 Task: Get directions from Death Valley National Park, California, United States to Schlitterbahn Waterpark, Texas, United States and explore the nearby things to do with rating 2 and above and open now
Action: Mouse moved to (310, 73)
Screenshot: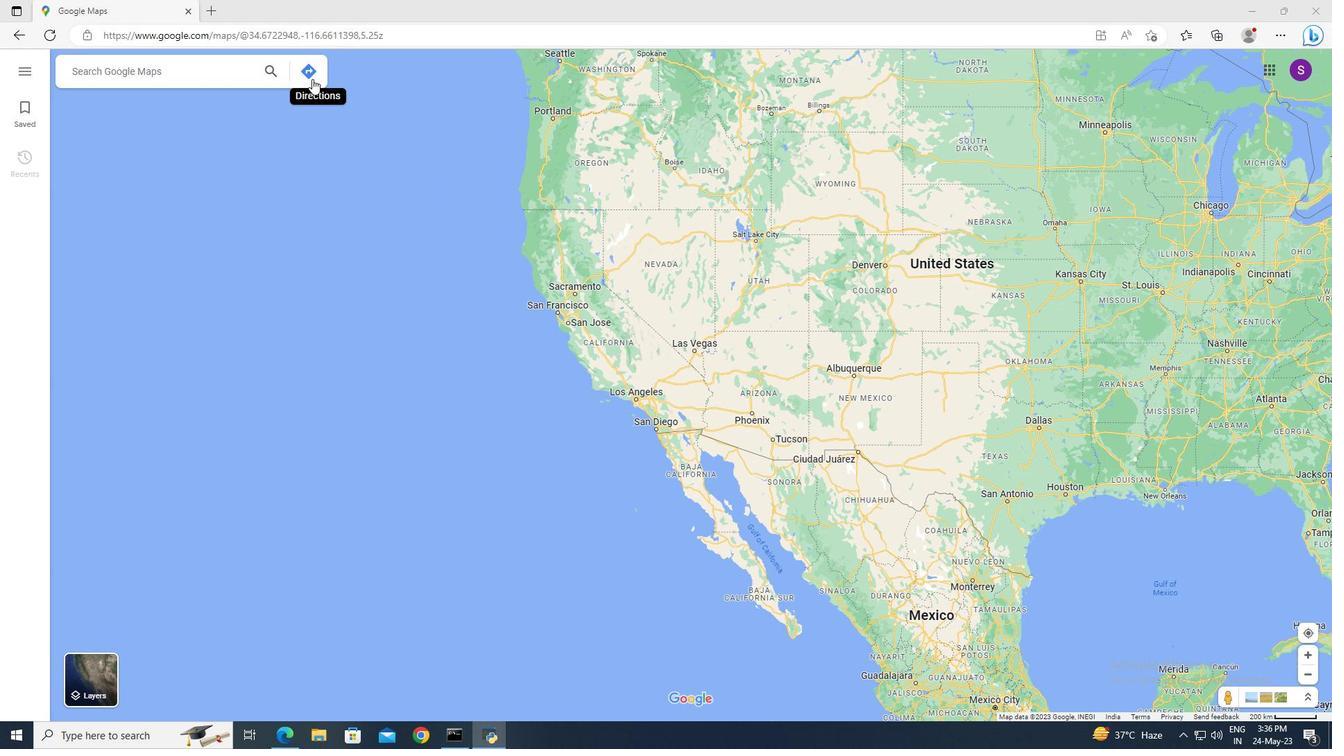 
Action: Mouse pressed left at (310, 73)
Screenshot: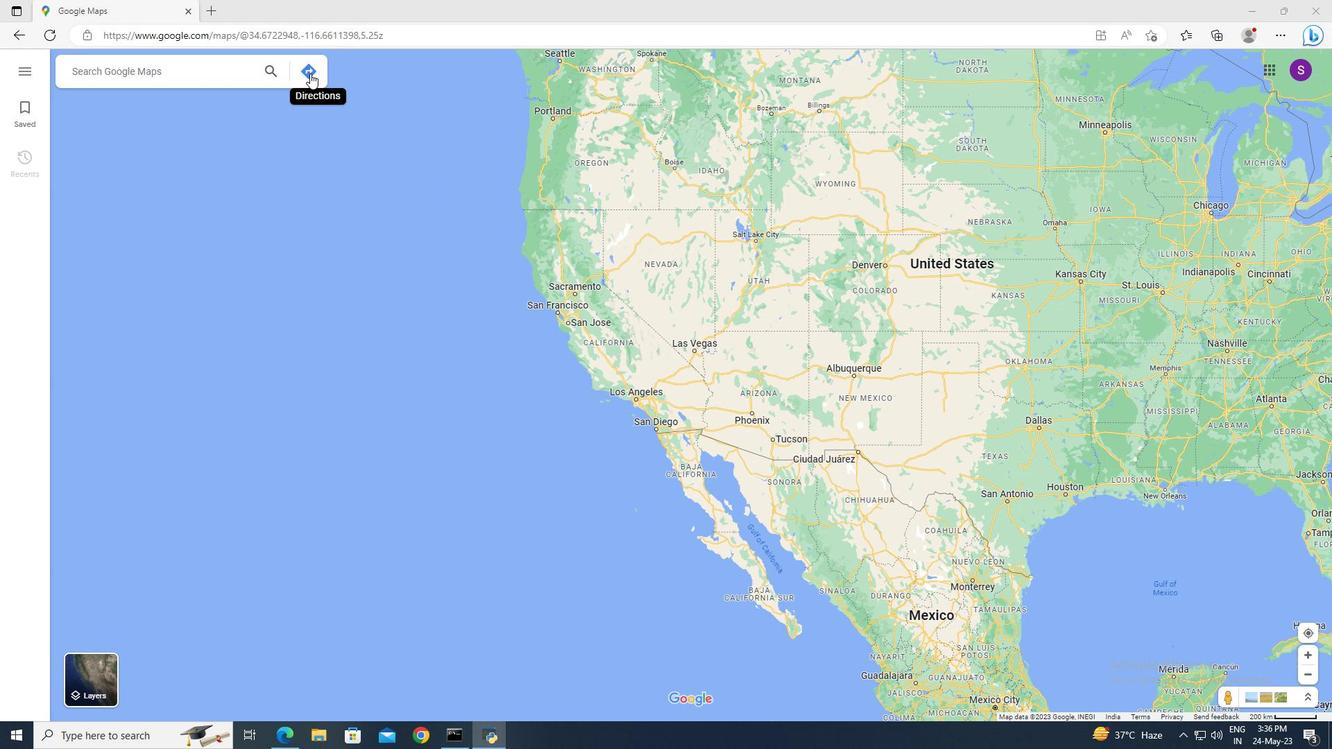 
Action: Mouse moved to (175, 111)
Screenshot: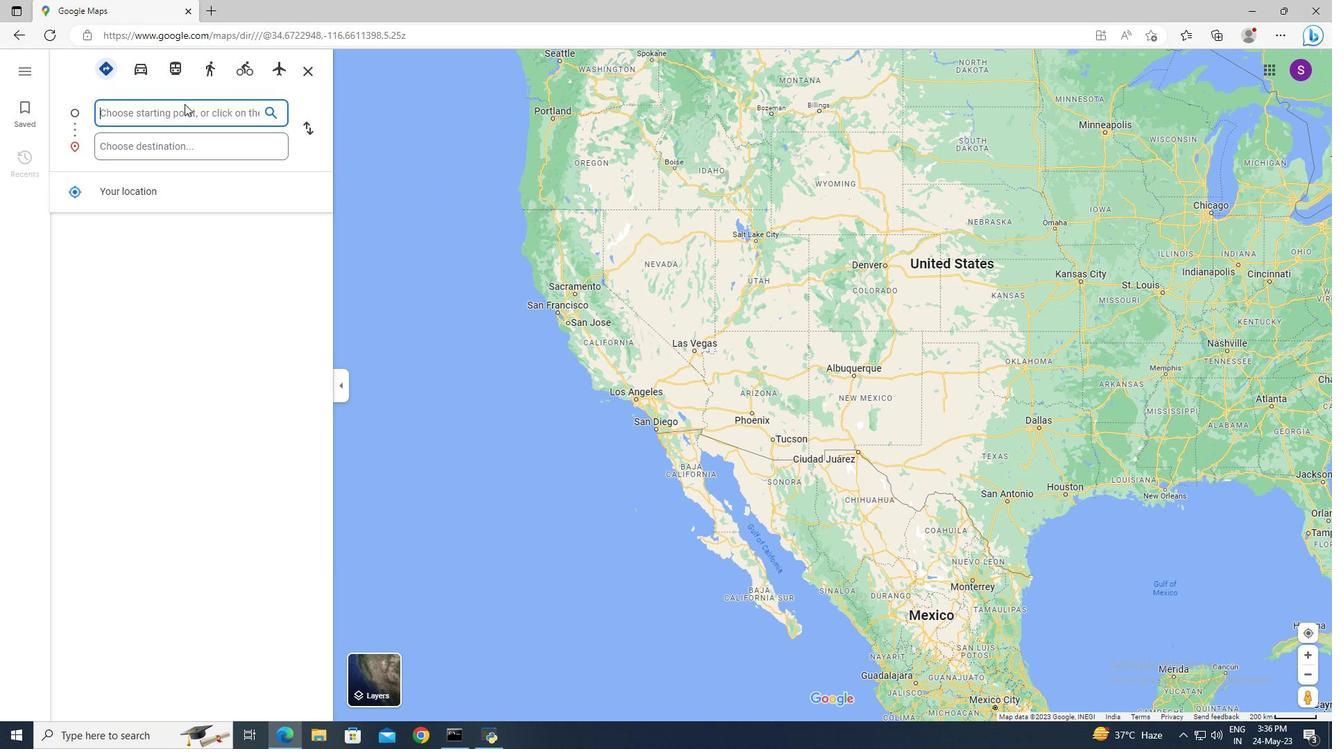 
Action: Mouse pressed left at (175, 111)
Screenshot: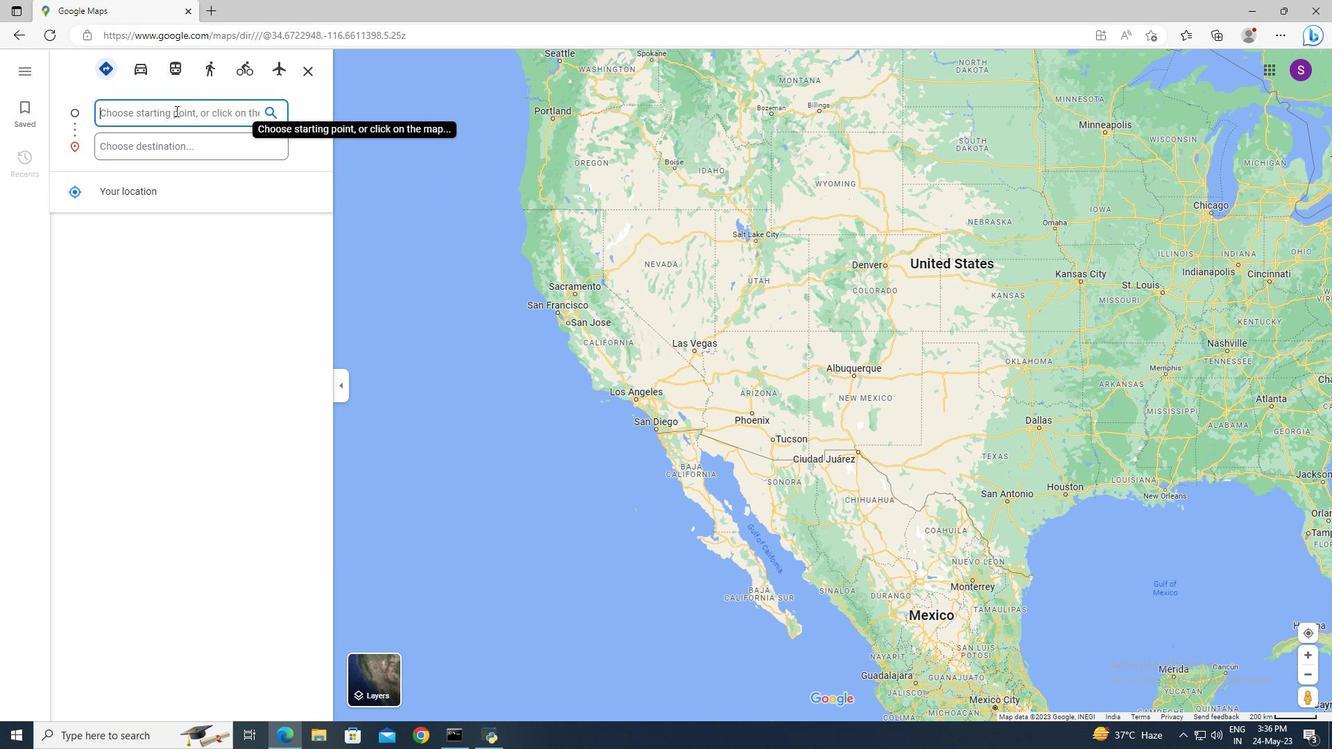 
Action: Key pressed <Key.shift><Key.shift><Key.shift><Key.shift><Key.shift>Death<Key.space><Key.shift>Valley<Key.space><Key.shift>National<Key.space><Key.shift>Park
Screenshot: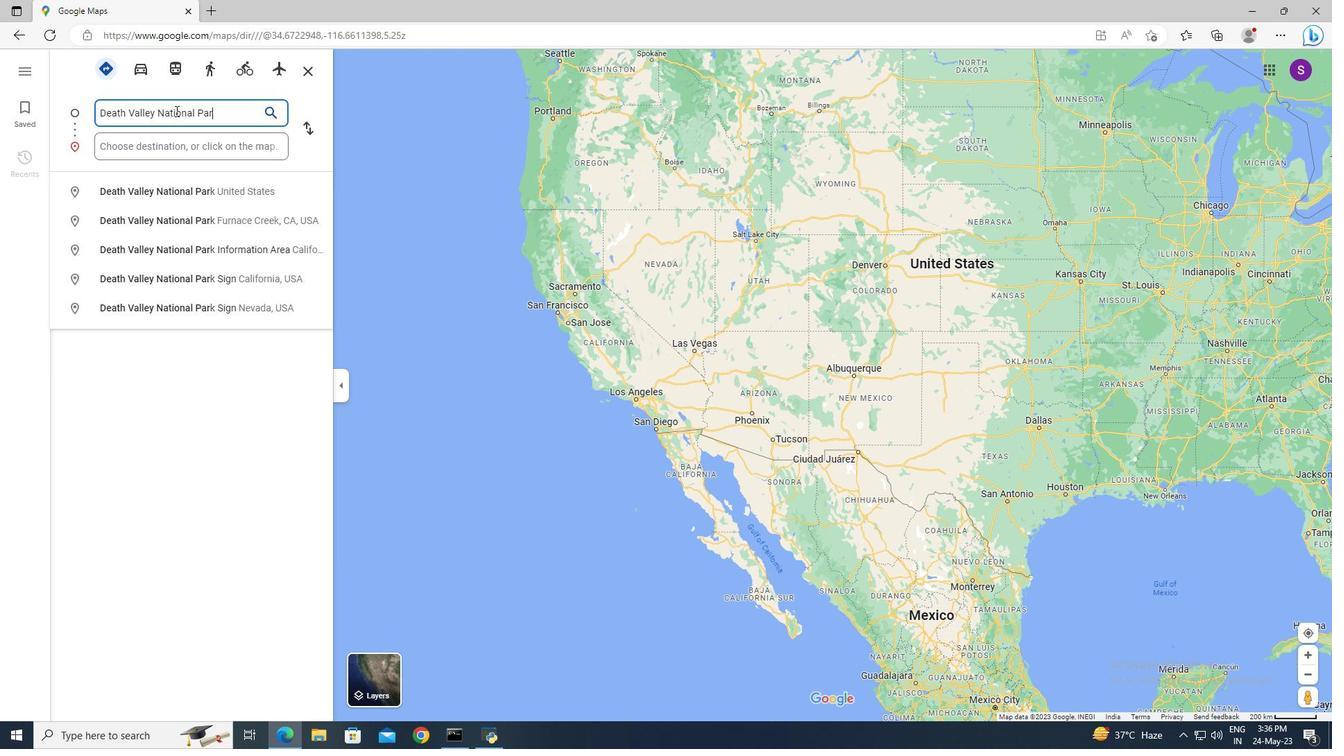 
Action: Mouse moved to (192, 195)
Screenshot: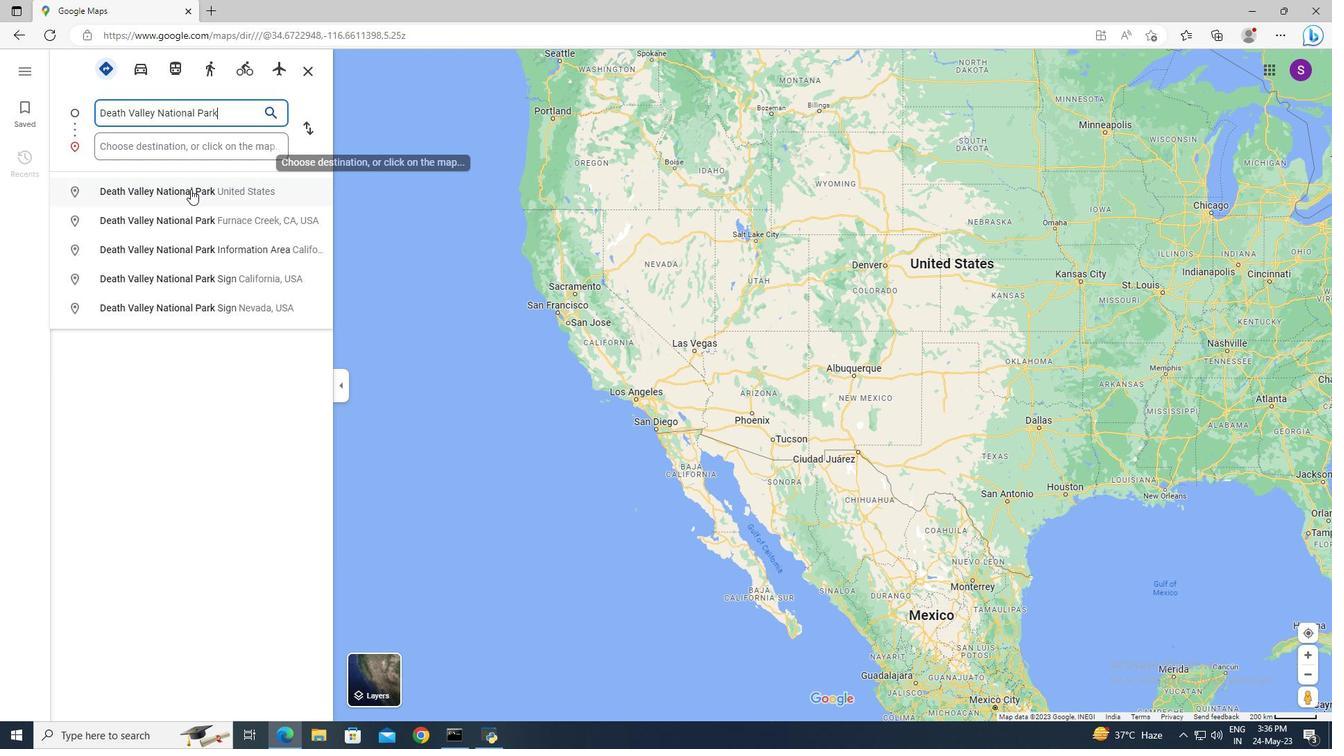 
Action: Mouse pressed left at (192, 195)
Screenshot: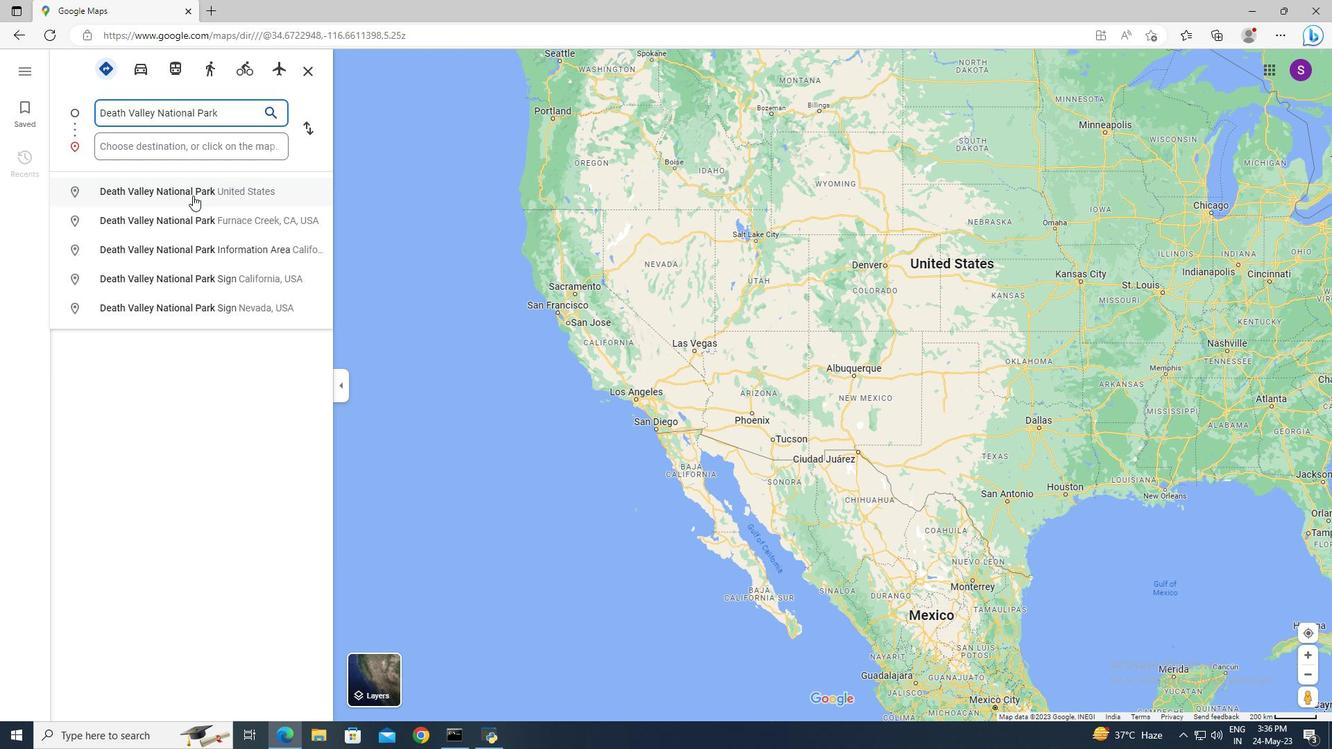 
Action: Mouse moved to (190, 151)
Screenshot: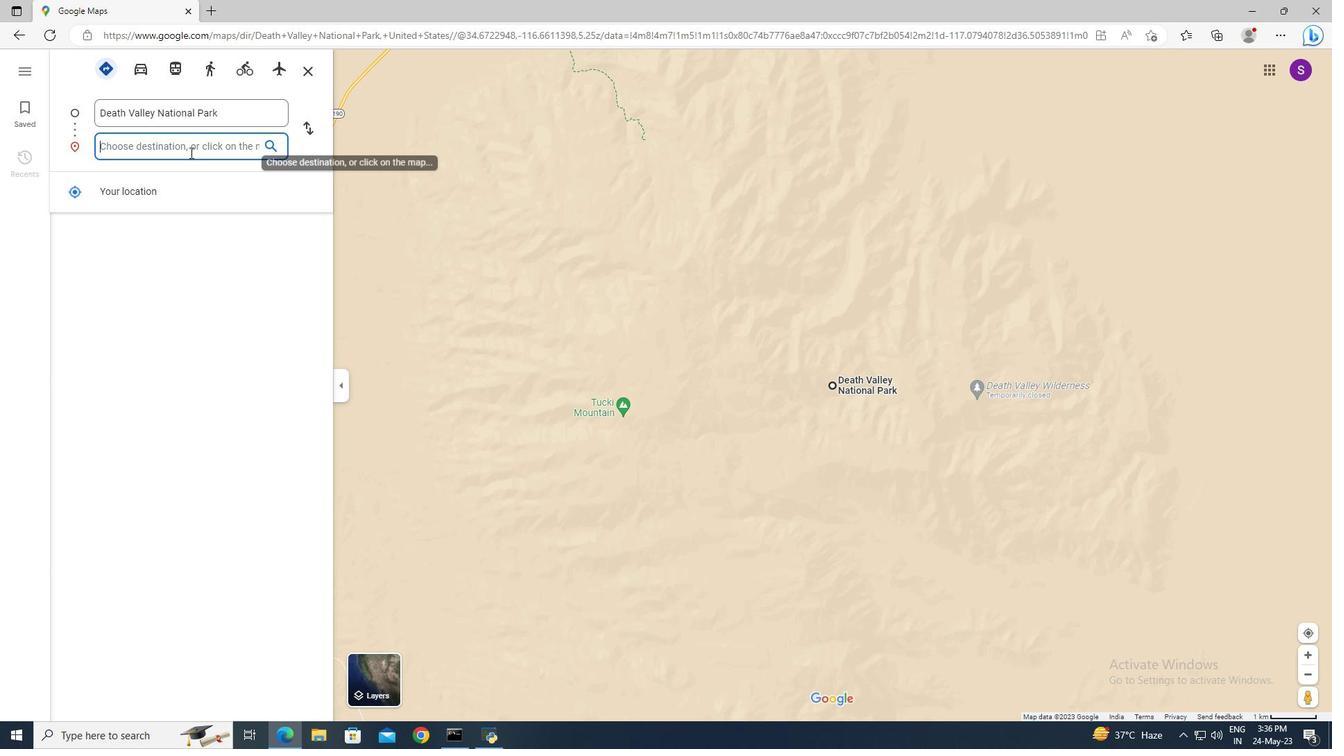 
Action: Mouse pressed left at (190, 151)
Screenshot: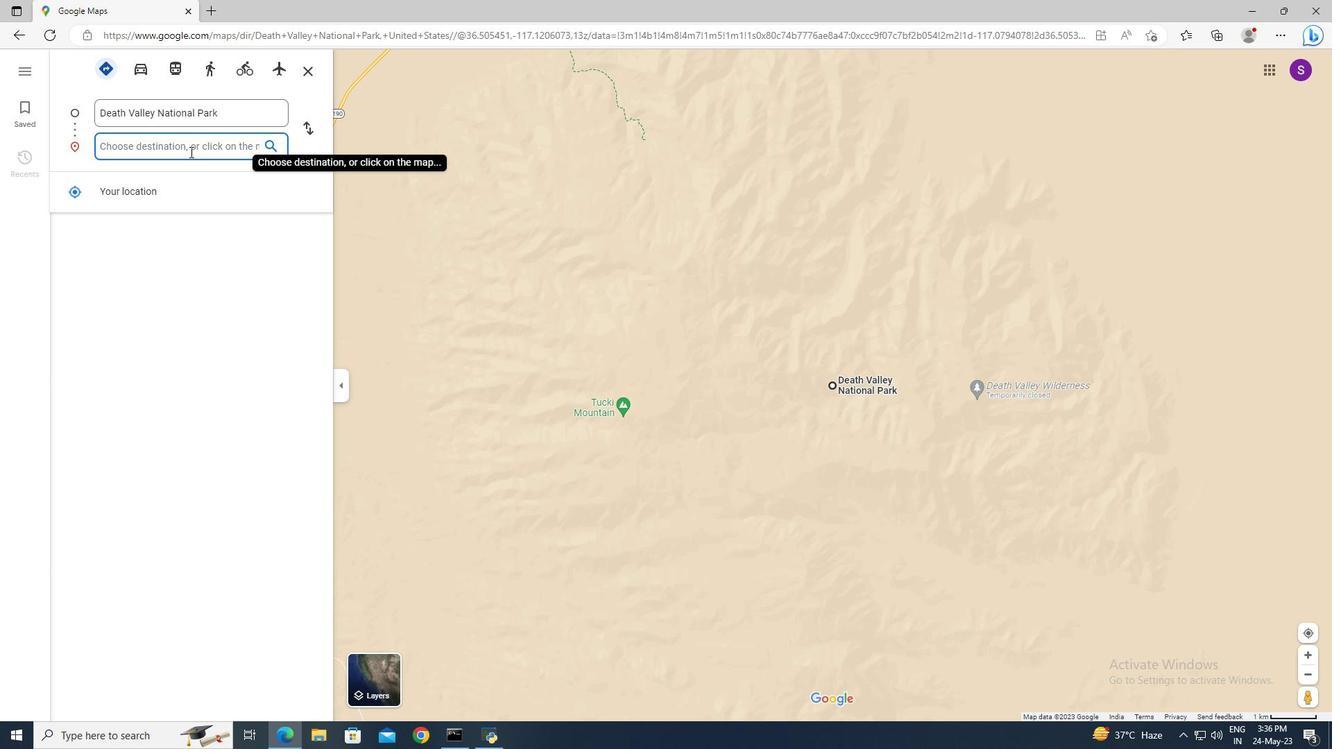 
Action: Key pressed <Key.shift>Schlitterbahn<Key.space><Key.shift>Waterpark,<Key.space><Key.shift>Texas<Key.enter>
Screenshot: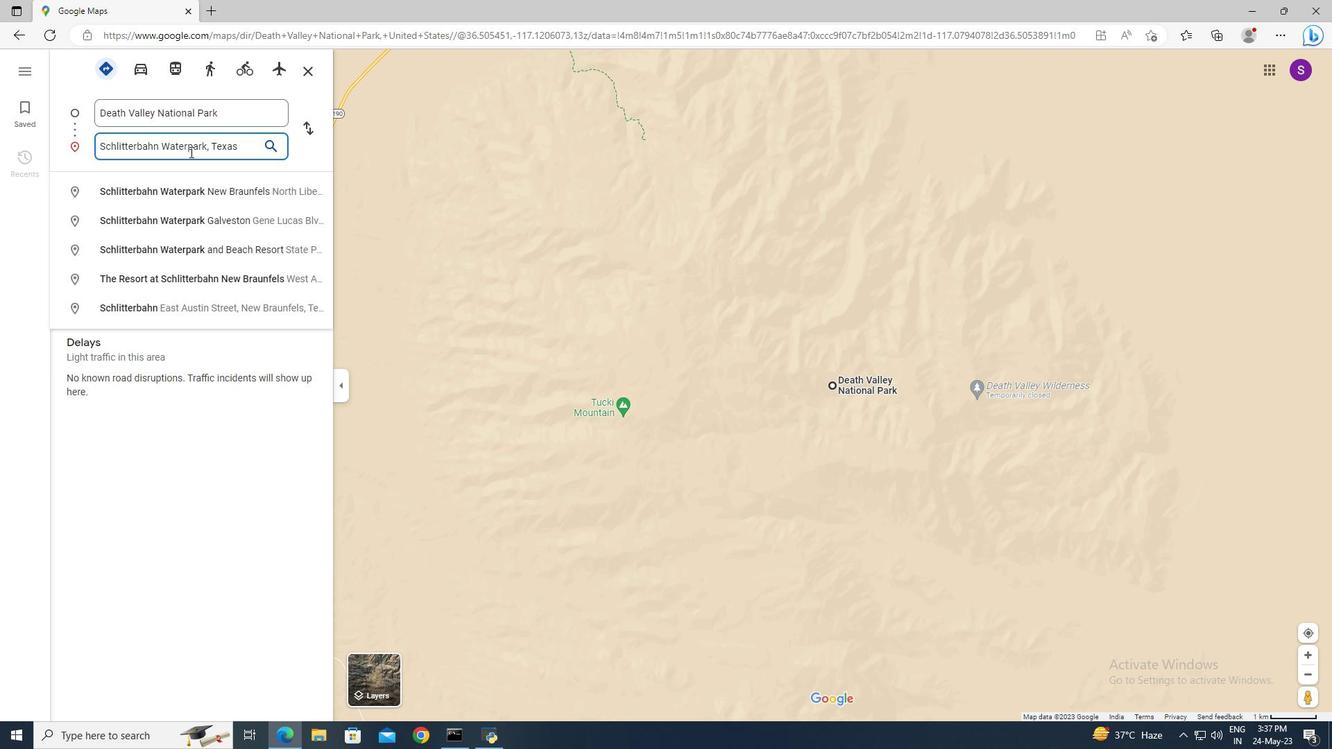 
Action: Mouse scrolled (190, 151) with delta (0, 0)
Screenshot: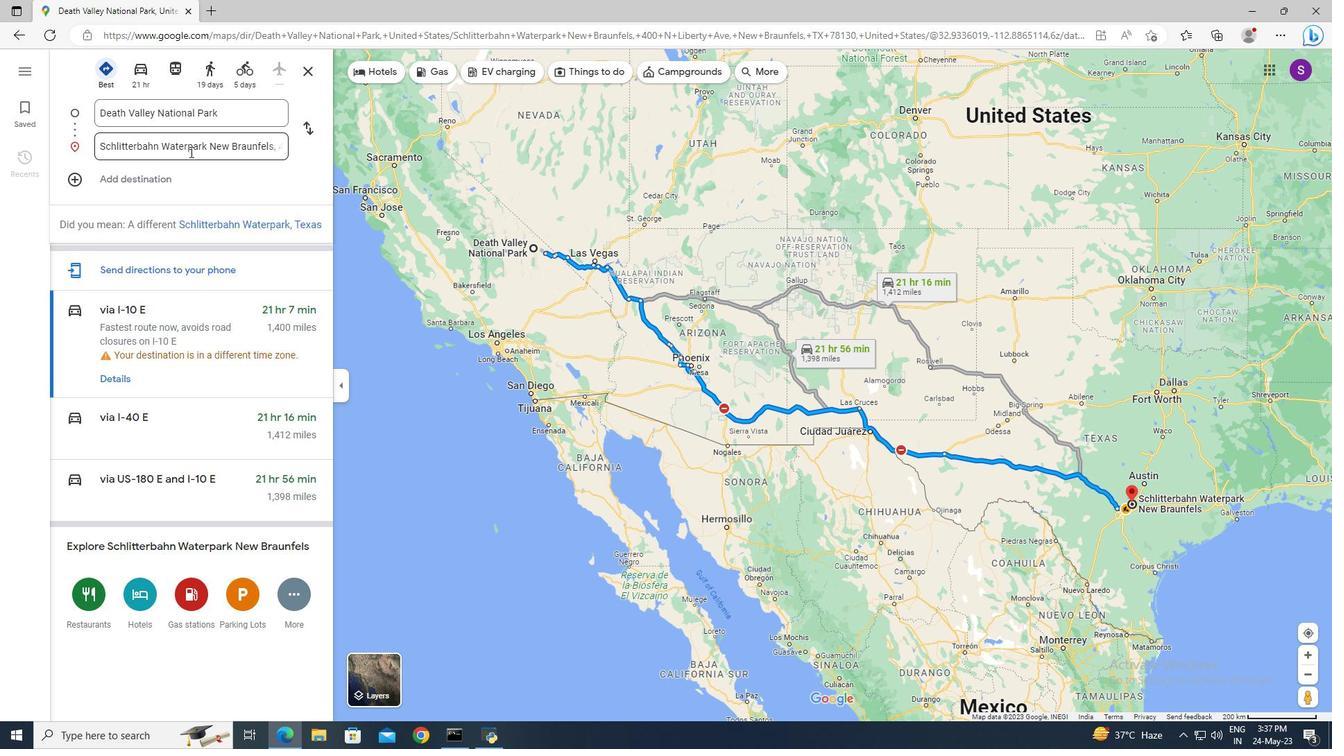 
Action: Mouse scrolled (190, 151) with delta (0, 0)
Screenshot: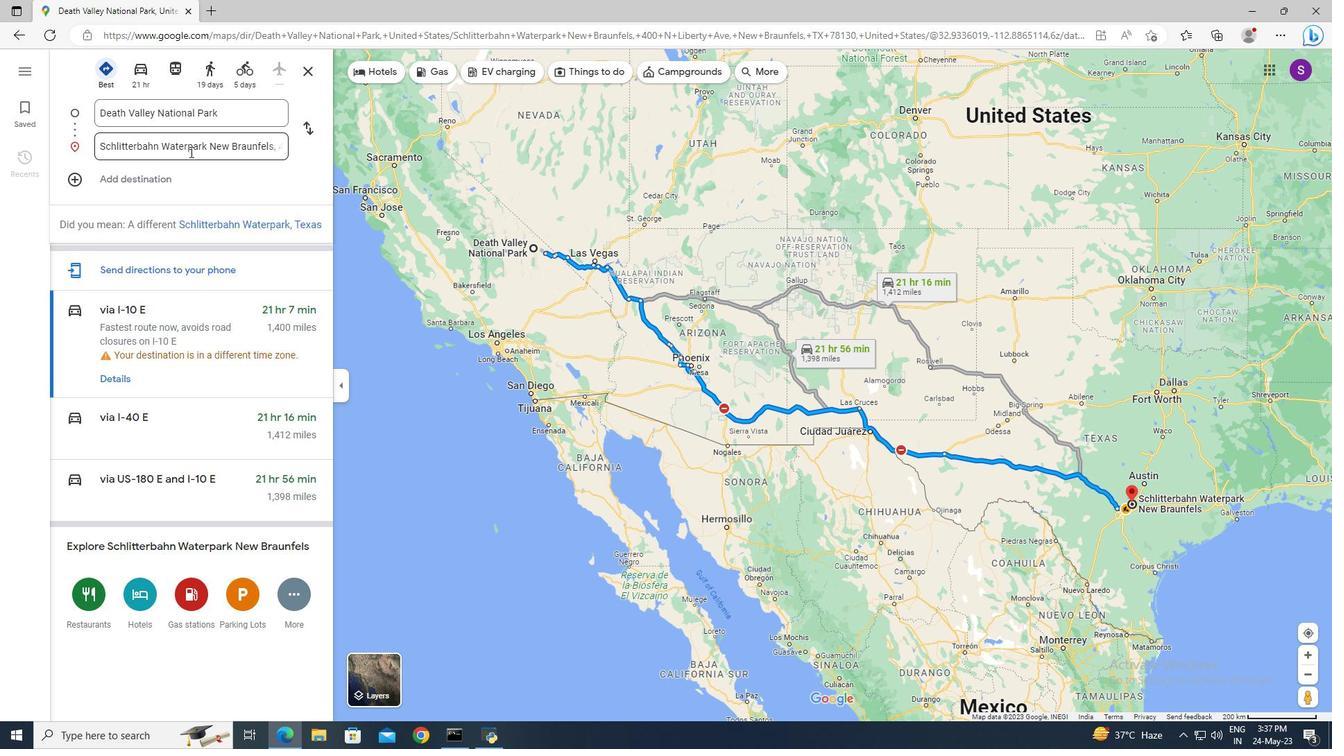 
Action: Mouse moved to (605, 76)
Screenshot: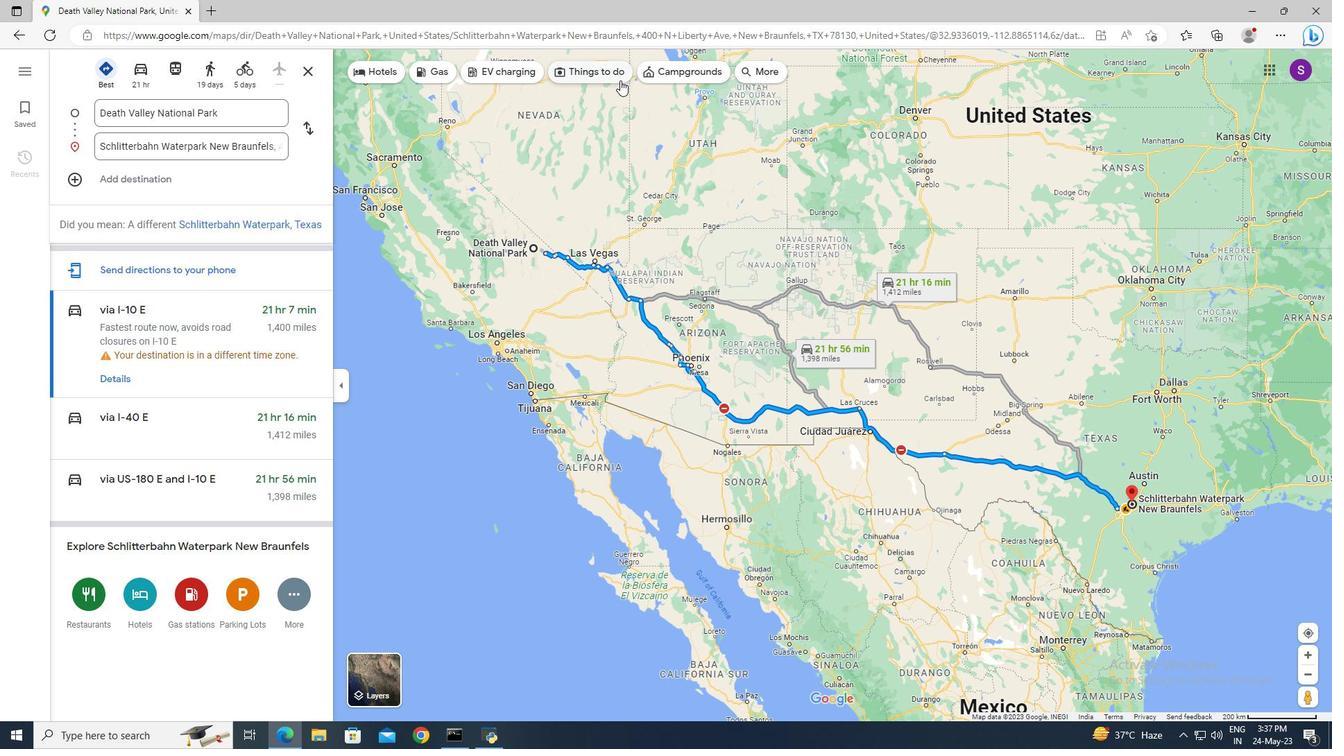 
Action: Mouse pressed left at (605, 76)
Screenshot: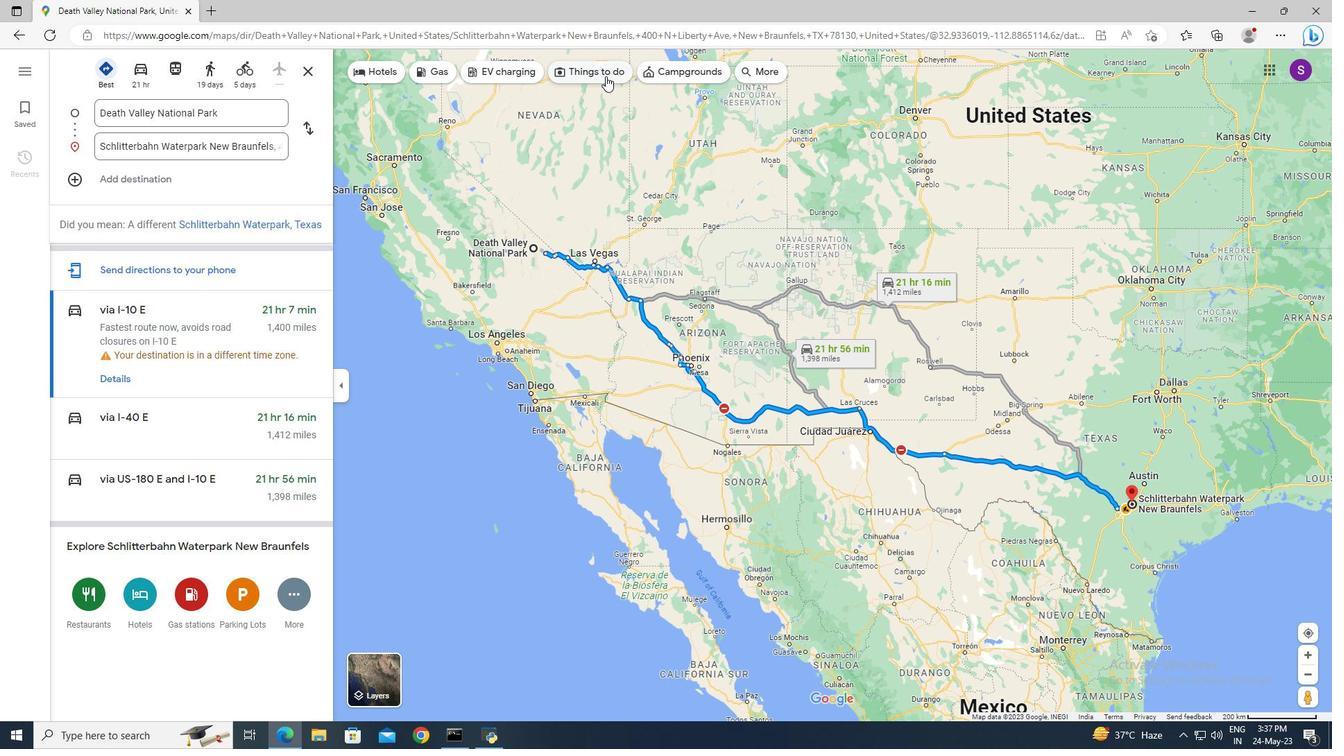 
Action: Mouse moved to (233, 146)
Screenshot: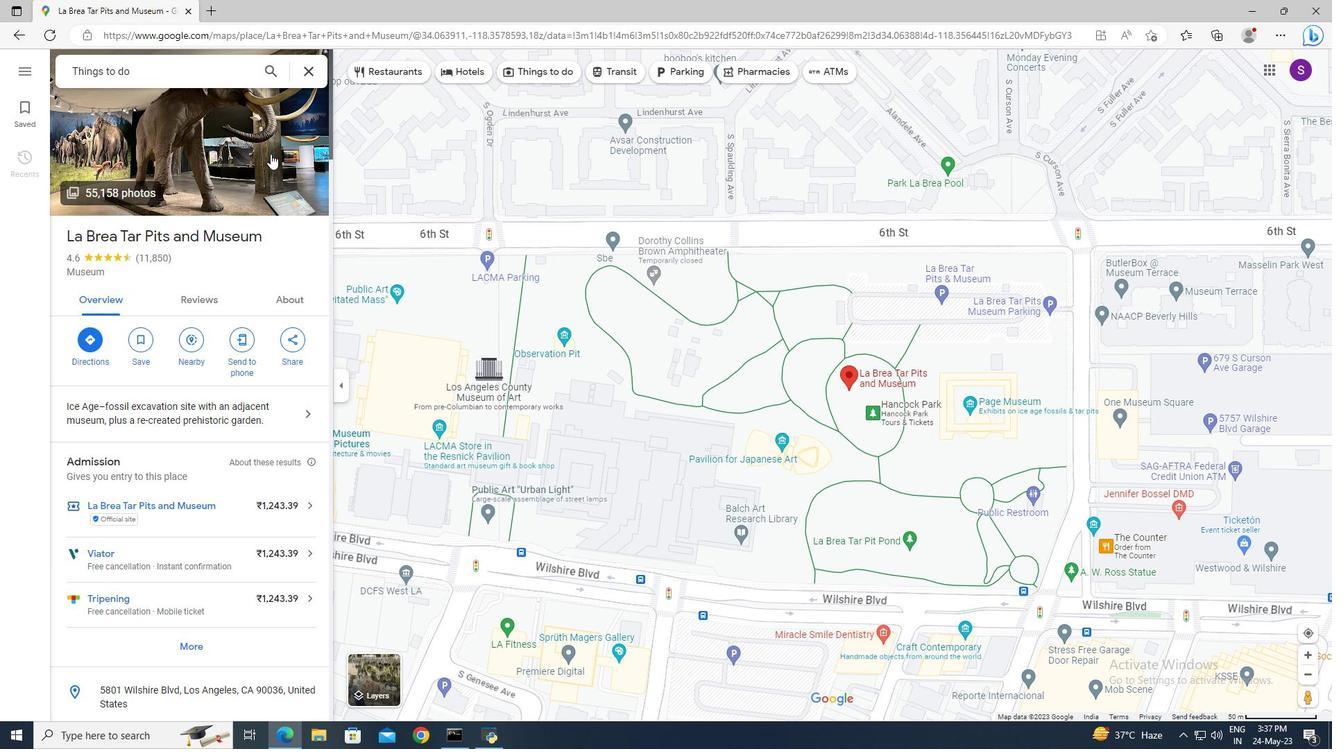 
Action: Mouse scrolled (233, 145) with delta (0, 0)
Screenshot: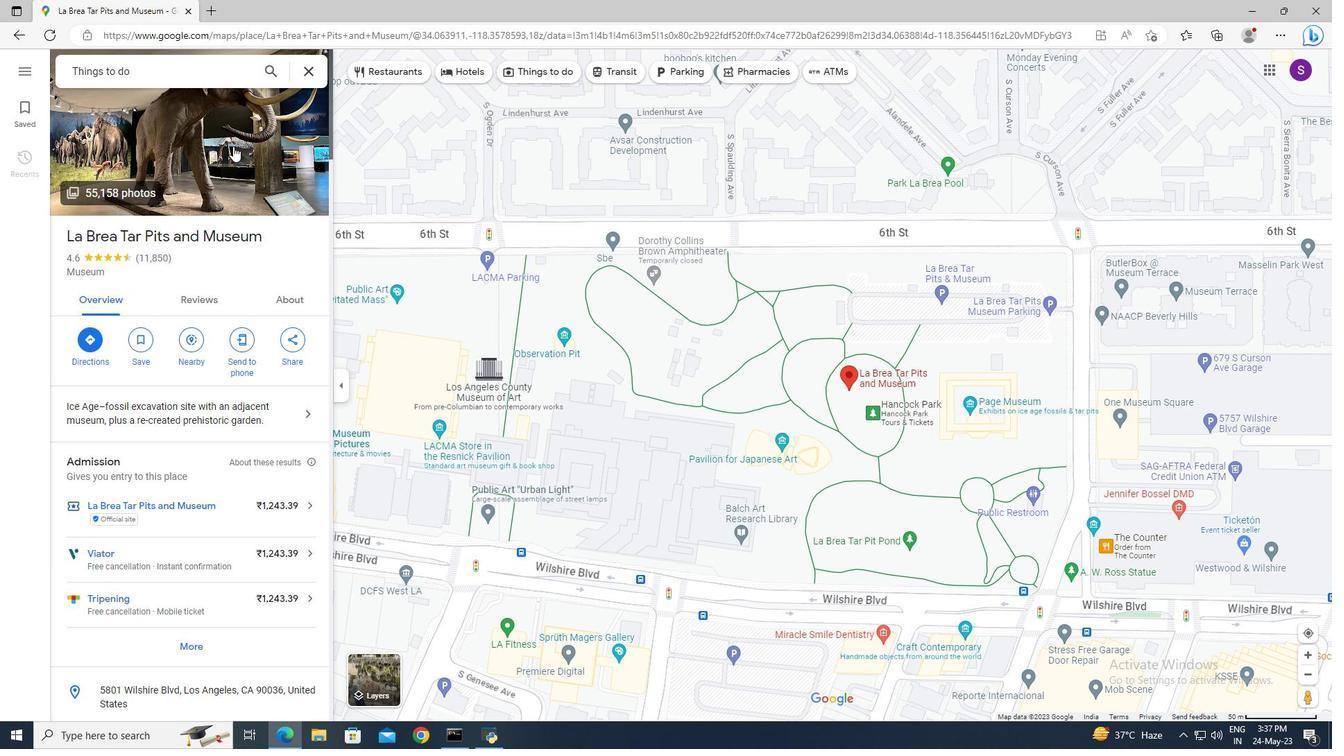 
Action: Mouse scrolled (233, 145) with delta (0, 0)
Screenshot: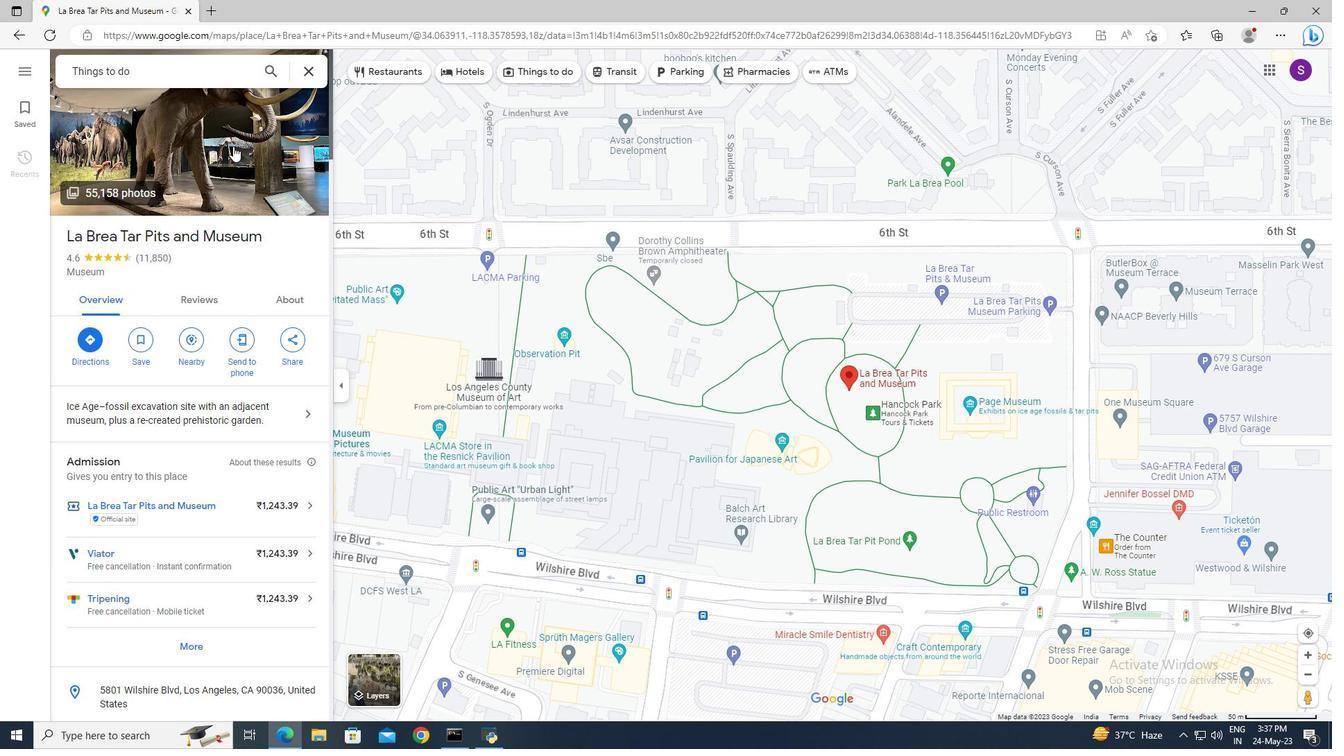 
Action: Mouse scrolled (233, 145) with delta (0, 0)
Screenshot: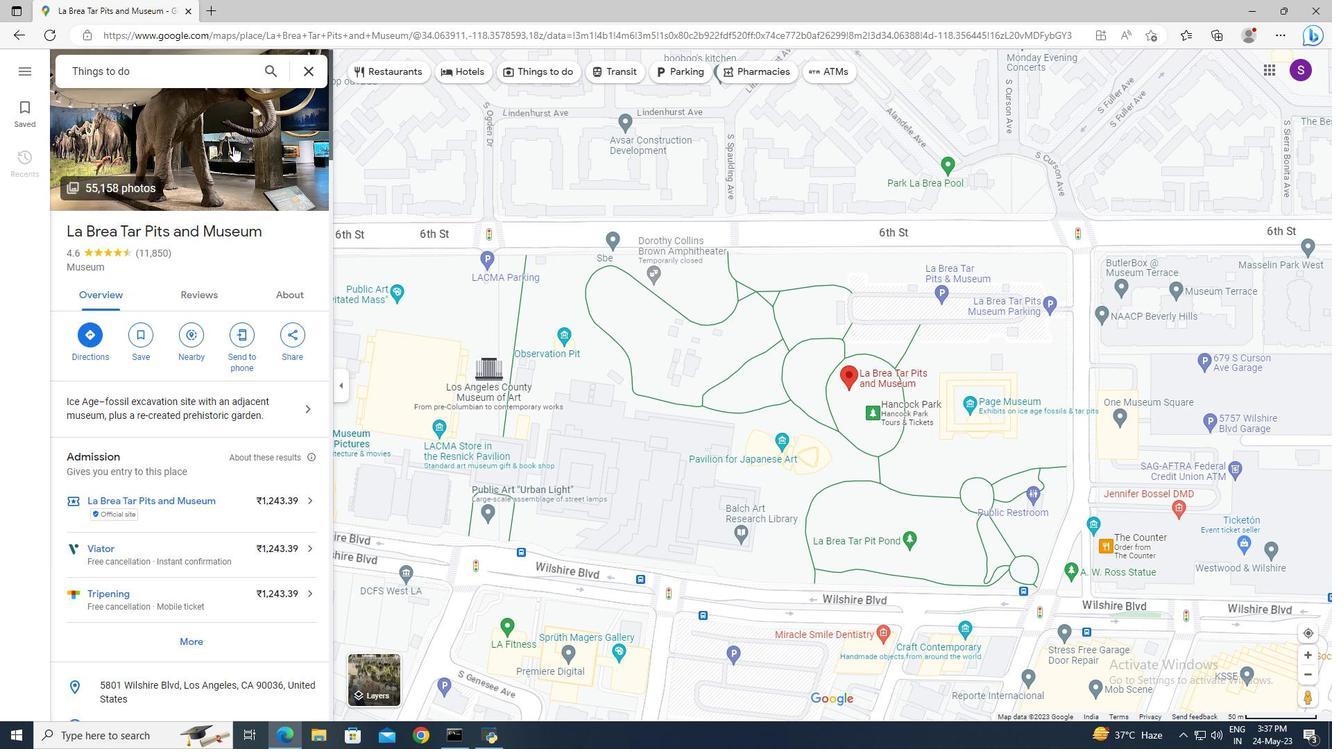 
Action: Mouse scrolled (233, 145) with delta (0, 0)
Screenshot: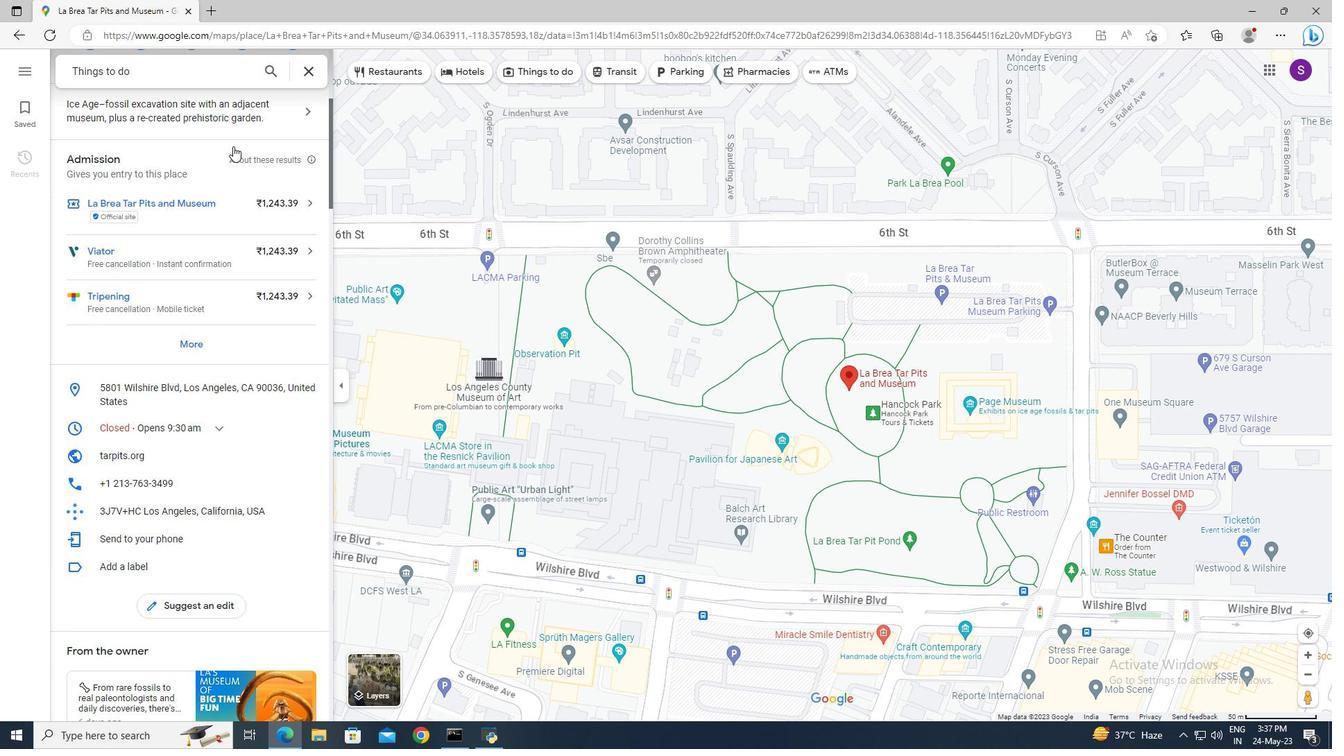 
Action: Mouse scrolled (233, 145) with delta (0, 0)
Screenshot: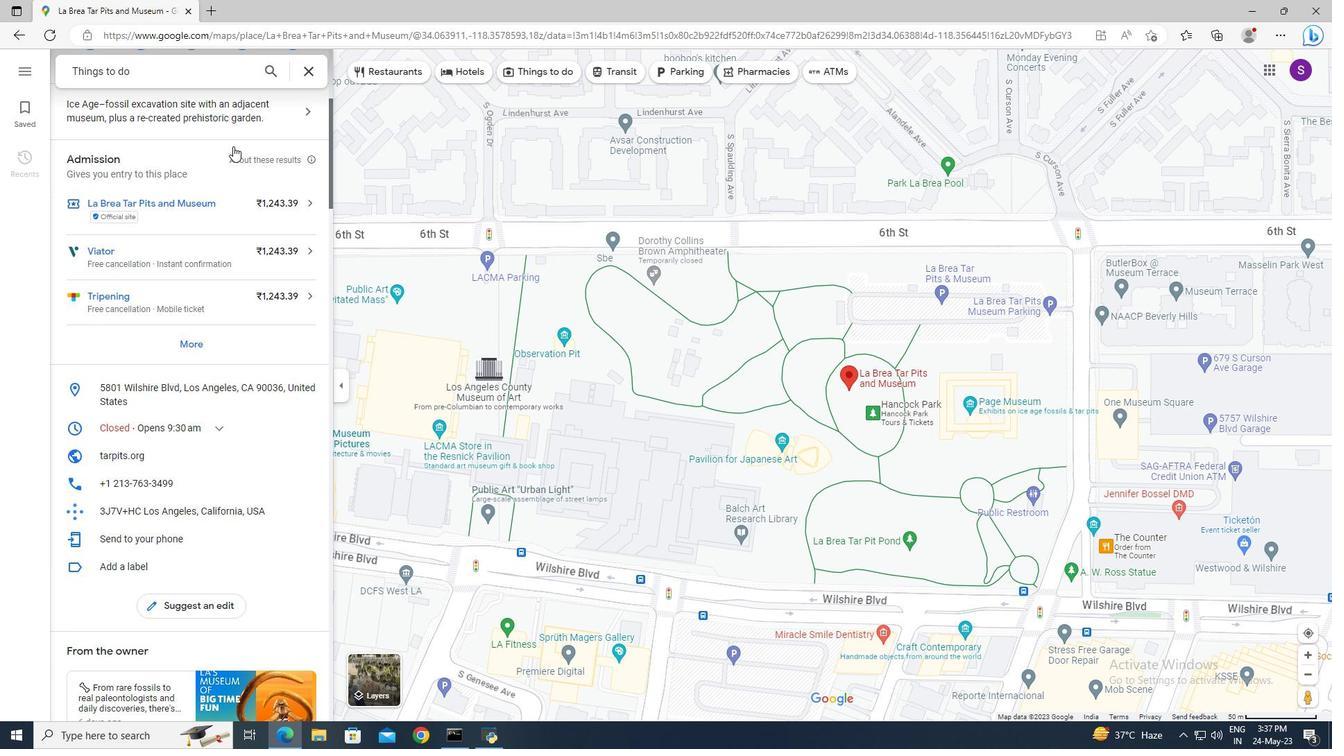 
Action: Mouse scrolled (233, 145) with delta (0, 0)
Screenshot: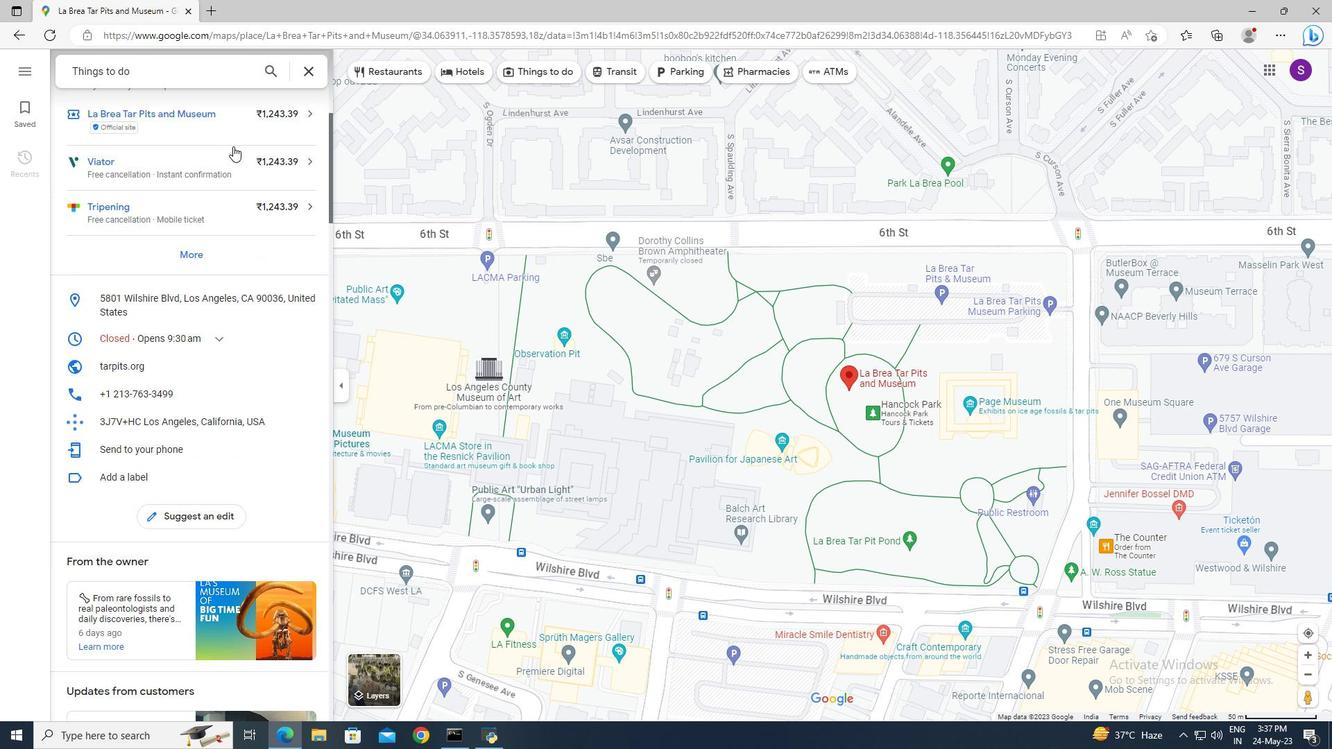 
Action: Mouse scrolled (233, 145) with delta (0, 0)
Screenshot: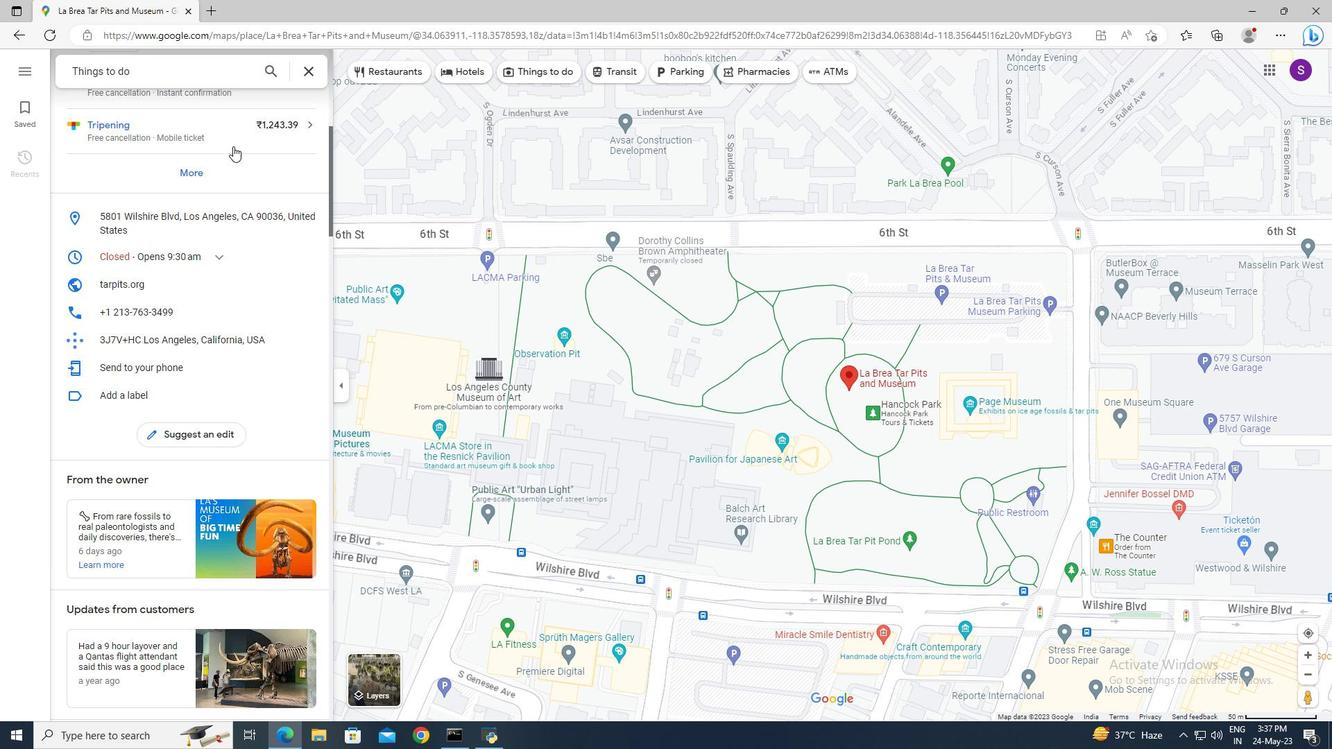
Action: Mouse scrolled (233, 145) with delta (0, 0)
Screenshot: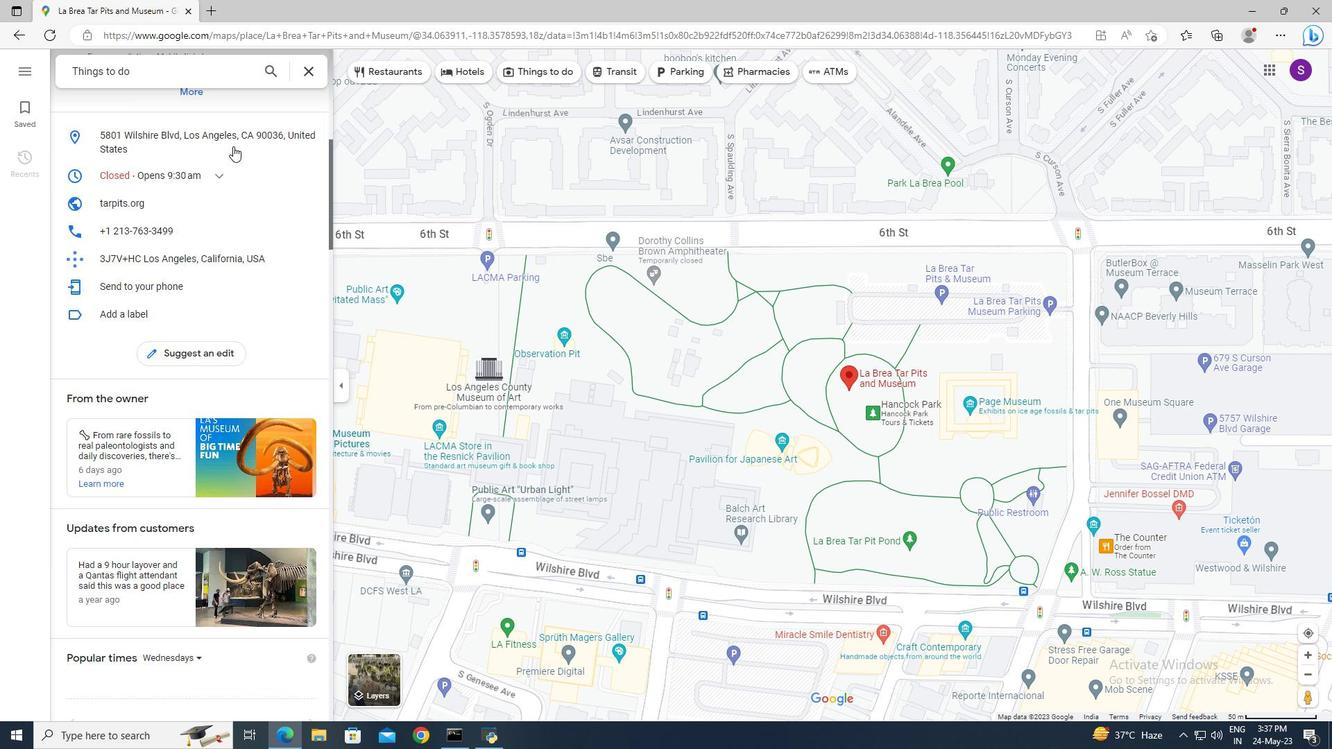 
Action: Mouse scrolled (233, 145) with delta (0, 0)
Screenshot: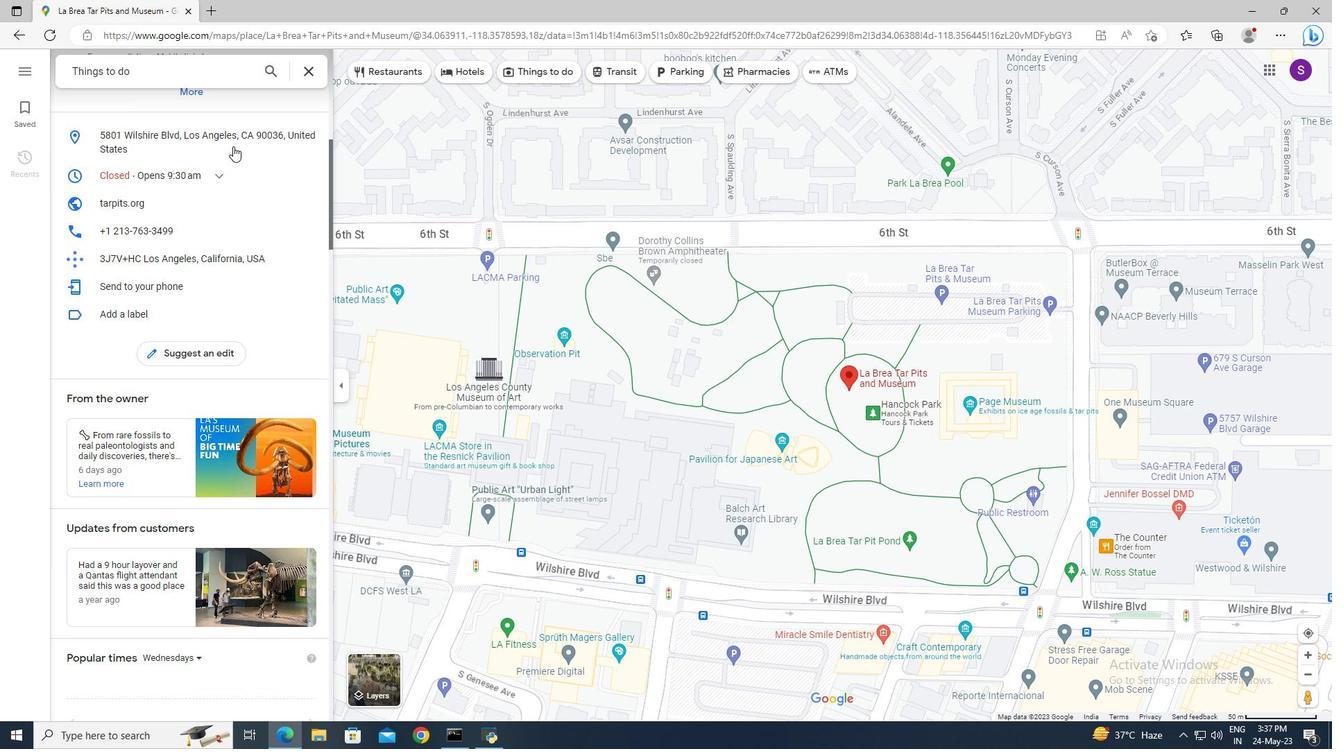 
Action: Mouse moved to (224, 161)
Screenshot: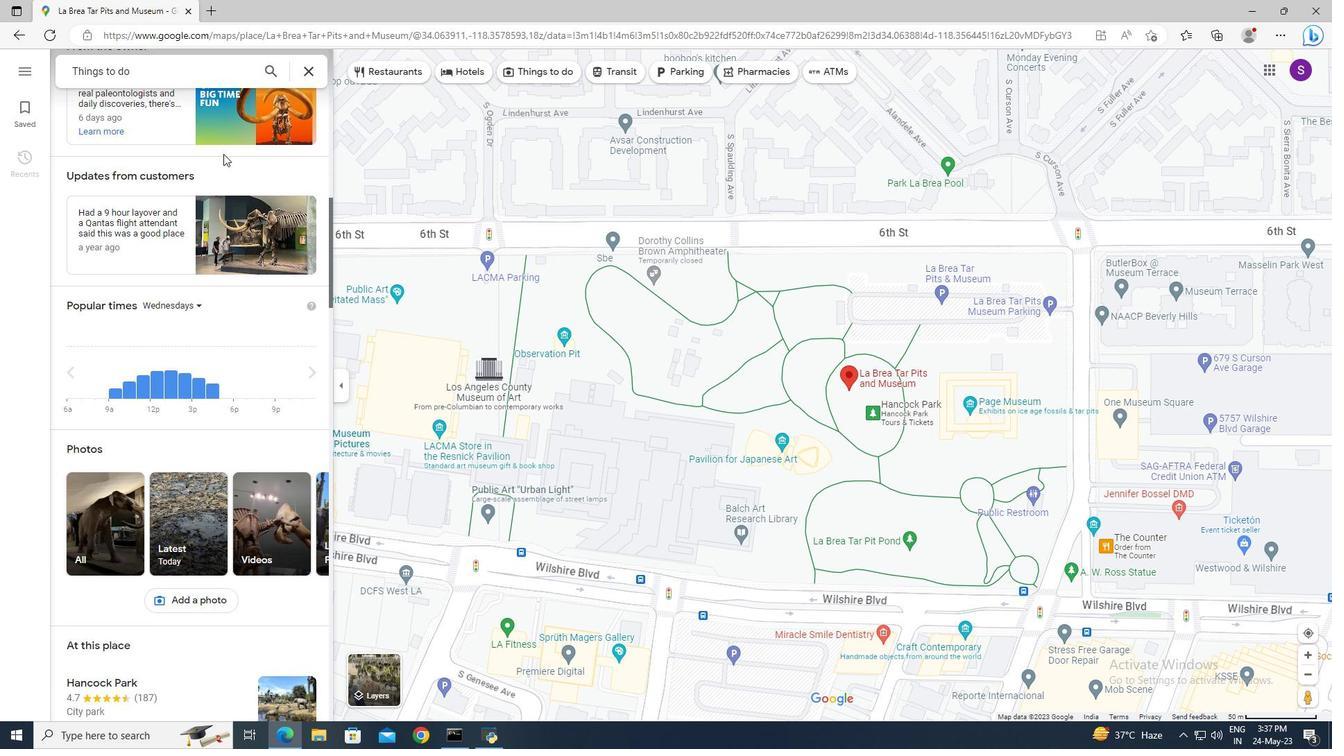 
Action: Mouse scrolled (223, 154) with delta (0, 0)
Screenshot: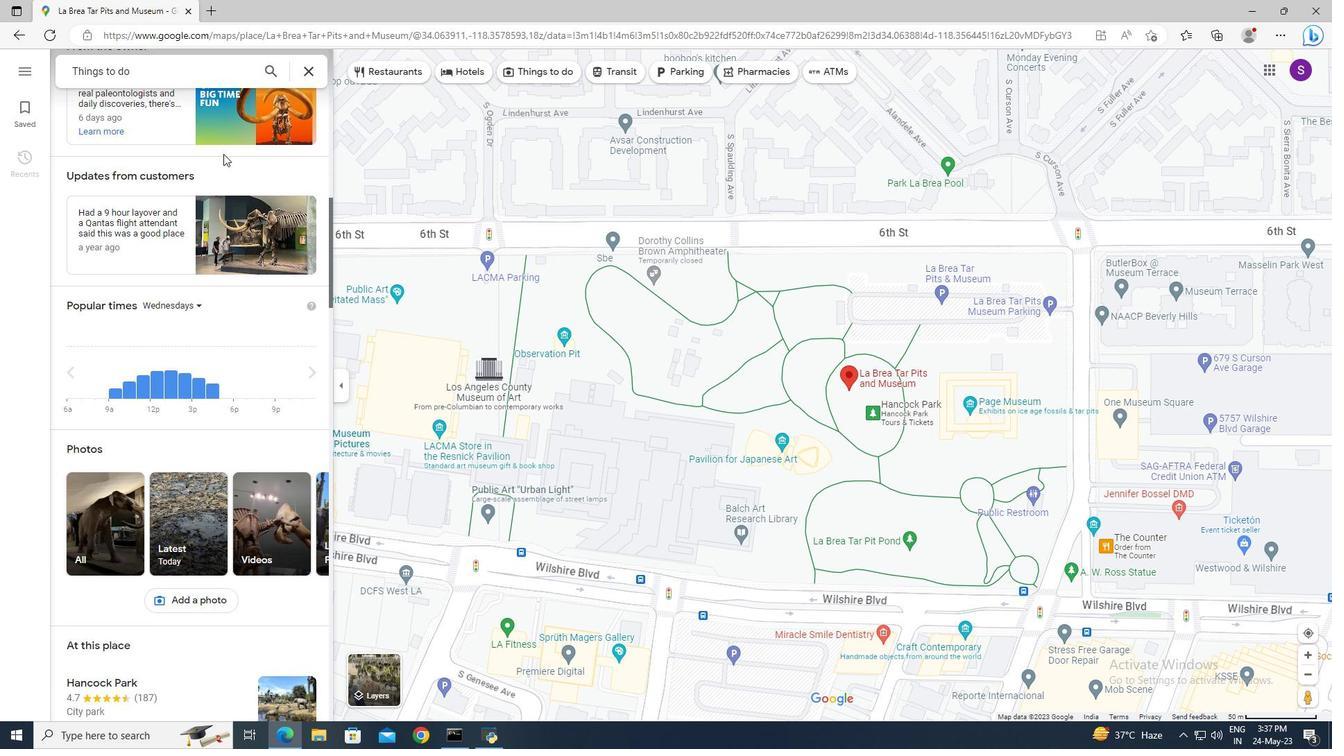 
Action: Mouse scrolled (223, 158) with delta (0, 0)
Screenshot: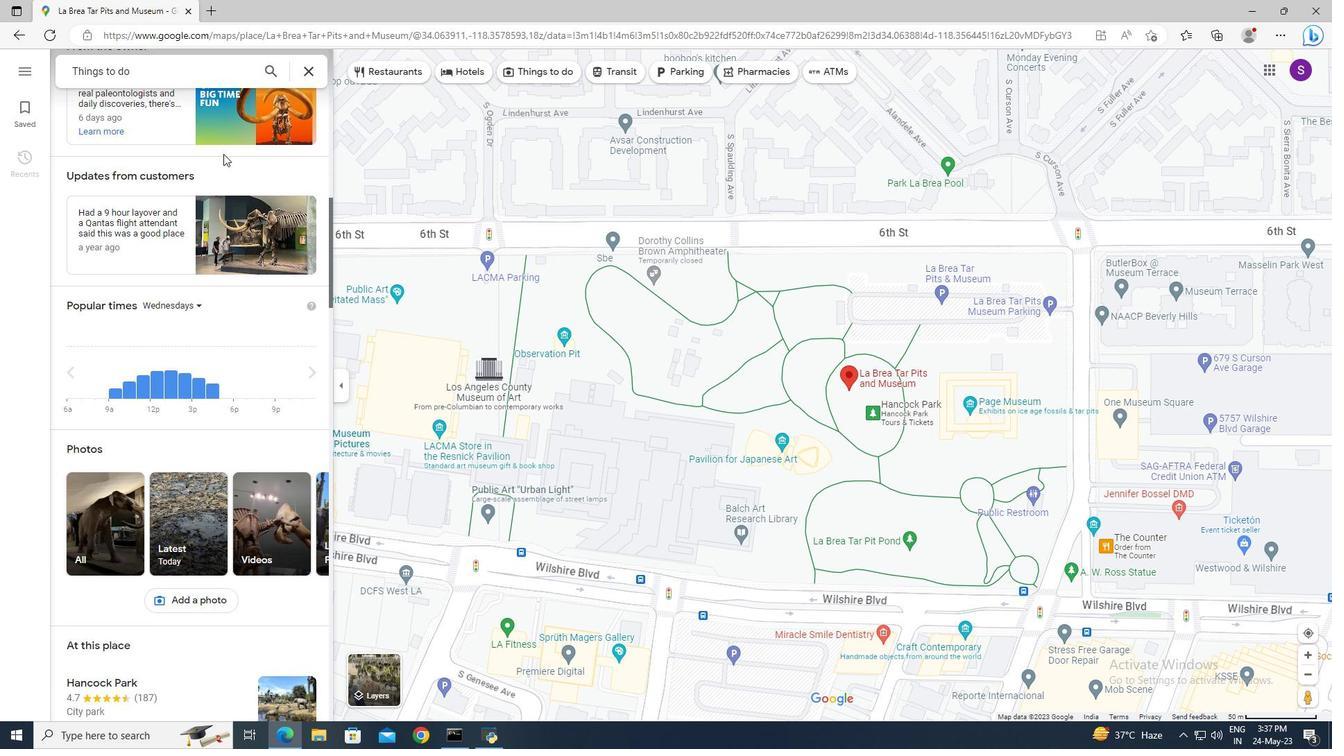 
Action: Mouse scrolled (224, 161) with delta (0, 0)
Screenshot: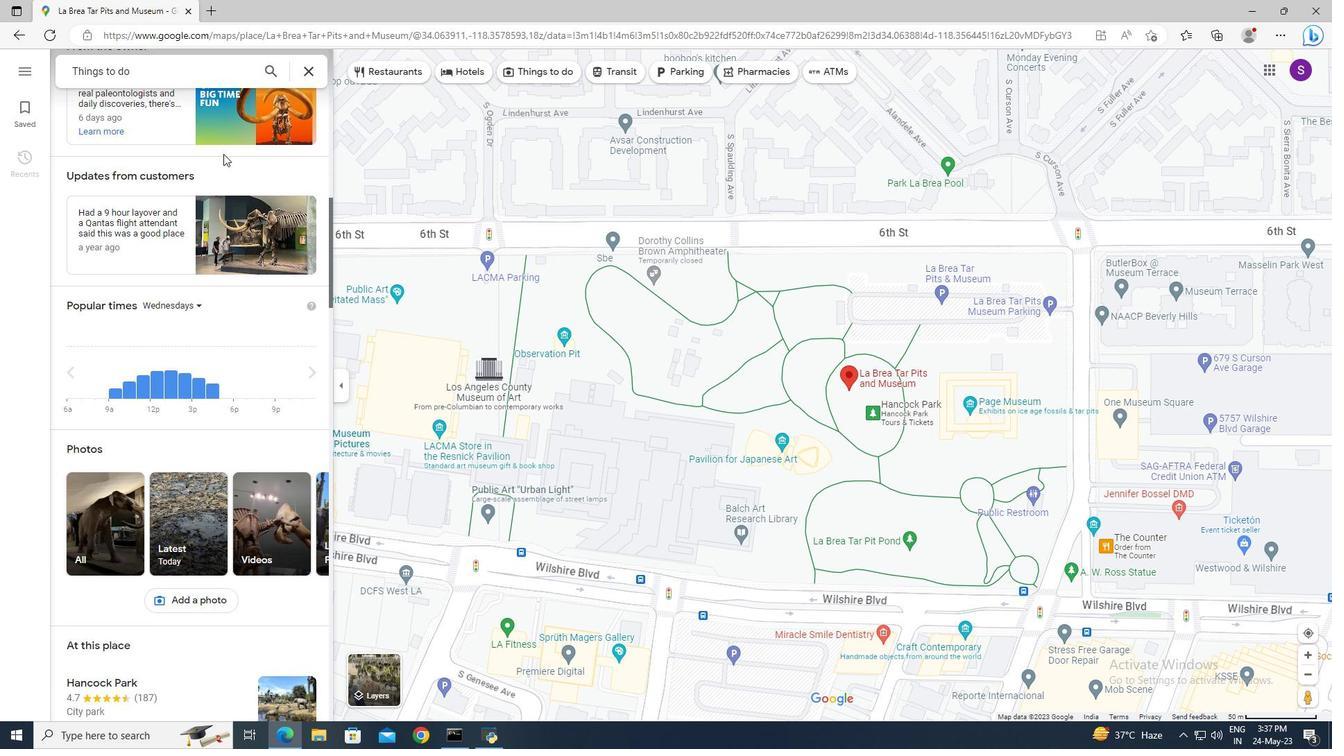 
Action: Mouse scrolled (224, 162) with delta (0, 0)
Screenshot: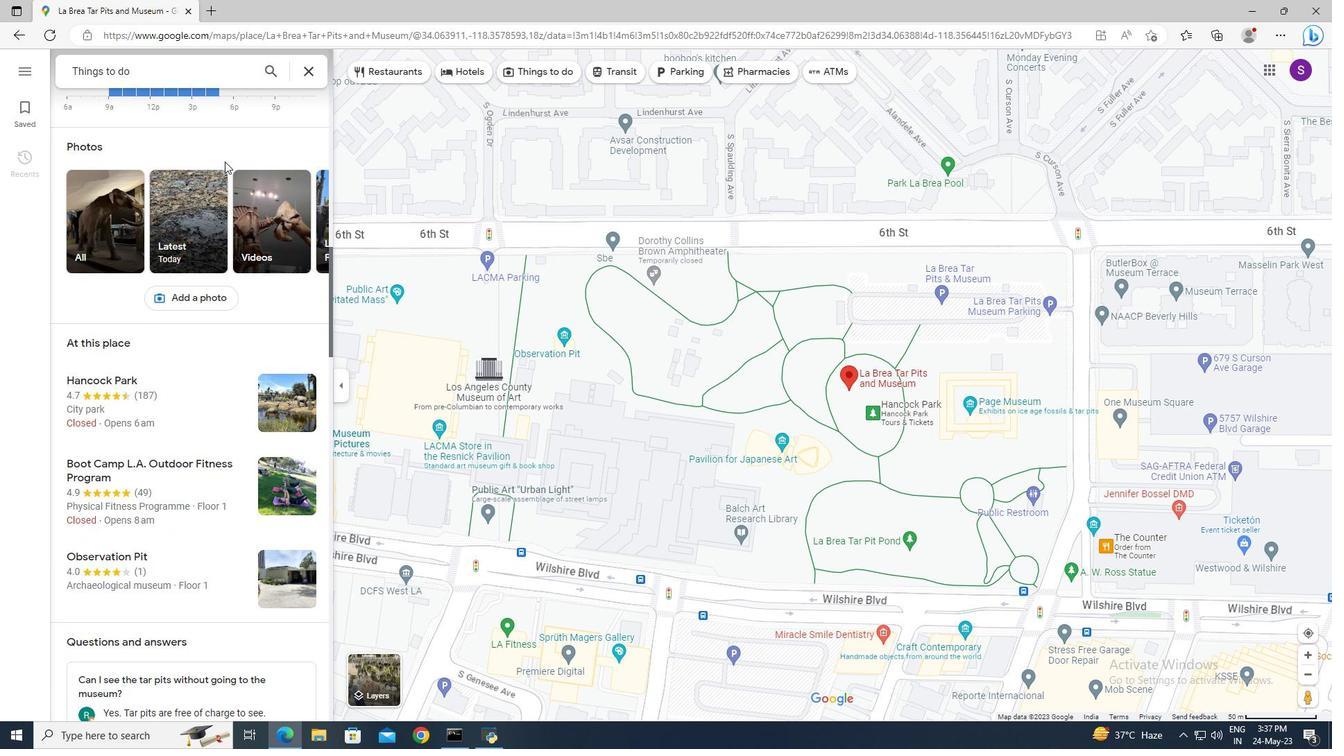 
Action: Mouse scrolled (224, 162) with delta (0, 0)
Screenshot: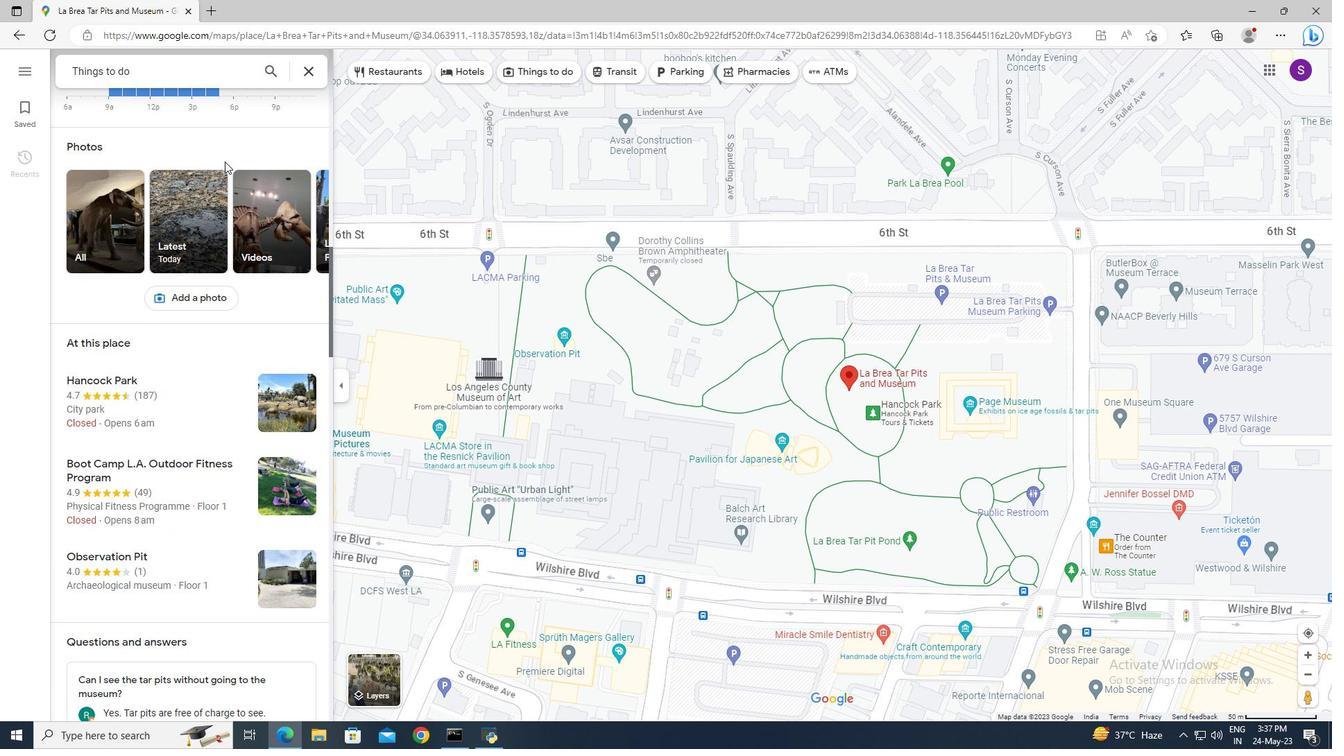 
Action: Mouse scrolled (224, 162) with delta (0, 0)
Screenshot: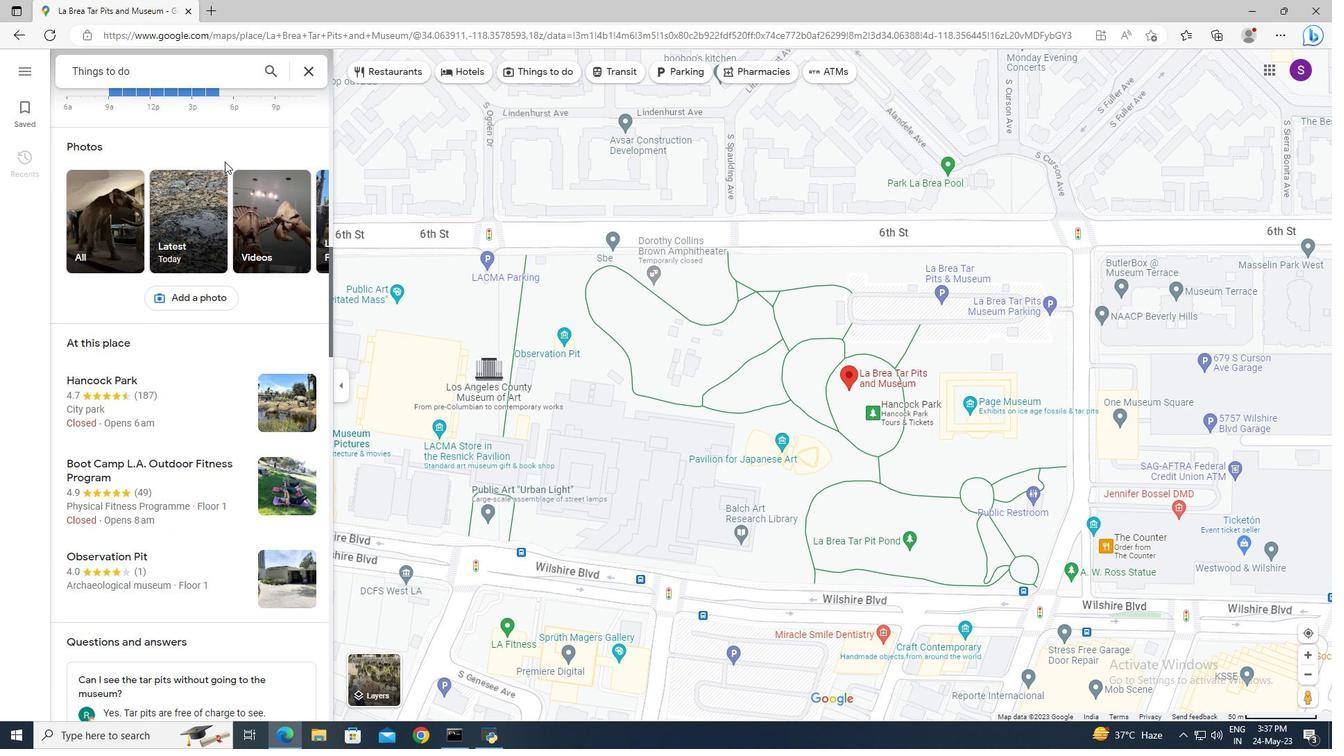 
Action: Mouse scrolled (224, 162) with delta (0, 0)
Screenshot: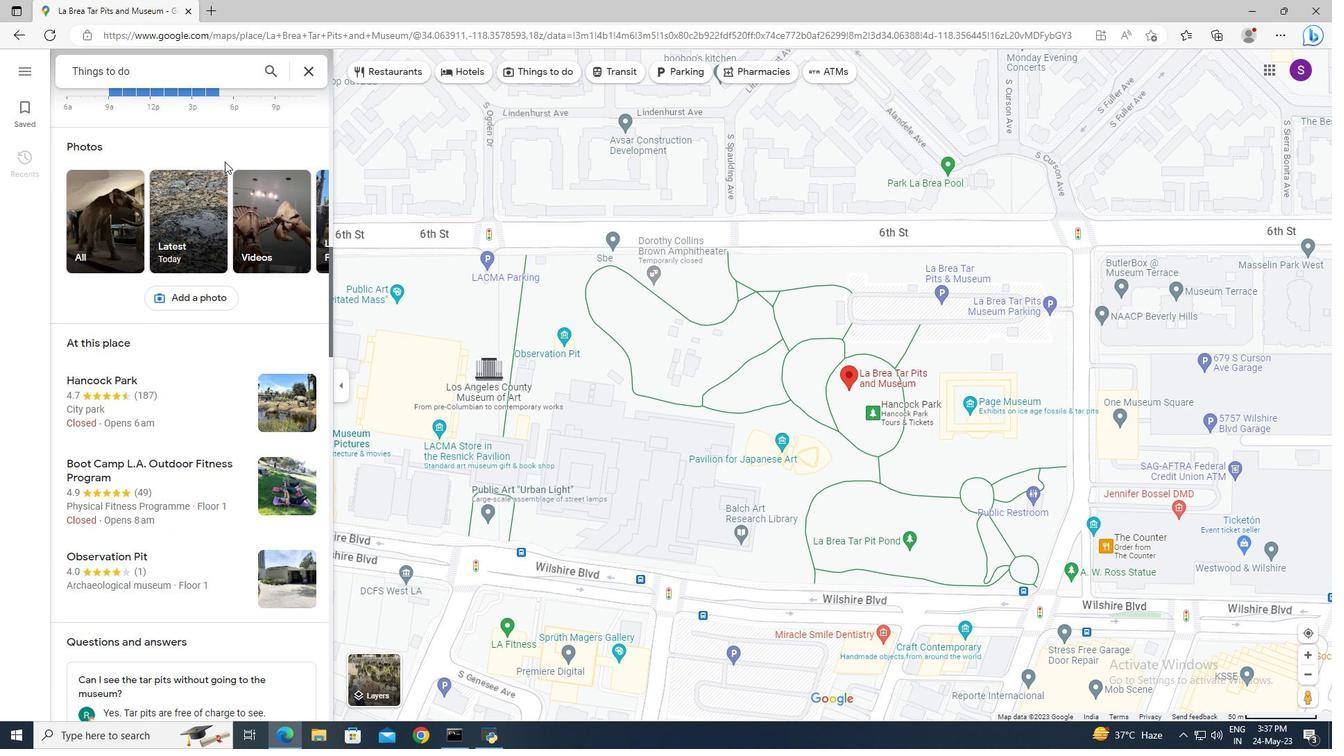 
Action: Mouse scrolled (224, 162) with delta (0, 0)
Screenshot: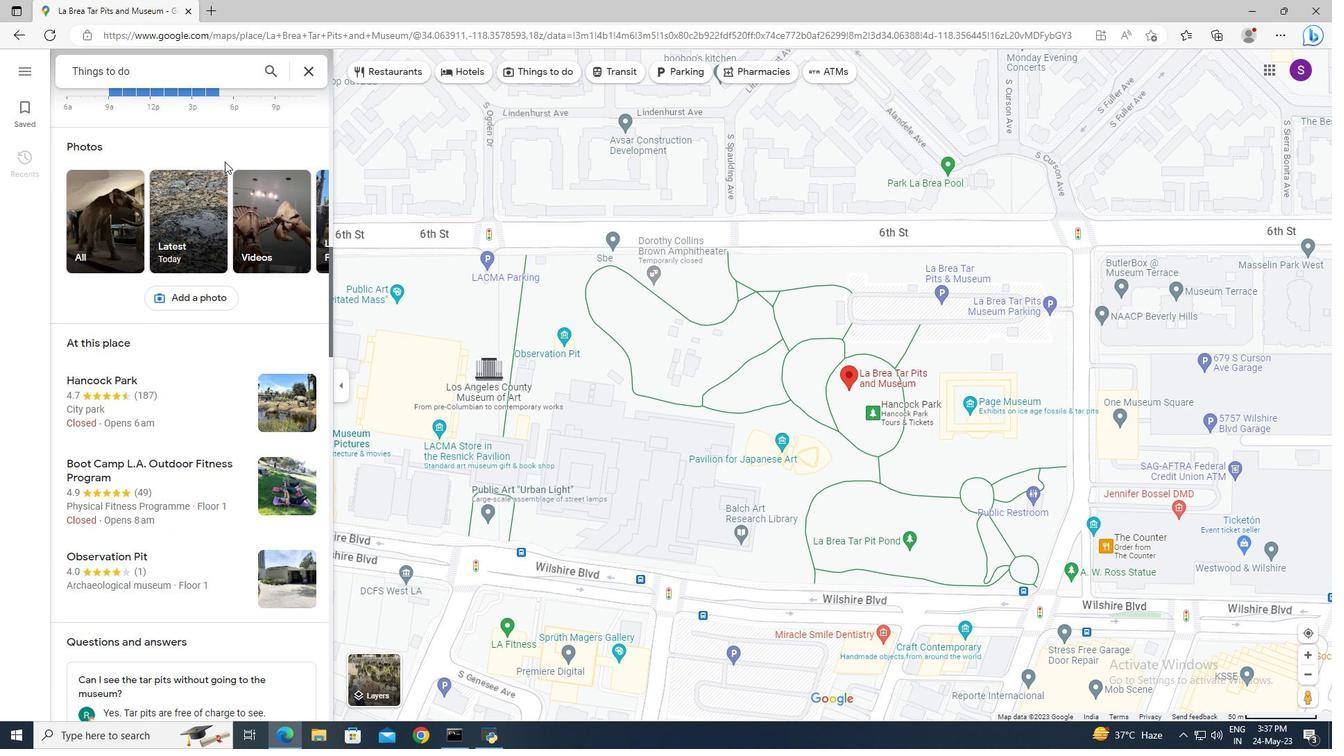
Action: Mouse scrolled (224, 162) with delta (0, 0)
Screenshot: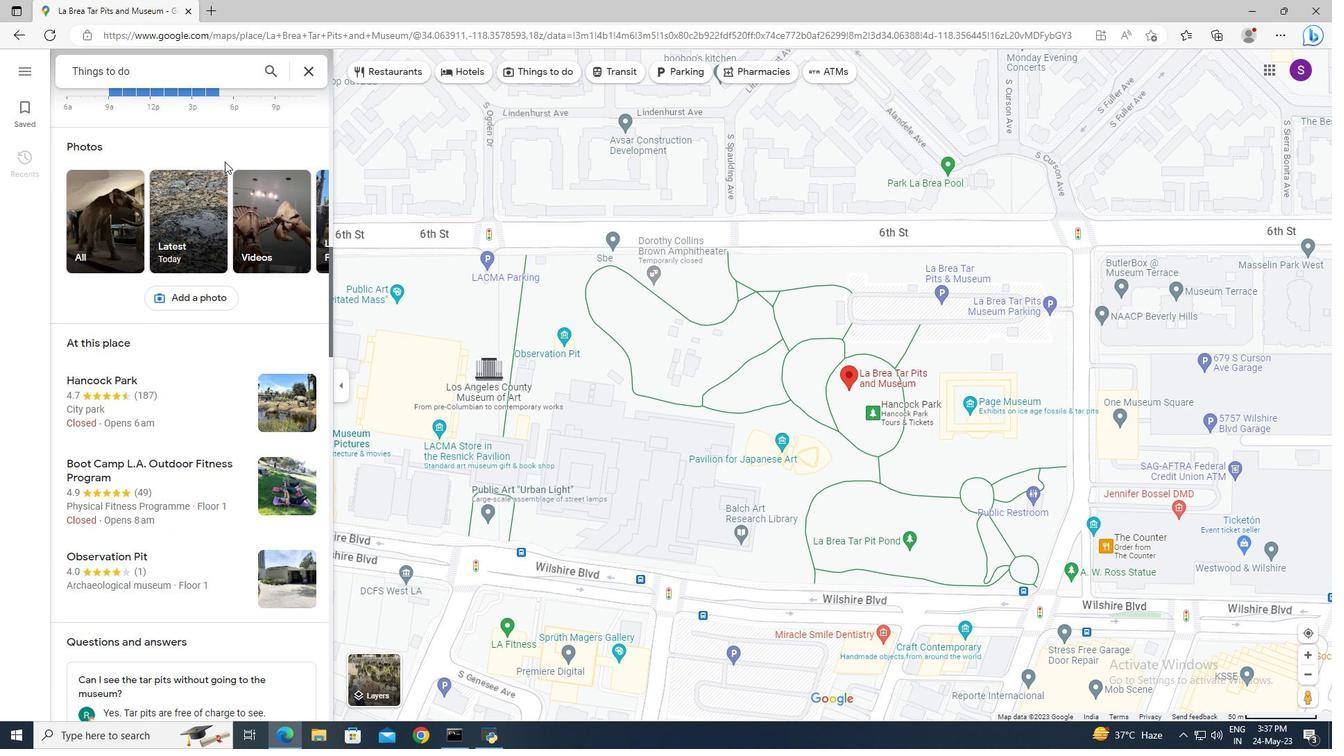 
Action: Mouse scrolled (224, 162) with delta (0, 0)
Screenshot: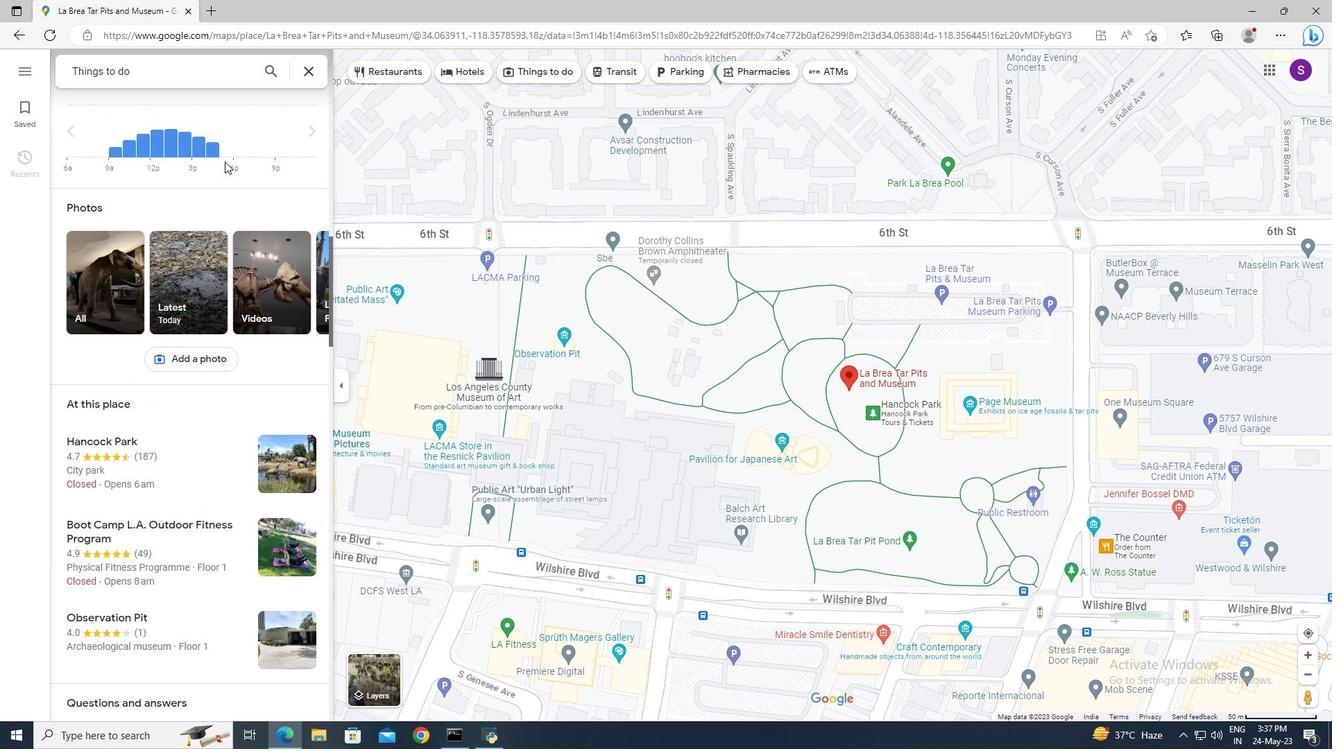 
Action: Mouse scrolled (224, 162) with delta (0, 0)
Screenshot: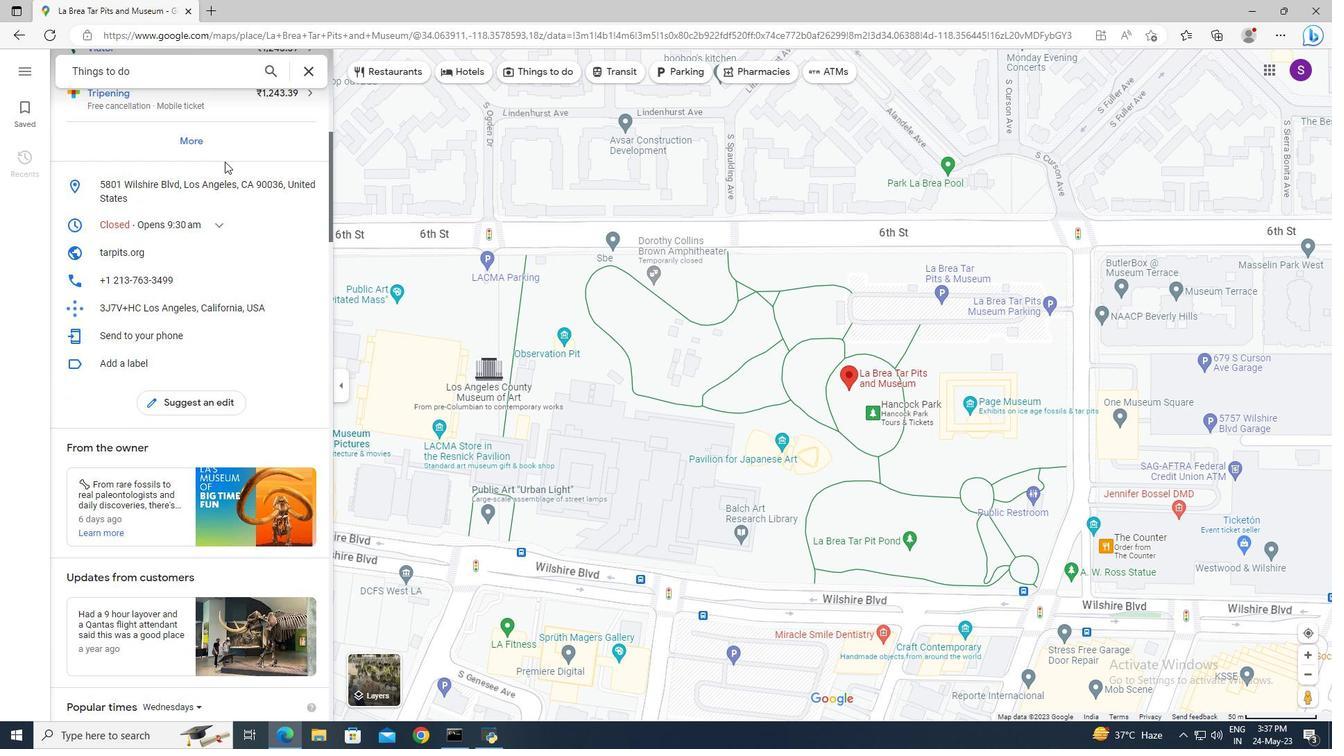 
Action: Mouse scrolled (224, 162) with delta (0, 0)
Screenshot: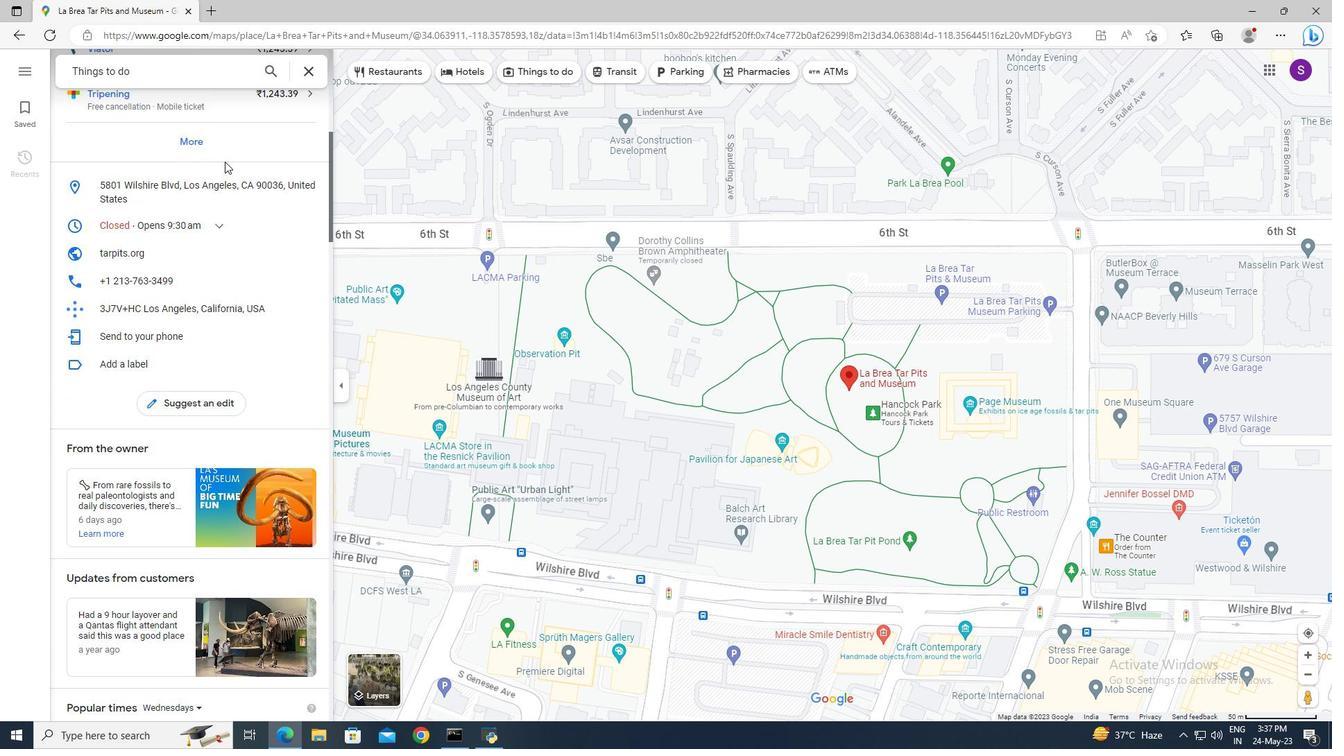 
Action: Mouse scrolled (224, 162) with delta (0, 0)
Screenshot: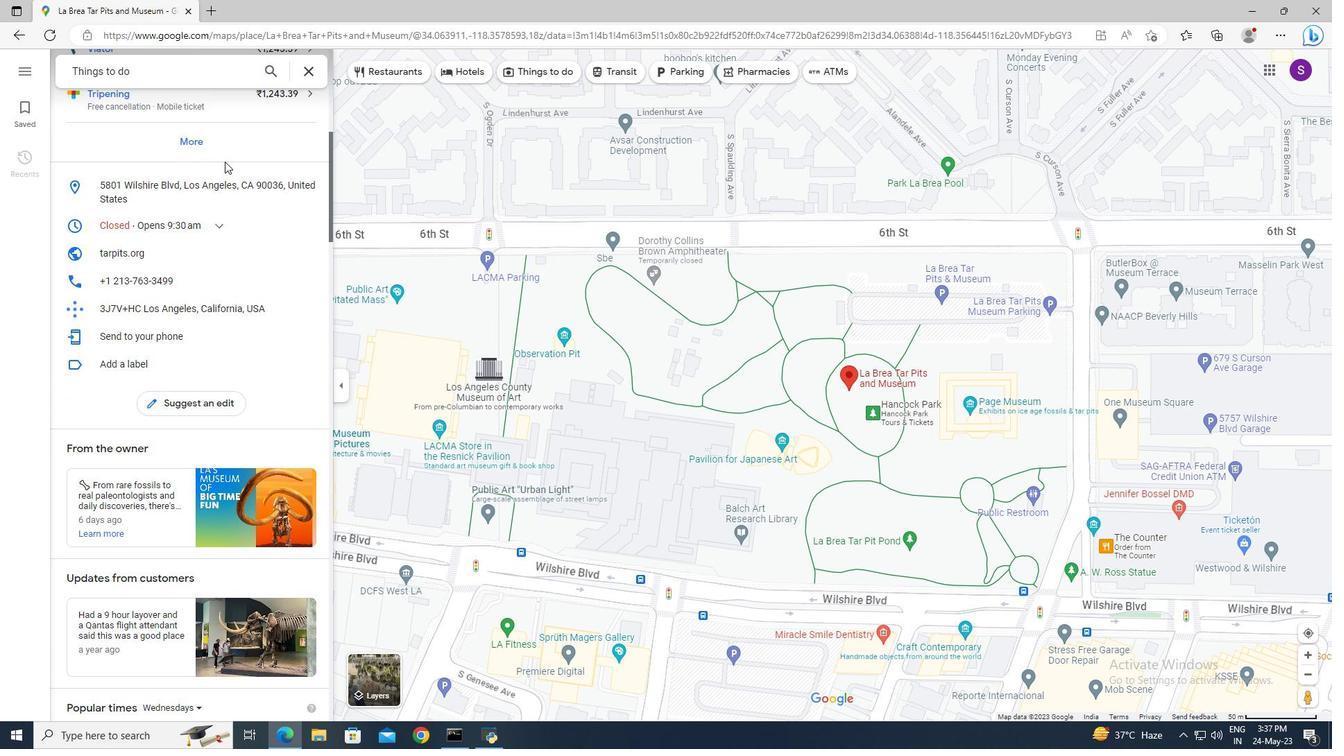 
Action: Mouse scrolled (224, 162) with delta (0, 0)
Screenshot: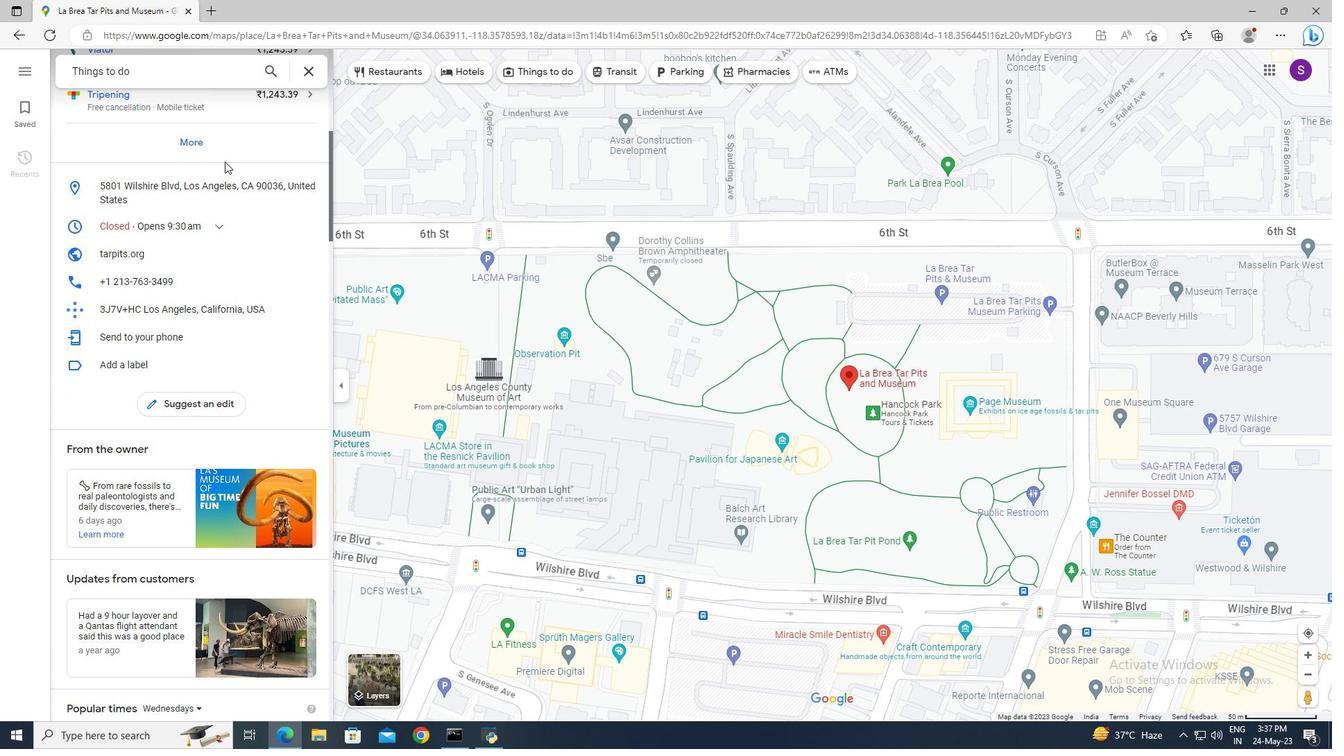 
Action: Mouse scrolled (224, 162) with delta (0, 0)
Screenshot: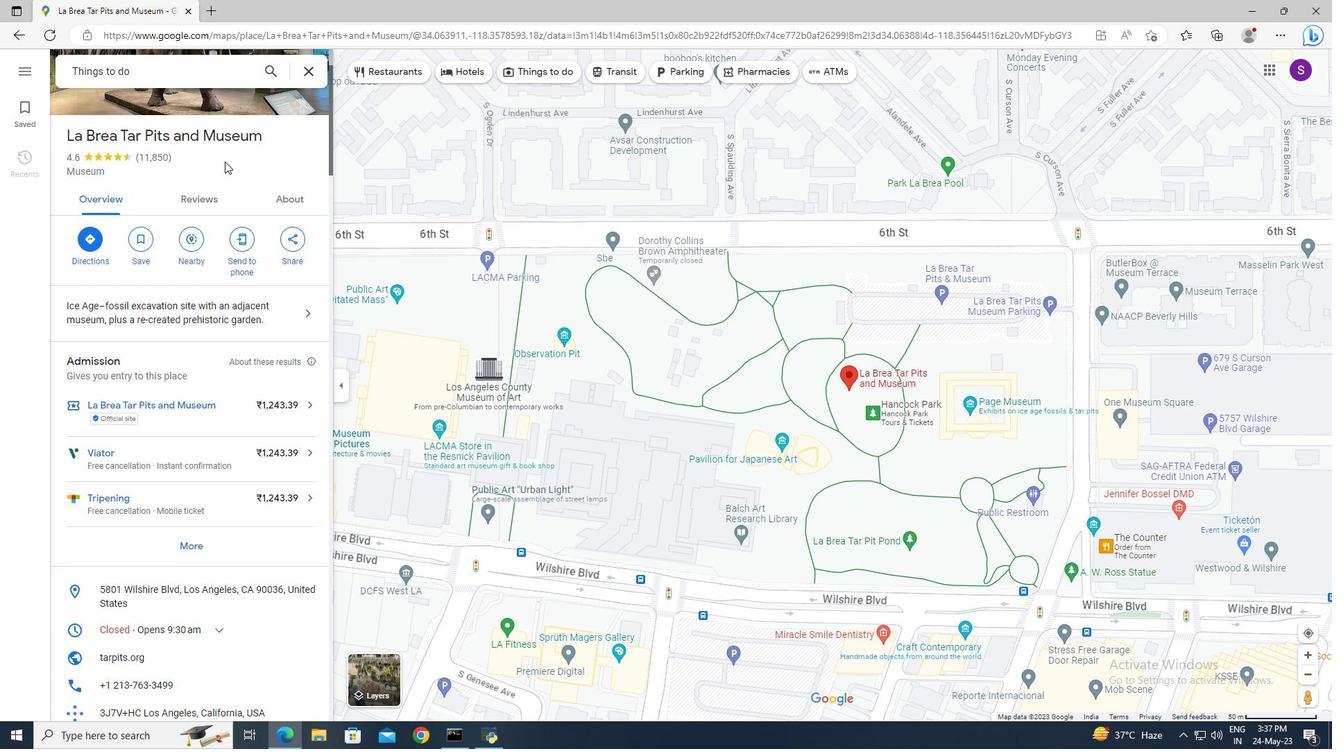 
Action: Mouse moved to (191, 323)
Screenshot: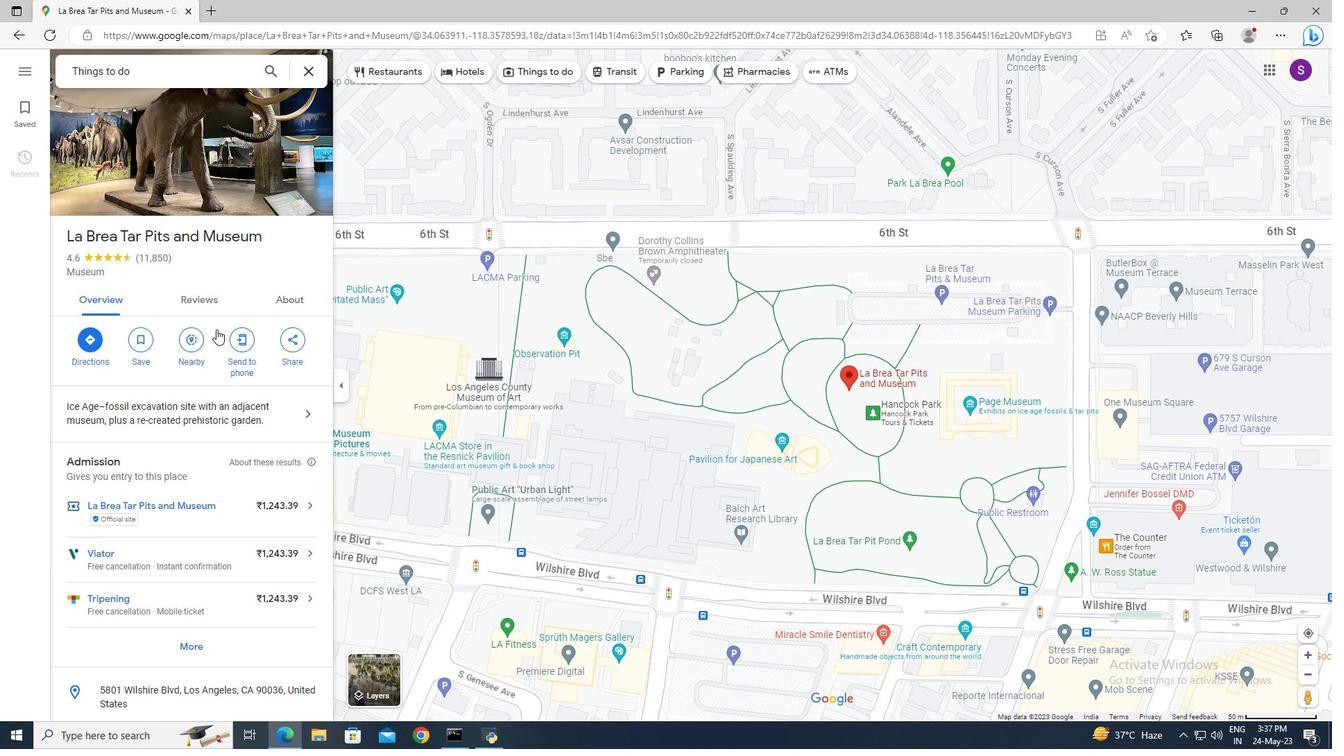 
Action: Mouse scrolled (191, 324) with delta (0, 0)
Screenshot: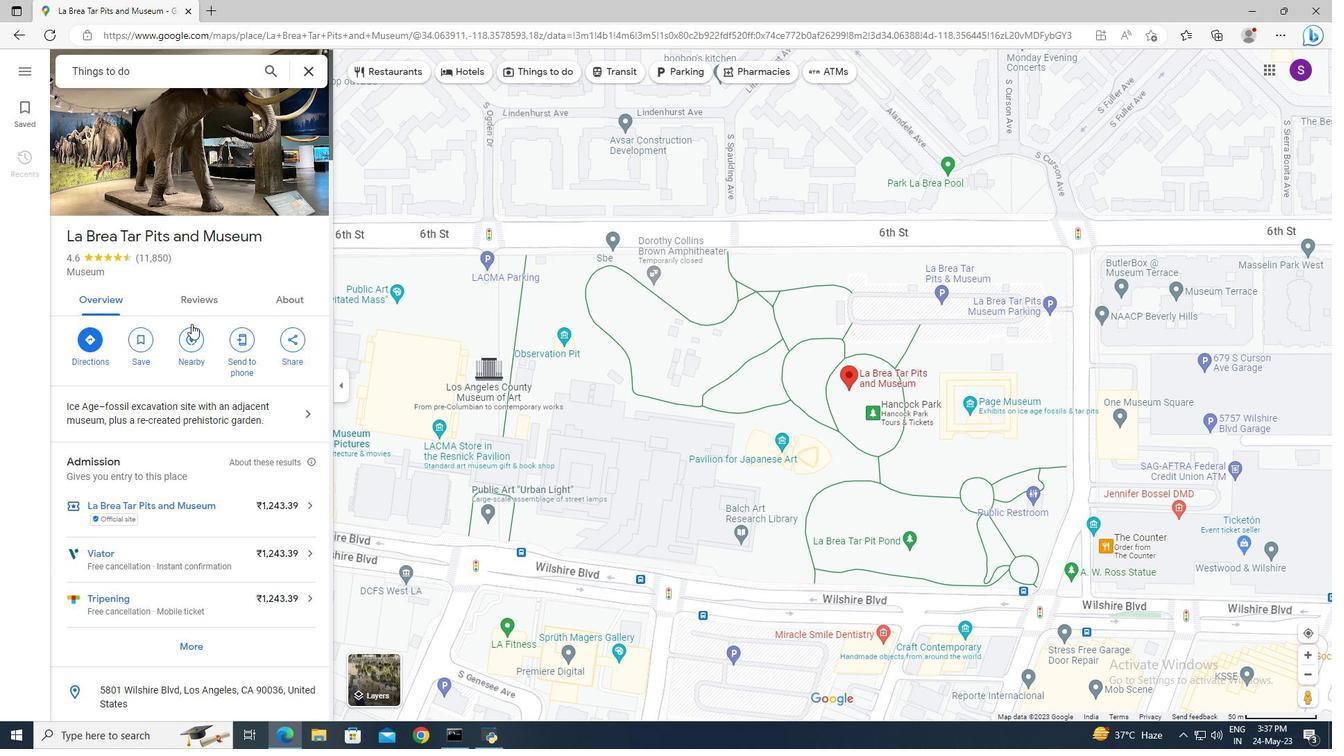 
Action: Mouse moved to (188, 303)
Screenshot: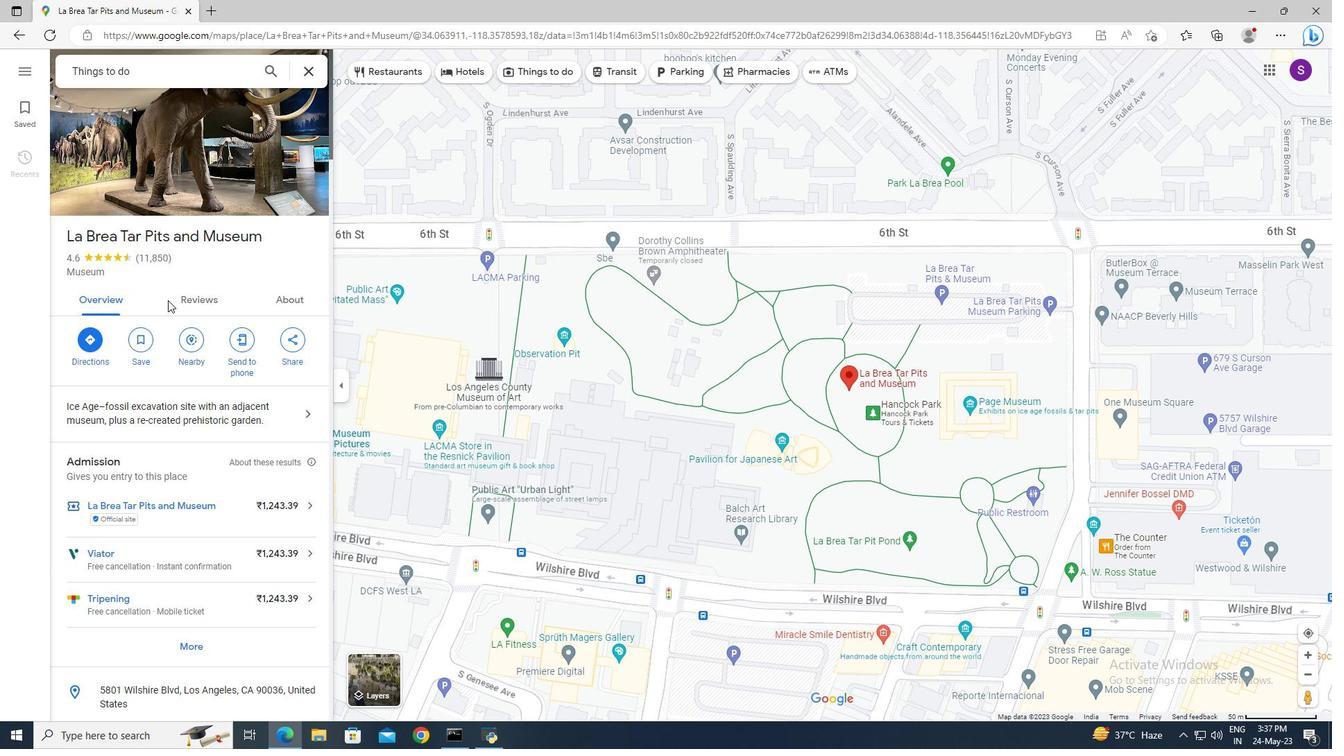 
Action: Mouse pressed left at (188, 303)
Screenshot: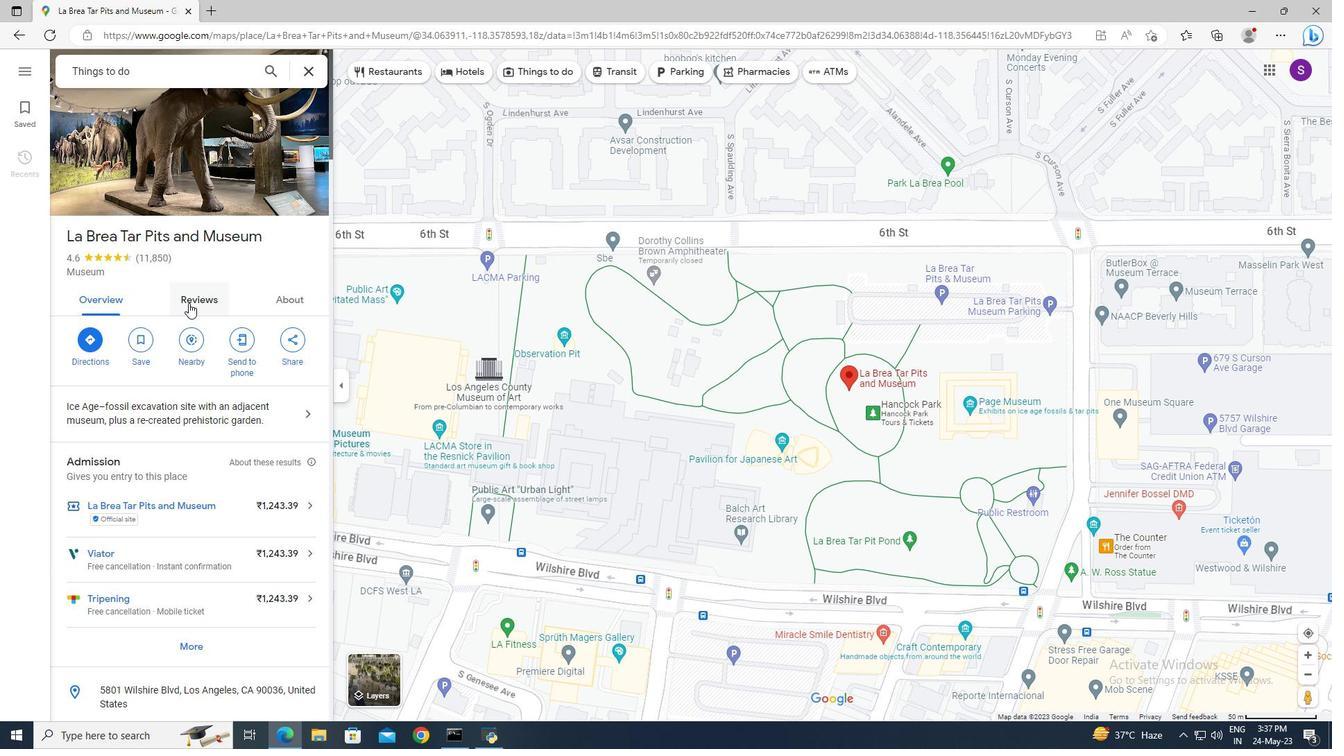 
Action: Mouse scrolled (188, 302) with delta (0, 0)
Screenshot: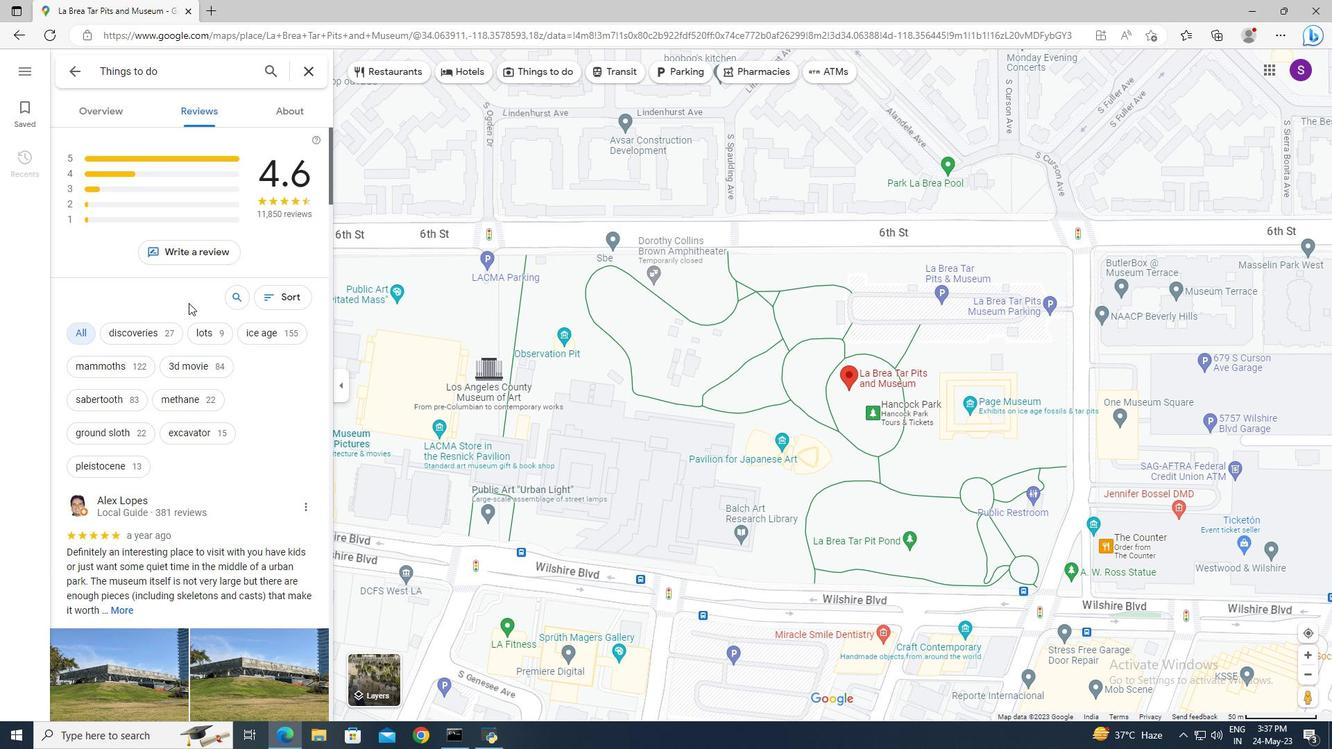 
Action: Mouse scrolled (188, 302) with delta (0, 0)
Screenshot: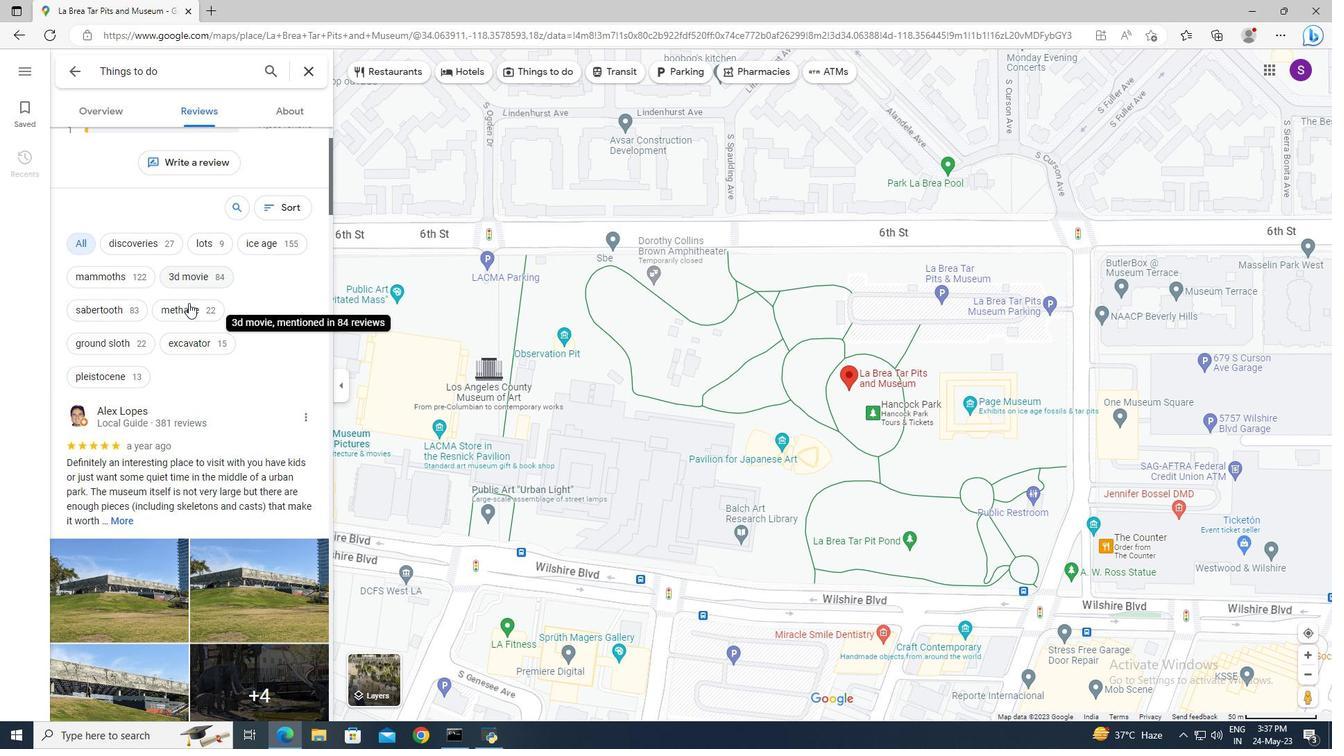 
Action: Mouse scrolled (188, 302) with delta (0, 0)
Screenshot: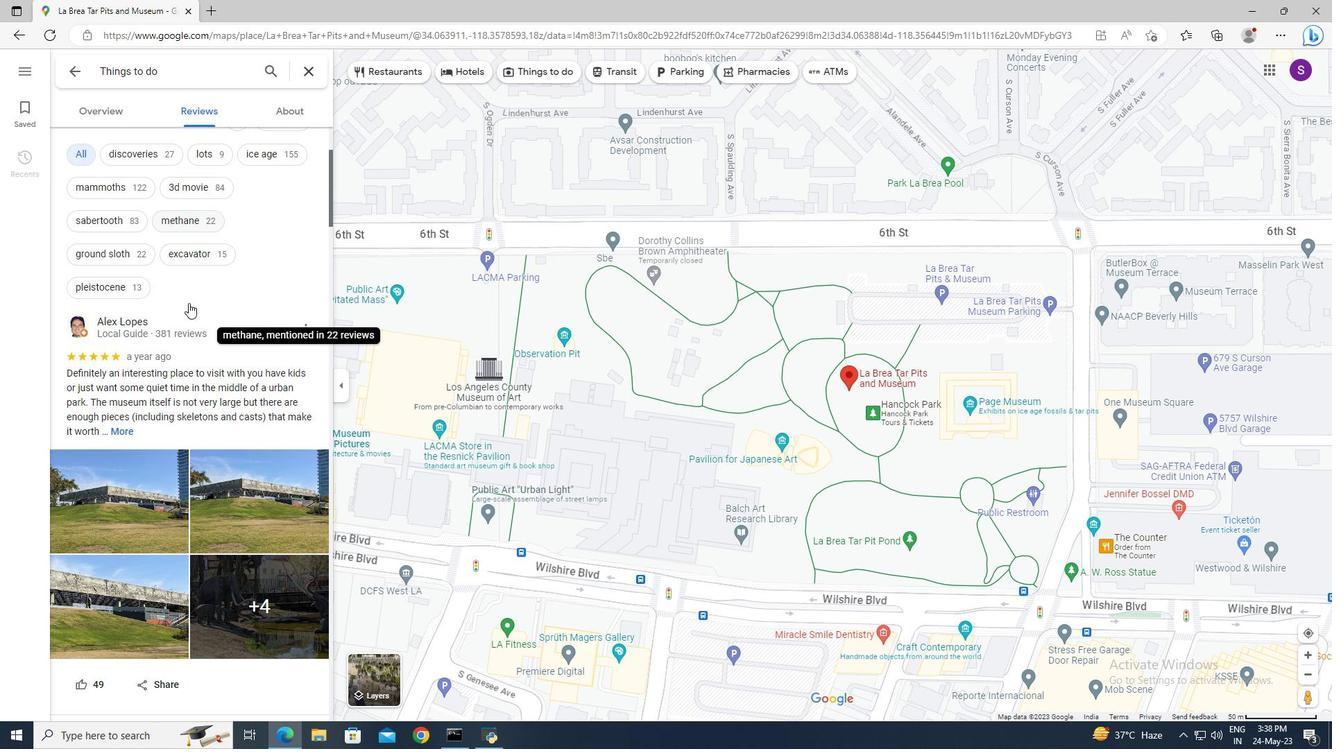
Action: Mouse scrolled (188, 302) with delta (0, 0)
Screenshot: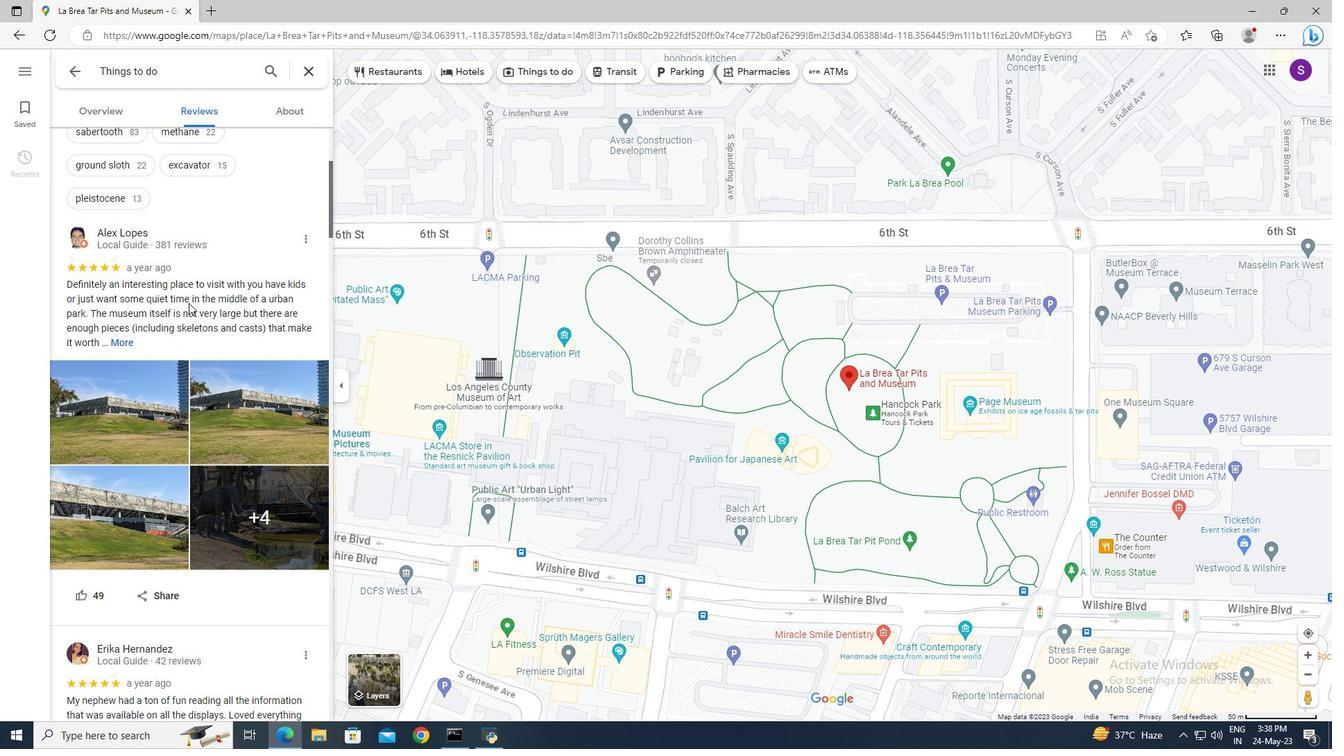 
Action: Mouse scrolled (188, 302) with delta (0, 0)
Screenshot: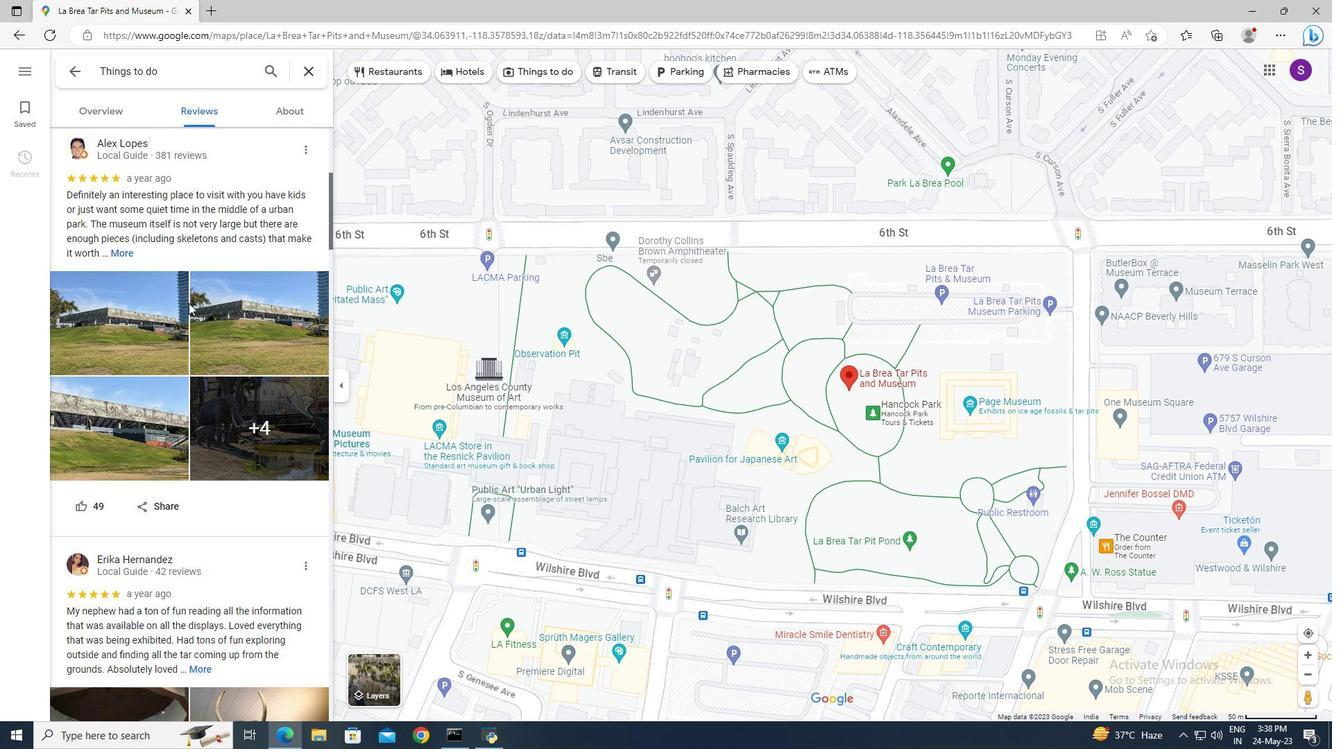 
Action: Mouse scrolled (188, 302) with delta (0, 0)
Screenshot: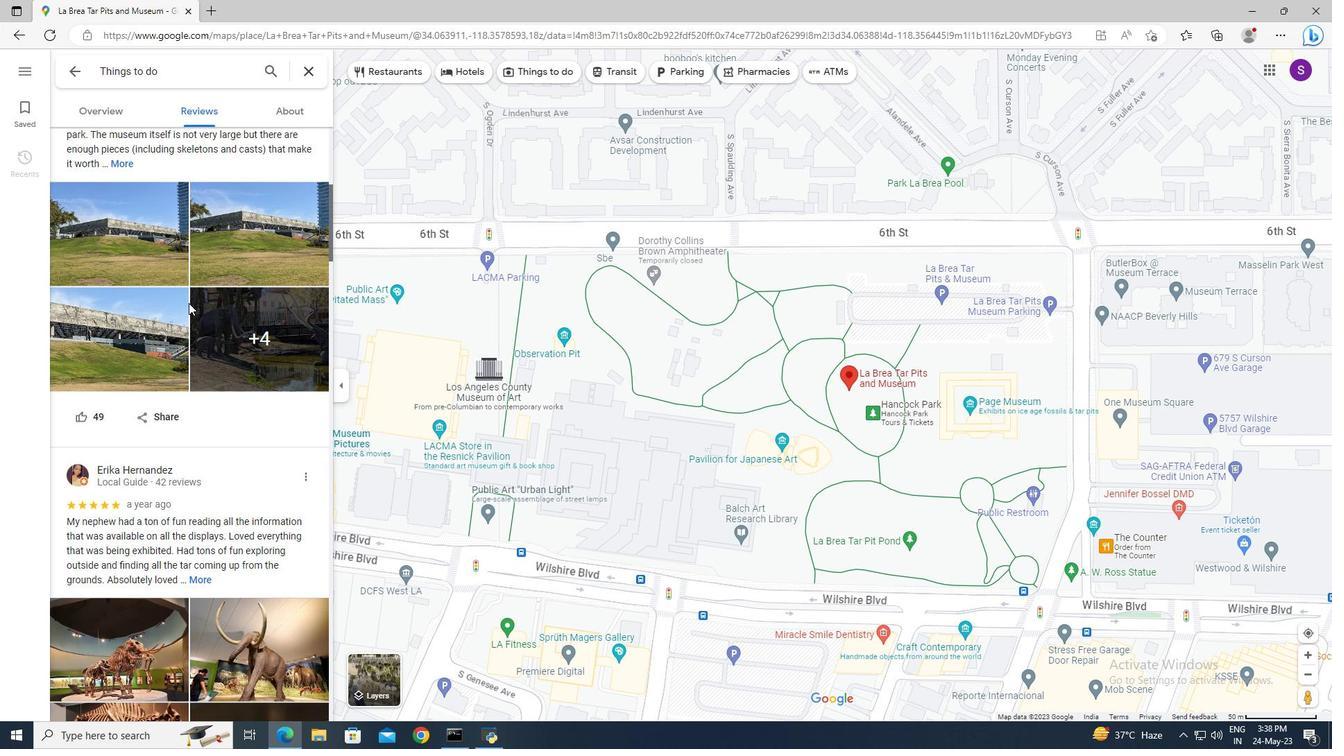 
Action: Mouse scrolled (188, 302) with delta (0, 0)
Screenshot: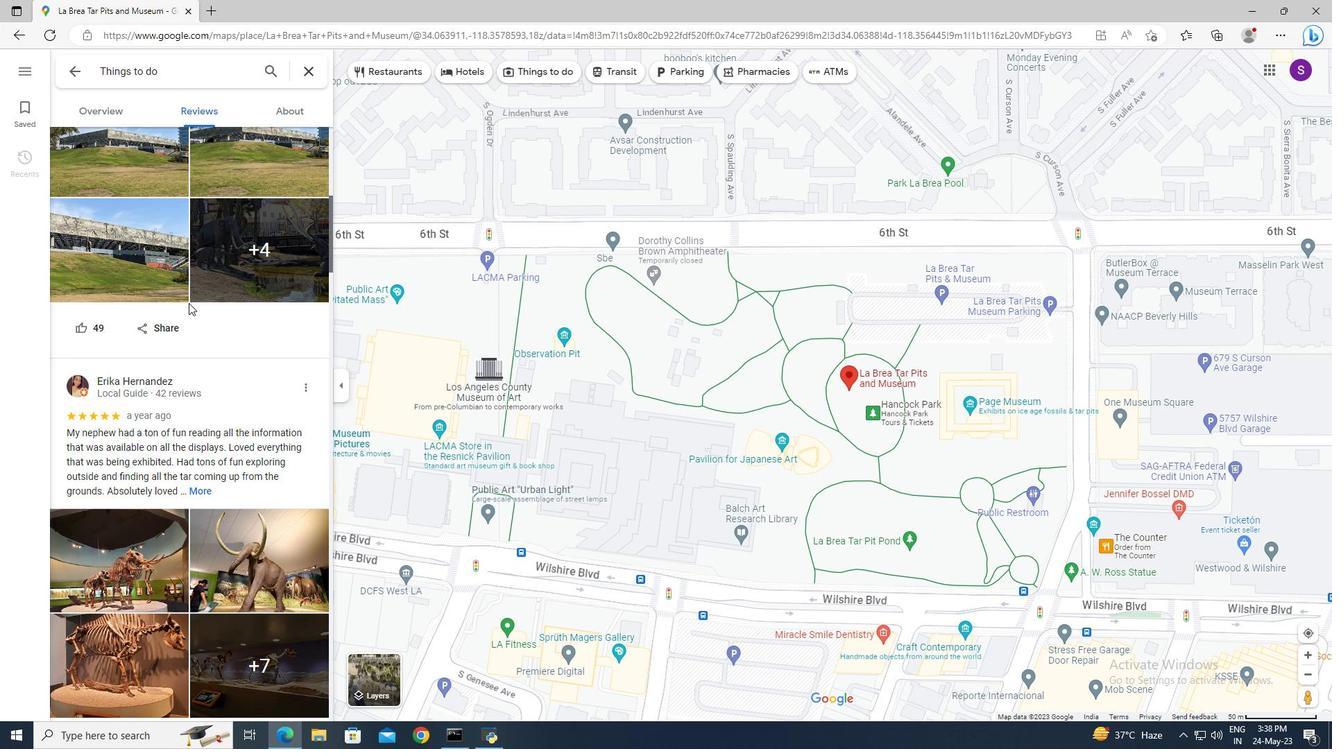 
Action: Mouse scrolled (188, 302) with delta (0, 0)
Screenshot: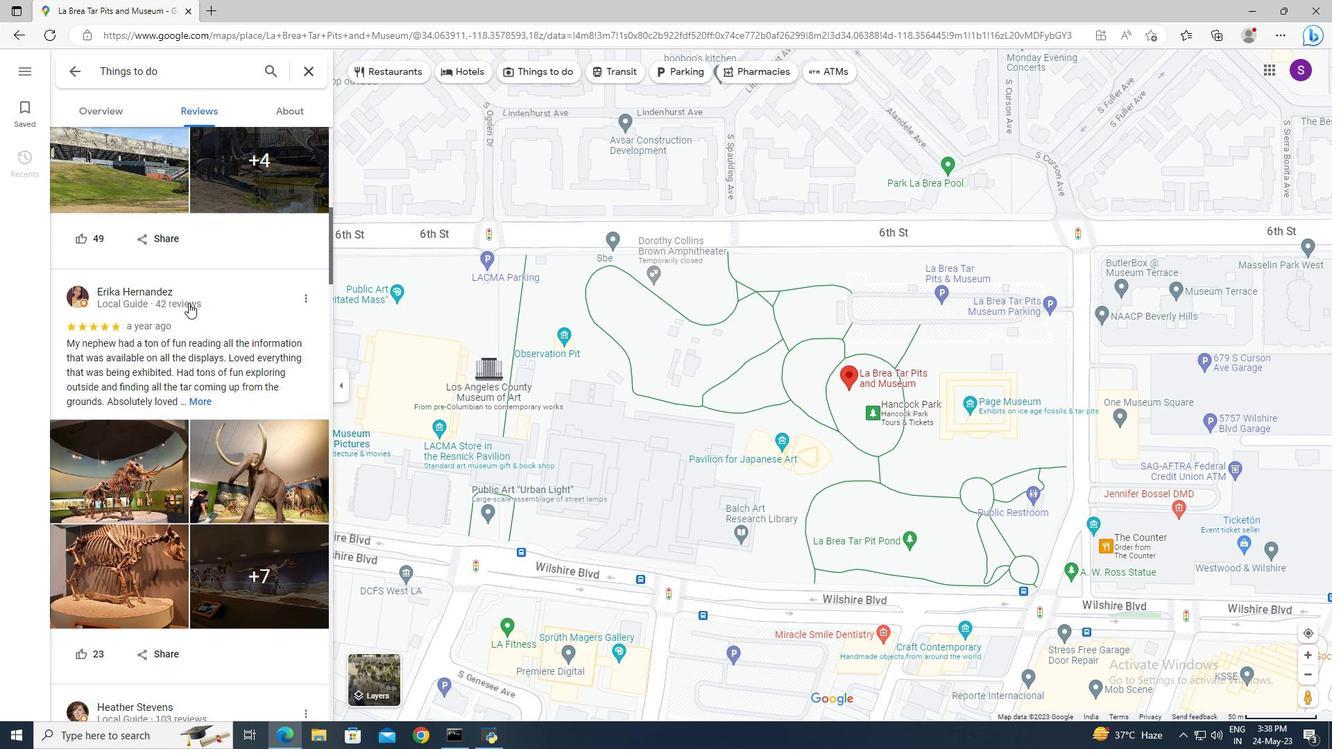 
Action: Mouse scrolled (188, 302) with delta (0, 0)
Screenshot: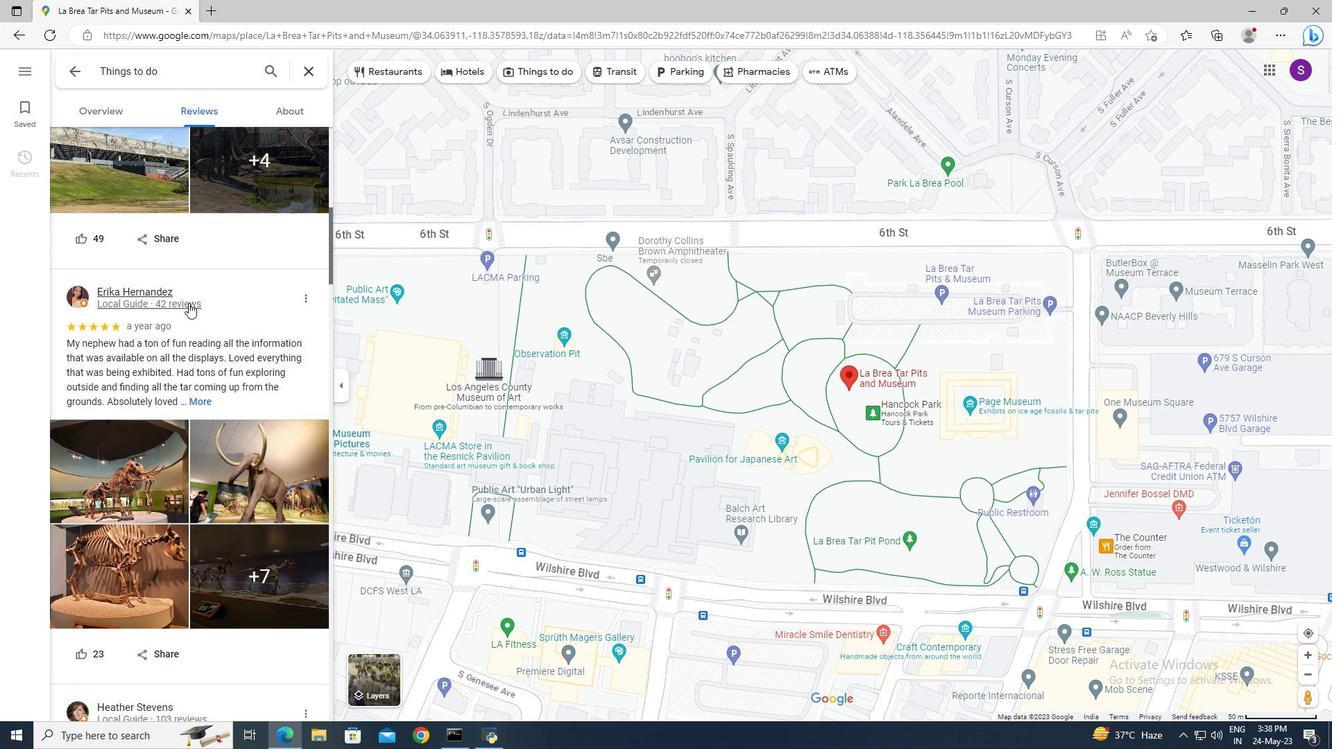 
Action: Mouse scrolled (188, 302) with delta (0, 0)
Screenshot: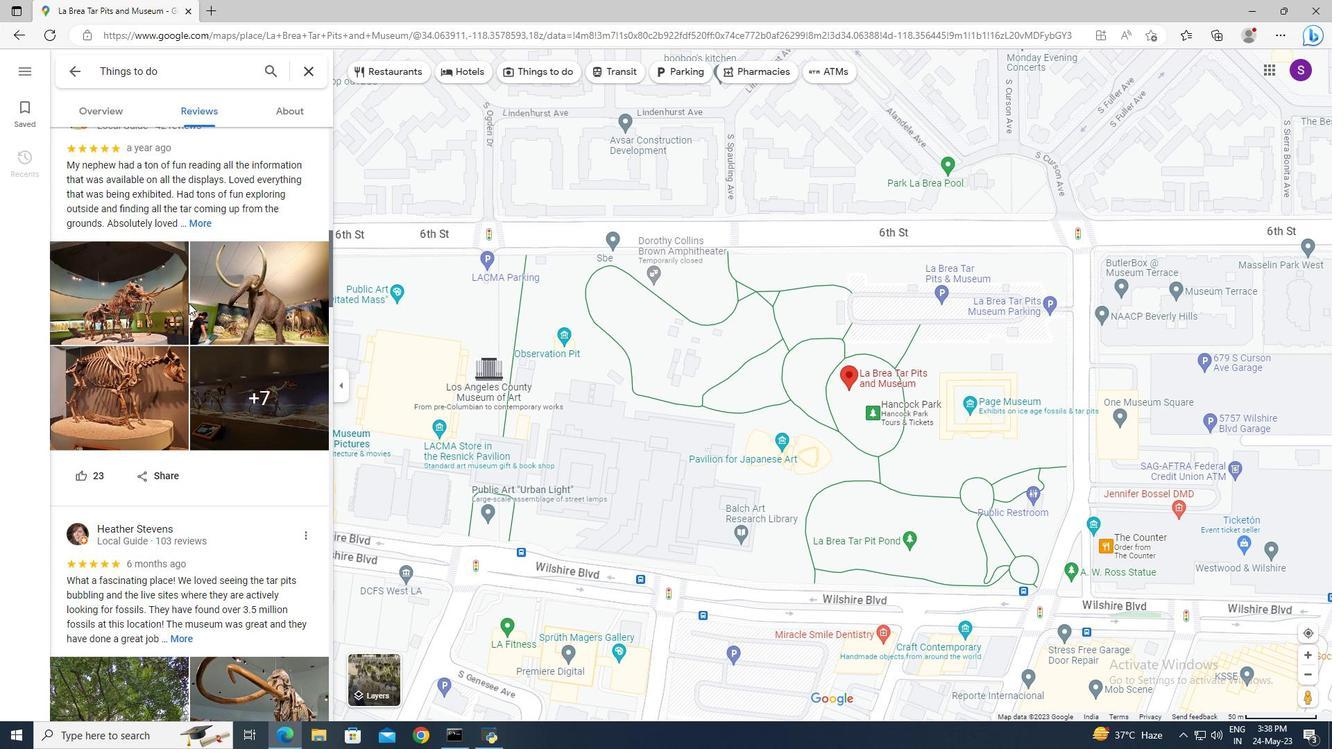 
Action: Mouse scrolled (188, 302) with delta (0, 0)
Screenshot: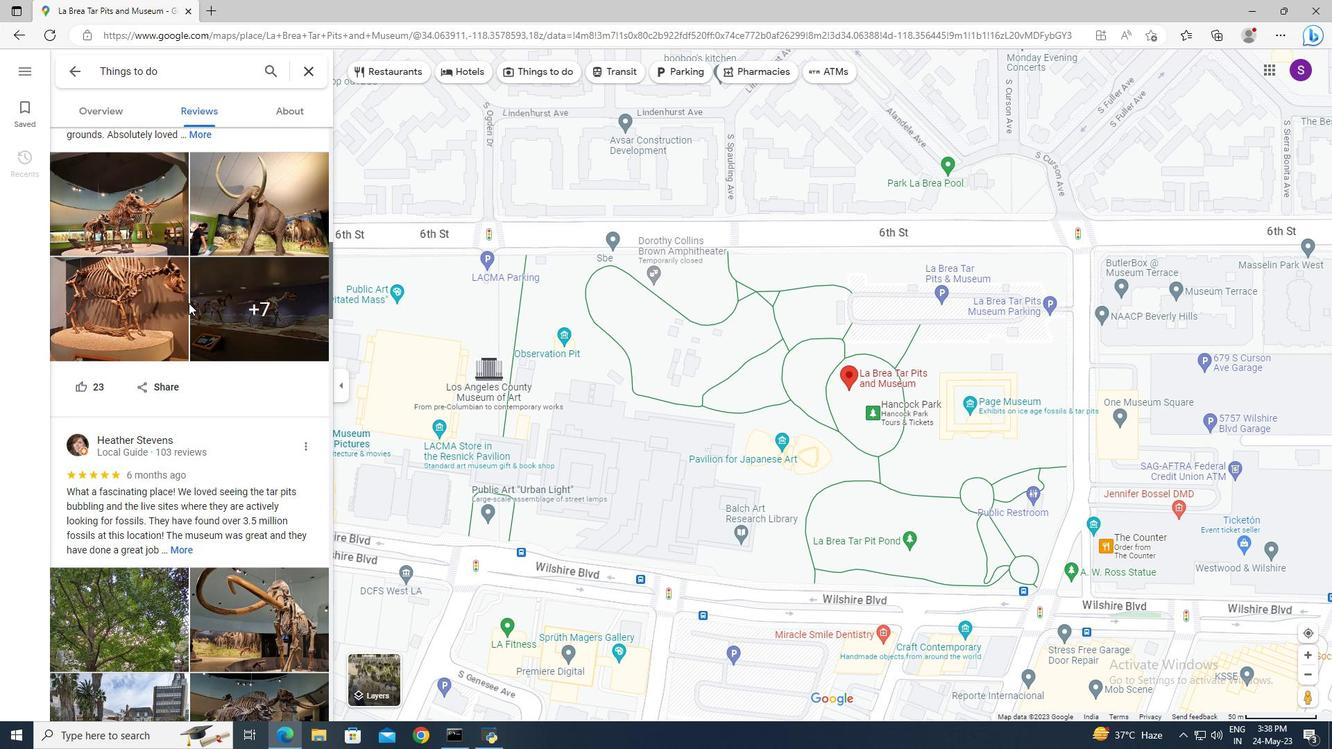 
Action: Mouse scrolled (188, 302) with delta (0, 0)
Screenshot: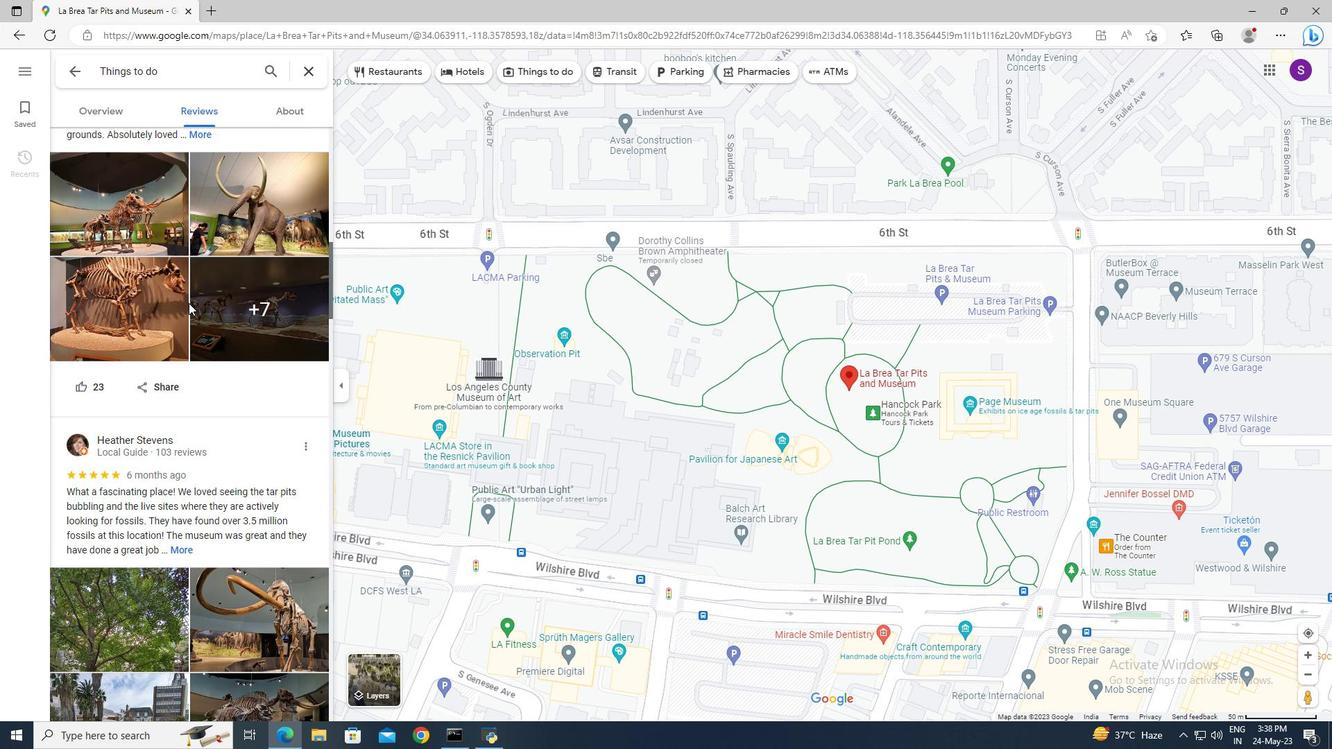 
Action: Mouse moved to (189, 303)
Screenshot: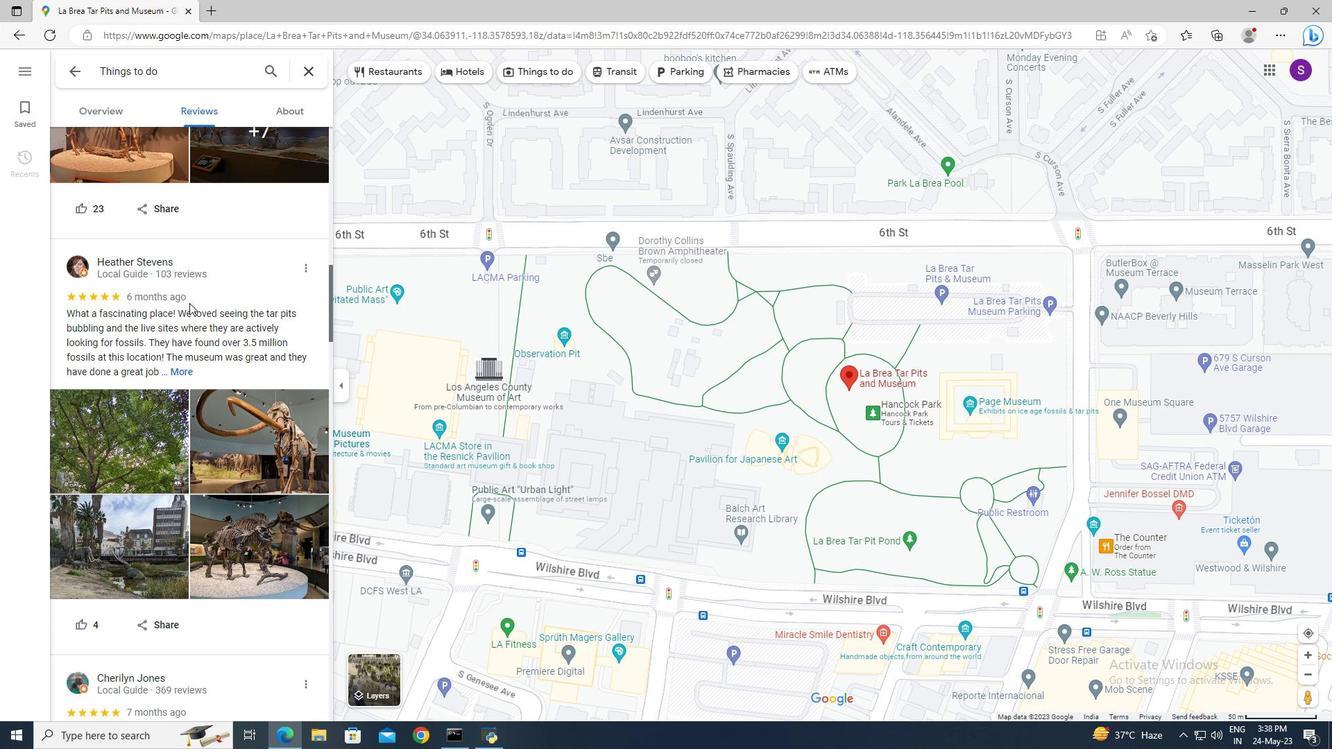 
Action: Mouse scrolled (189, 303) with delta (0, 0)
Screenshot: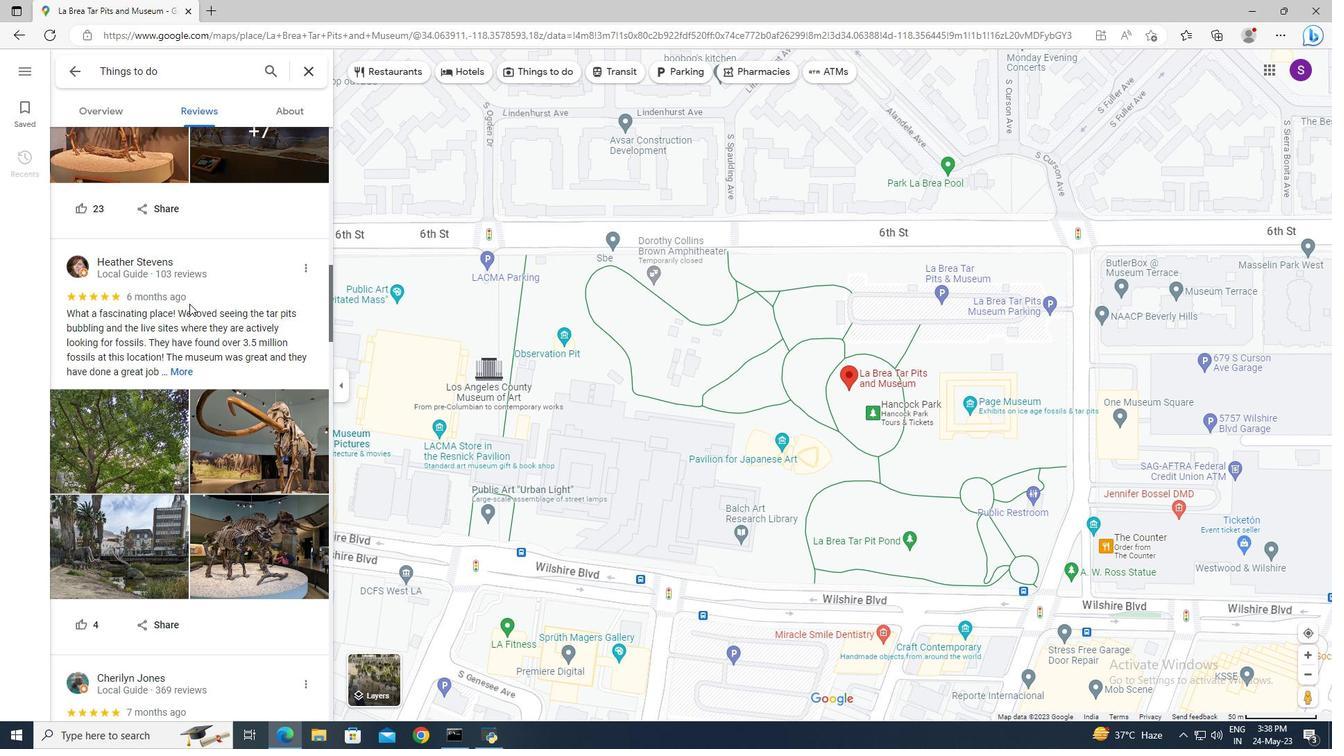 
Action: Mouse scrolled (189, 303) with delta (0, 0)
Screenshot: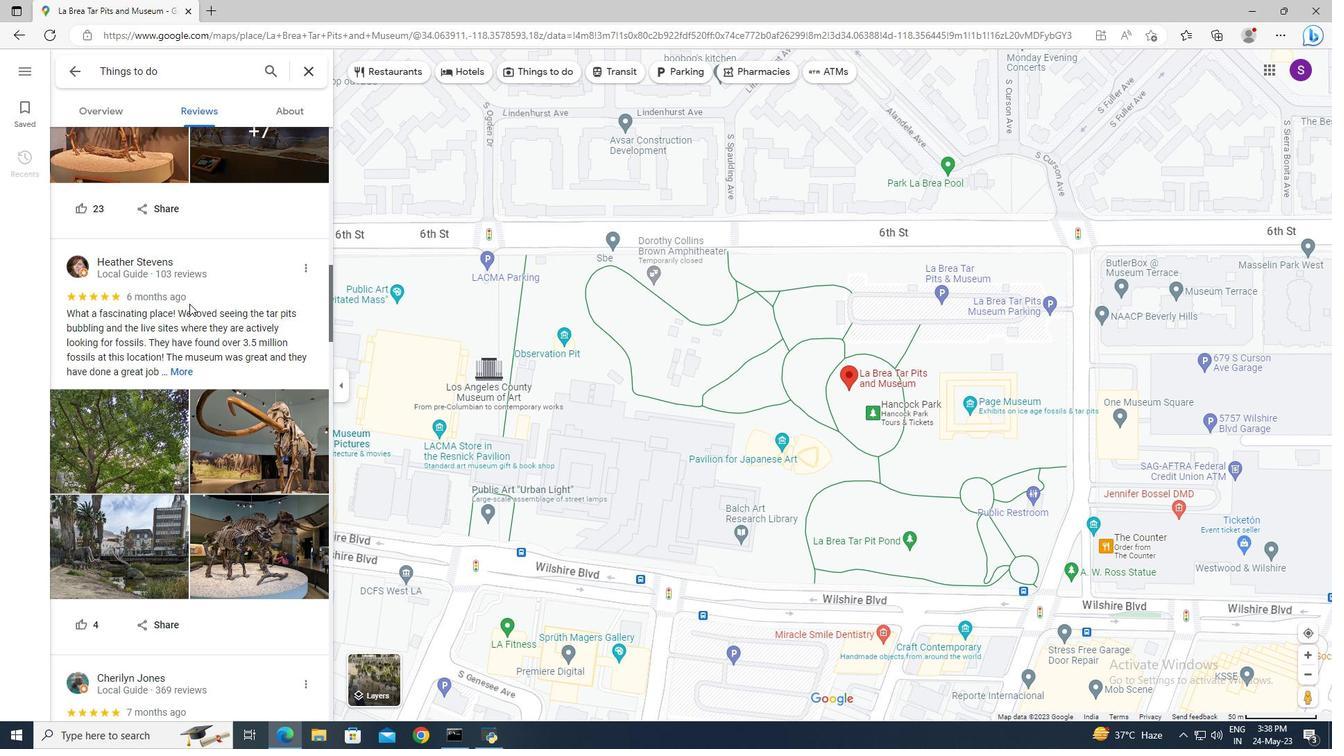 
Action: Mouse scrolled (189, 303) with delta (0, 0)
Screenshot: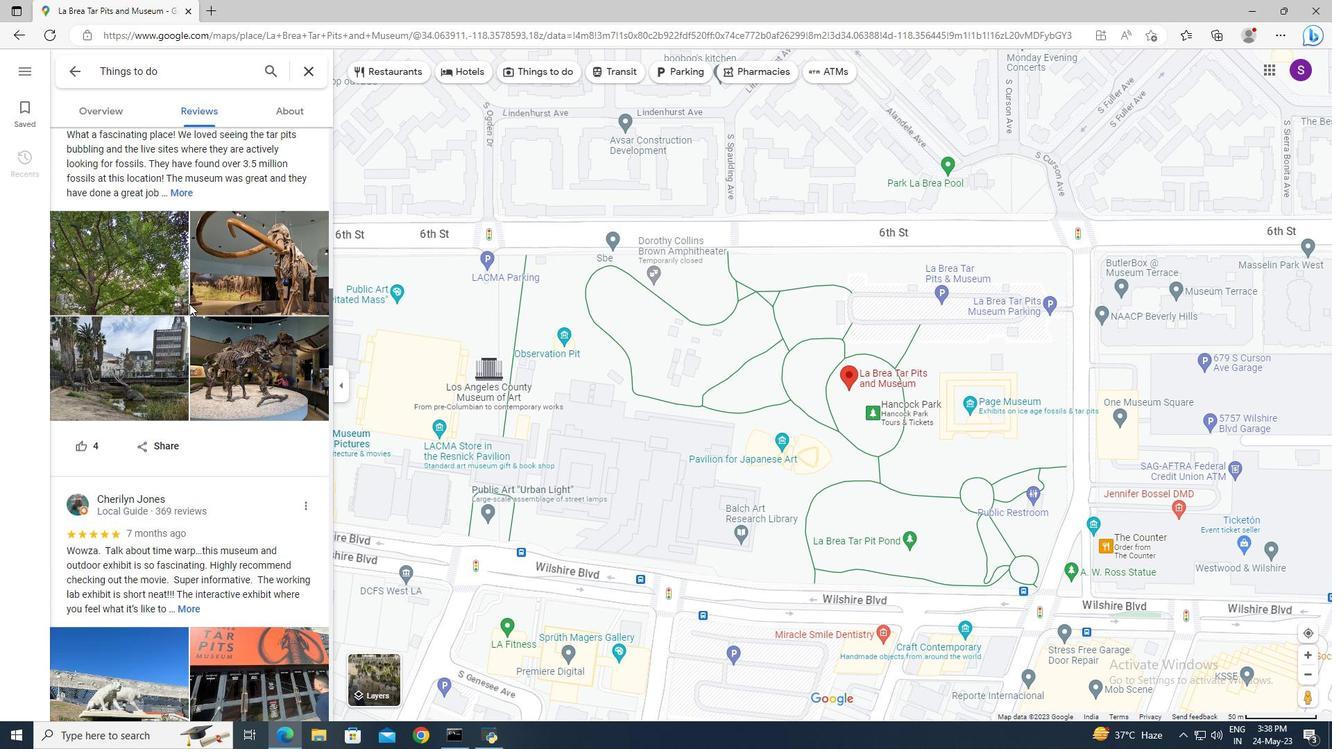 
Action: Mouse scrolled (189, 303) with delta (0, 0)
Screenshot: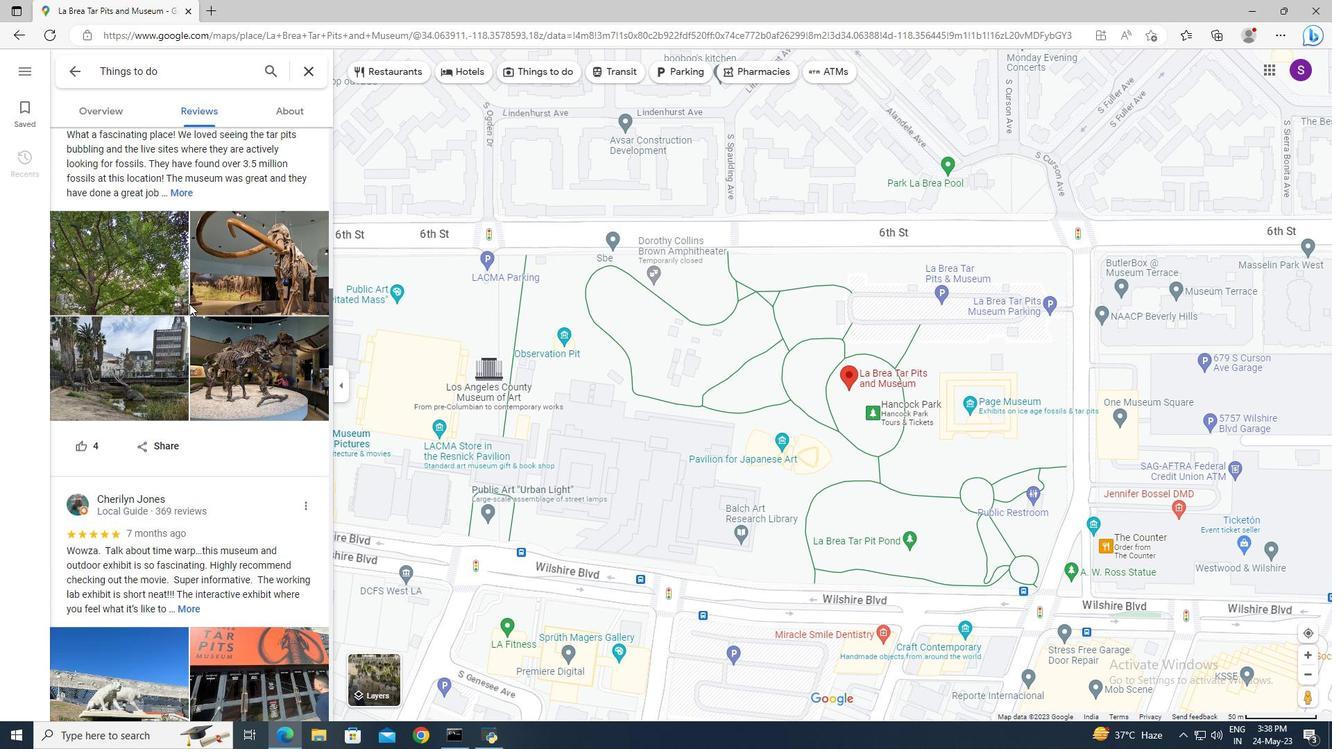 
Action: Mouse scrolled (189, 303) with delta (0, 0)
Screenshot: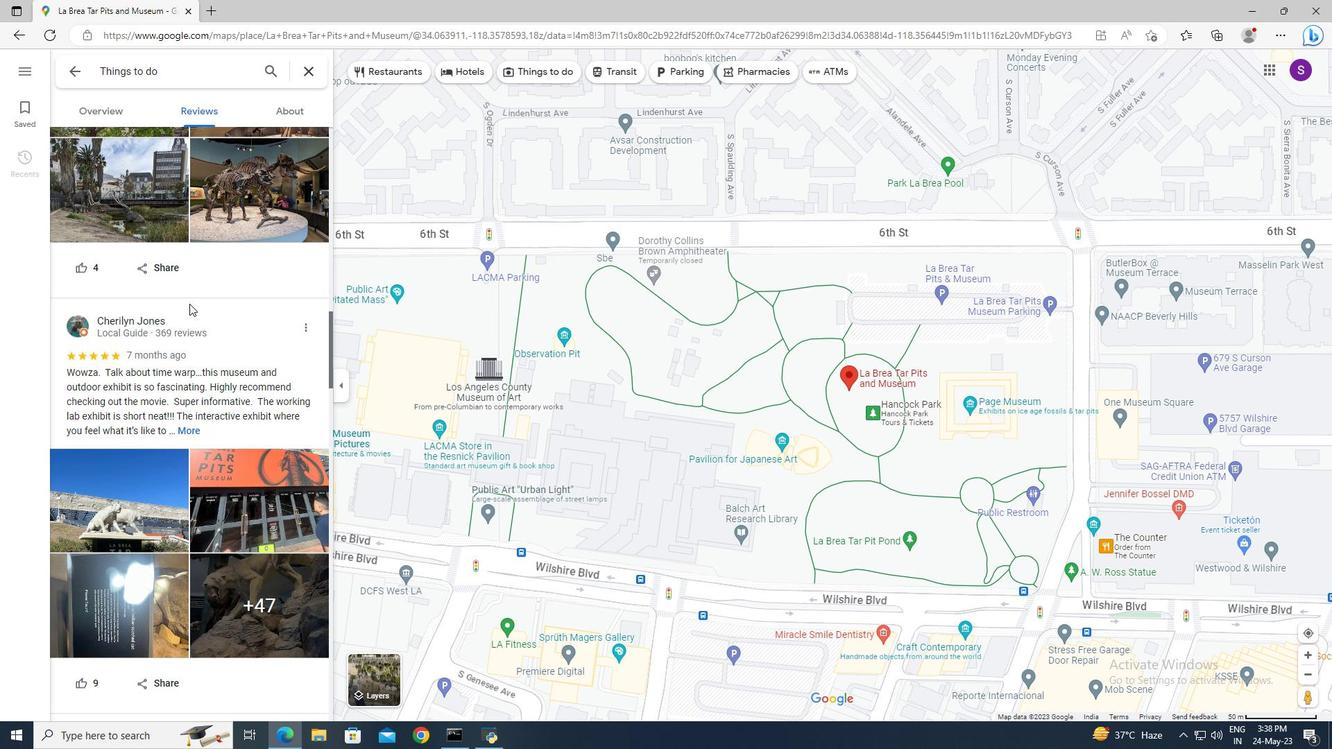 
Action: Mouse scrolled (189, 303) with delta (0, 0)
Screenshot: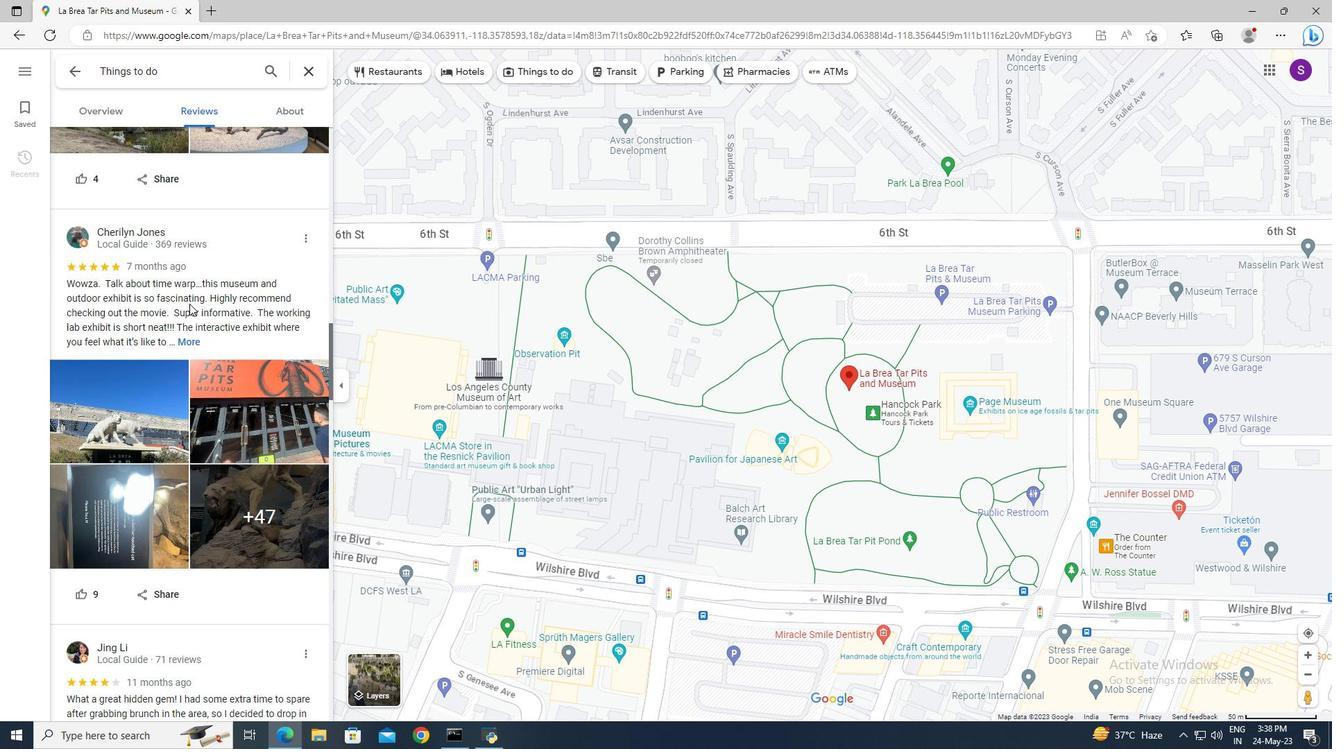 
Action: Mouse scrolled (189, 303) with delta (0, 0)
Screenshot: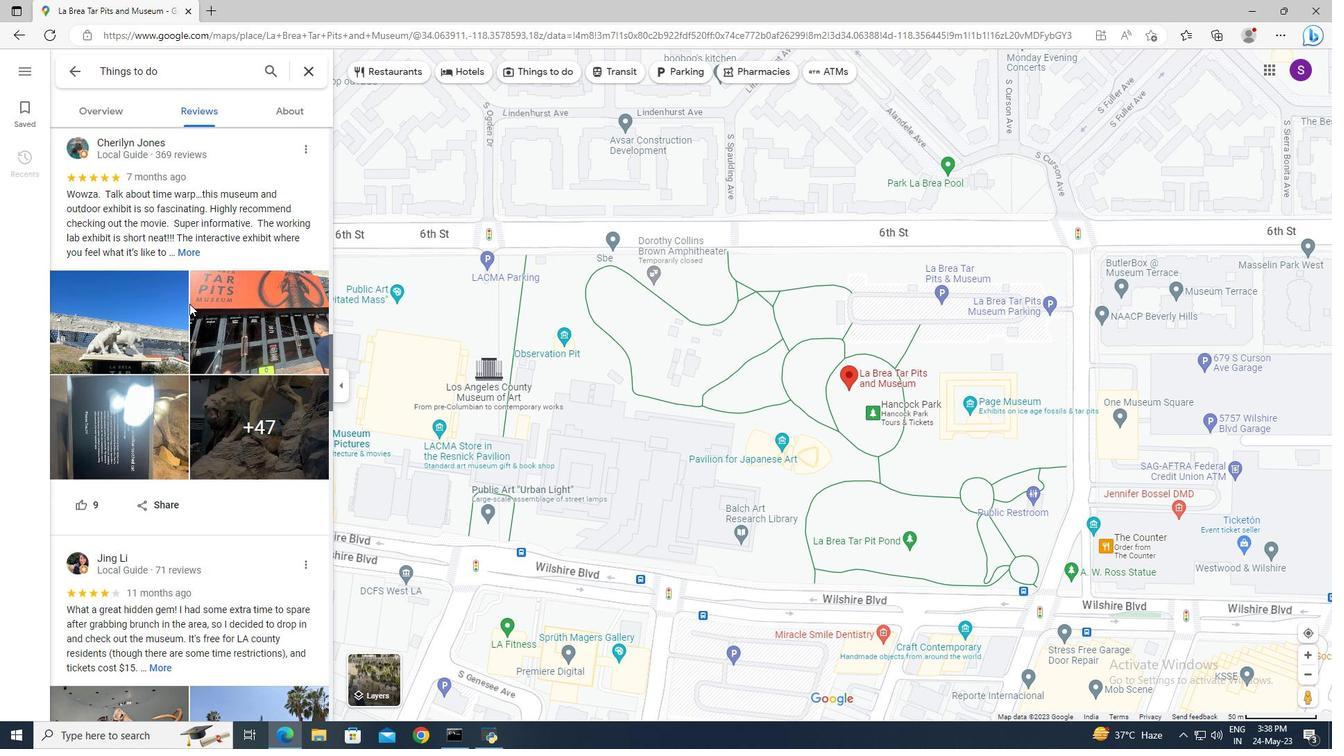 
Action: Mouse scrolled (189, 303) with delta (0, 0)
Screenshot: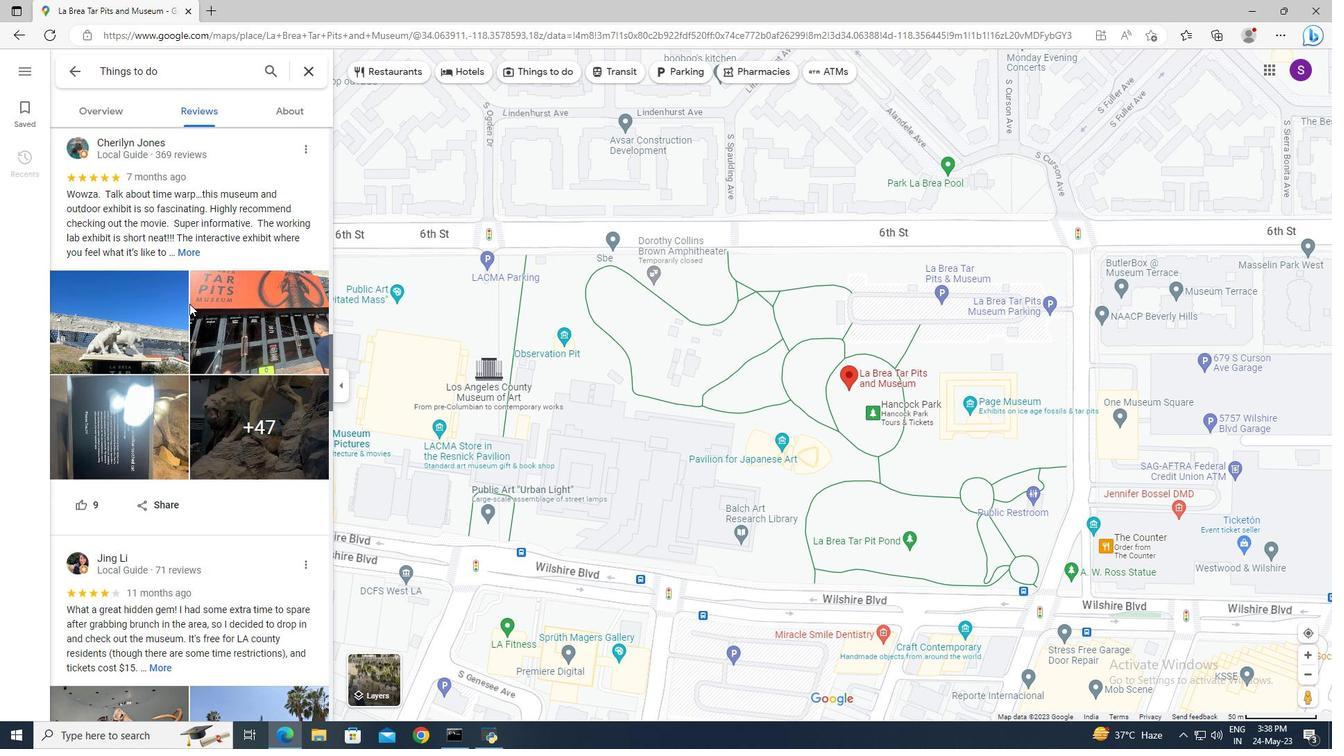 
Action: Mouse scrolled (189, 303) with delta (0, 0)
Screenshot: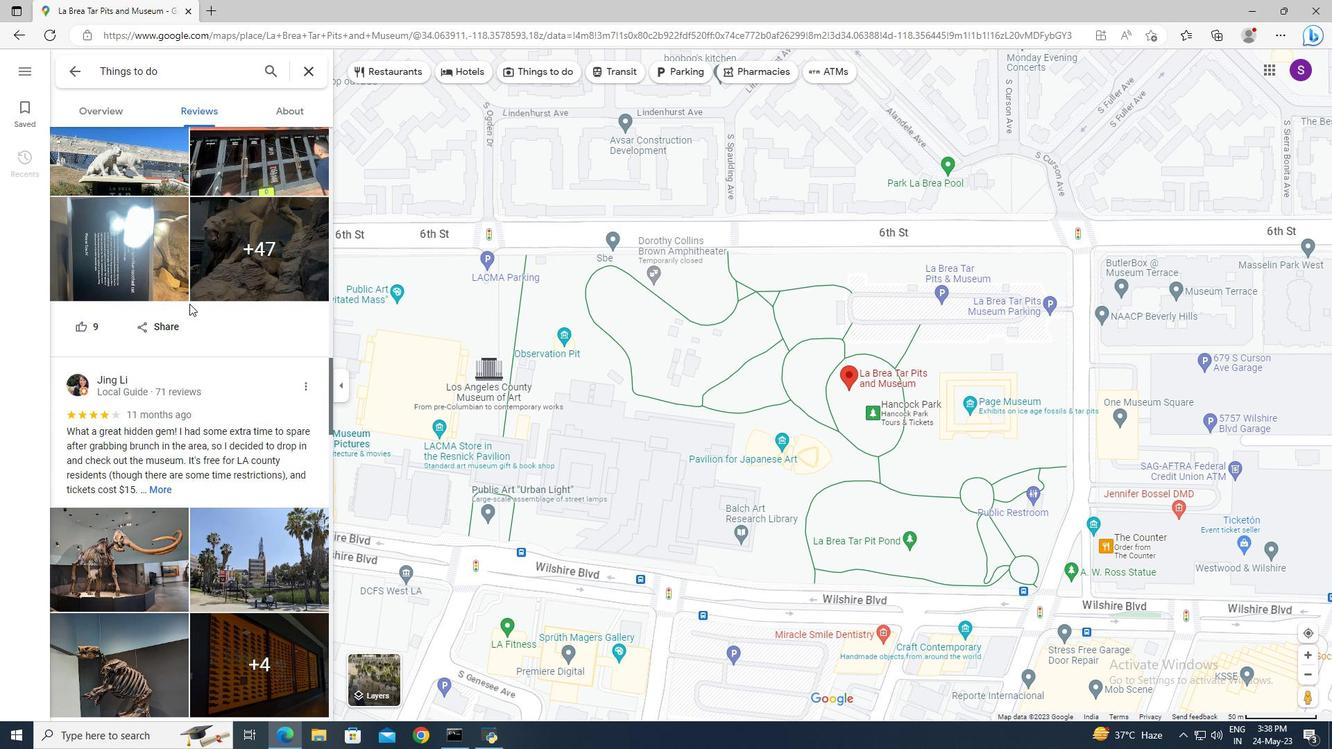 
Action: Mouse scrolled (189, 303) with delta (0, 0)
Screenshot: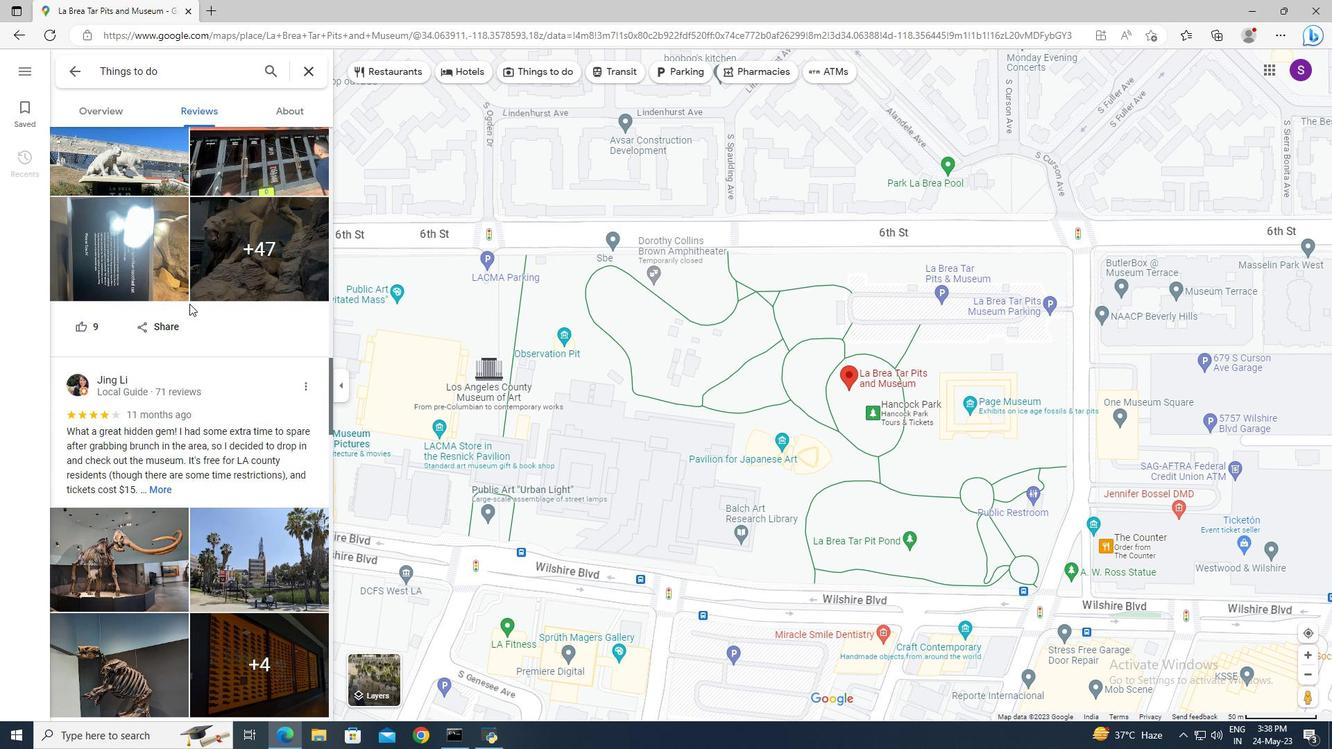 
Action: Mouse scrolled (189, 303) with delta (0, 0)
Screenshot: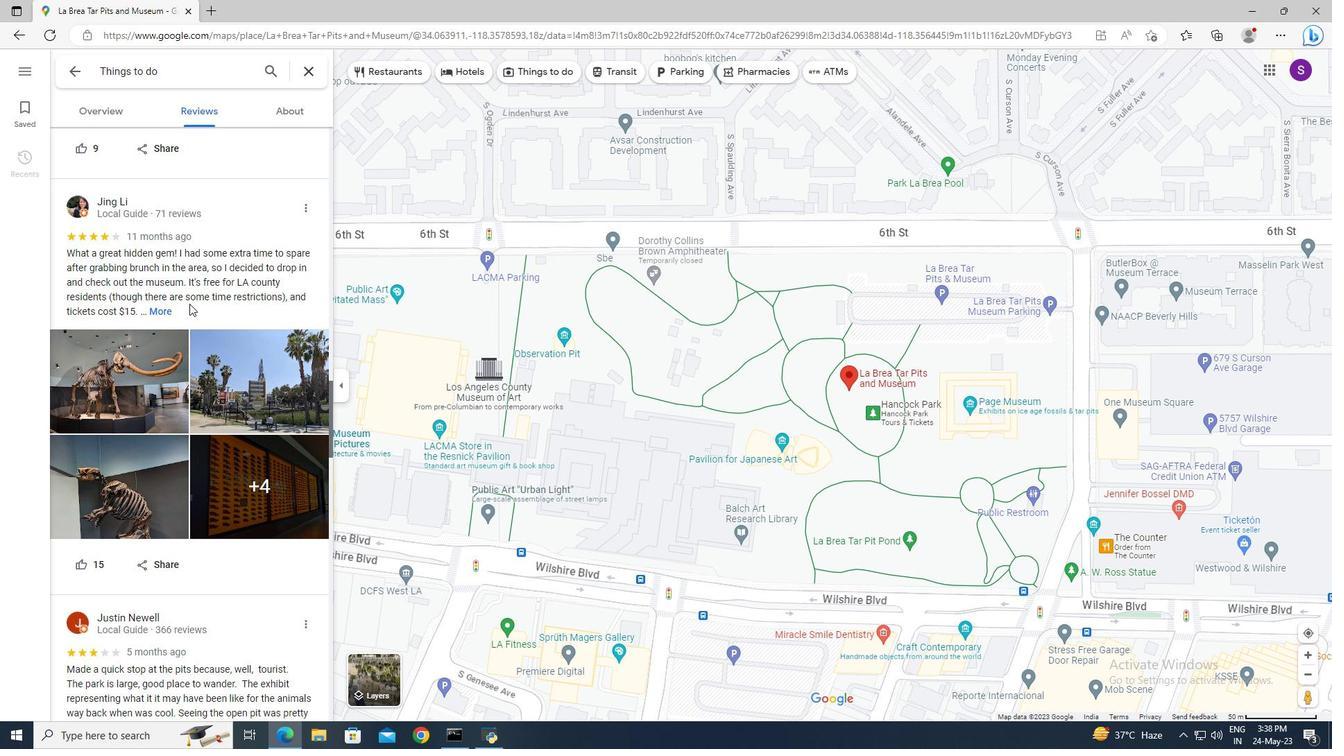 
Action: Mouse scrolled (189, 303) with delta (0, 0)
Screenshot: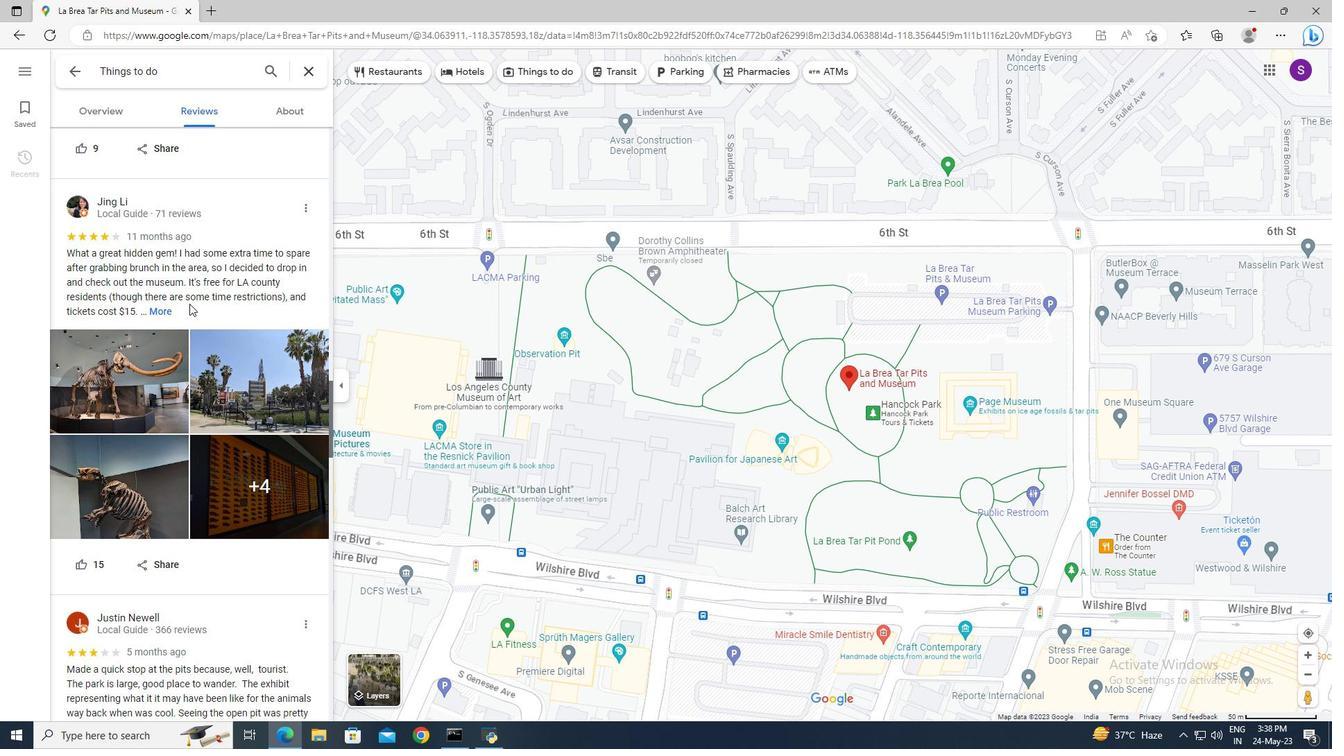 
Action: Mouse scrolled (189, 303) with delta (0, 0)
Screenshot: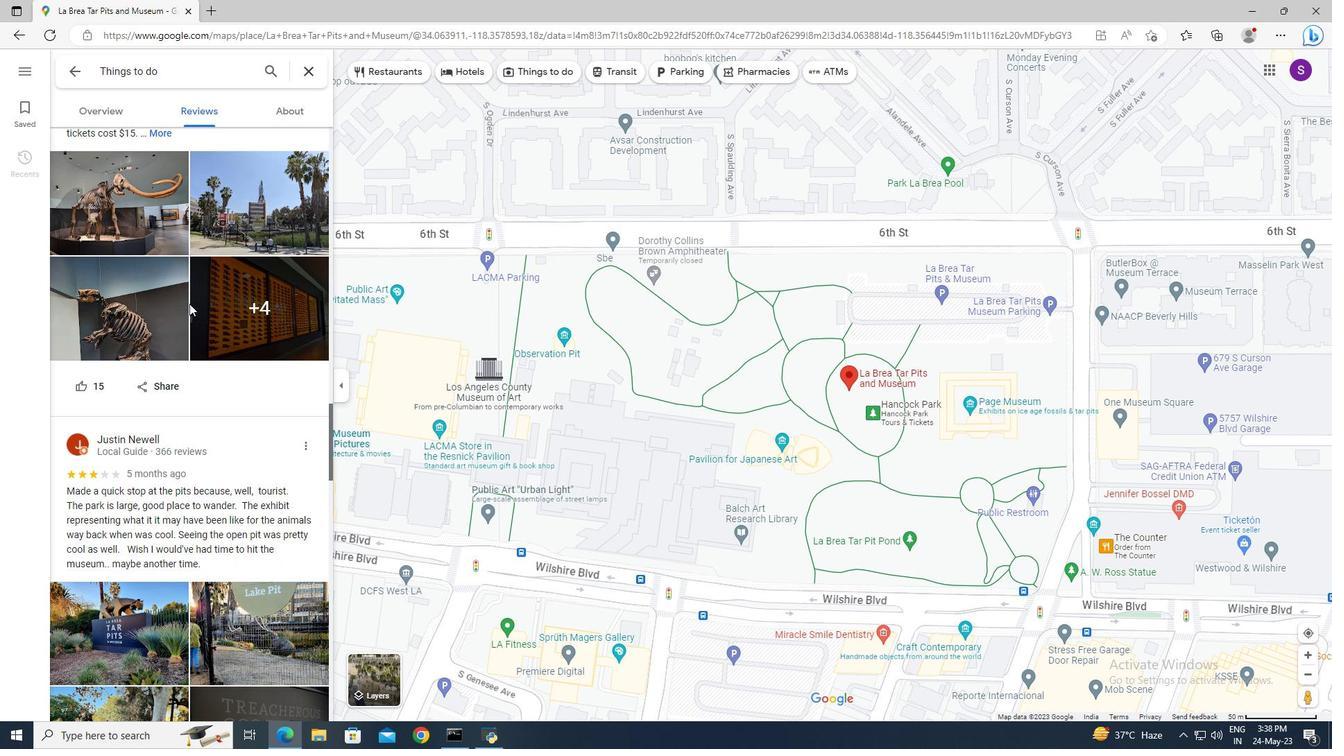 
Action: Mouse scrolled (189, 303) with delta (0, 0)
Screenshot: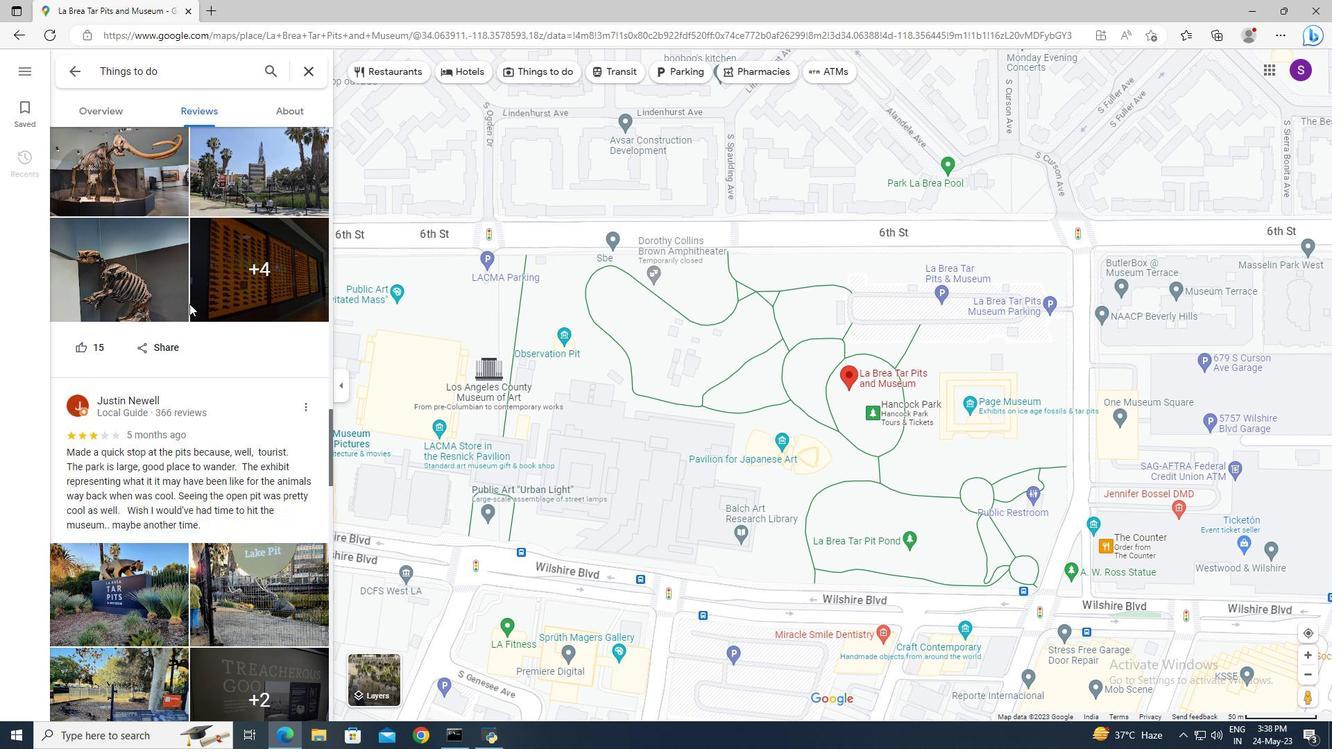 
Action: Mouse scrolled (189, 303) with delta (0, 0)
Screenshot: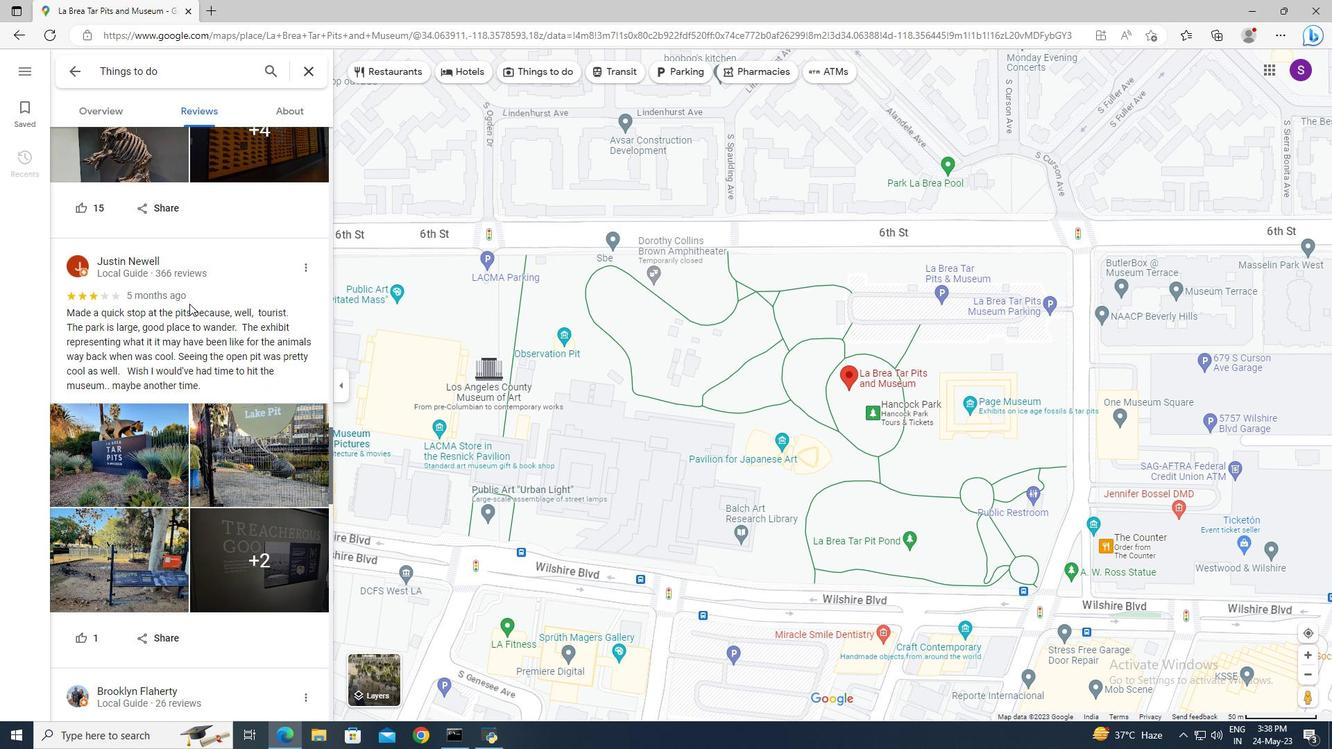 
Action: Mouse scrolled (189, 303) with delta (0, 0)
Screenshot: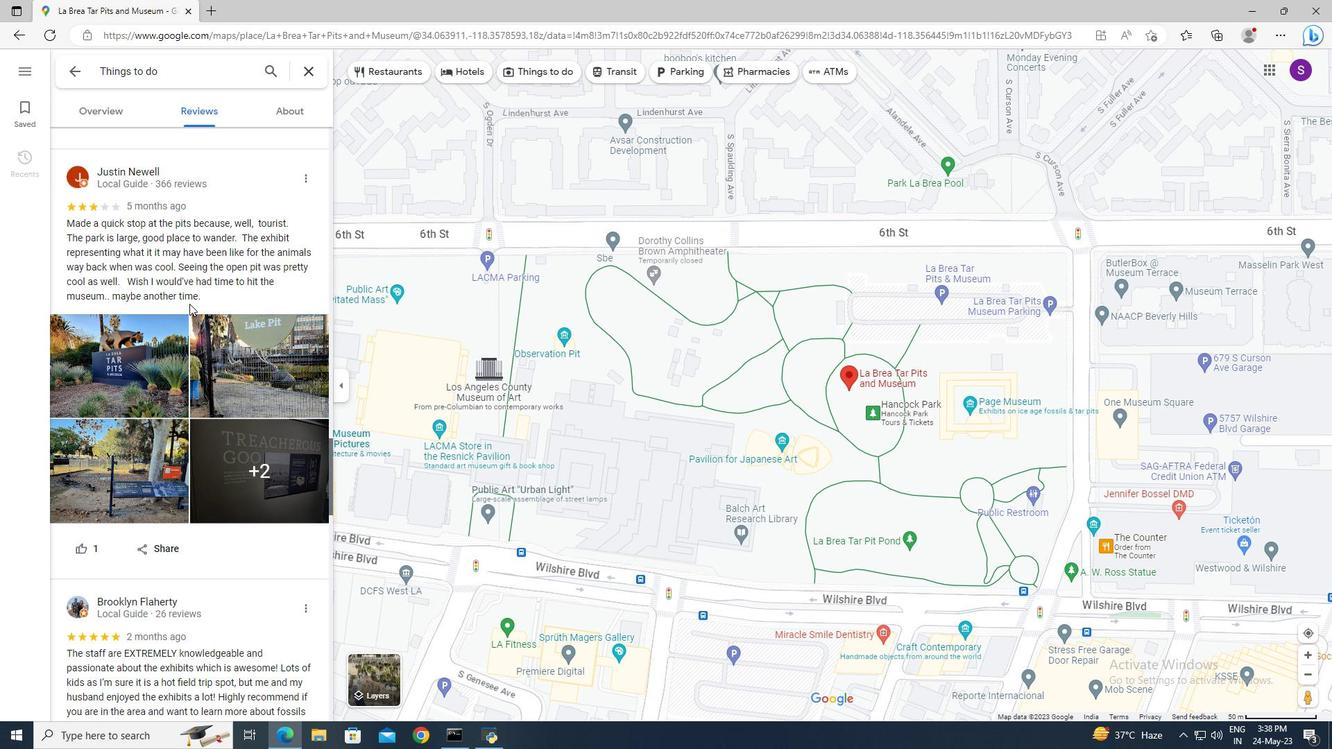 
Action: Mouse scrolled (189, 303) with delta (0, 0)
Screenshot: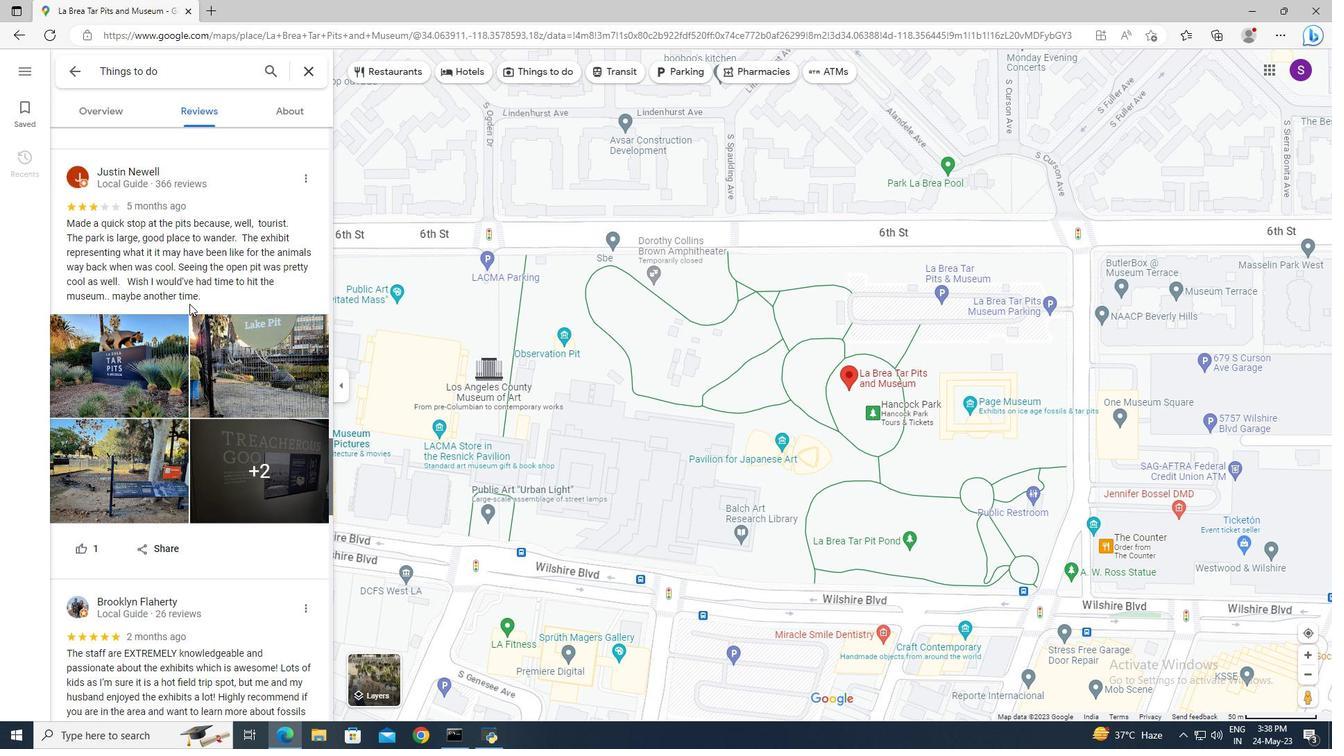 
Action: Mouse scrolled (189, 303) with delta (0, 0)
Screenshot: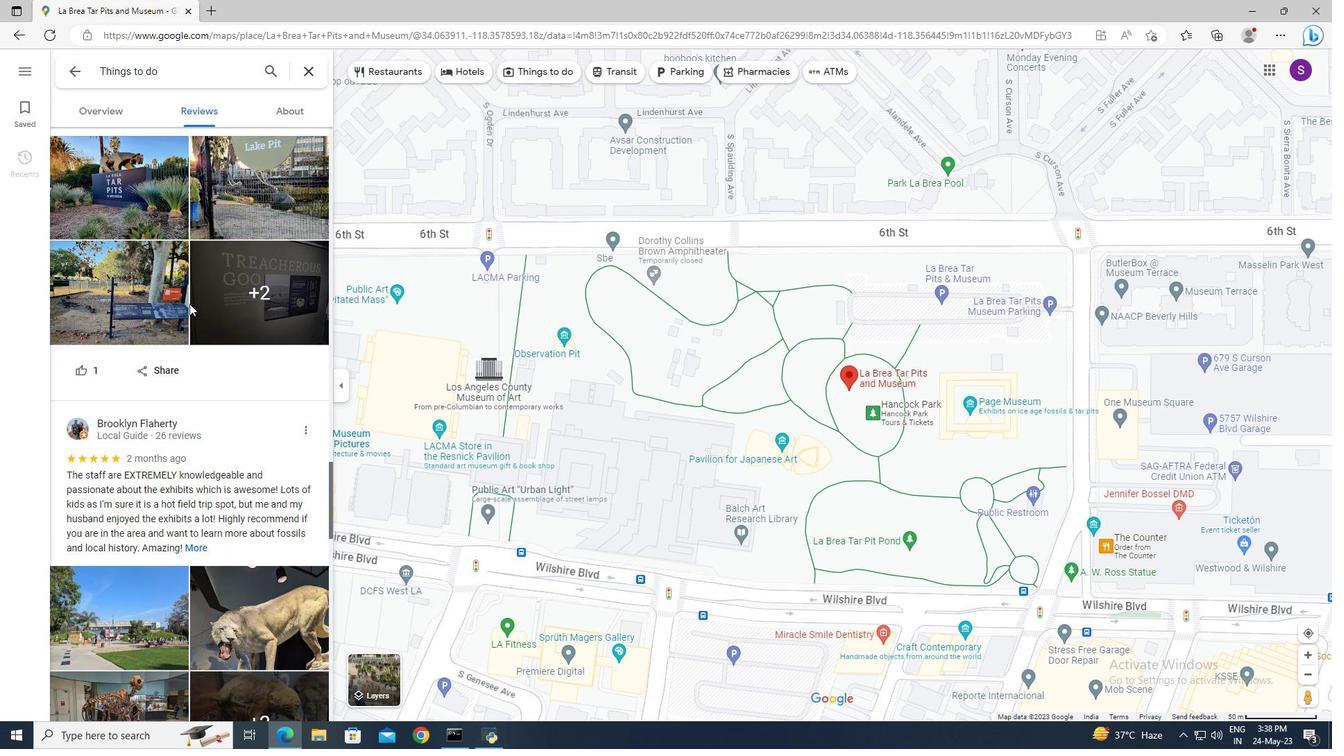 
Action: Mouse scrolled (189, 303) with delta (0, 0)
Screenshot: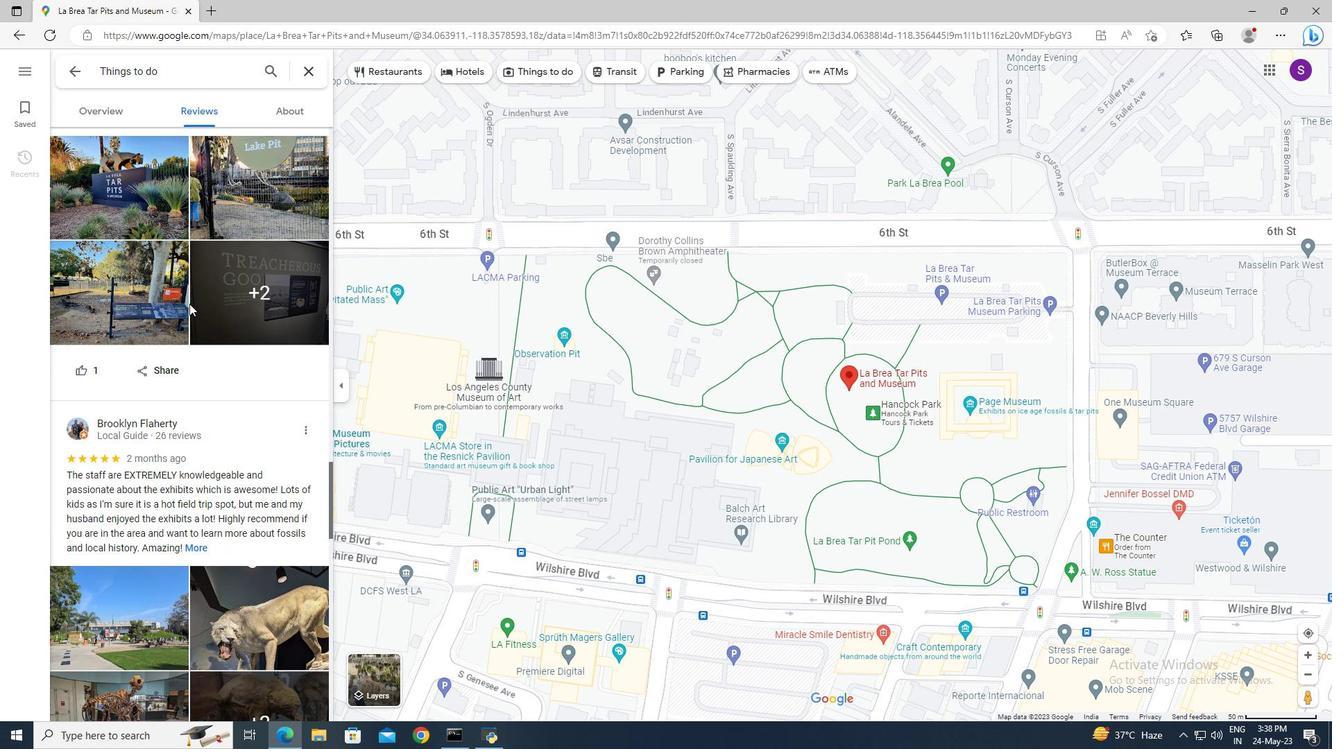
Action: Mouse scrolled (189, 303) with delta (0, 0)
Screenshot: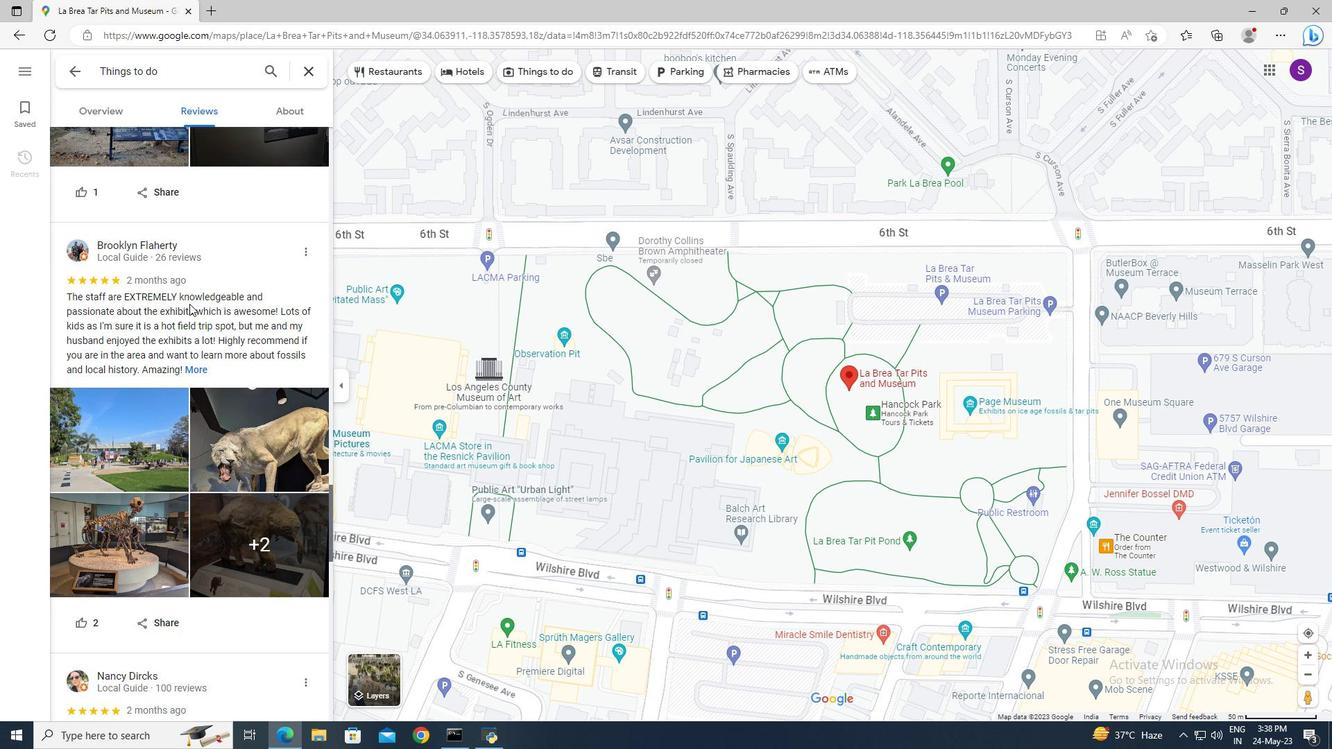 
Action: Mouse scrolled (189, 303) with delta (0, 0)
Screenshot: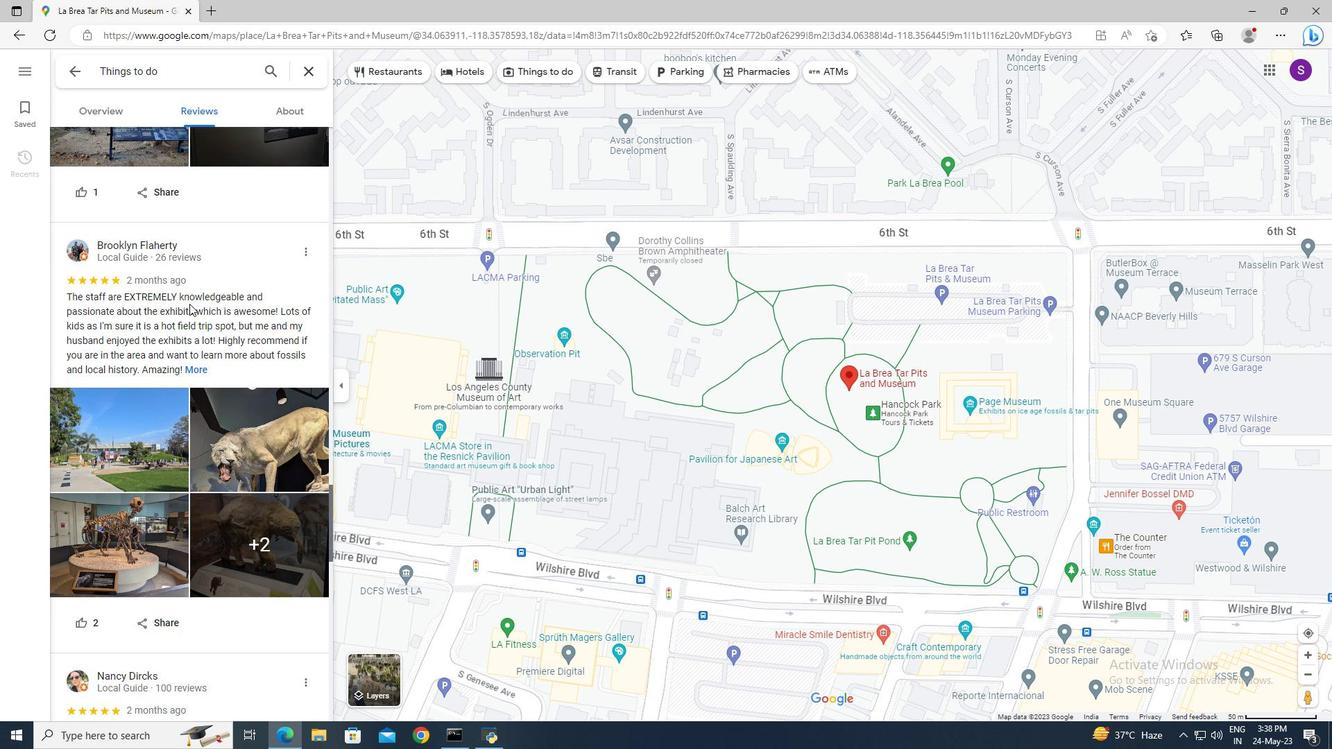 
Action: Mouse scrolled (189, 303) with delta (0, 0)
Screenshot: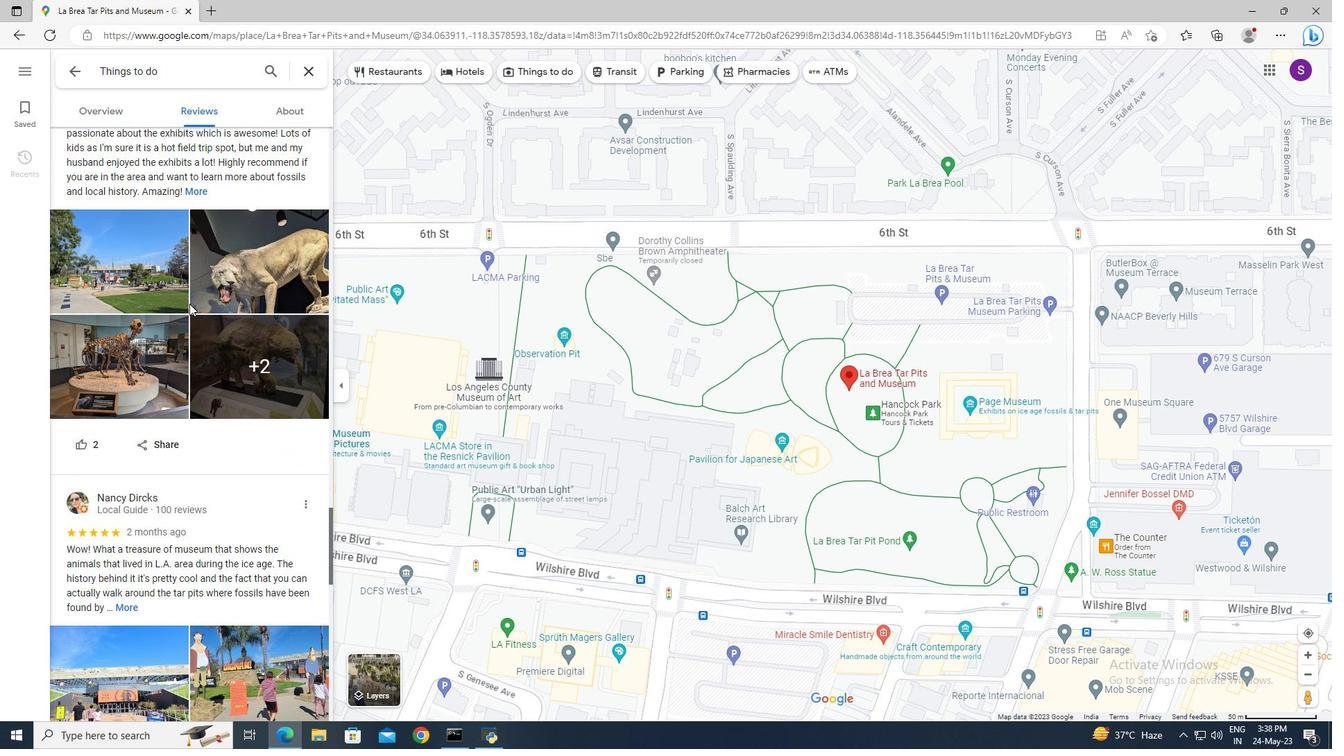 
Action: Mouse scrolled (189, 303) with delta (0, 0)
Screenshot: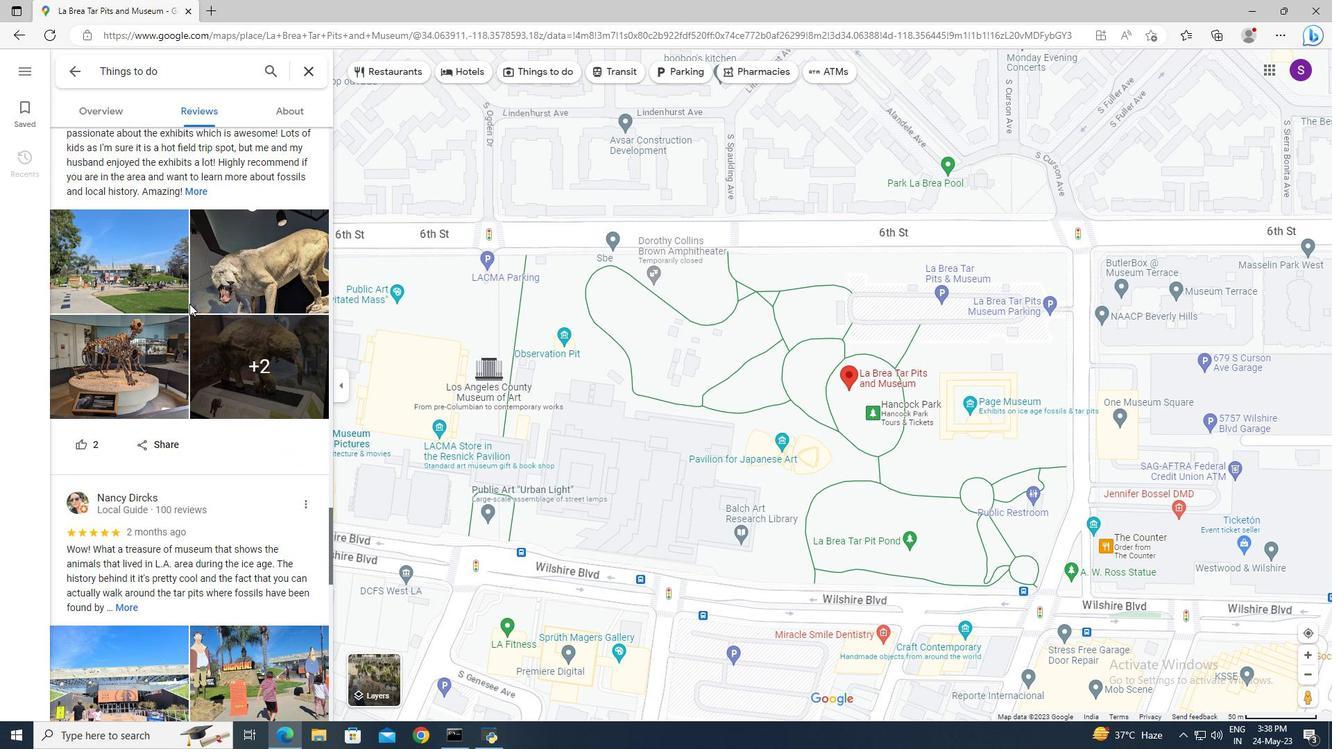 
Action: Mouse scrolled (189, 303) with delta (0, 0)
Screenshot: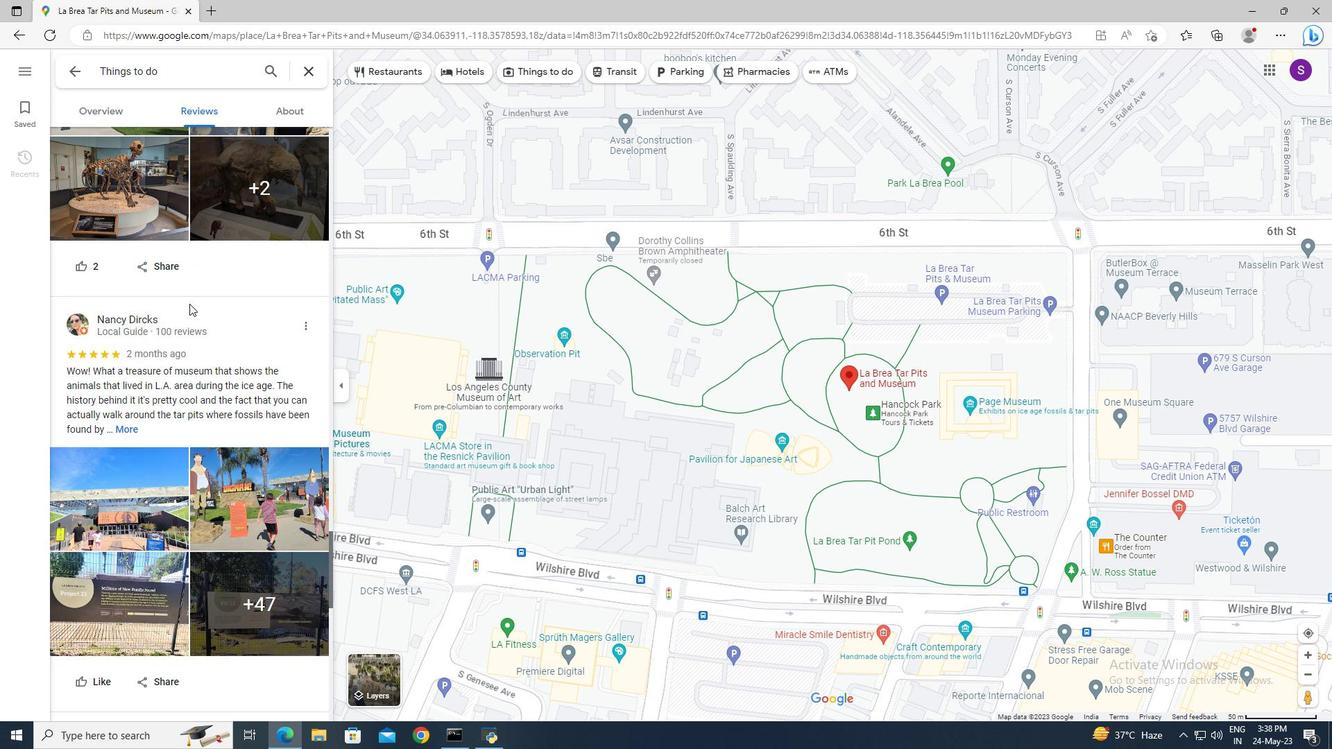 
Action: Mouse scrolled (189, 303) with delta (0, 0)
Screenshot: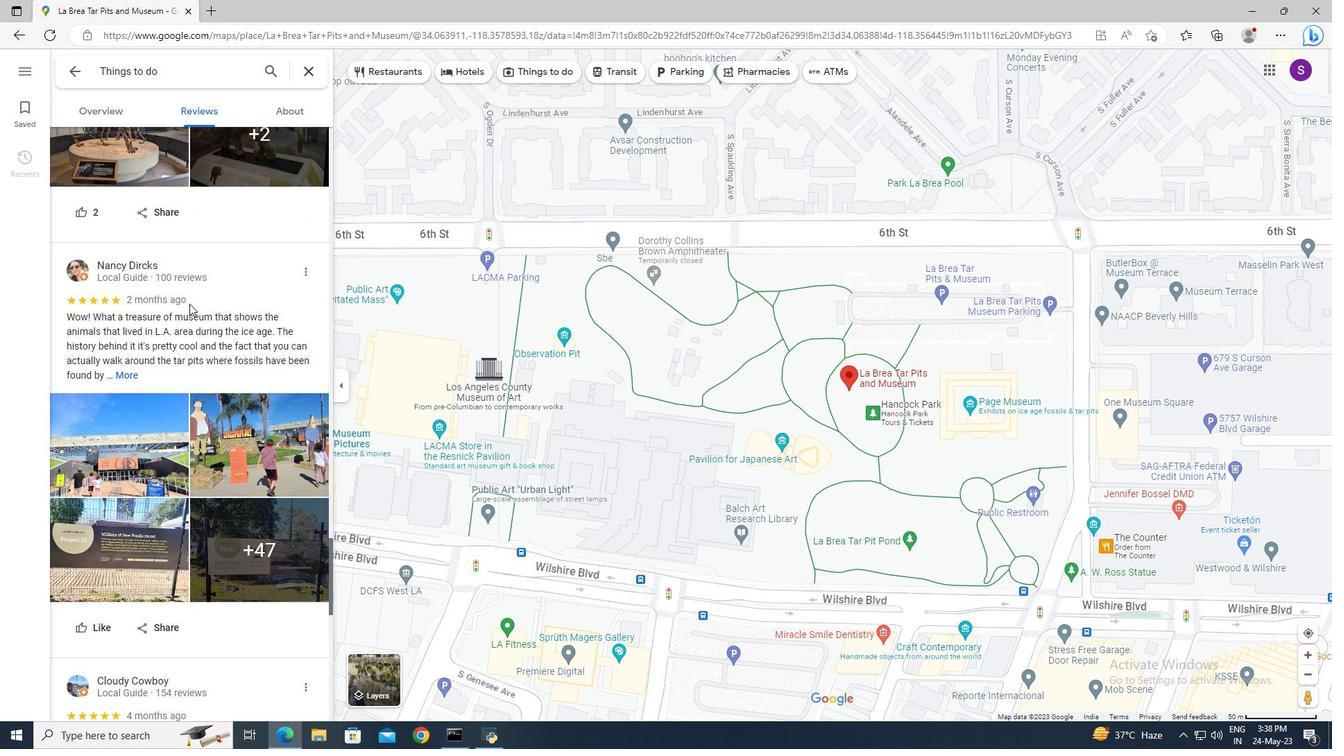
Action: Mouse scrolled (189, 303) with delta (0, 0)
Screenshot: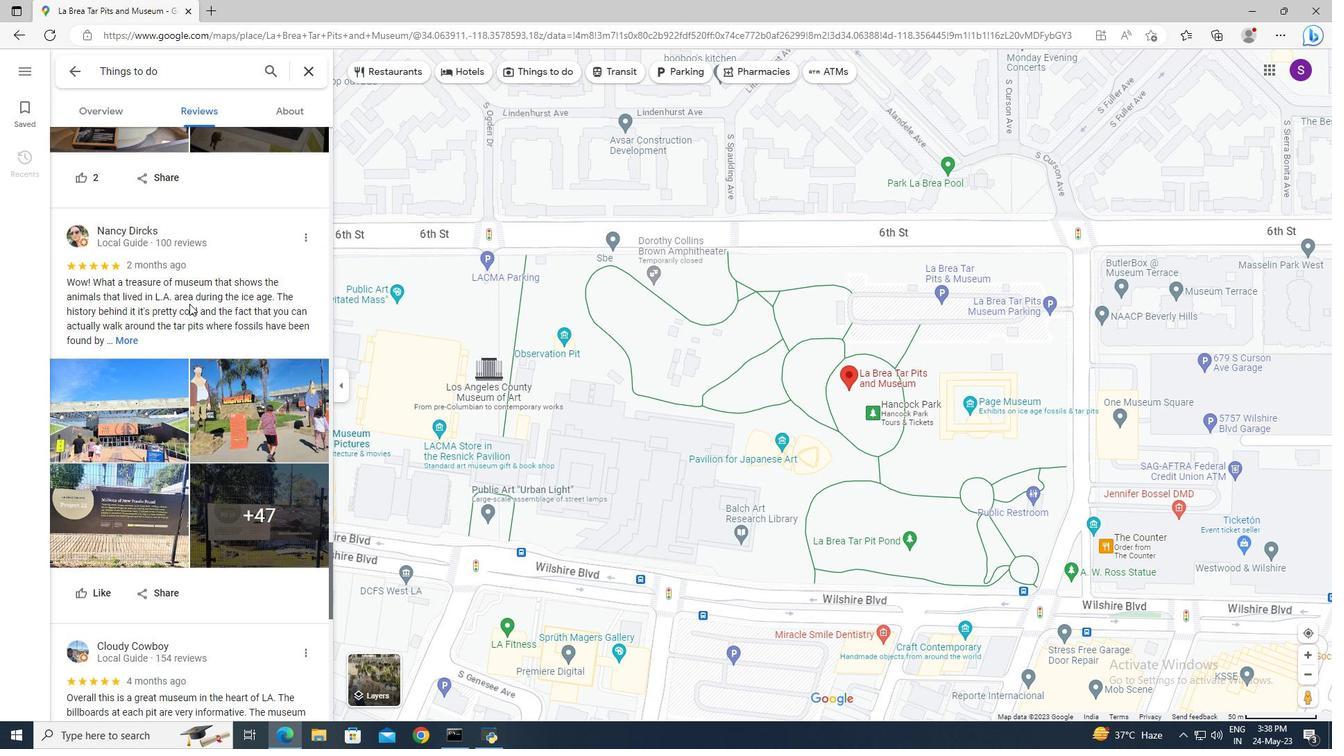 
Action: Mouse scrolled (189, 303) with delta (0, 0)
Screenshot: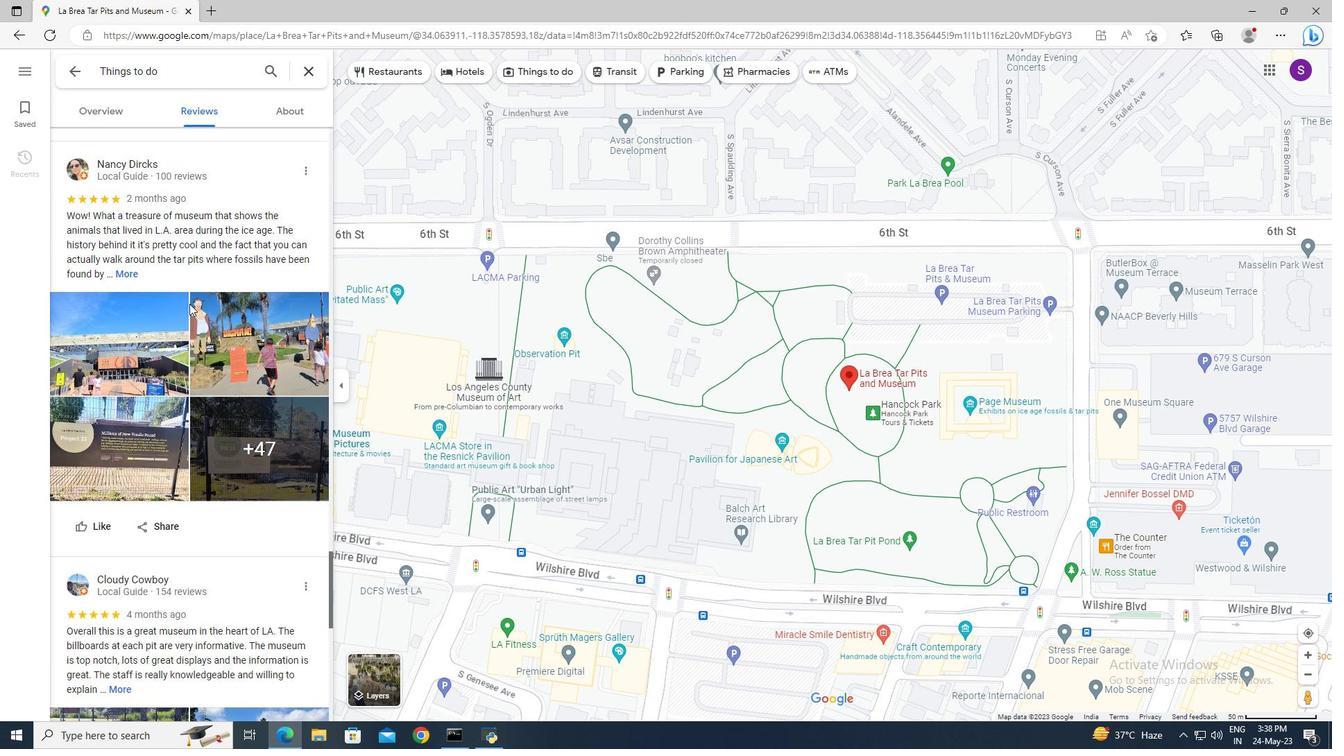 
Action: Mouse scrolled (189, 303) with delta (0, 0)
Screenshot: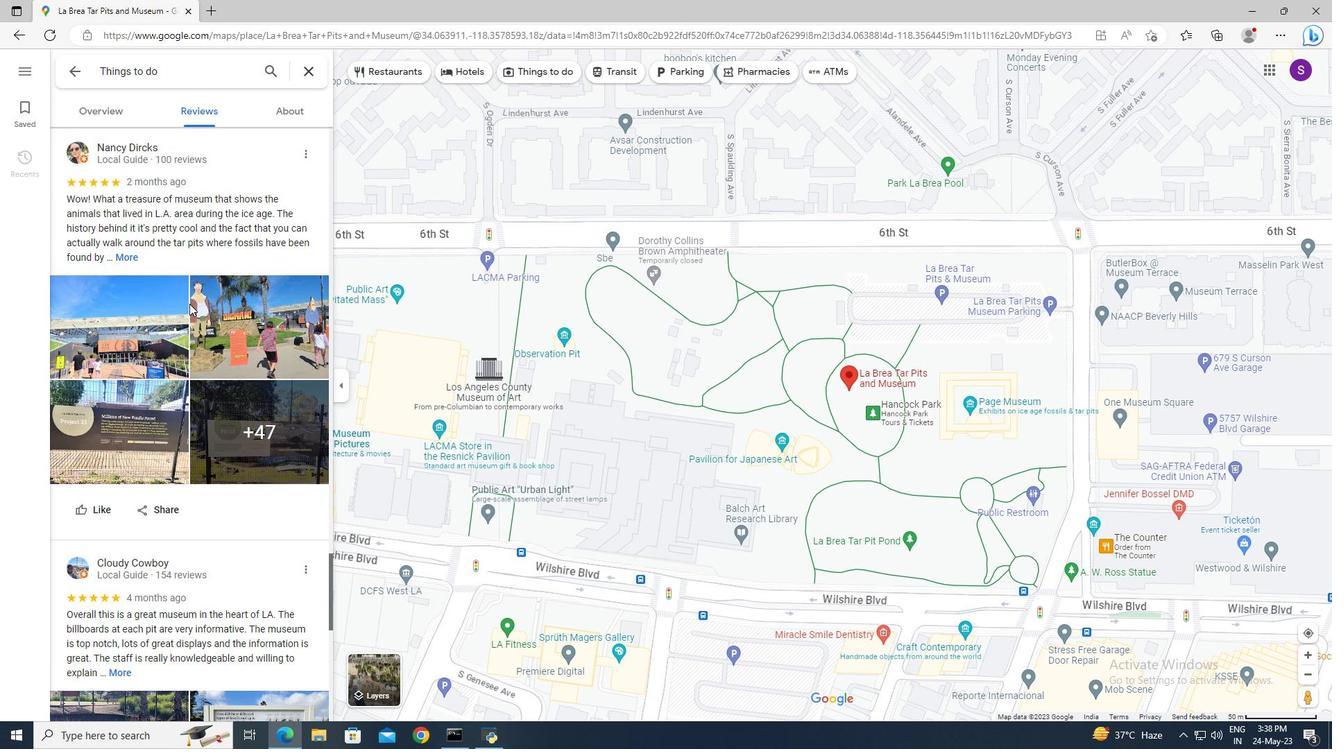 
Action: Mouse scrolled (189, 303) with delta (0, 0)
Screenshot: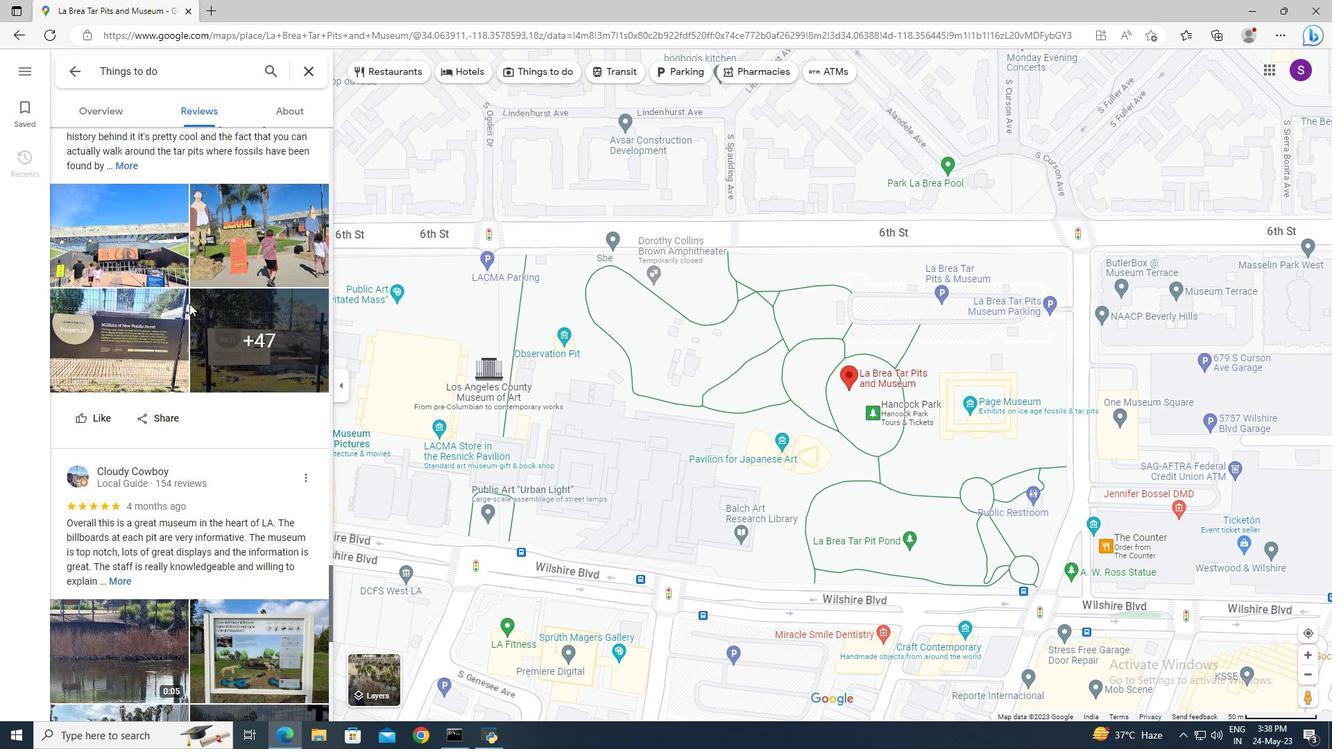 
Action: Mouse scrolled (189, 303) with delta (0, 0)
Screenshot: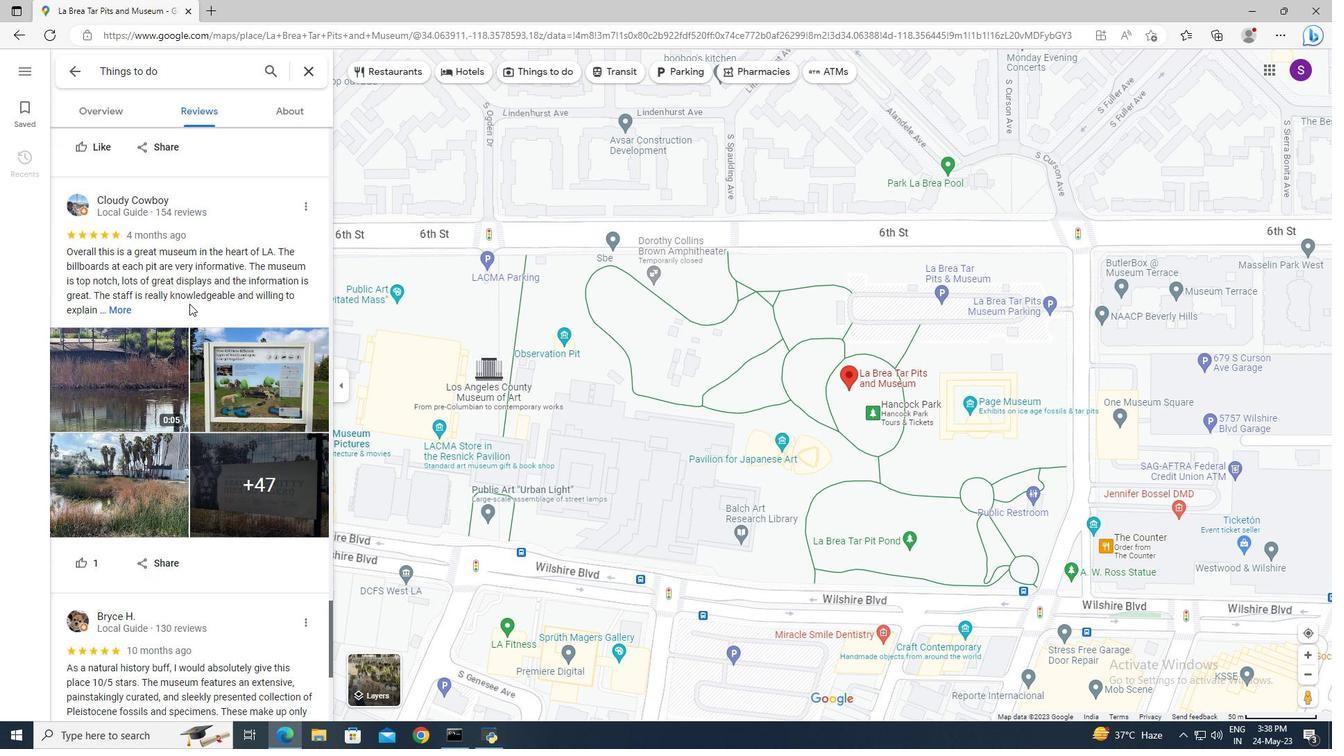 
Action: Mouse scrolled (189, 303) with delta (0, 0)
Screenshot: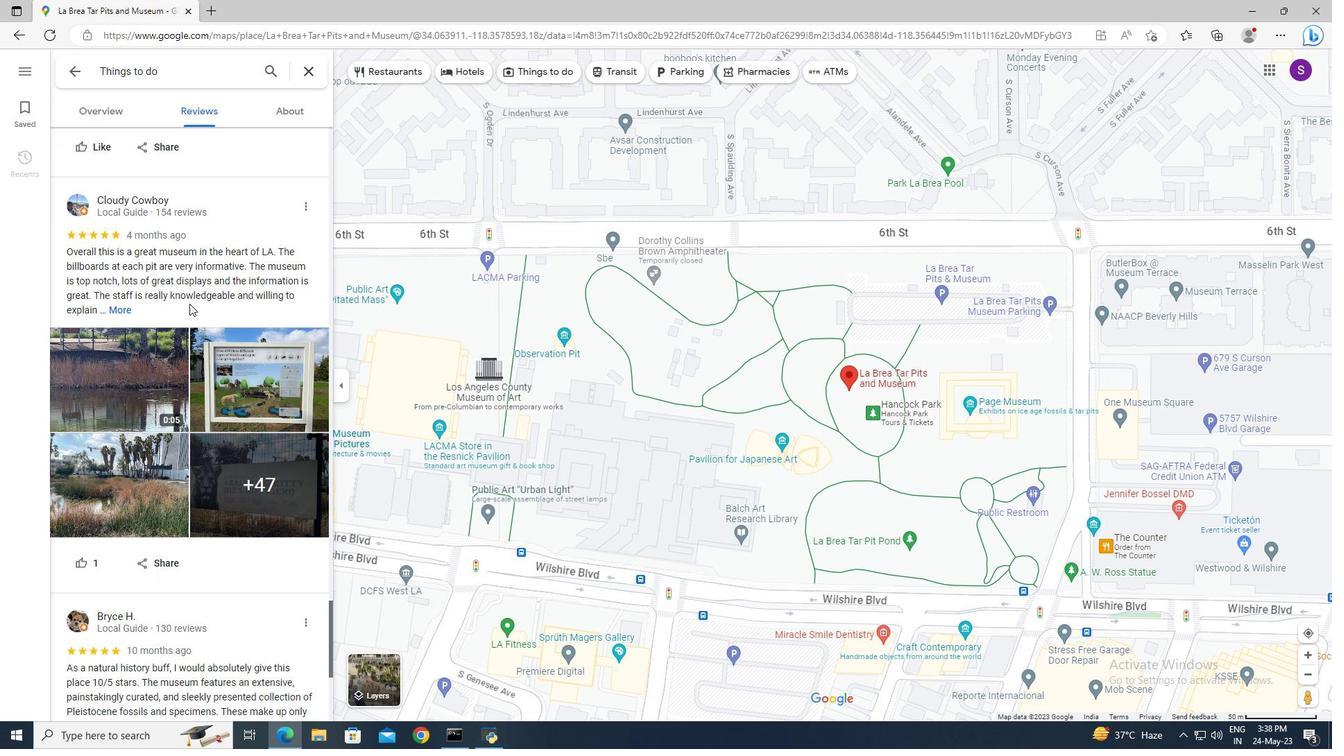 
Action: Mouse scrolled (189, 303) with delta (0, 0)
Screenshot: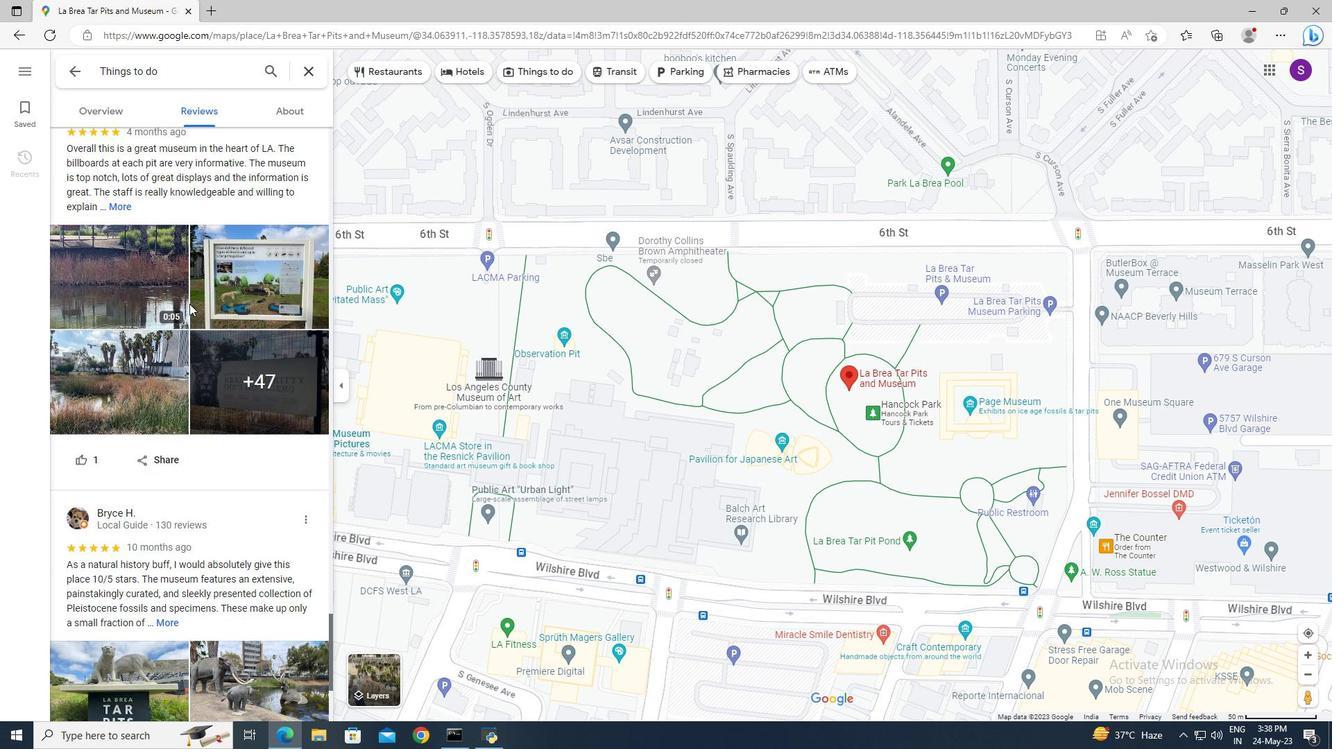 
Action: Mouse scrolled (189, 303) with delta (0, 0)
Screenshot: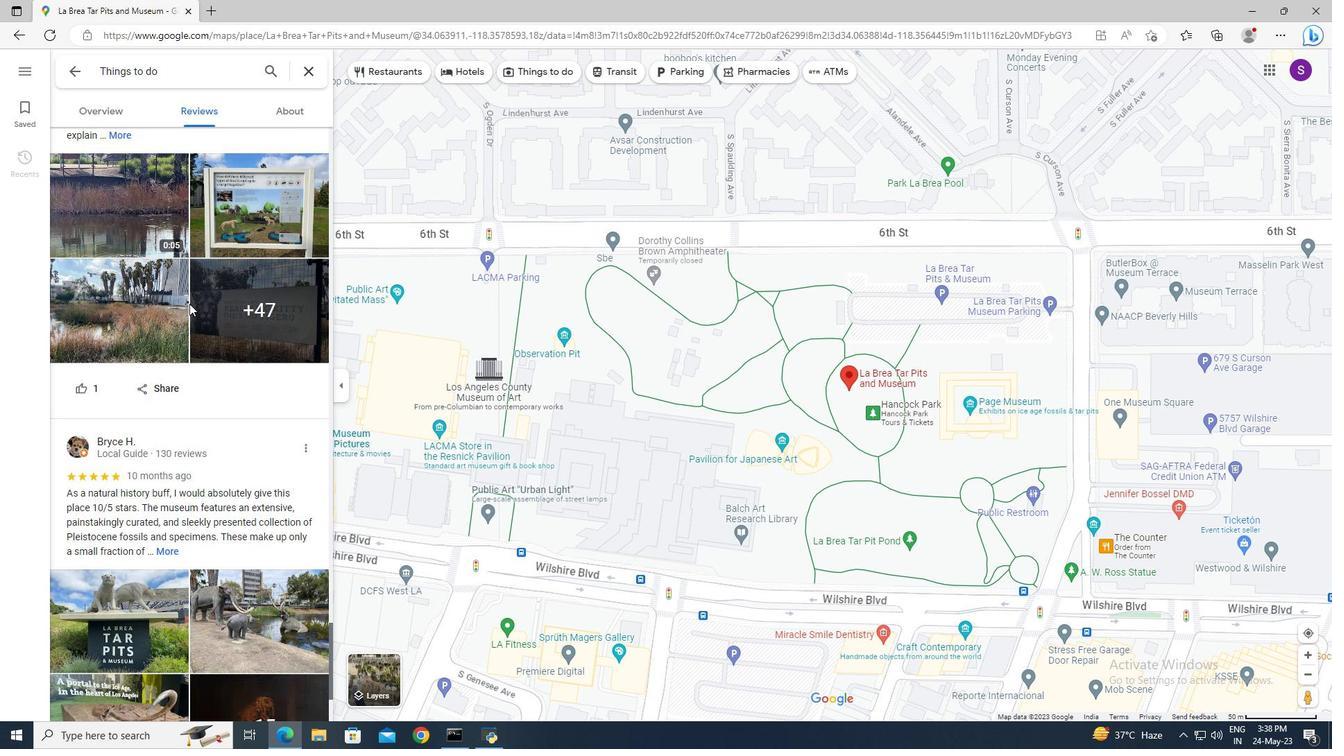 
Action: Mouse scrolled (189, 303) with delta (0, 0)
Screenshot: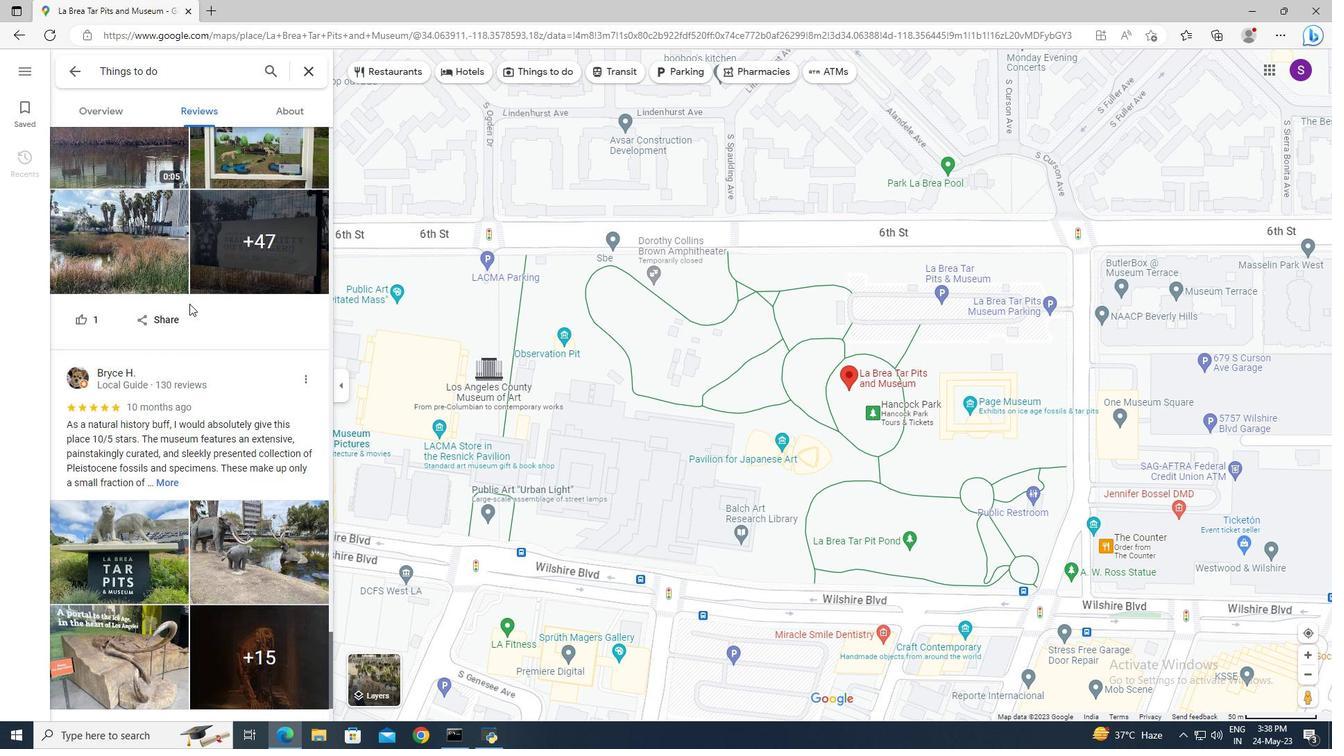 
Action: Mouse scrolled (189, 303) with delta (0, 0)
Screenshot: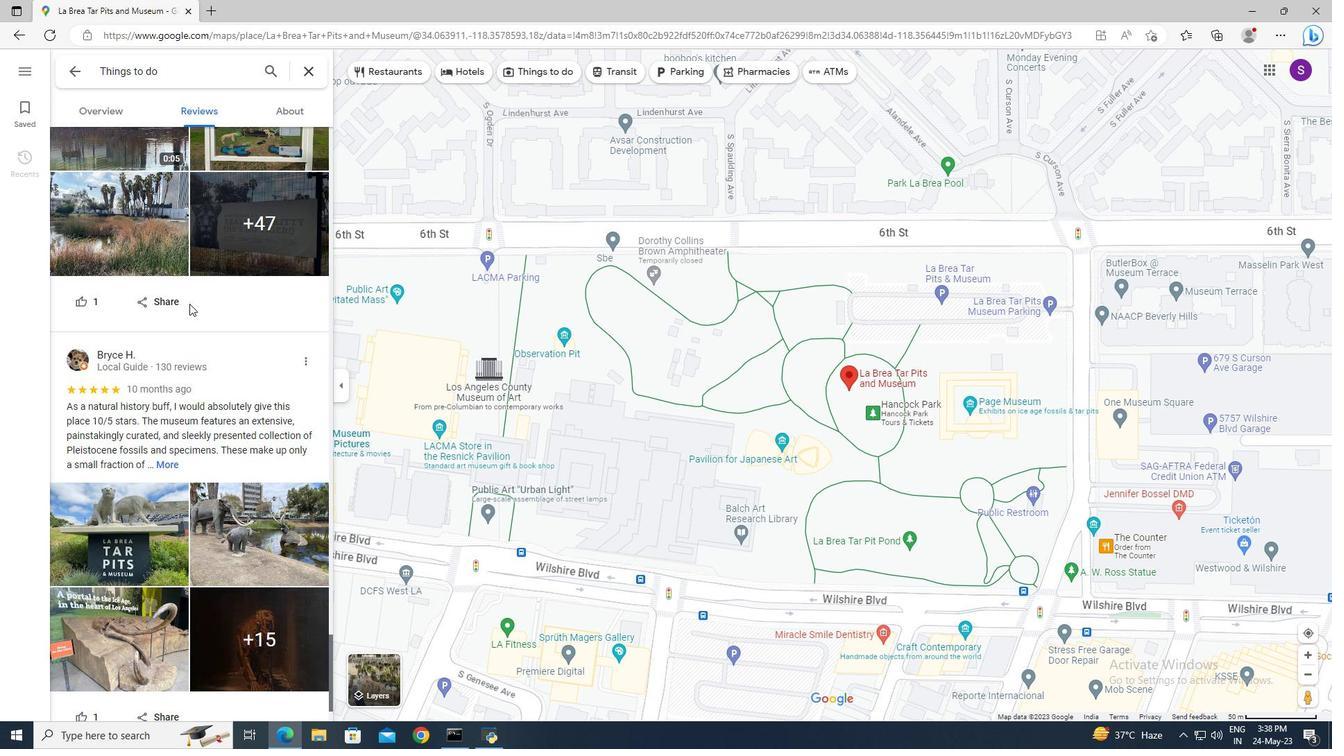 
Action: Mouse scrolled (189, 303) with delta (0, 0)
Screenshot: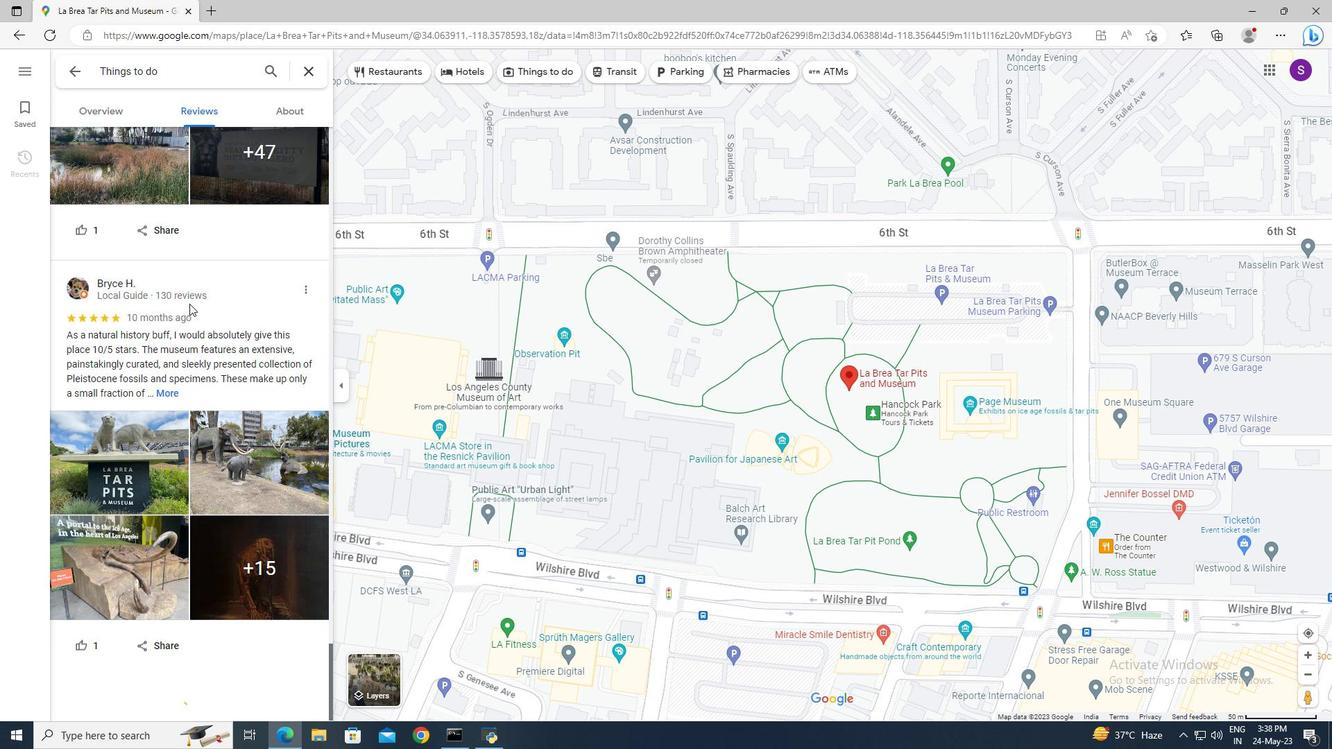 
Action: Mouse scrolled (189, 303) with delta (0, 0)
Screenshot: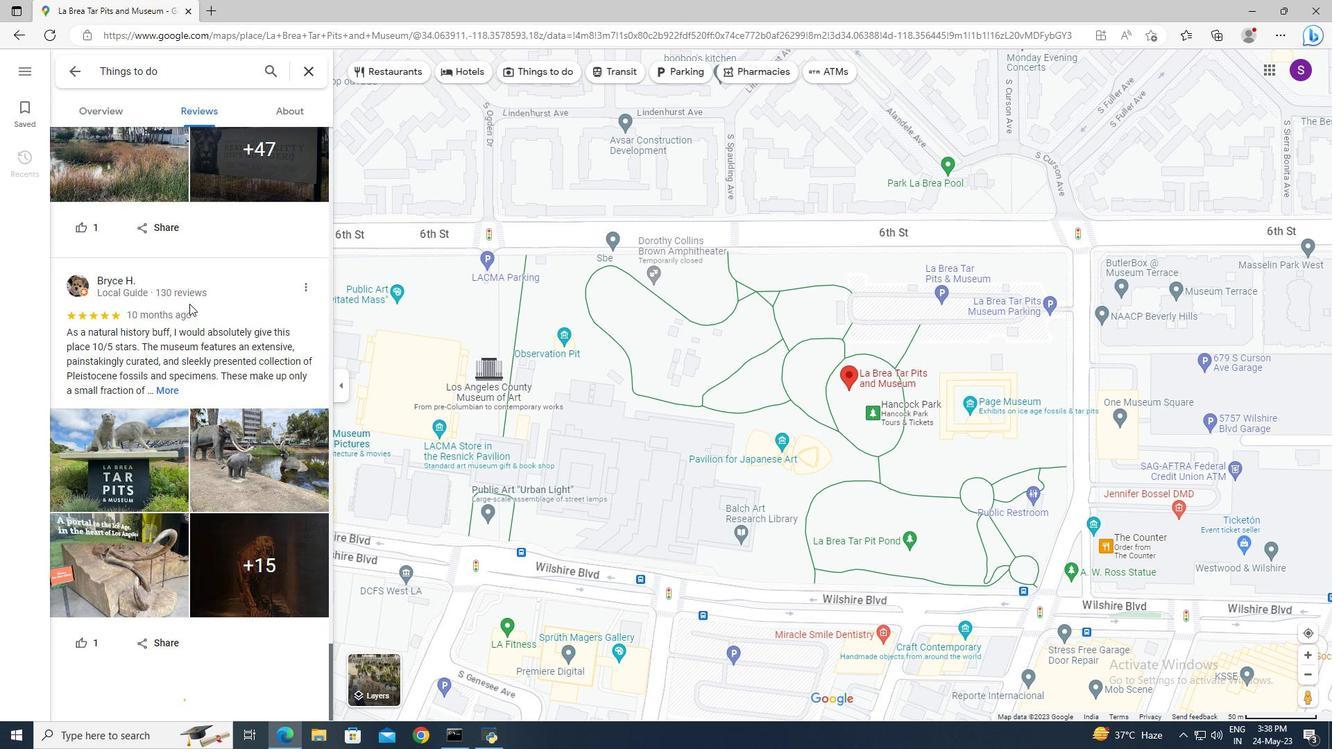 
Action: Mouse scrolled (189, 304) with delta (0, 0)
Screenshot: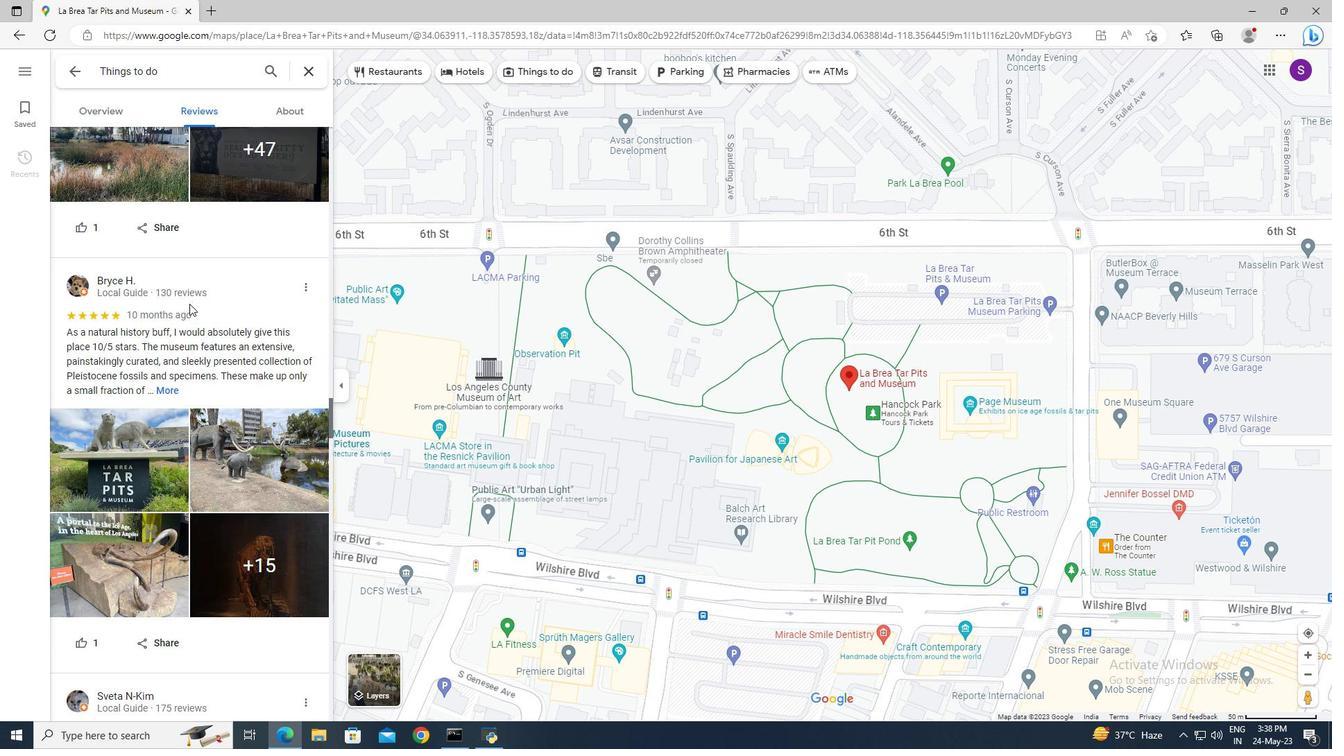 
Action: Mouse scrolled (189, 304) with delta (0, 0)
Screenshot: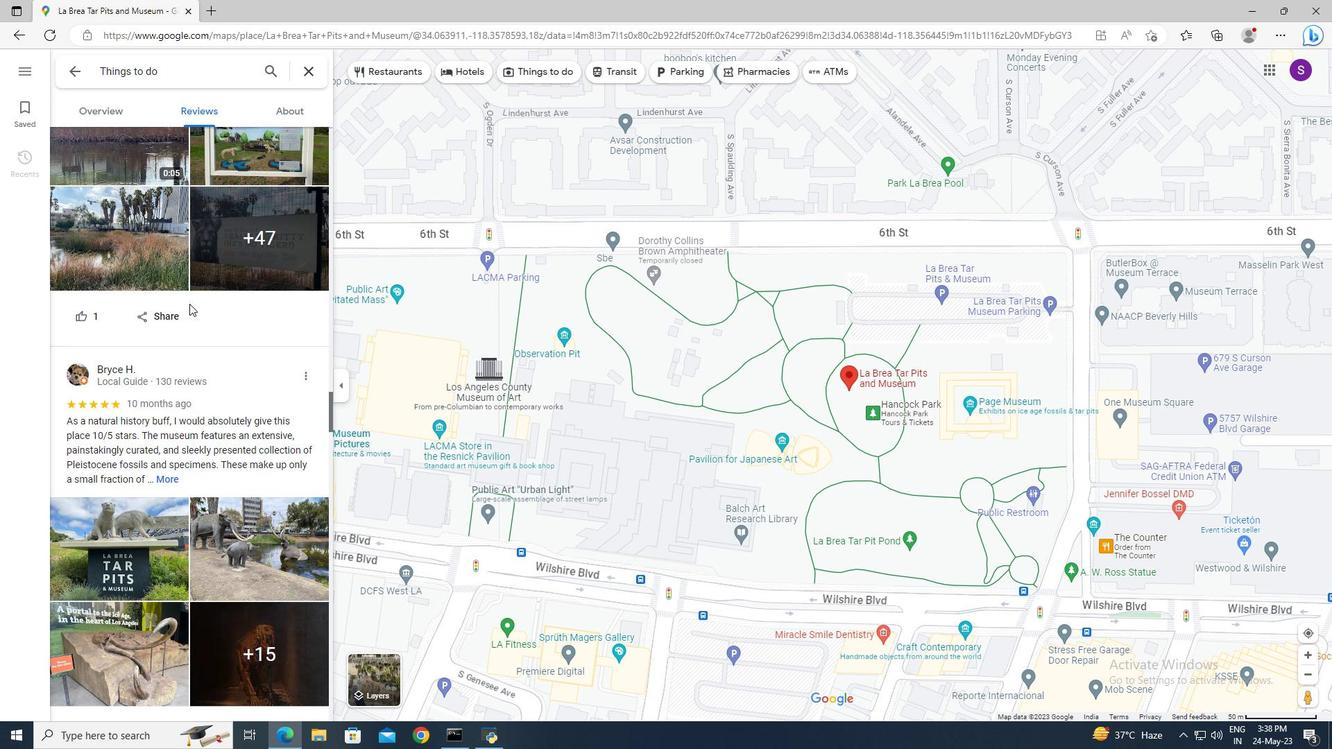 
Action: Mouse scrolled (189, 304) with delta (0, 0)
Screenshot: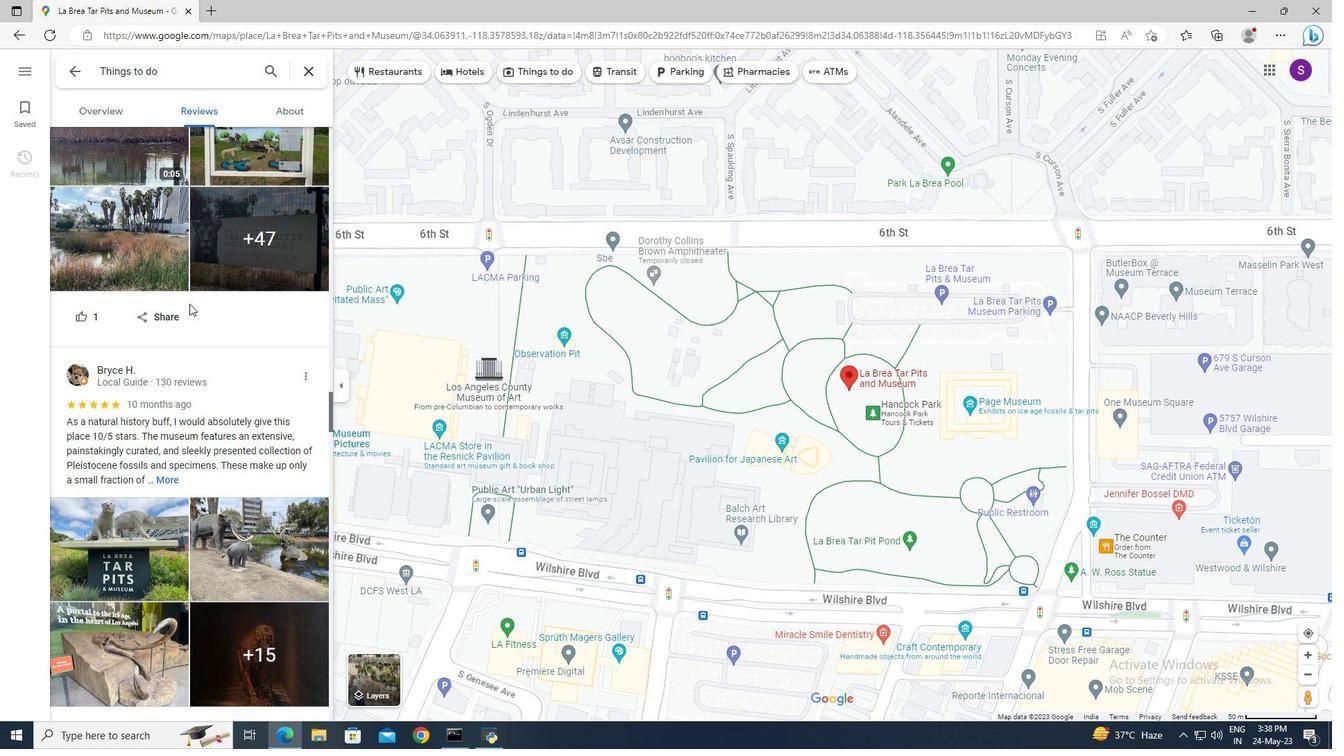 
Action: Mouse scrolled (189, 304) with delta (0, 0)
Screenshot: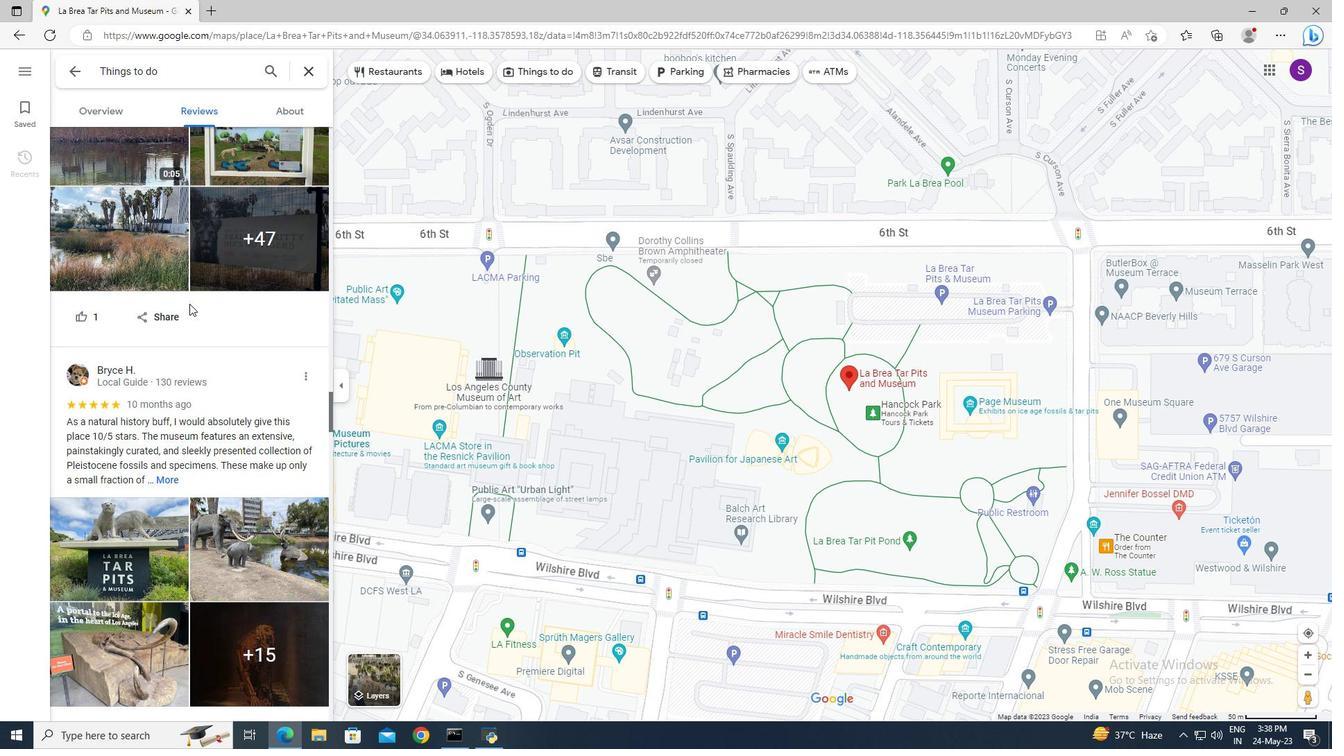 
Action: Mouse scrolled (189, 304) with delta (0, 0)
Screenshot: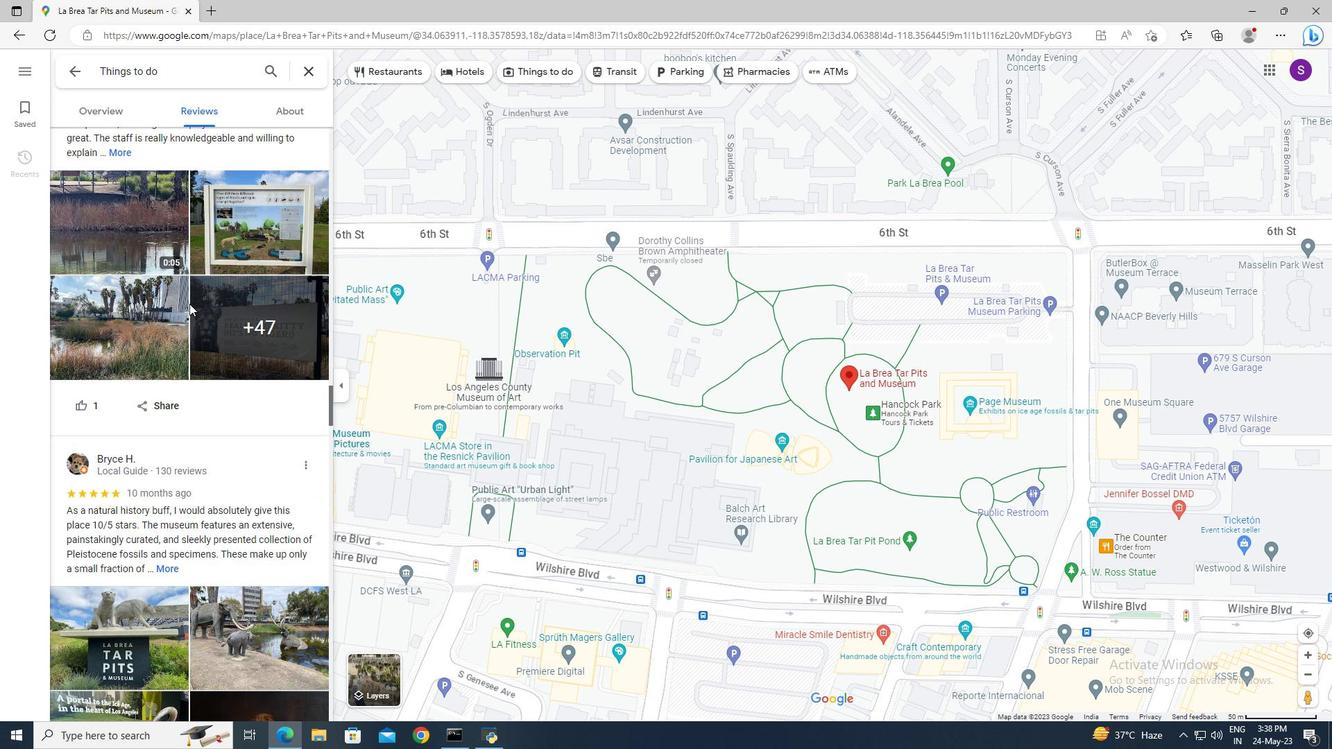 
Action: Mouse scrolled (189, 304) with delta (0, 0)
Screenshot: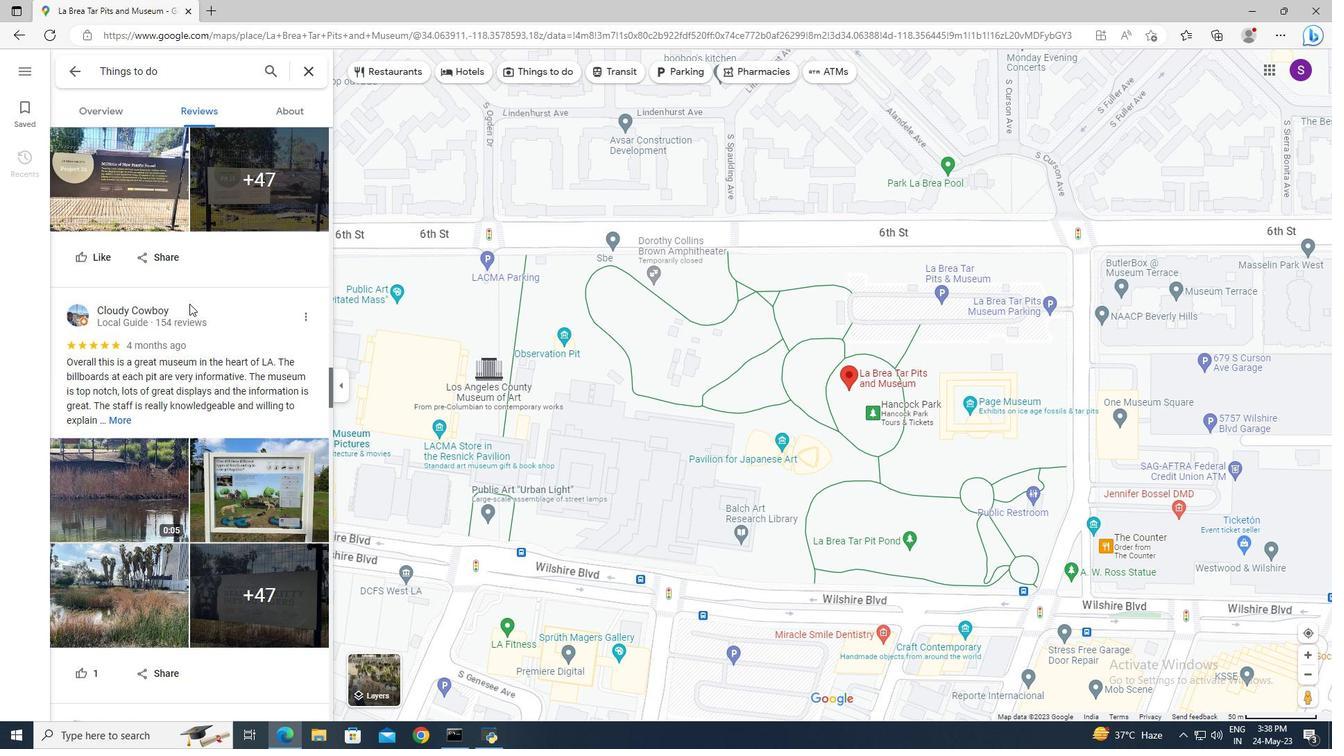 
Action: Mouse scrolled (189, 304) with delta (0, 0)
Screenshot: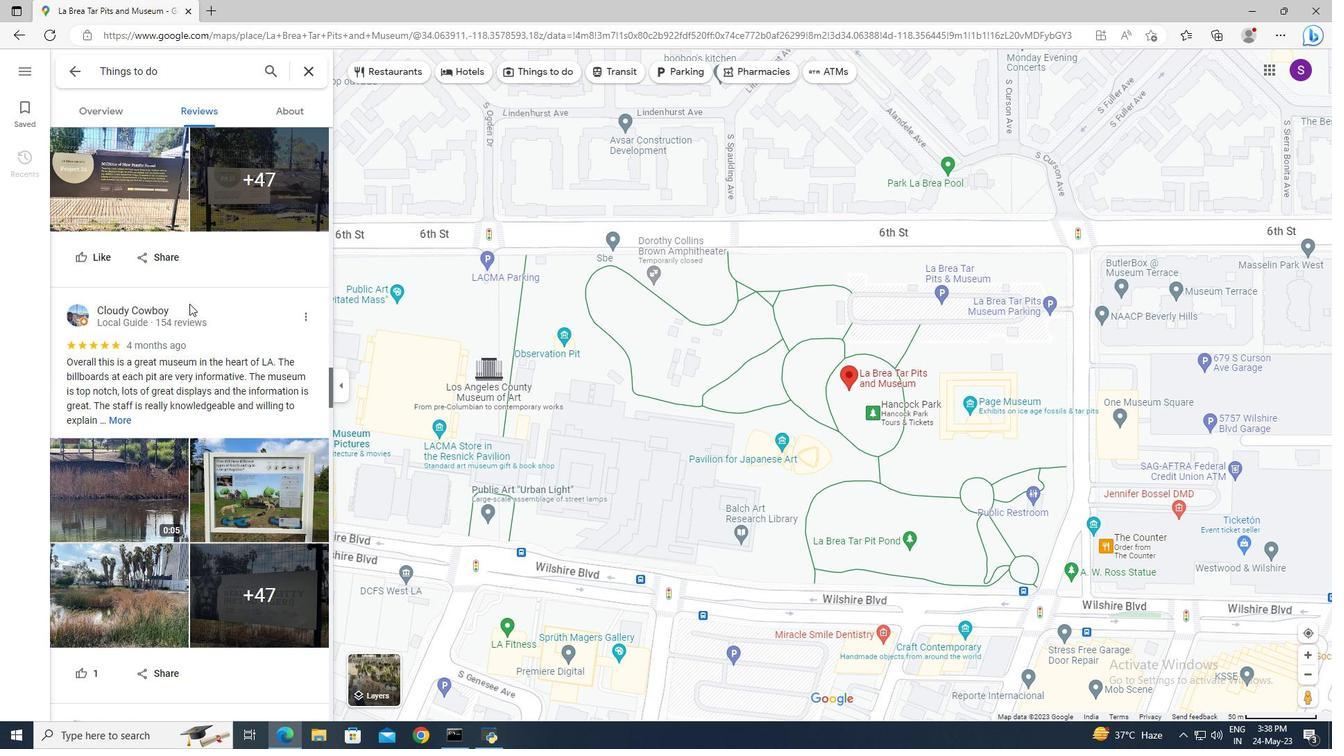 
Action: Mouse scrolled (189, 304) with delta (0, 0)
Screenshot: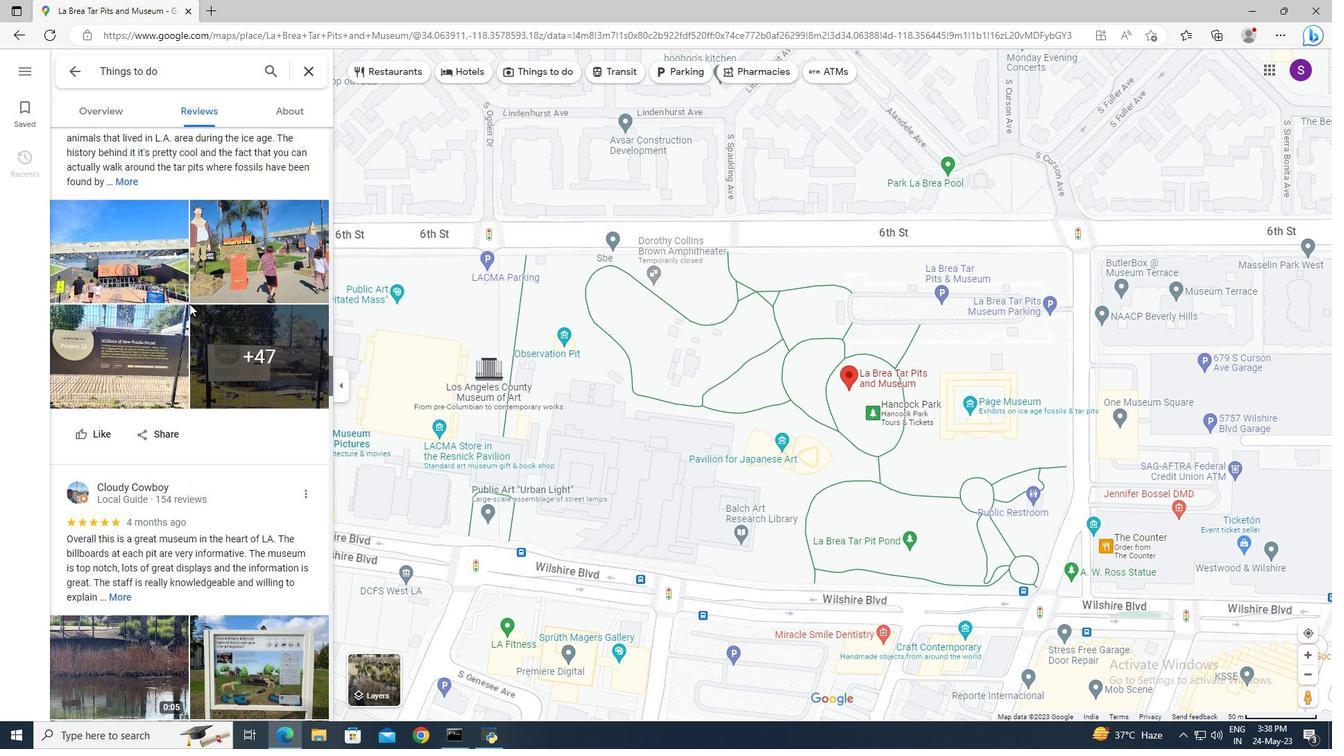 
Action: Mouse scrolled (189, 304) with delta (0, 0)
Screenshot: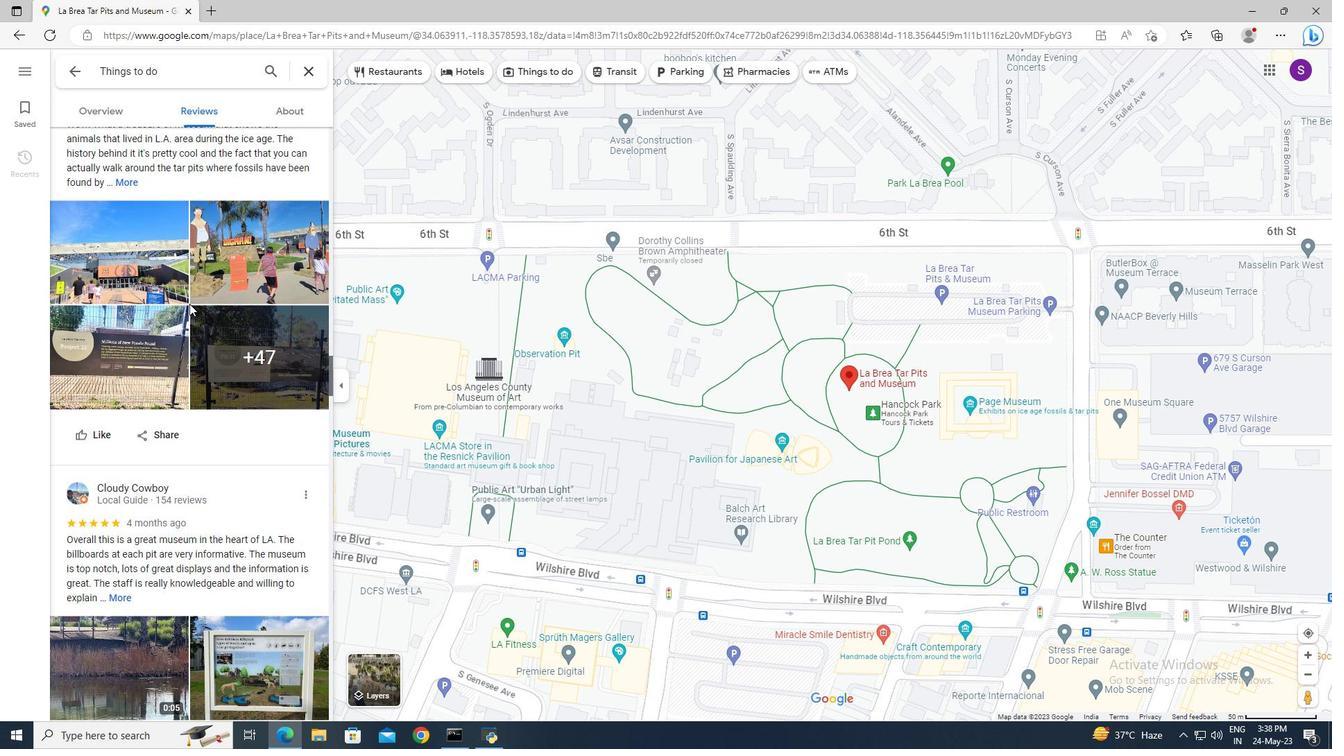 
Action: Mouse scrolled (189, 304) with delta (0, 0)
Screenshot: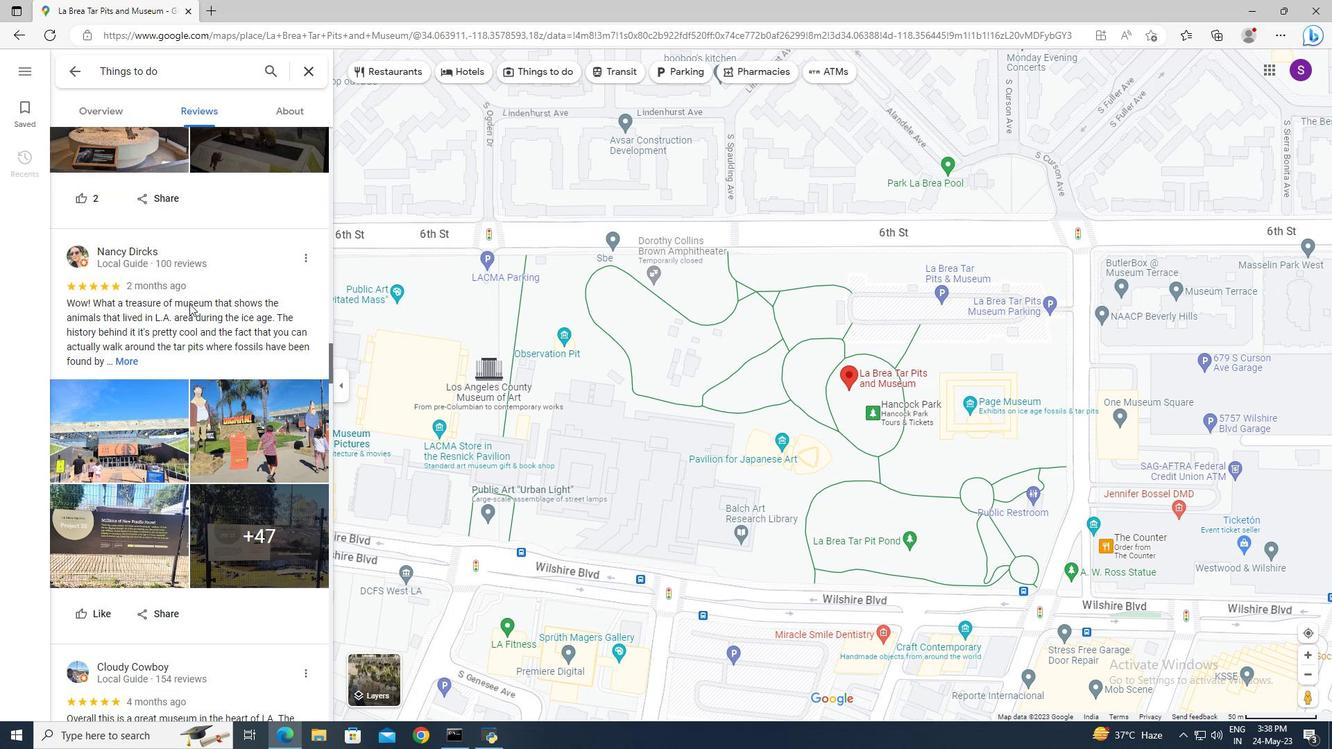 
Action: Mouse scrolled (189, 304) with delta (0, 0)
Screenshot: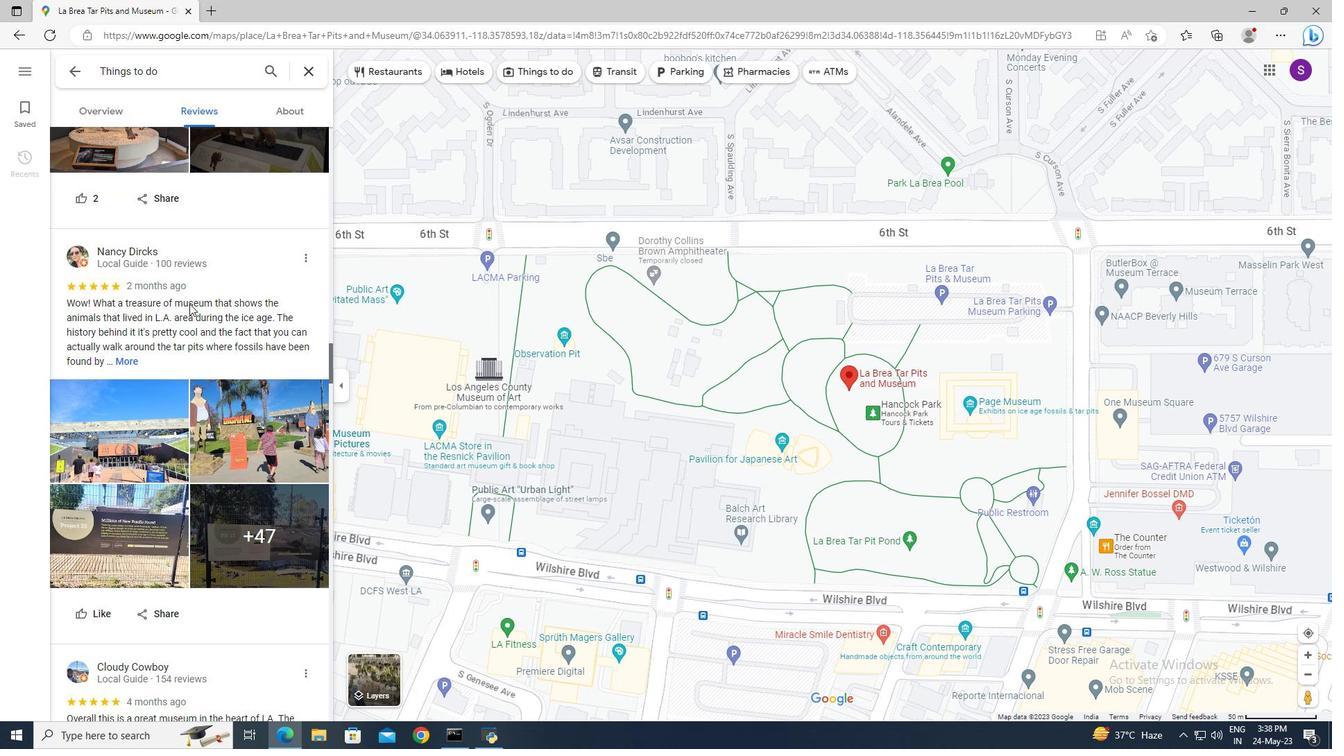 
Action: Mouse scrolled (189, 304) with delta (0, 0)
Screenshot: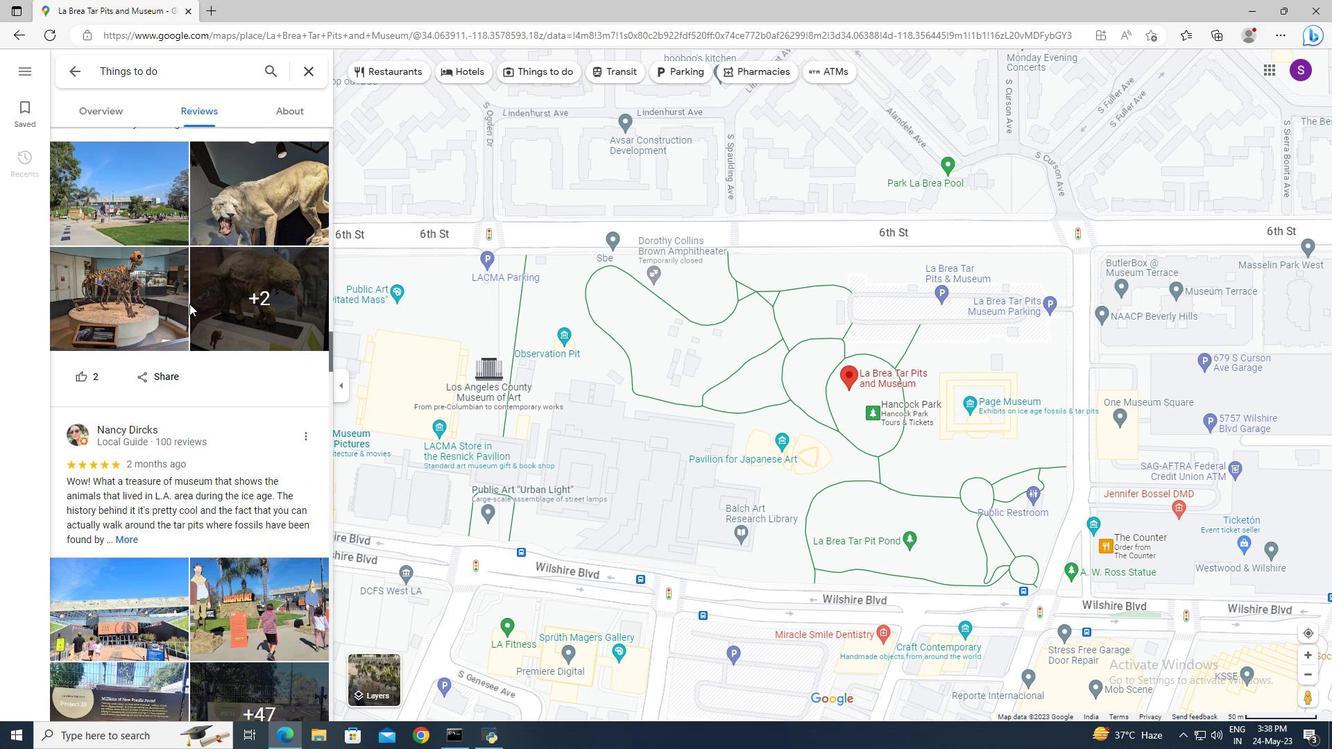 
Action: Mouse scrolled (189, 304) with delta (0, 0)
Screenshot: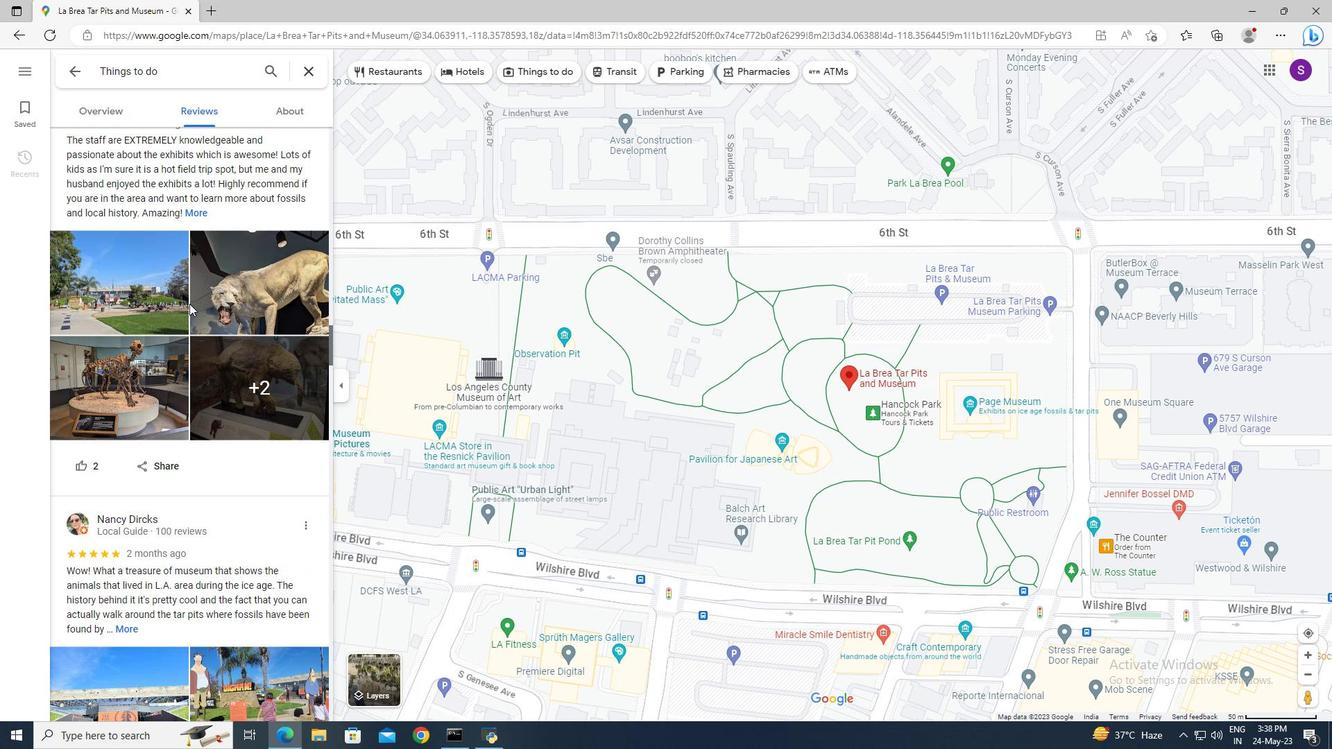 
Action: Mouse scrolled (189, 304) with delta (0, 0)
Screenshot: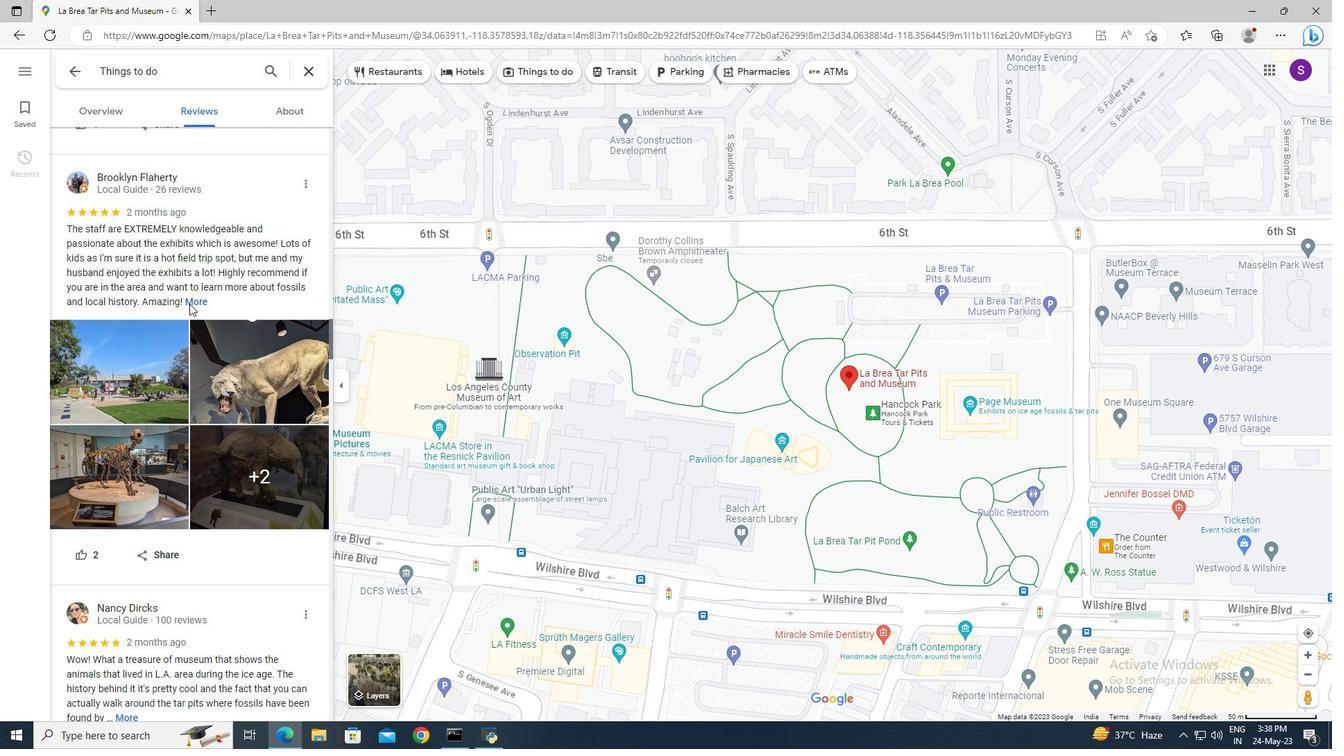 
Action: Mouse scrolled (189, 304) with delta (0, 0)
Screenshot: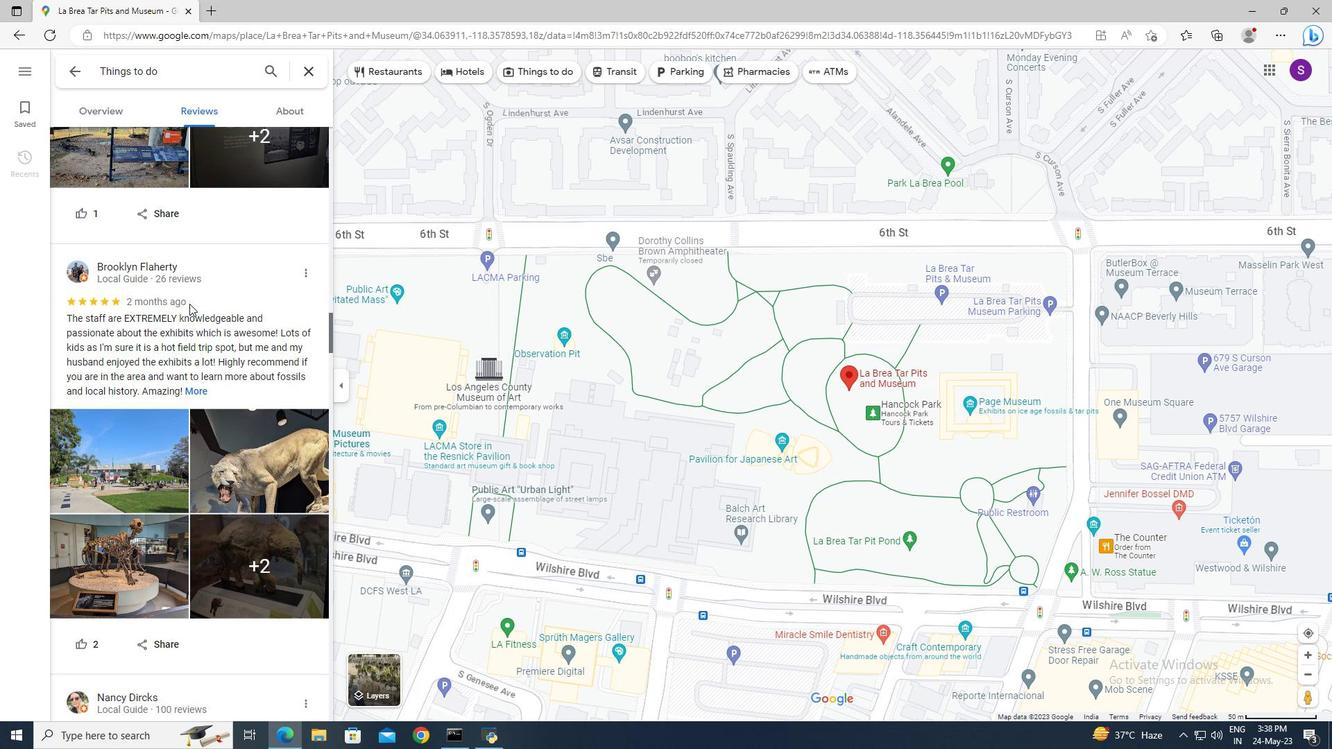 
Action: Mouse scrolled (189, 304) with delta (0, 0)
Screenshot: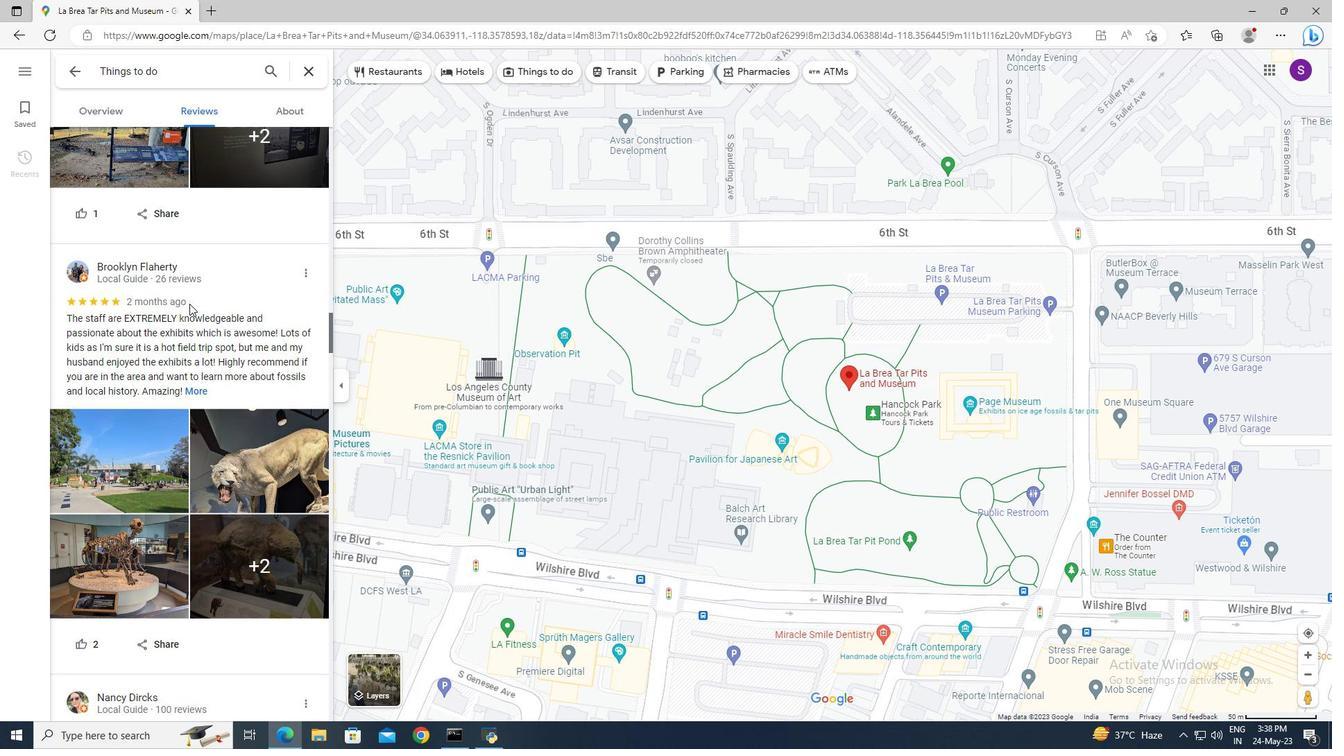 
Action: Mouse scrolled (189, 304) with delta (0, 0)
Screenshot: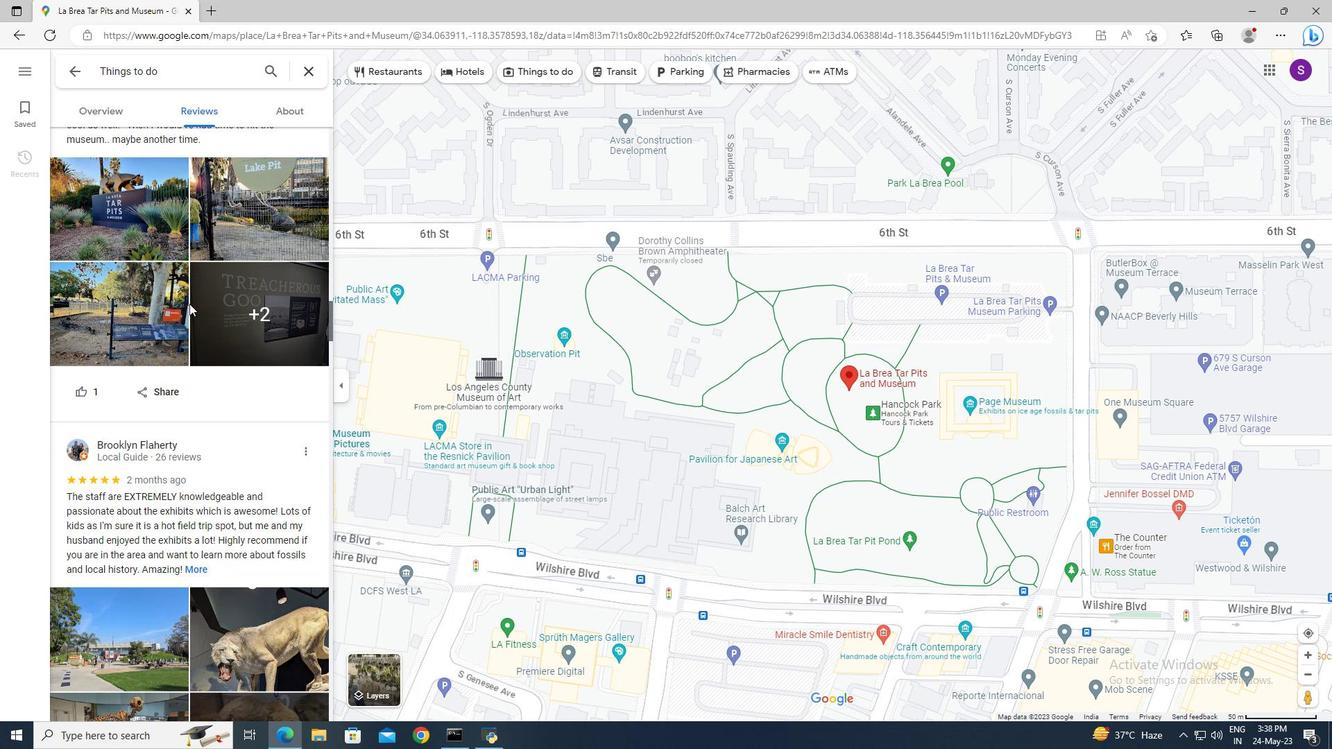 
Action: Mouse scrolled (189, 304) with delta (0, 0)
Screenshot: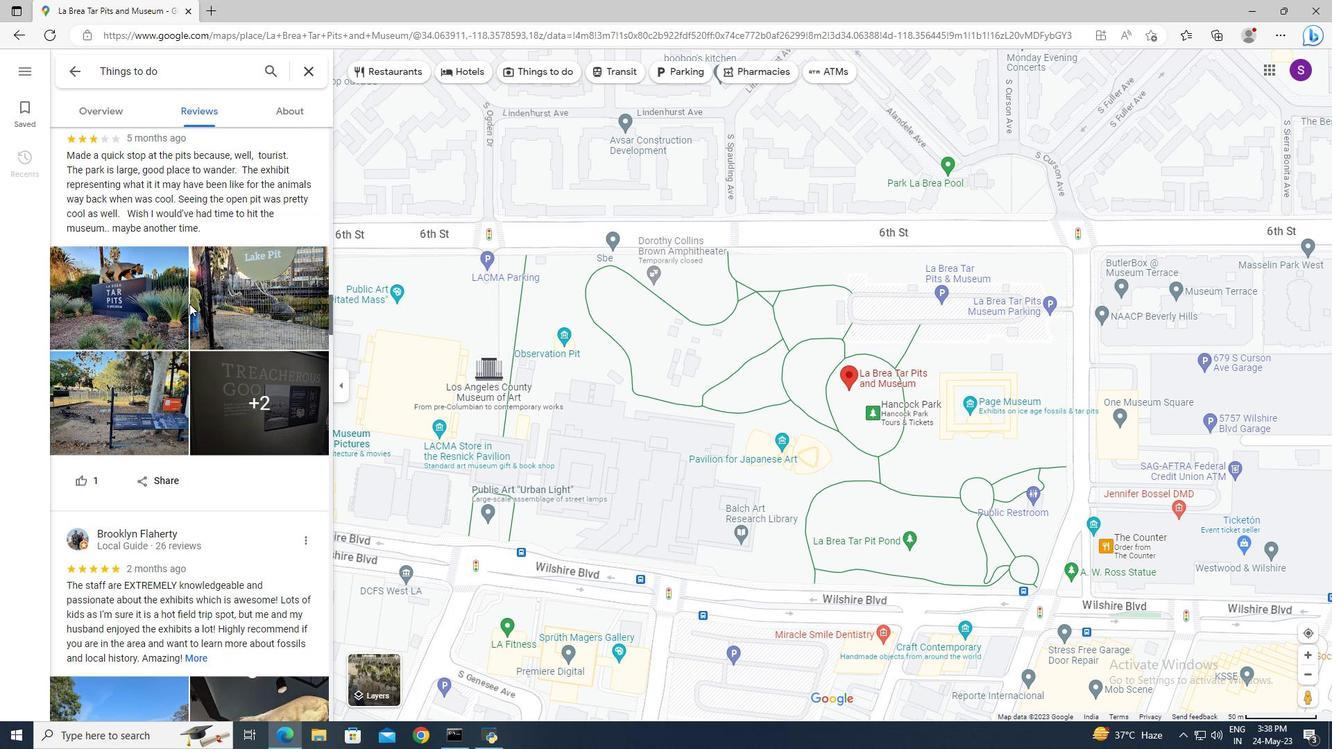 
Action: Mouse scrolled (189, 304) with delta (0, 0)
Screenshot: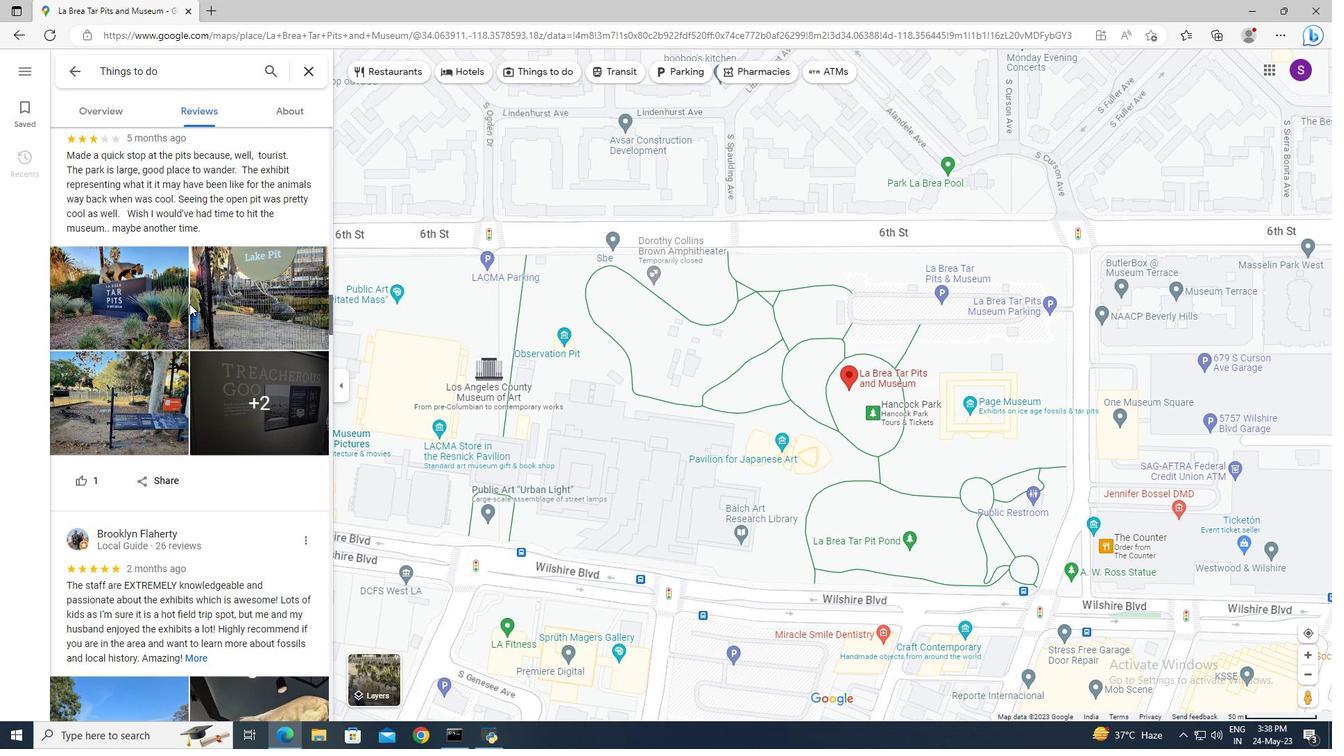 
Action: Mouse scrolled (189, 304) with delta (0, 0)
Screenshot: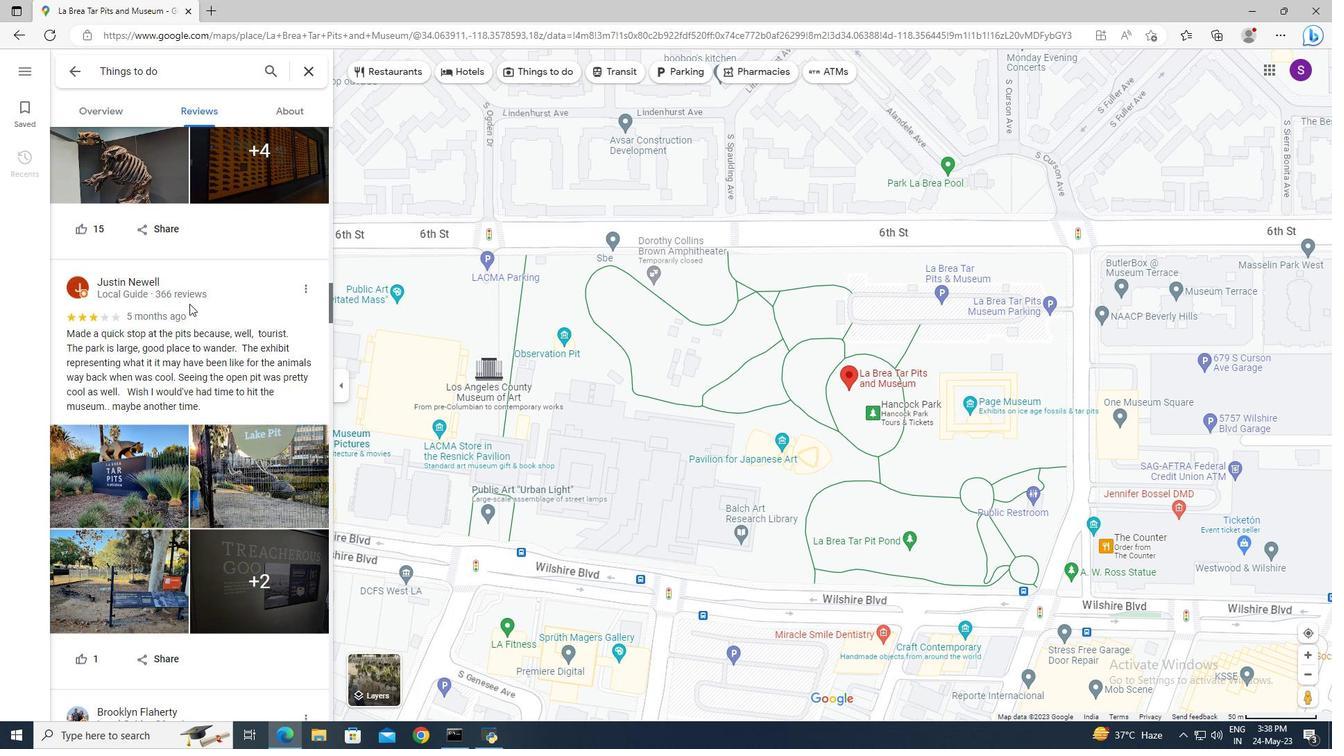
Action: Mouse scrolled (189, 304) with delta (0, 0)
Screenshot: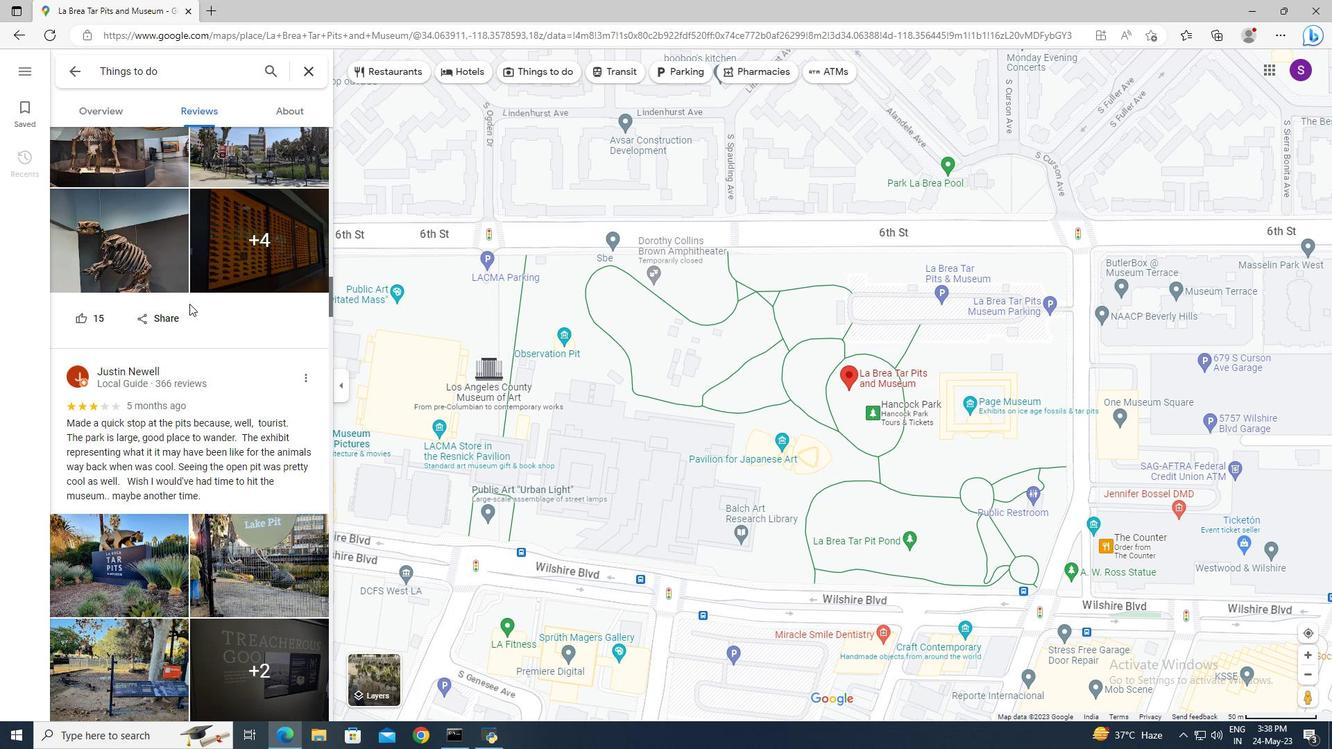
Action: Mouse scrolled (189, 304) with delta (0, 0)
Screenshot: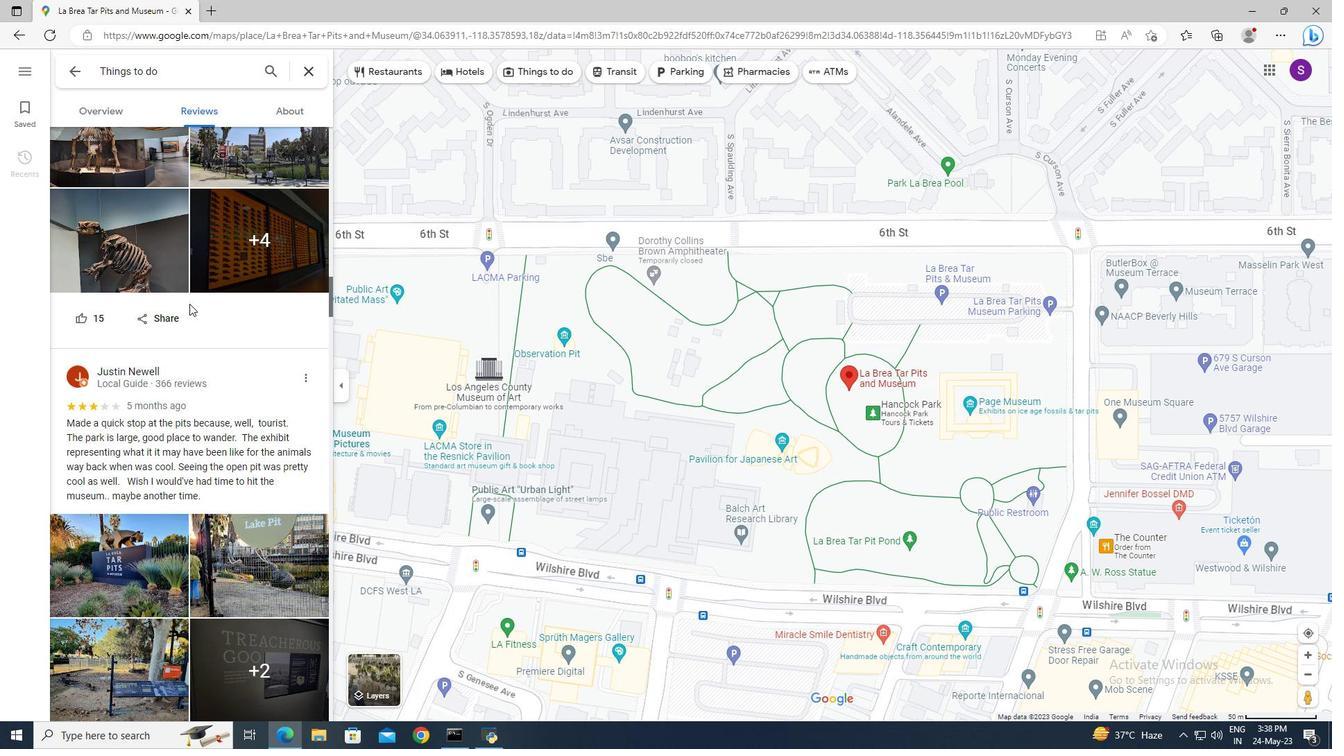 
Action: Mouse scrolled (189, 304) with delta (0, 0)
Screenshot: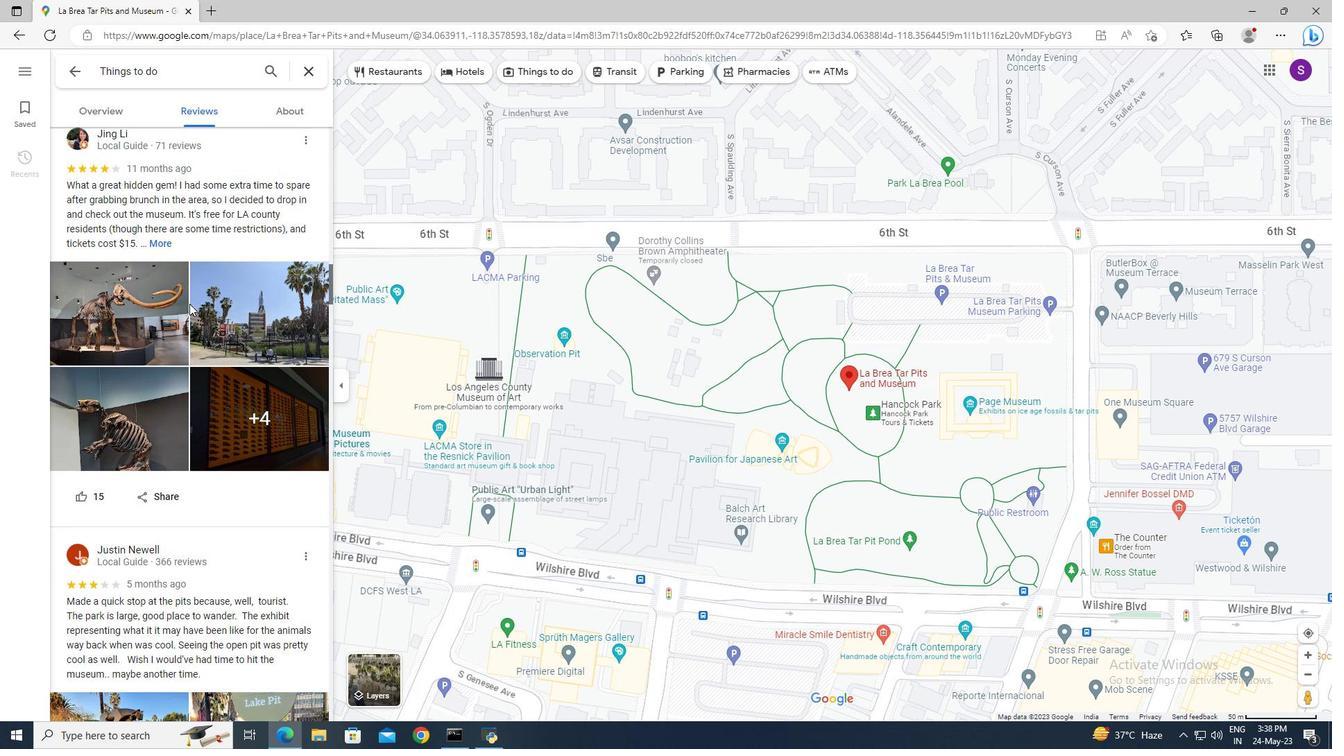 
Action: Mouse scrolled (189, 304) with delta (0, 0)
Screenshot: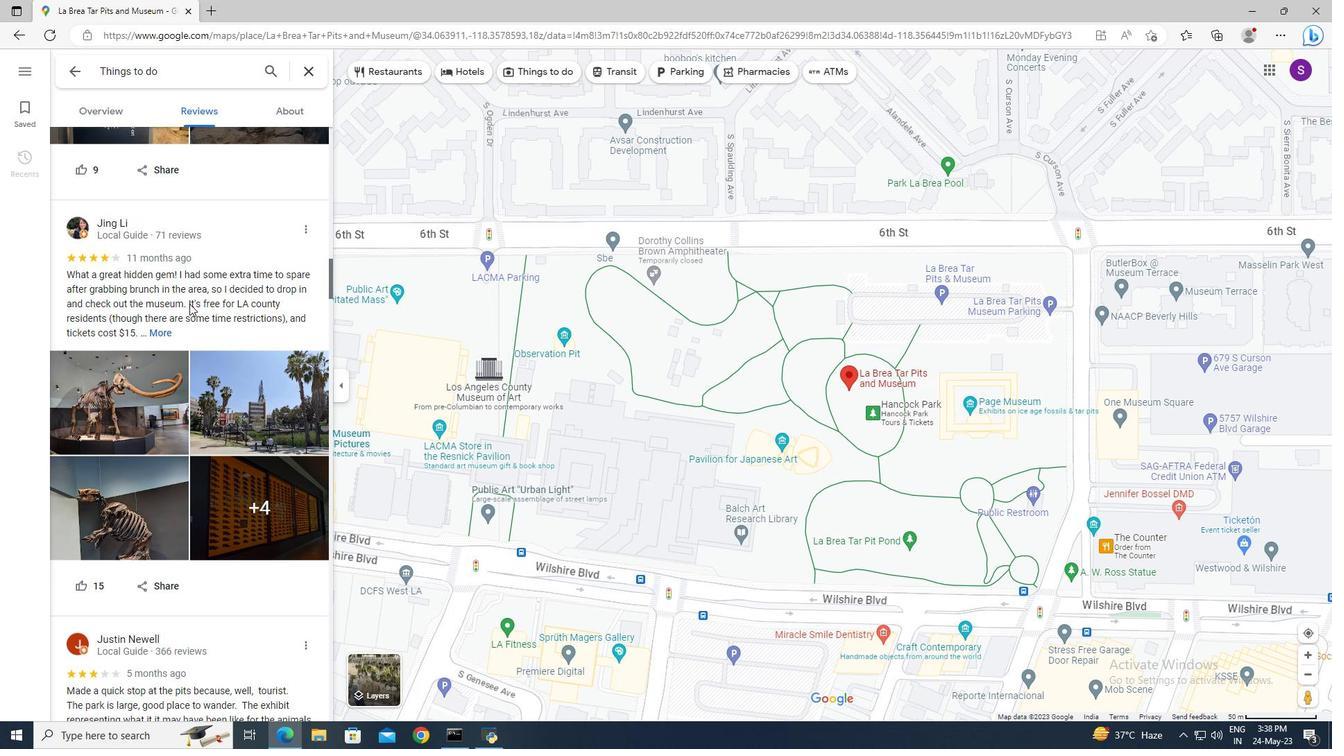 
Action: Mouse scrolled (189, 304) with delta (0, 0)
Screenshot: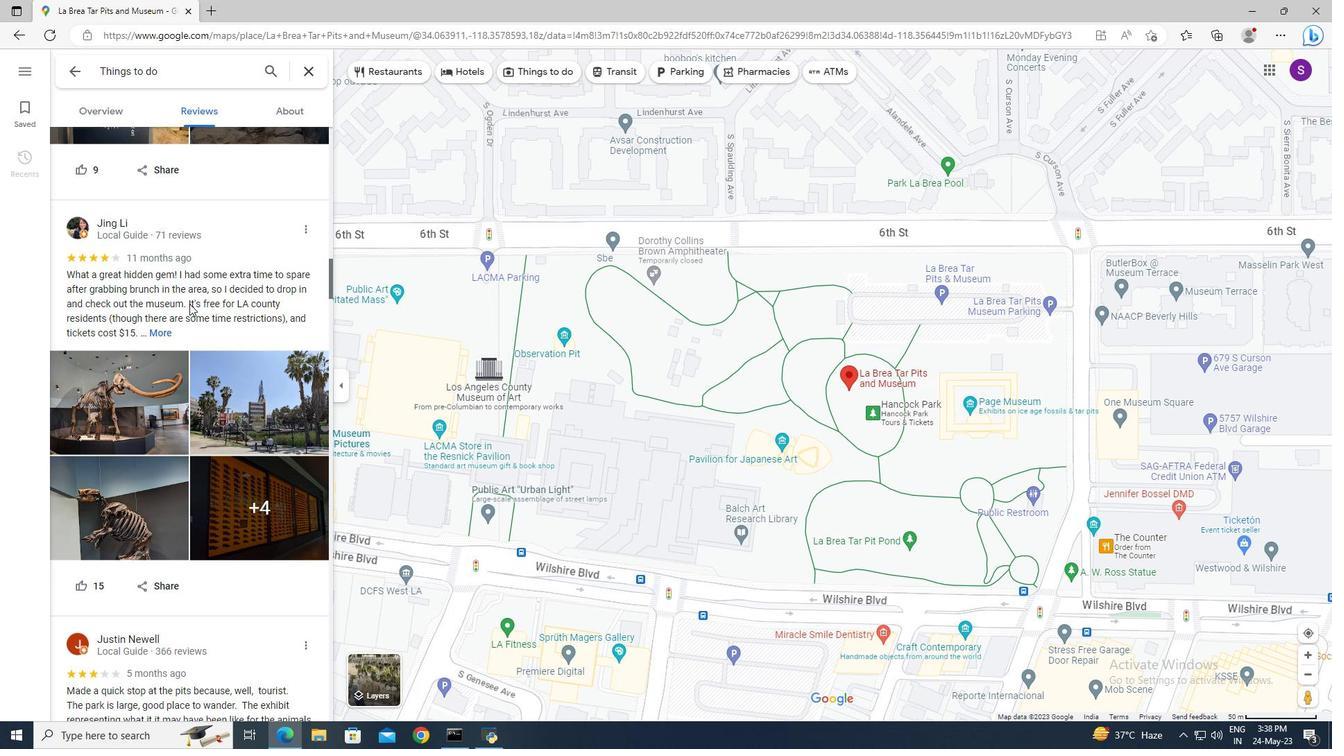 
Action: Mouse scrolled (189, 304) with delta (0, 0)
Screenshot: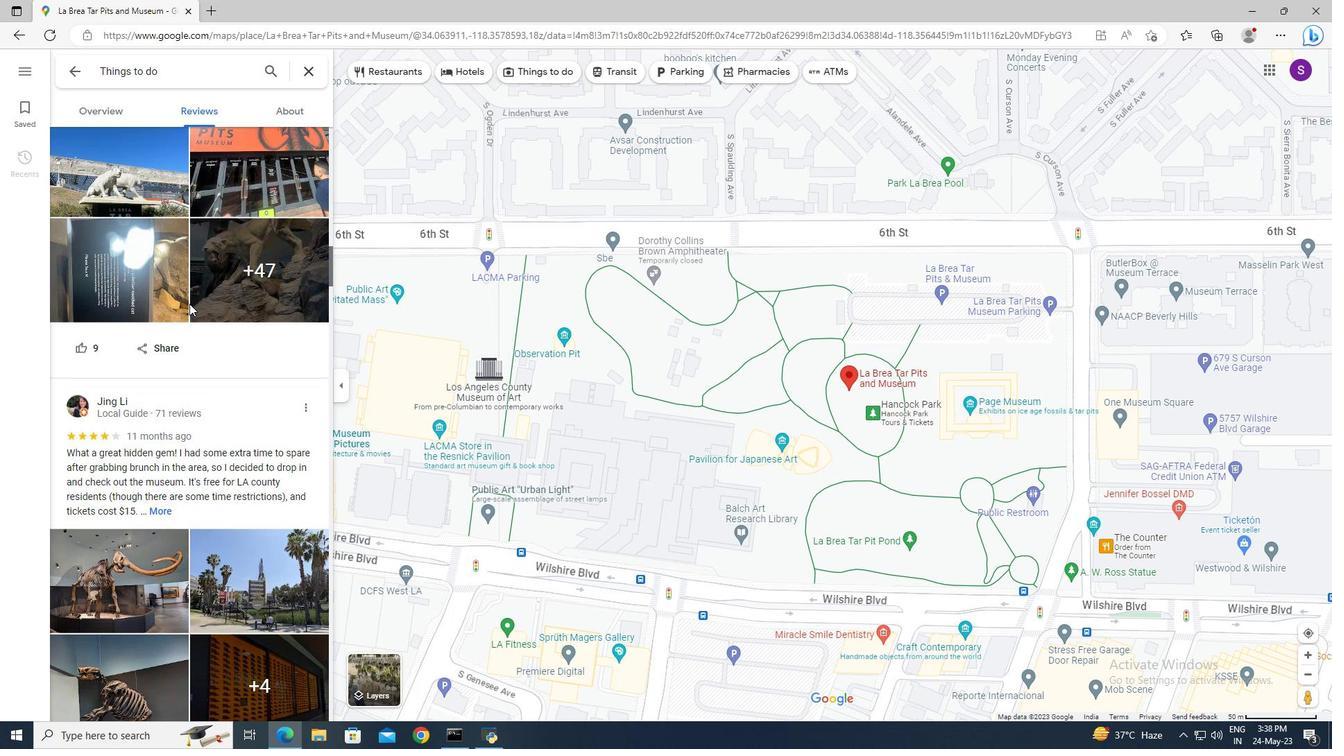 
Action: Mouse scrolled (189, 304) with delta (0, 0)
Screenshot: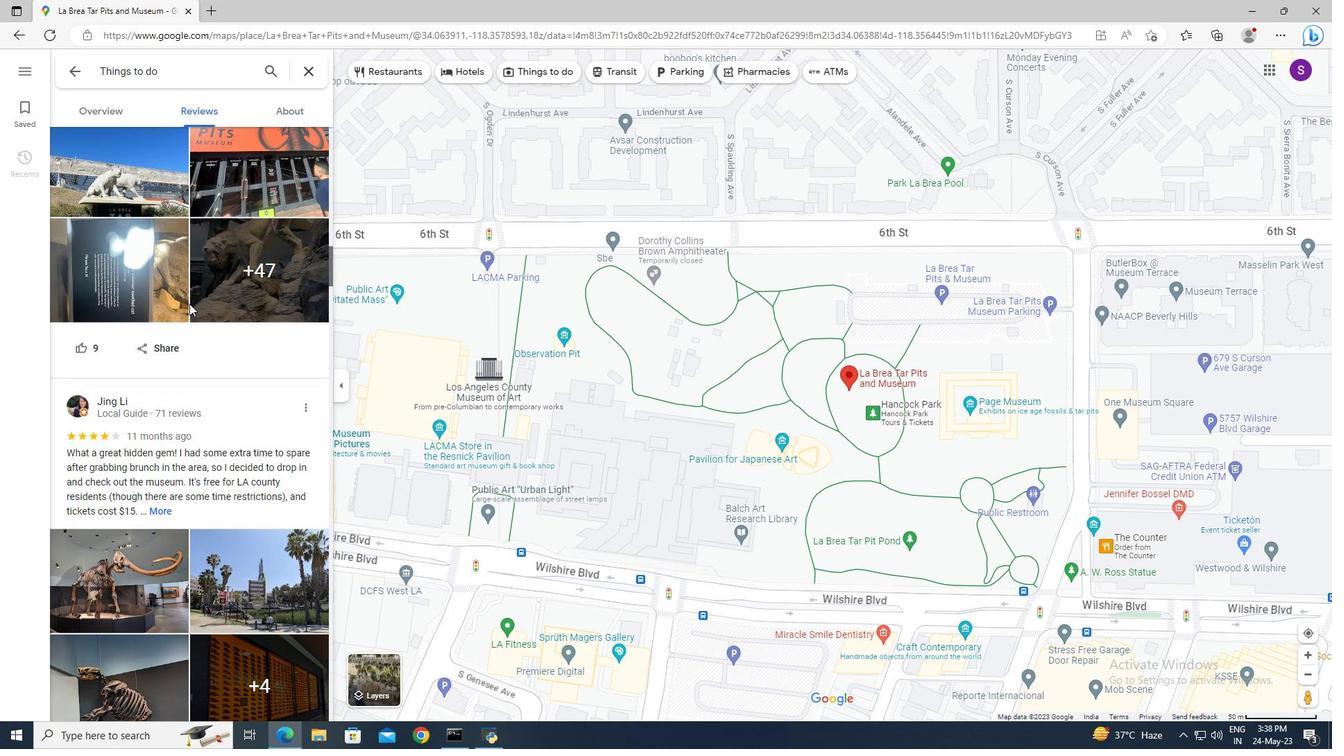 
Action: Mouse scrolled (189, 304) with delta (0, 0)
Screenshot: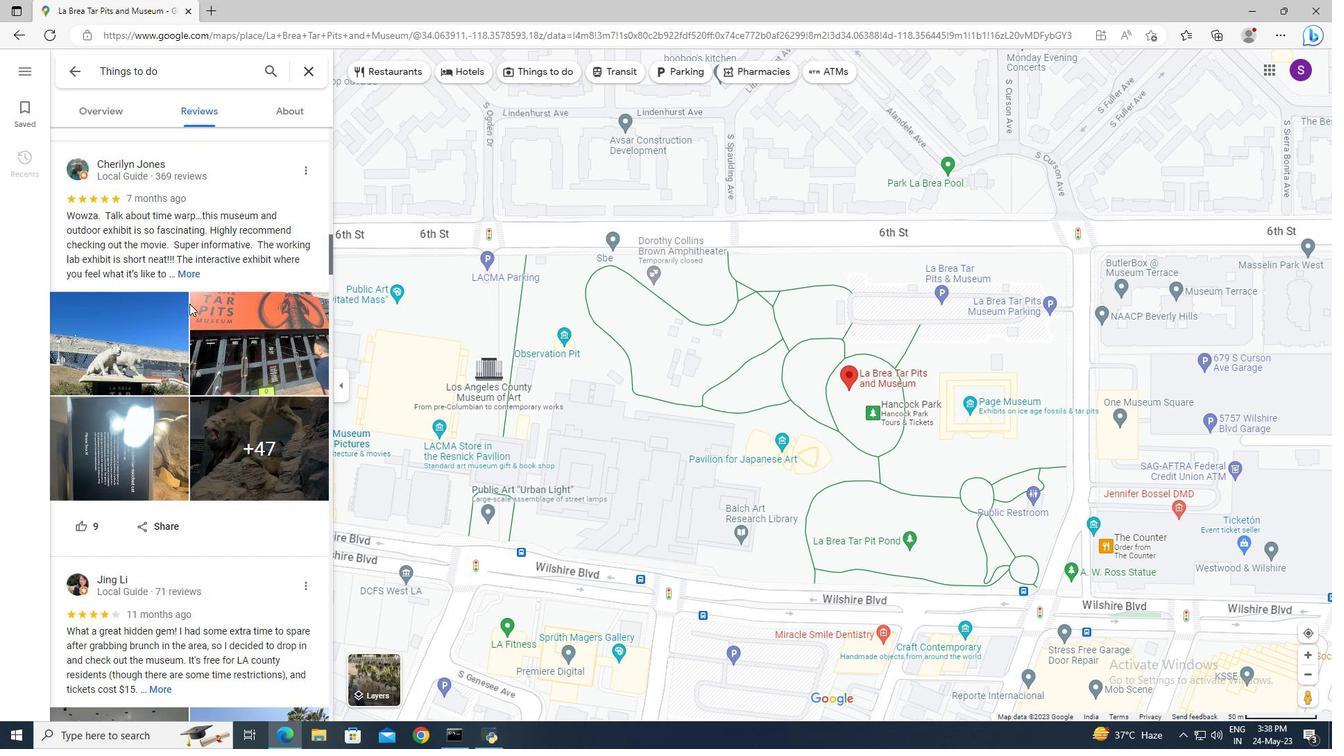 
Action: Mouse scrolled (189, 304) with delta (0, 0)
Screenshot: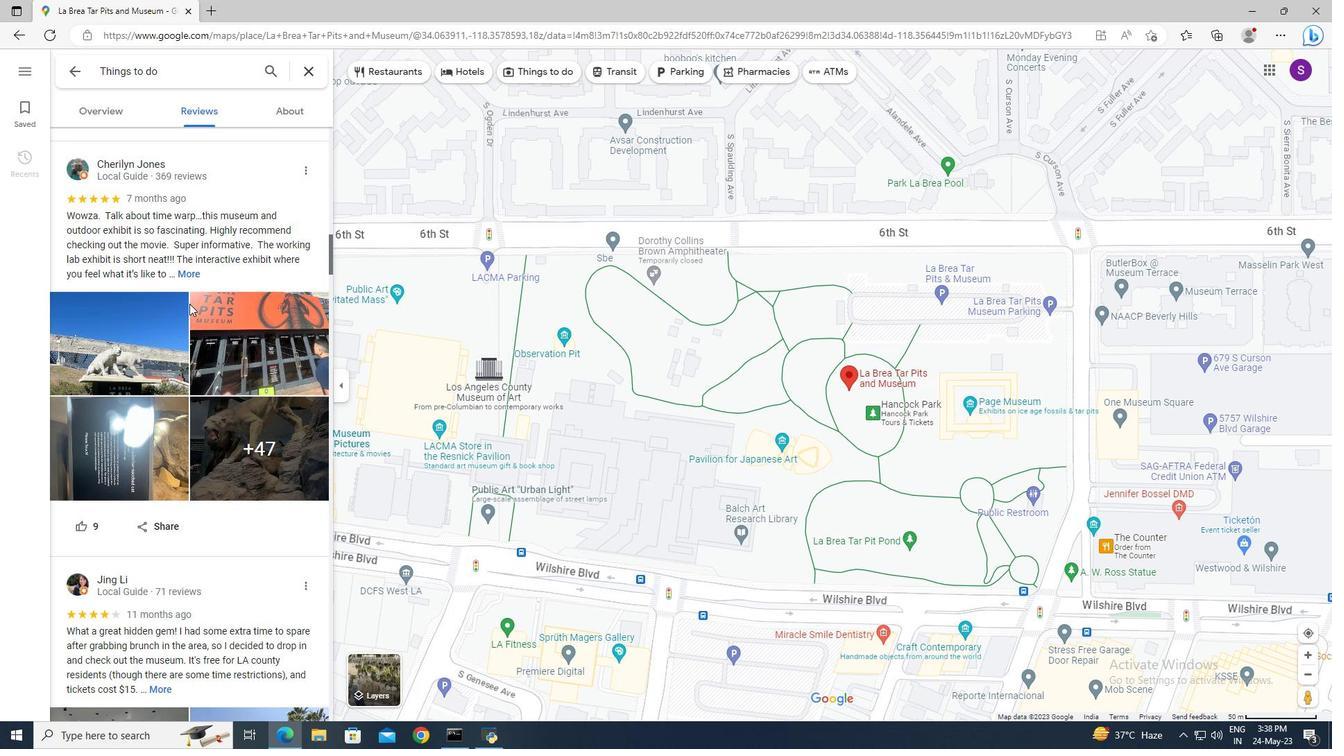 
Action: Mouse scrolled (189, 304) with delta (0, 0)
Screenshot: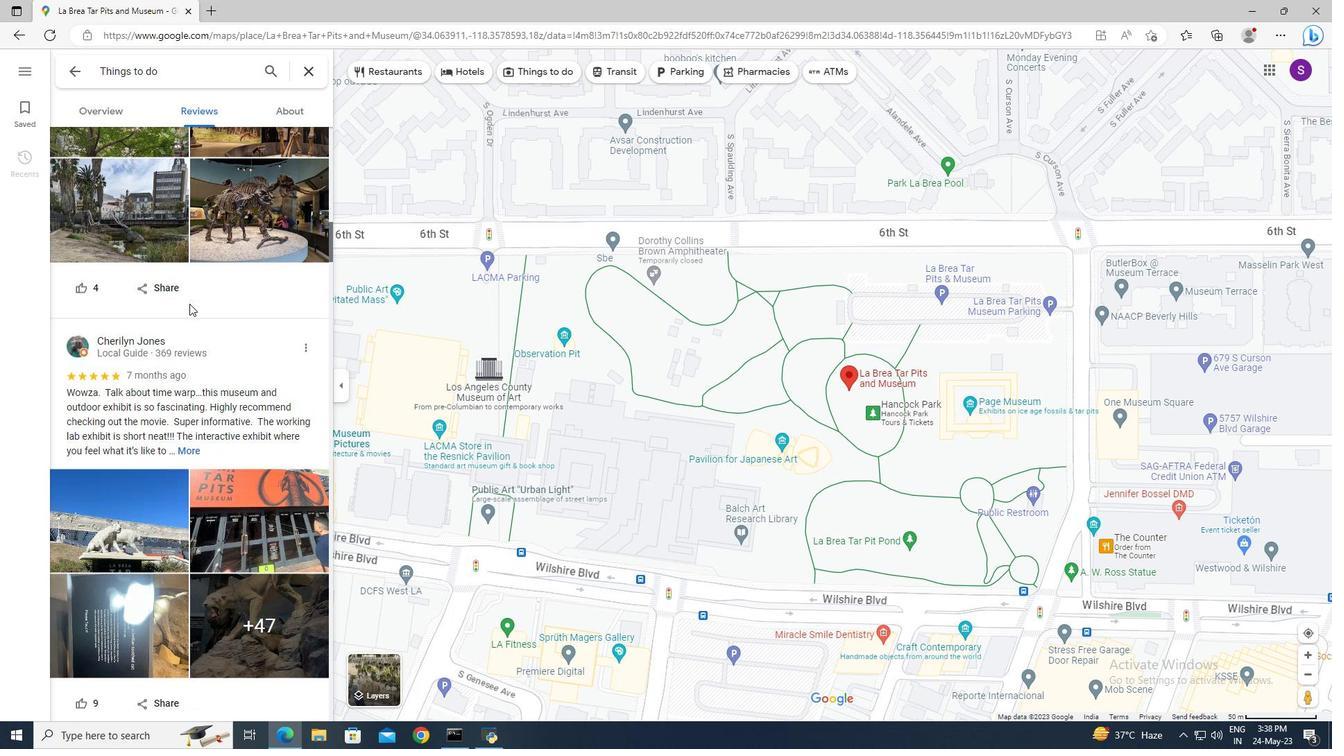 
Action: Mouse scrolled (189, 304) with delta (0, 0)
Screenshot: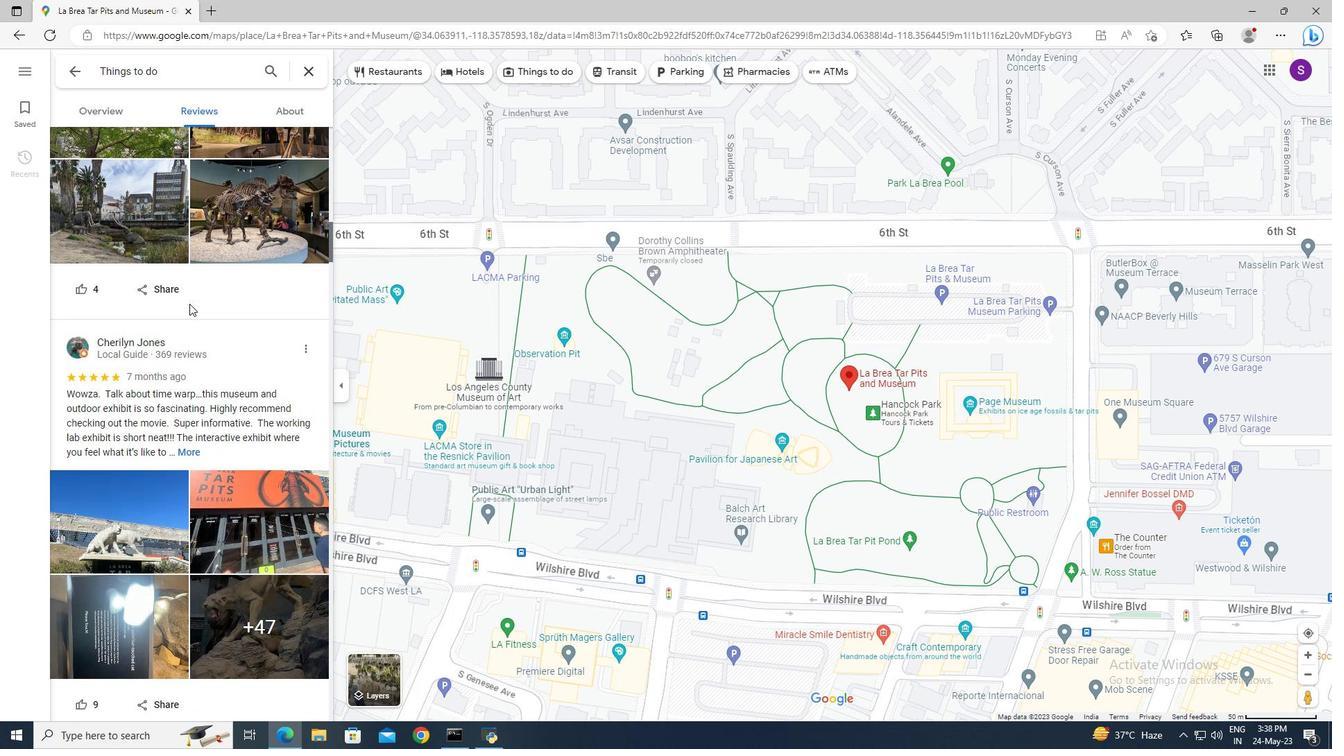 
Action: Mouse scrolled (189, 304) with delta (0, 0)
Screenshot: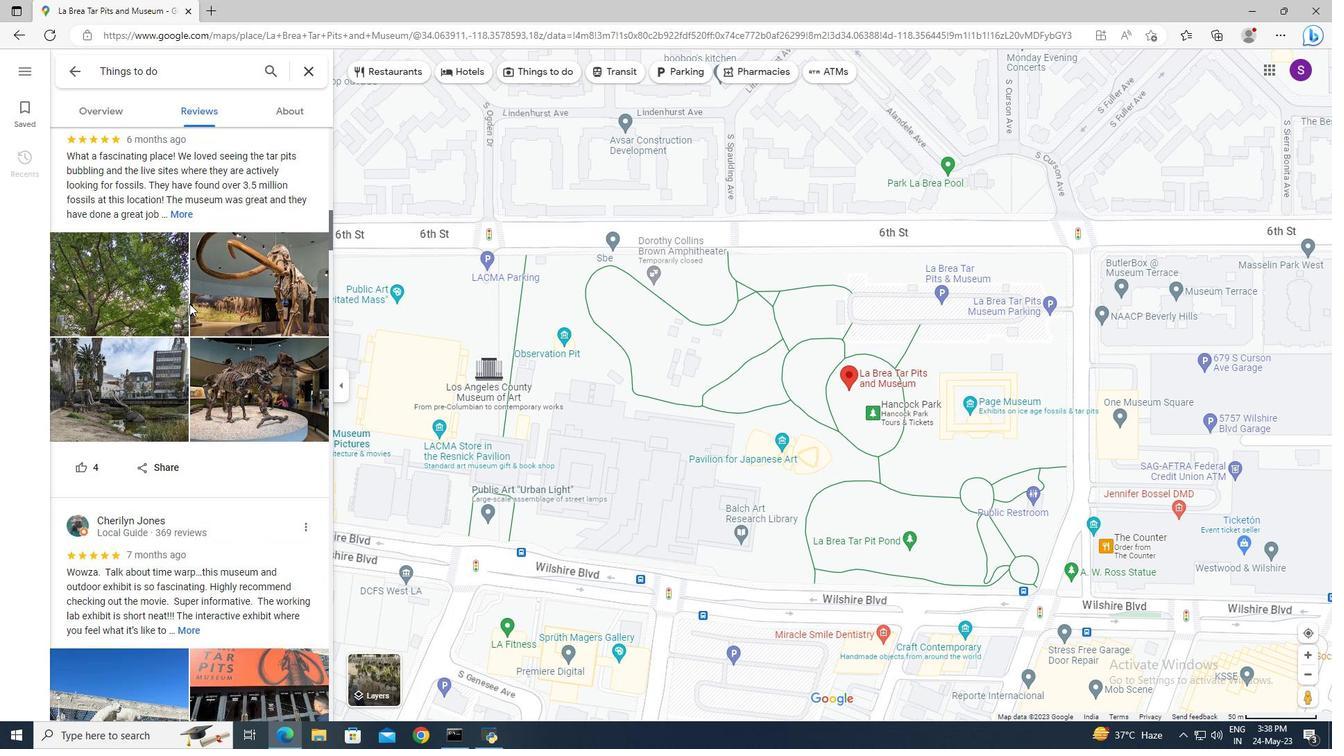 
Action: Mouse scrolled (189, 304) with delta (0, 0)
Screenshot: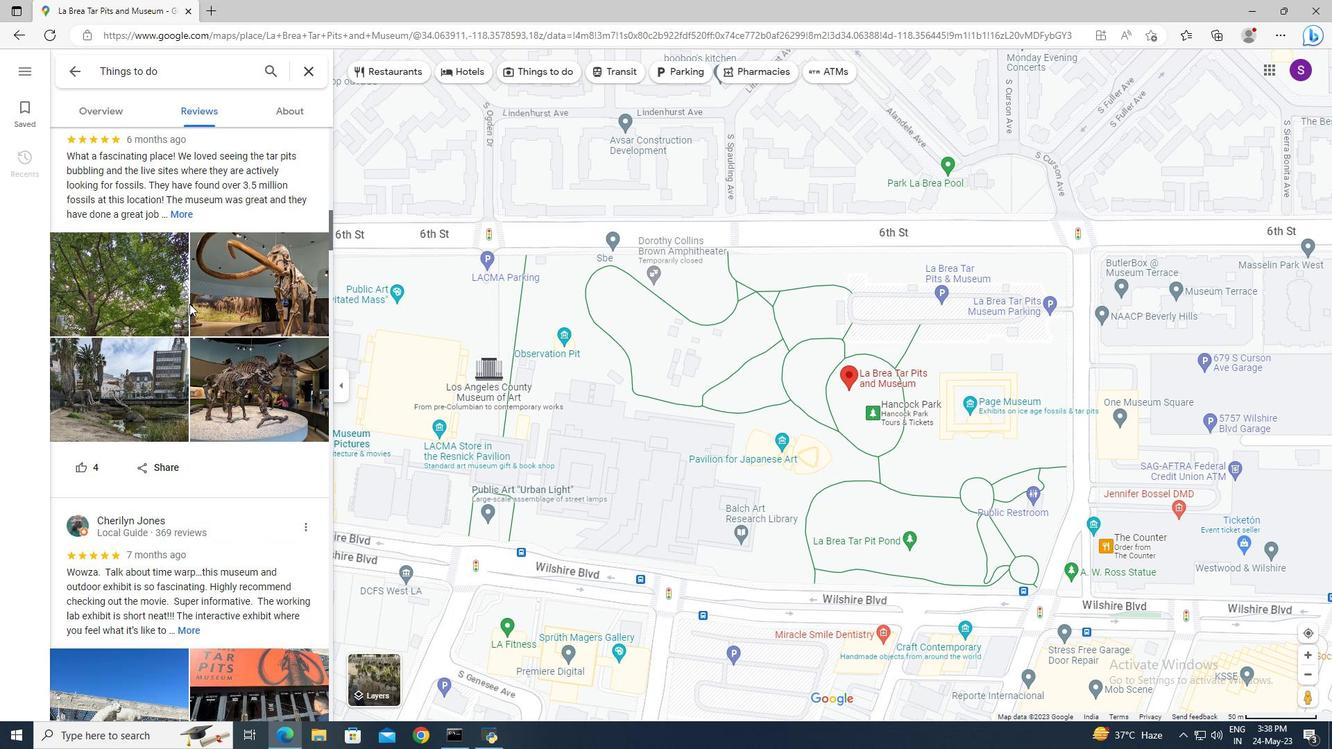 
Action: Mouse scrolled (189, 304) with delta (0, 0)
Screenshot: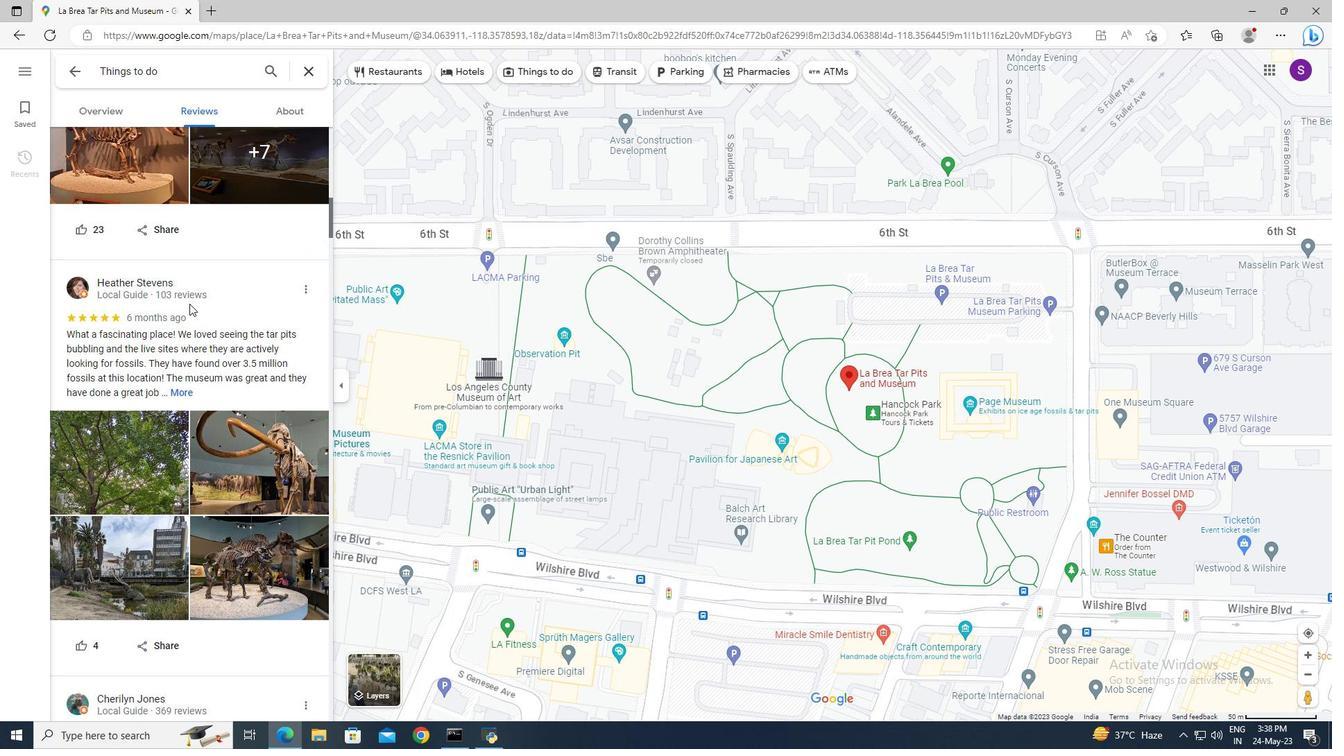 
Action: Mouse scrolled (189, 304) with delta (0, 0)
Screenshot: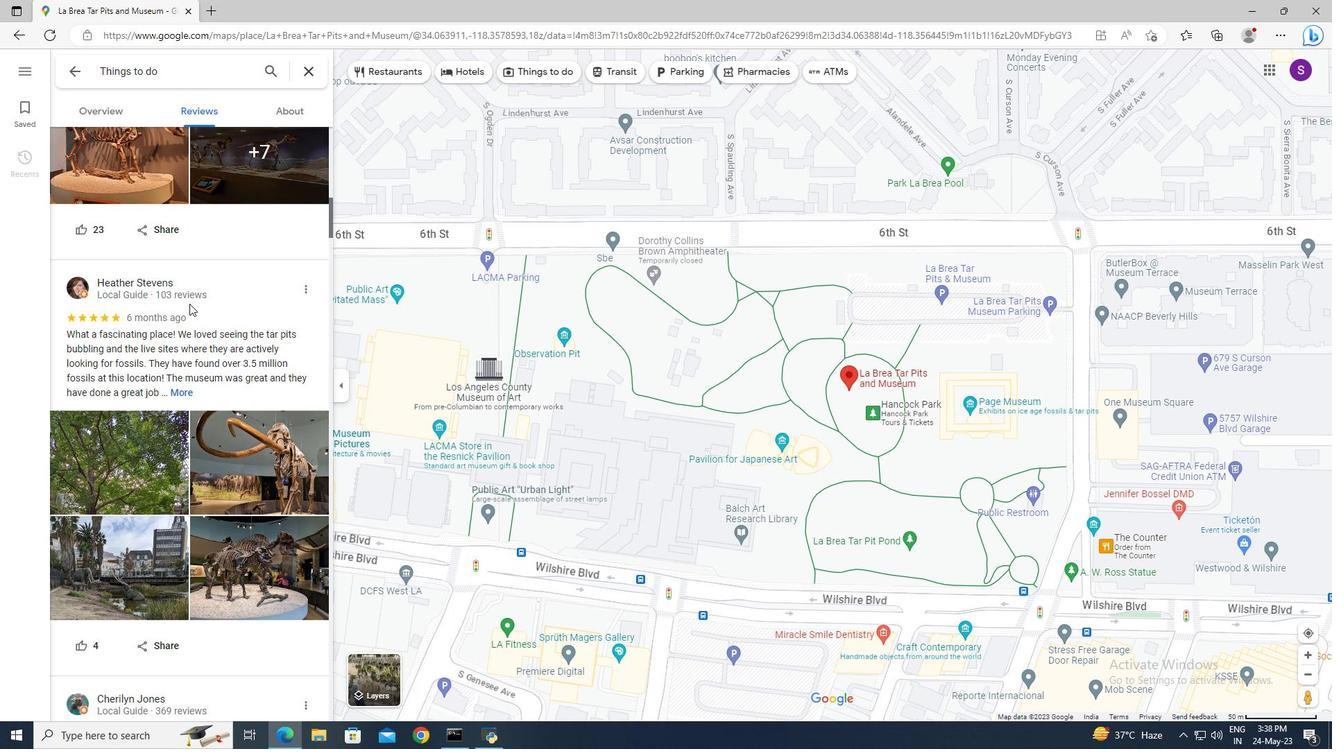 
Action: Mouse scrolled (189, 304) with delta (0, 0)
Screenshot: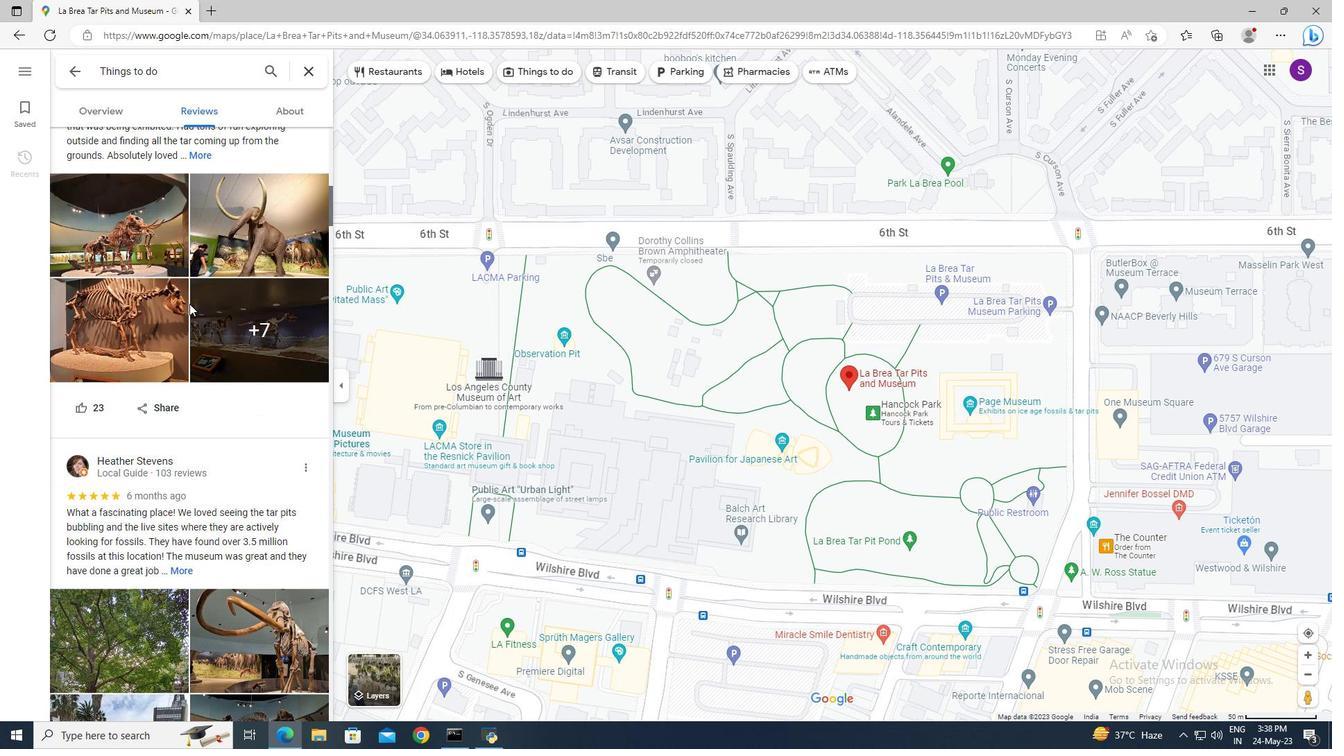 
Action: Mouse scrolled (189, 304) with delta (0, 0)
Screenshot: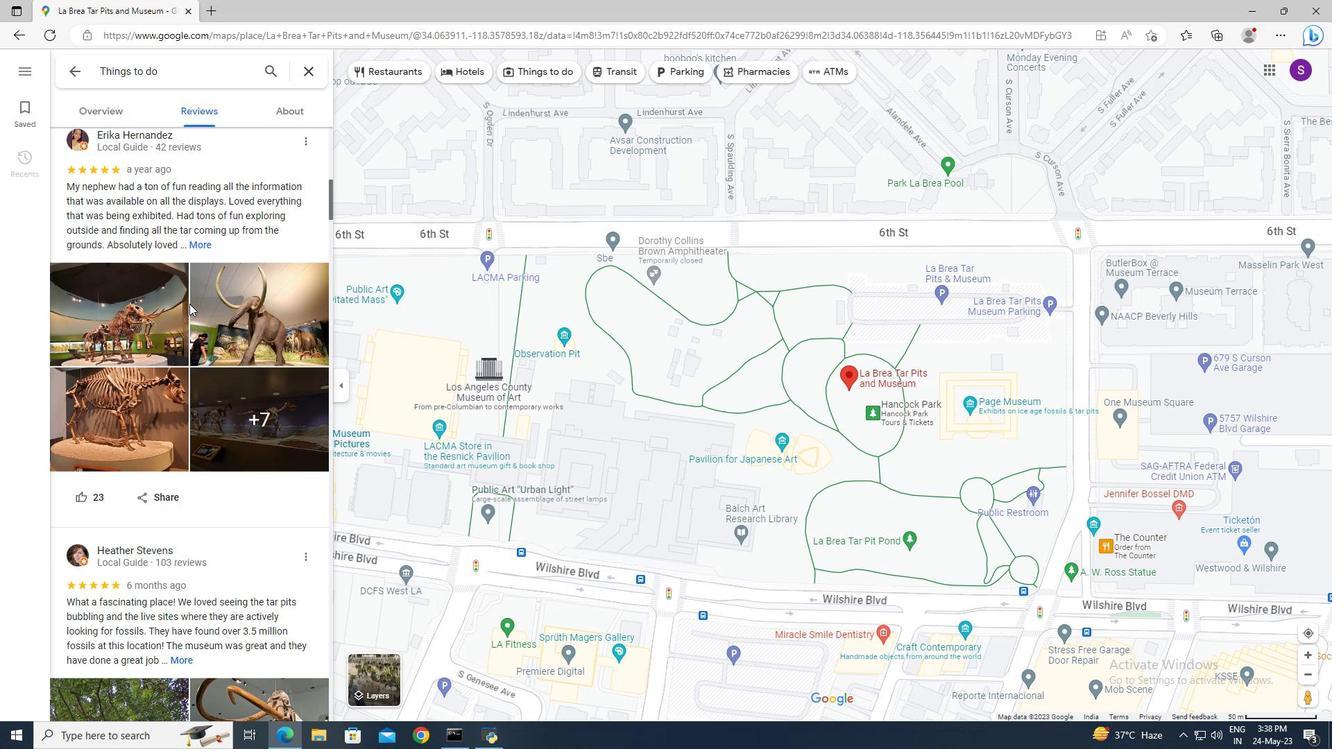 
Action: Mouse scrolled (189, 304) with delta (0, 0)
Screenshot: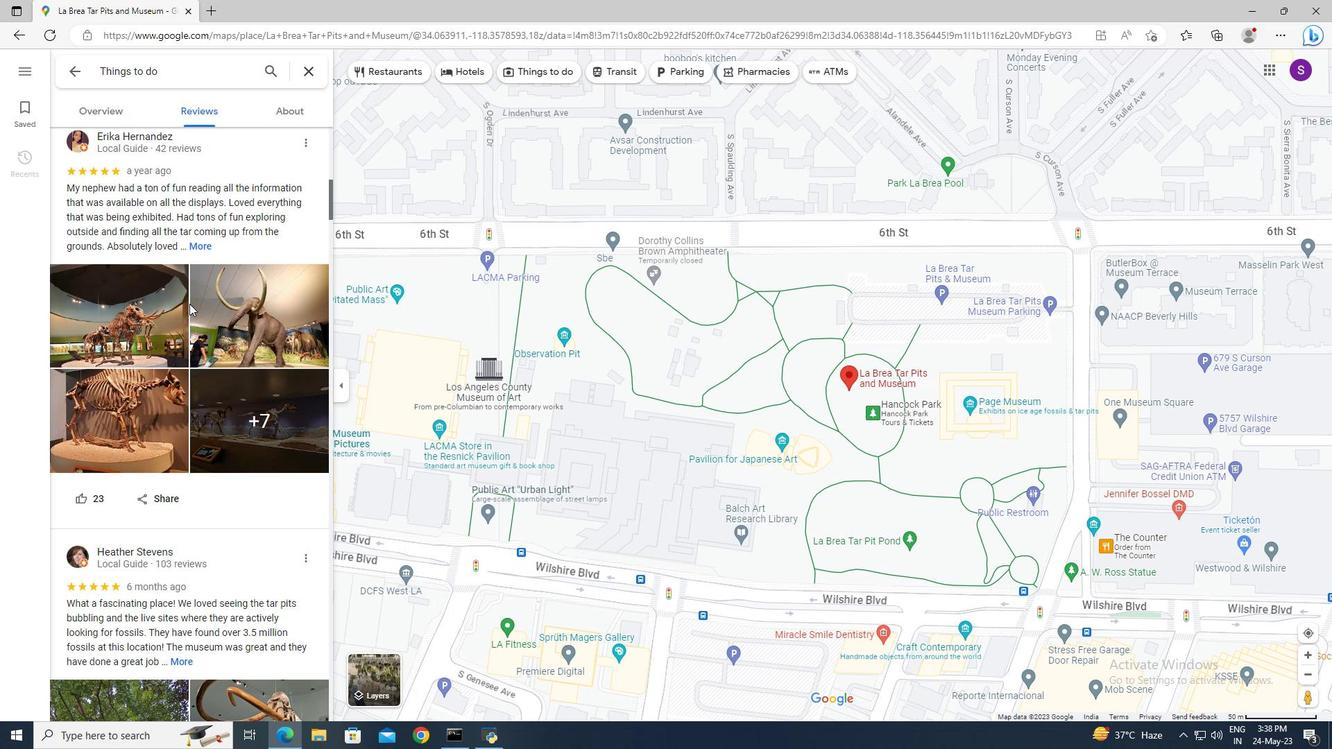 
Action: Mouse scrolled (189, 304) with delta (0, 0)
Screenshot: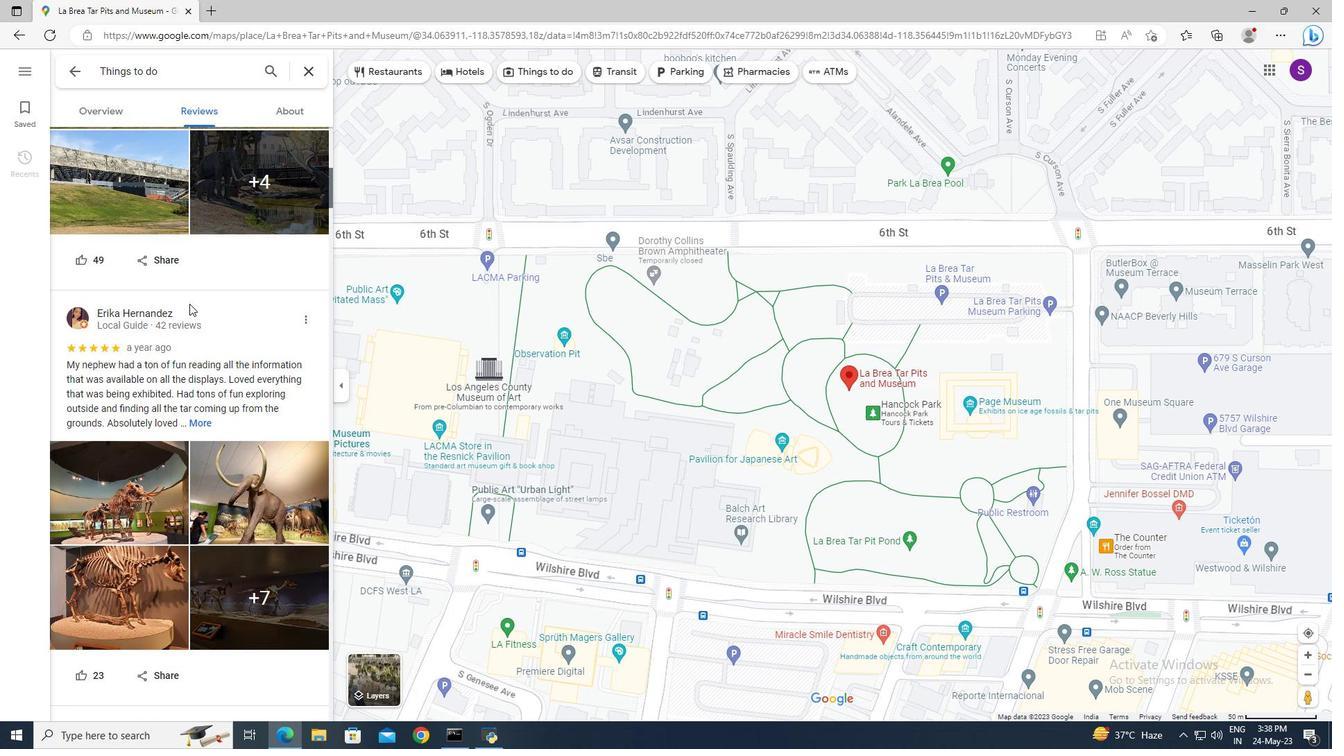 
Action: Mouse scrolled (189, 304) with delta (0, 0)
Screenshot: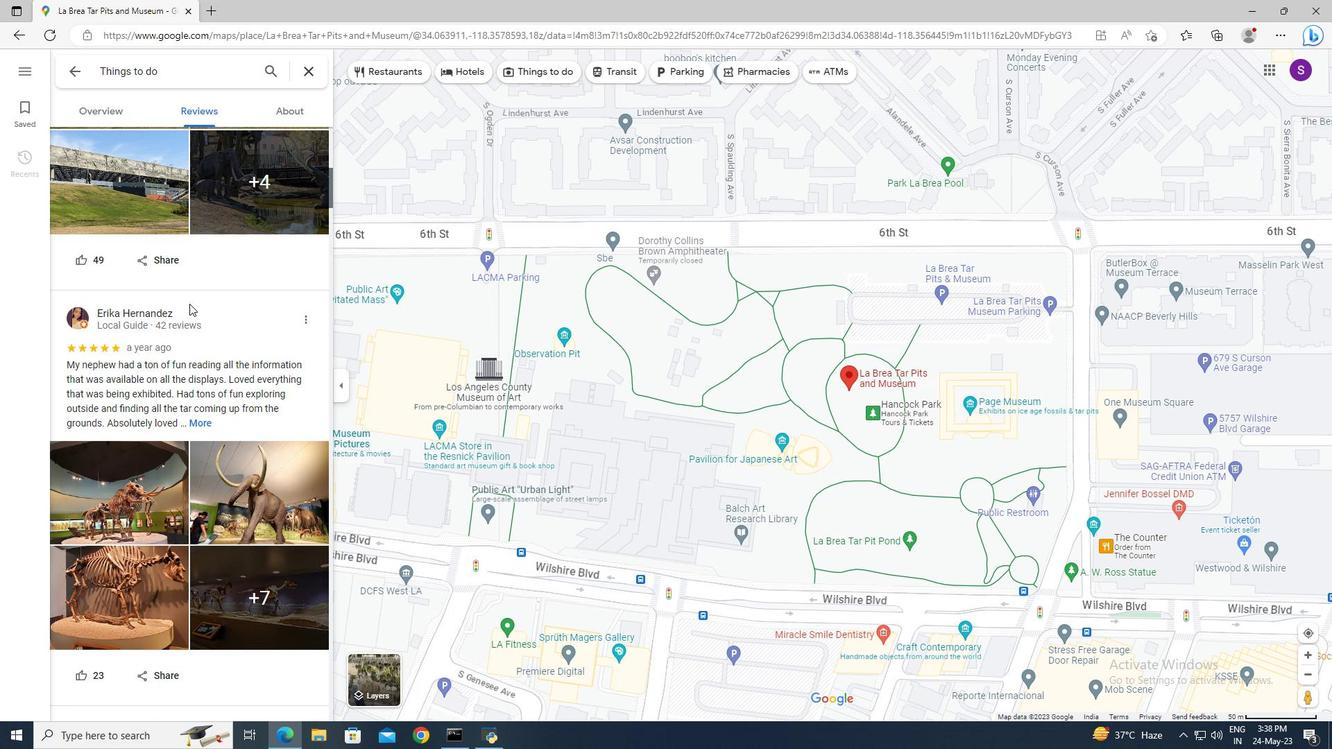 
Action: Mouse scrolled (189, 304) with delta (0, 0)
Screenshot: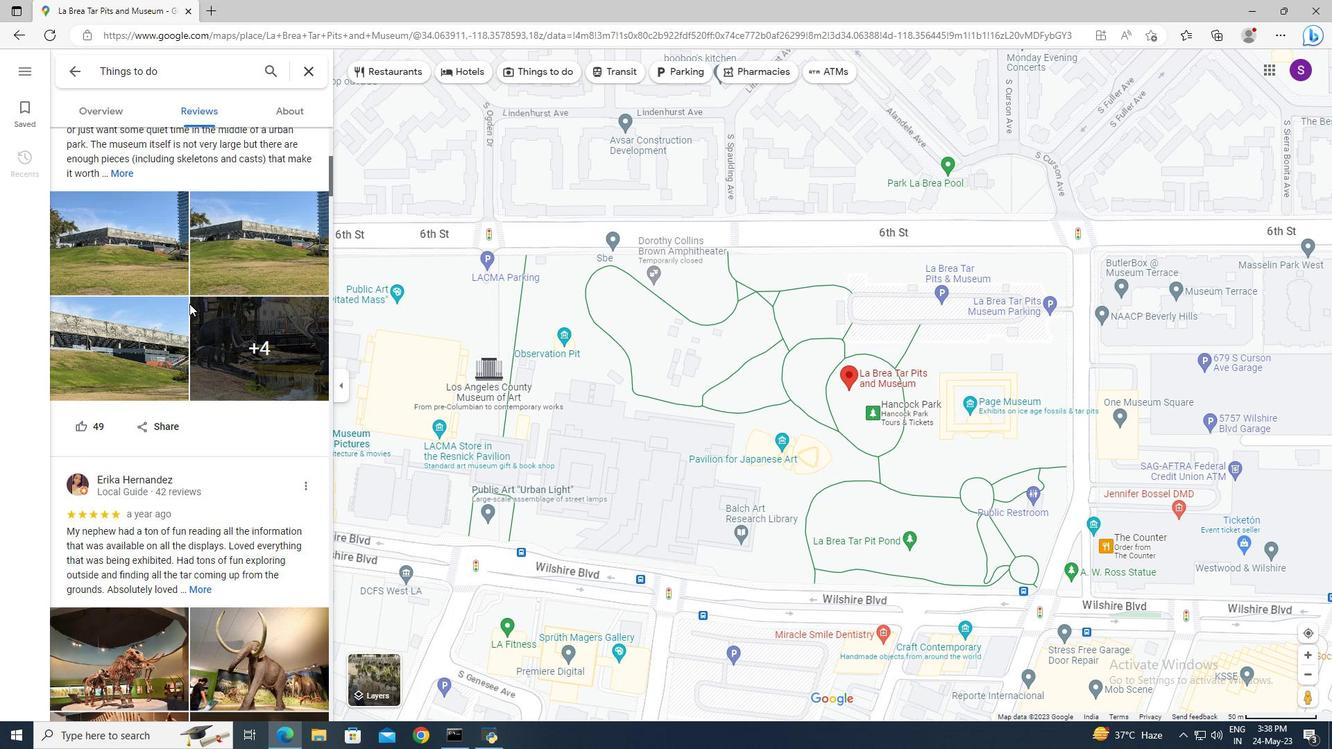 
Action: Mouse scrolled (189, 304) with delta (0, 0)
Screenshot: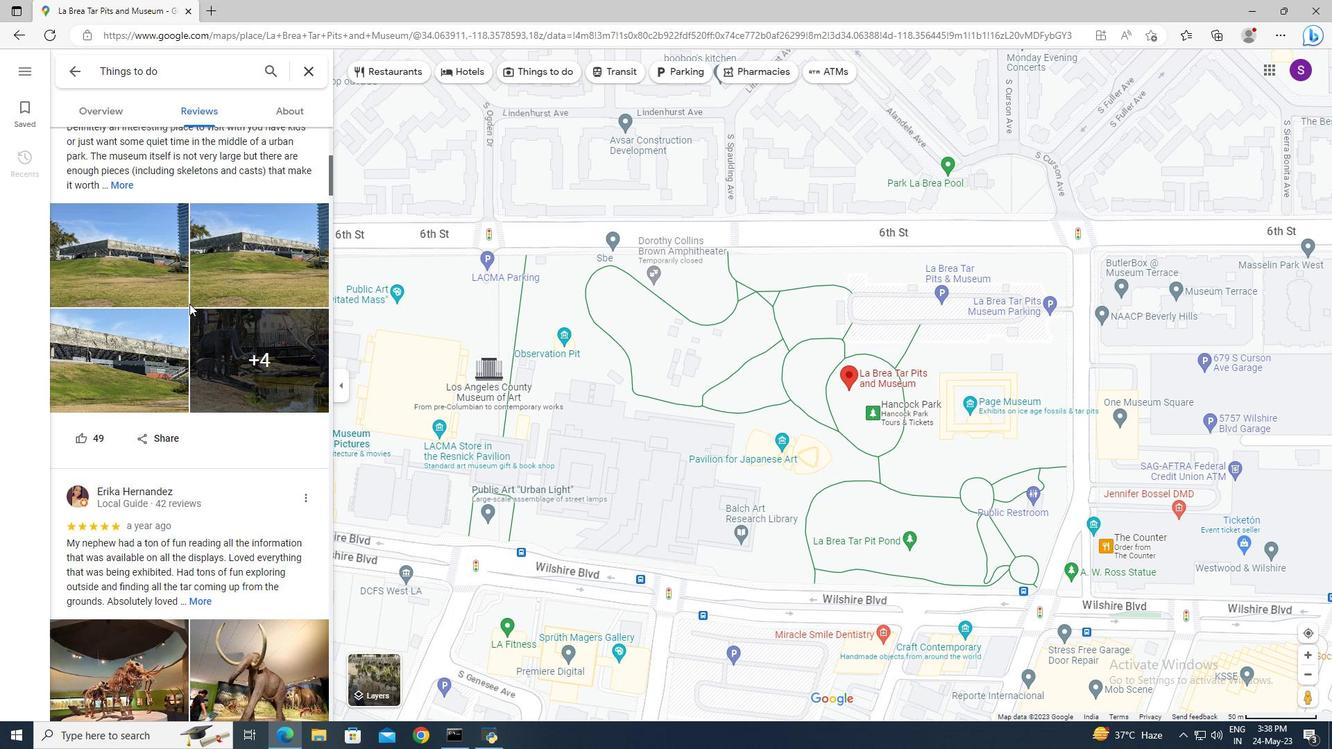 
Action: Mouse scrolled (189, 304) with delta (0, 0)
Screenshot: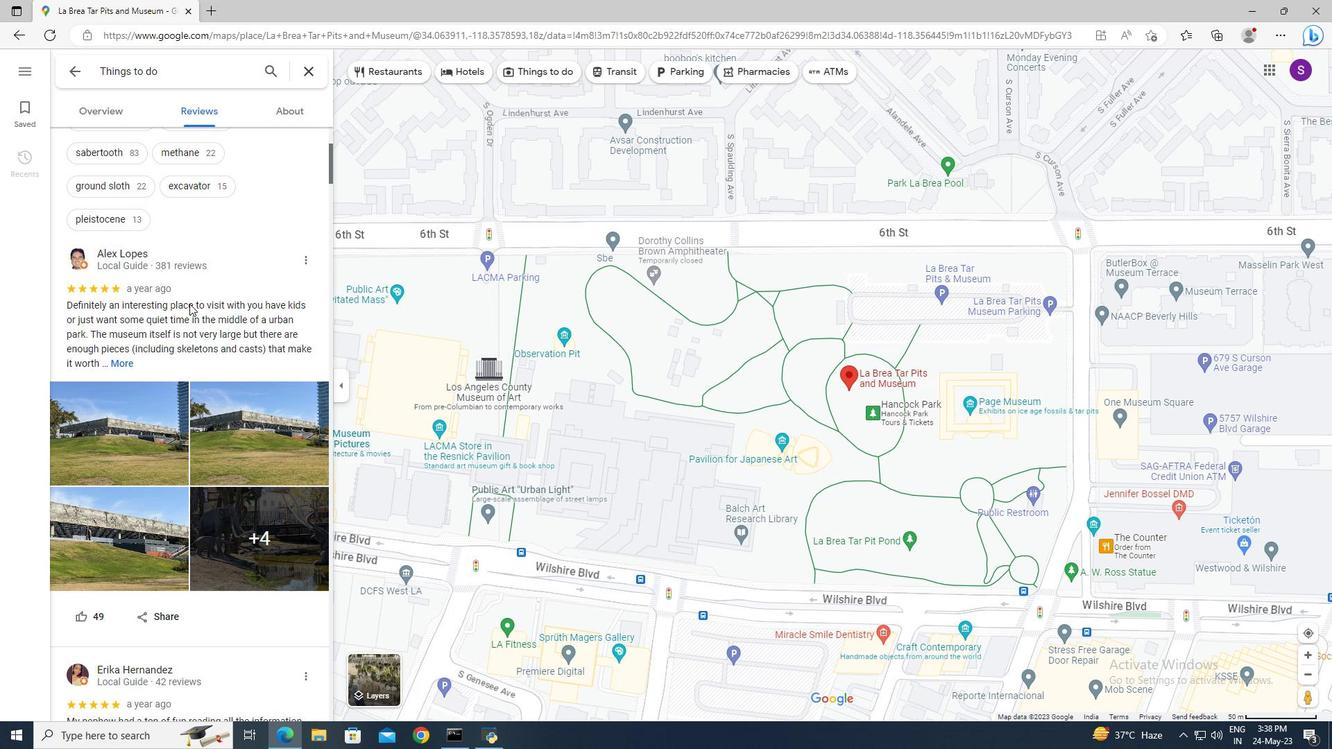 
Action: Mouse scrolled (189, 304) with delta (0, 0)
Screenshot: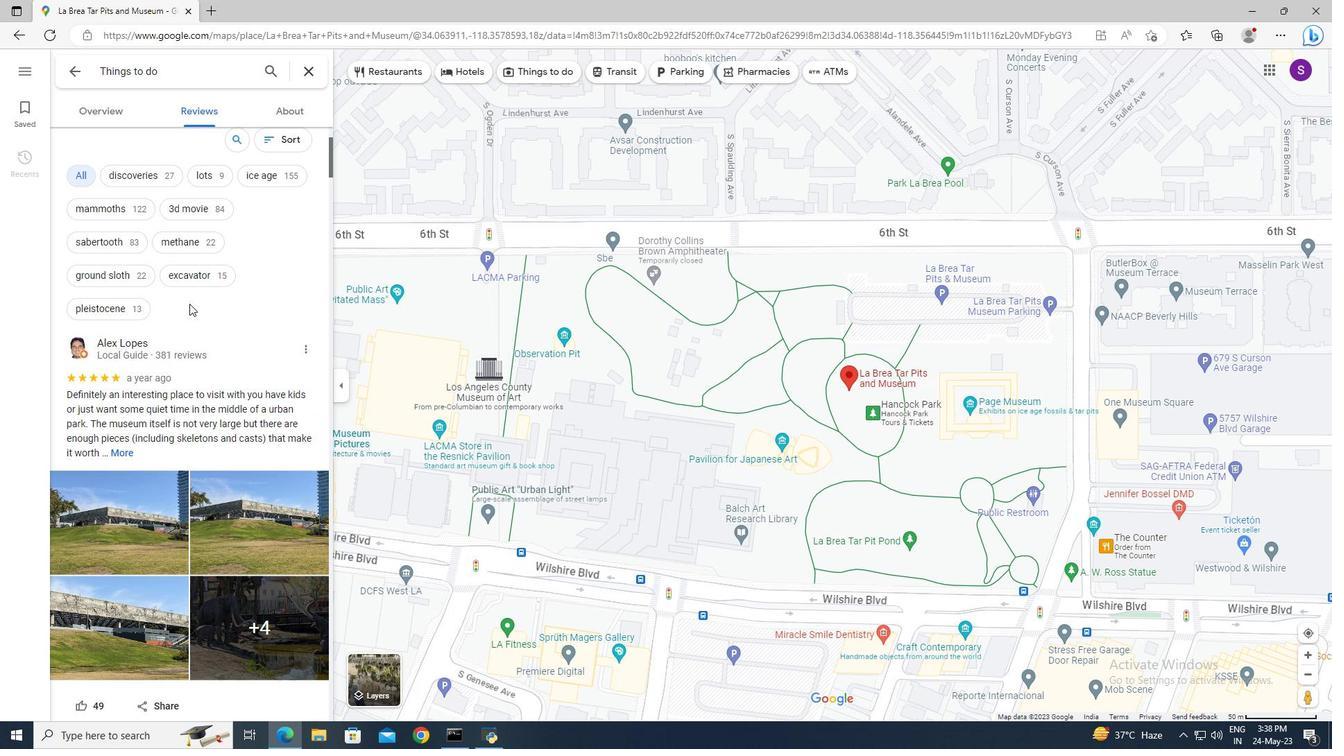 
Action: Mouse scrolled (189, 304) with delta (0, 0)
Screenshot: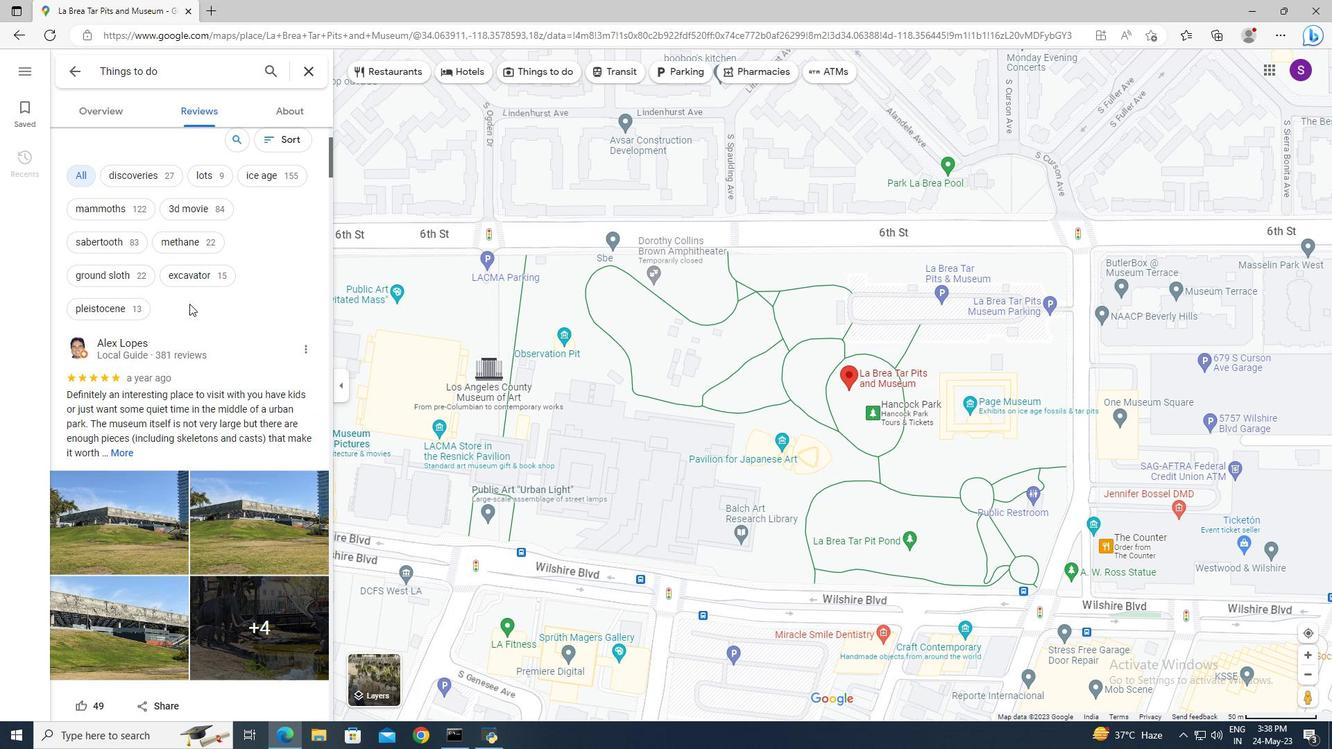 
Action: Mouse scrolled (189, 304) with delta (0, 0)
Screenshot: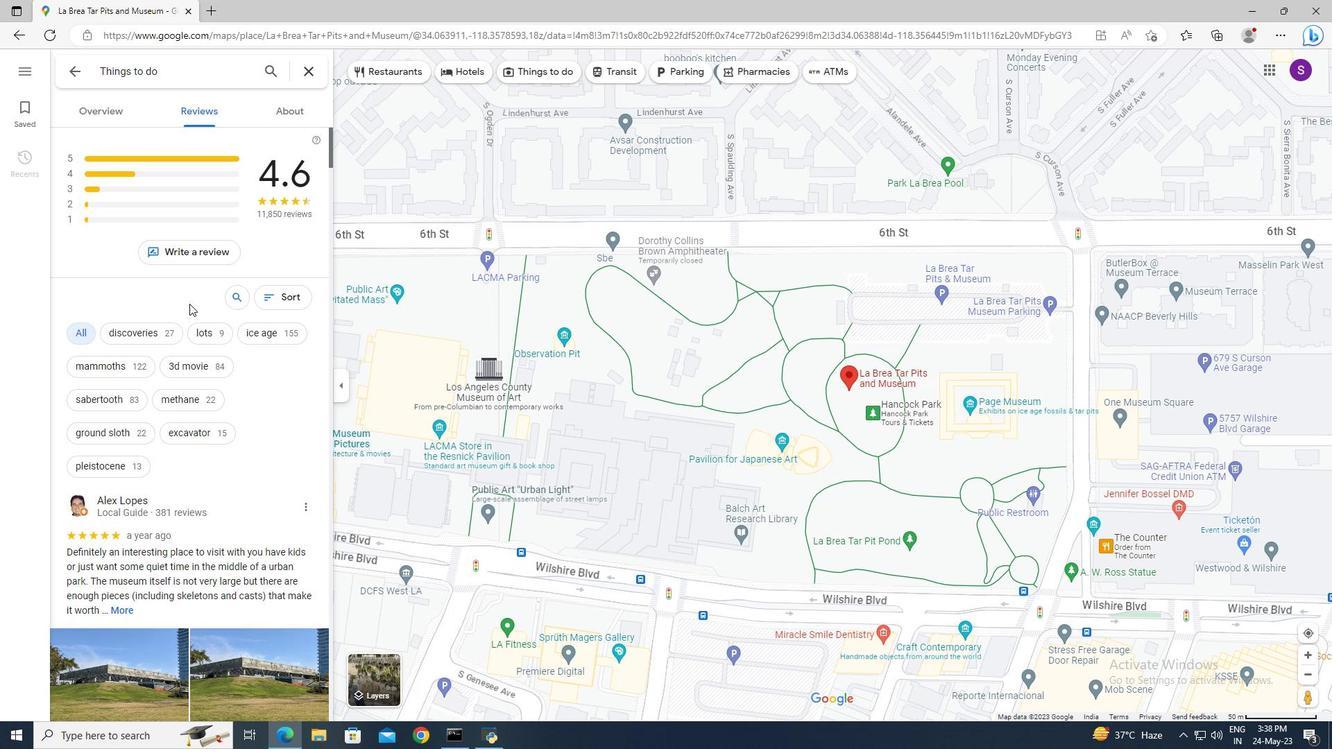 
Action: Mouse scrolled (189, 304) with delta (0, 0)
Screenshot: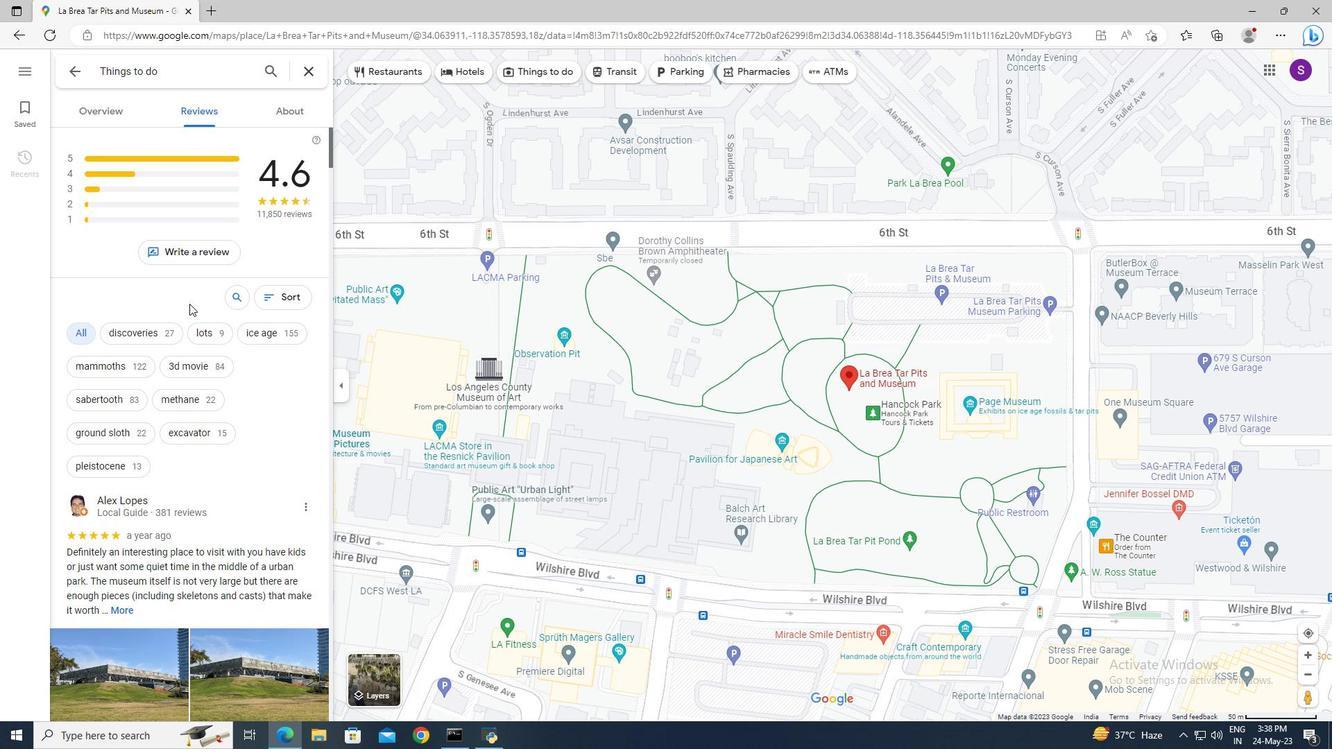 
Action: Mouse scrolled (189, 303) with delta (0, 0)
Screenshot: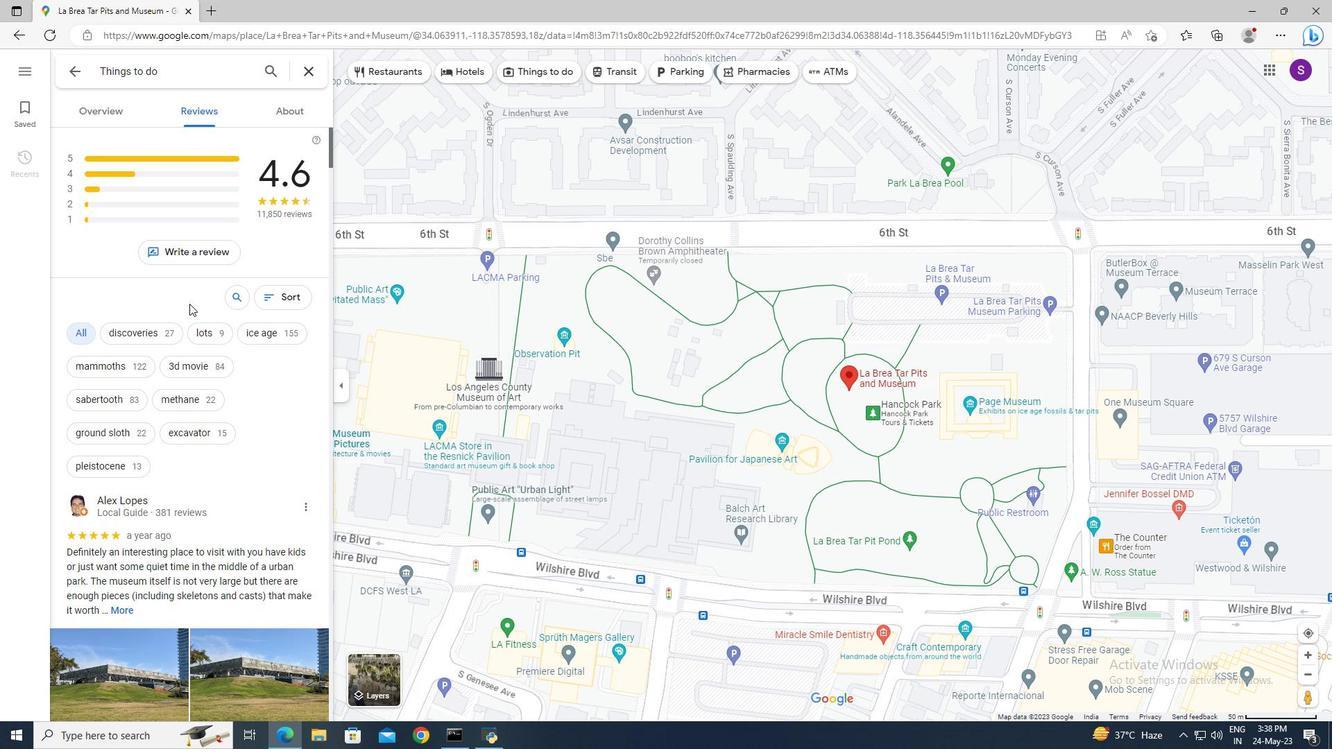 
Action: Mouse scrolled (189, 303) with delta (0, 0)
Screenshot: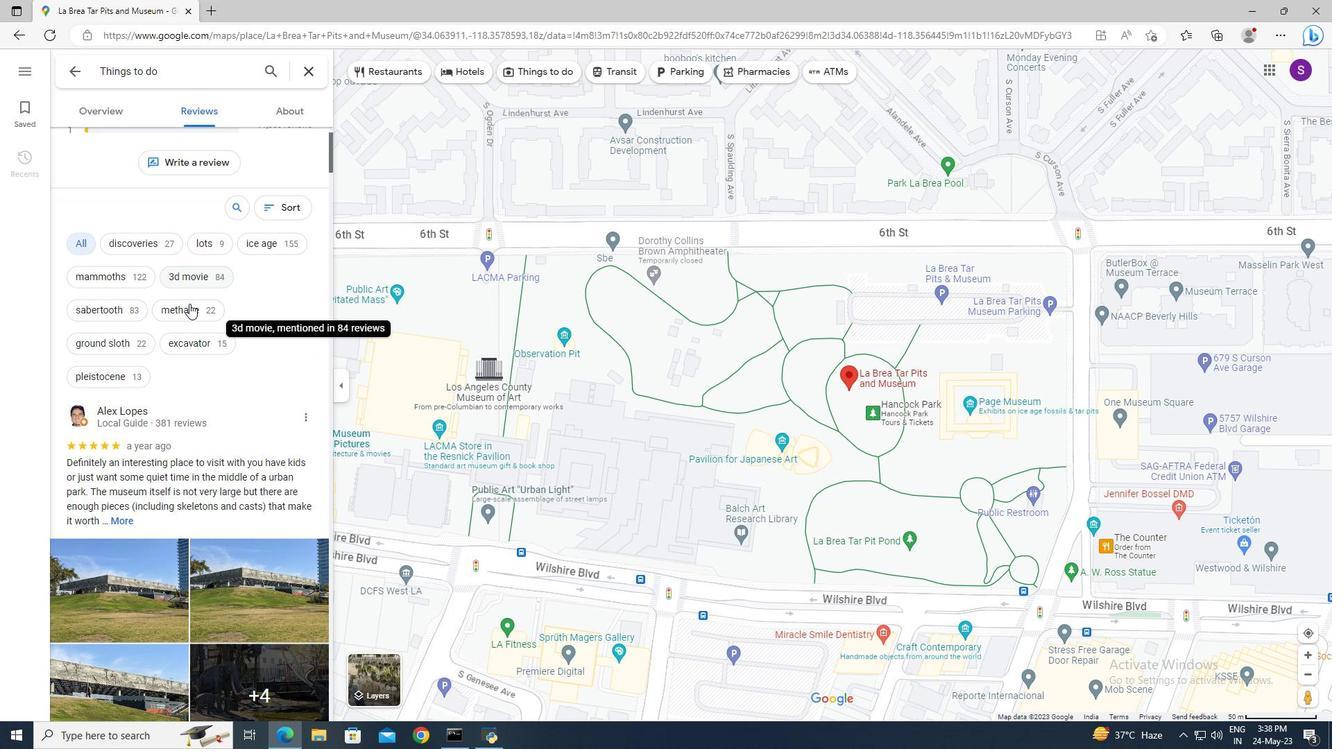 
Action: Mouse moved to (127, 430)
Screenshot: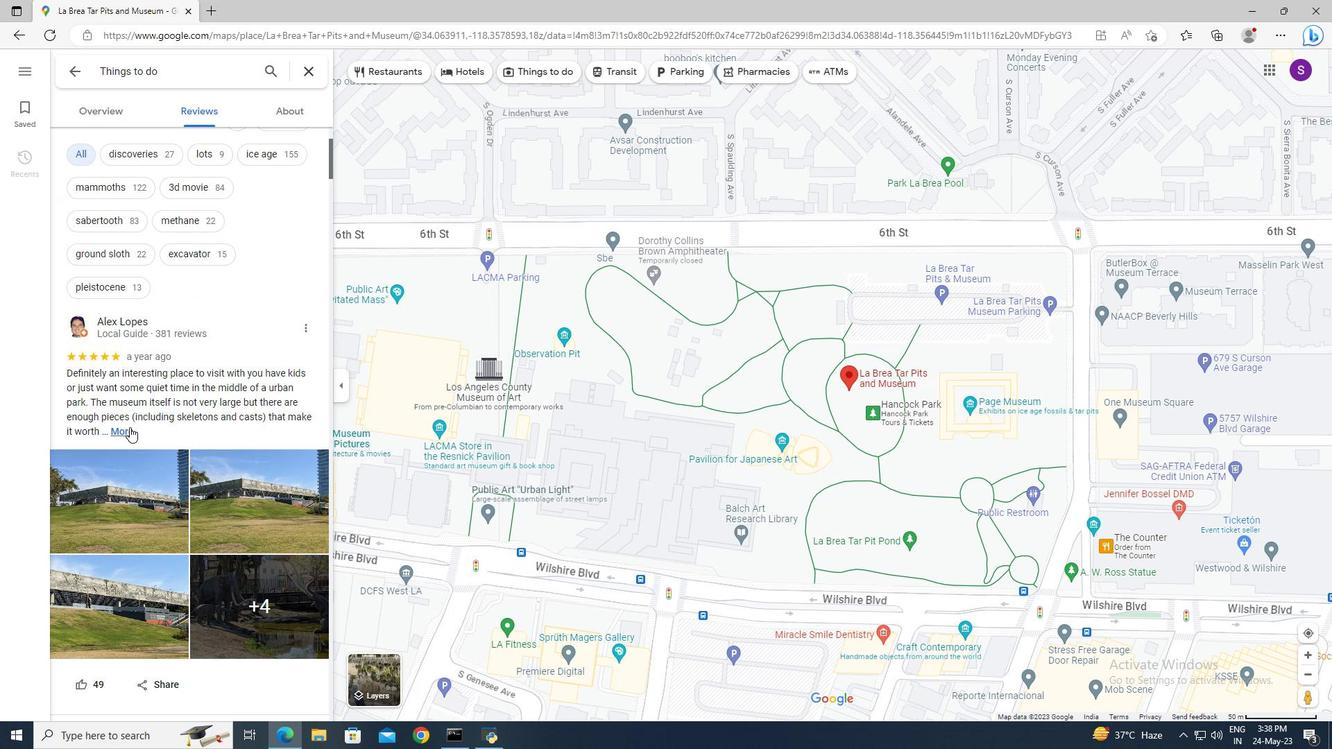 
Action: Mouse pressed left at (127, 430)
Screenshot: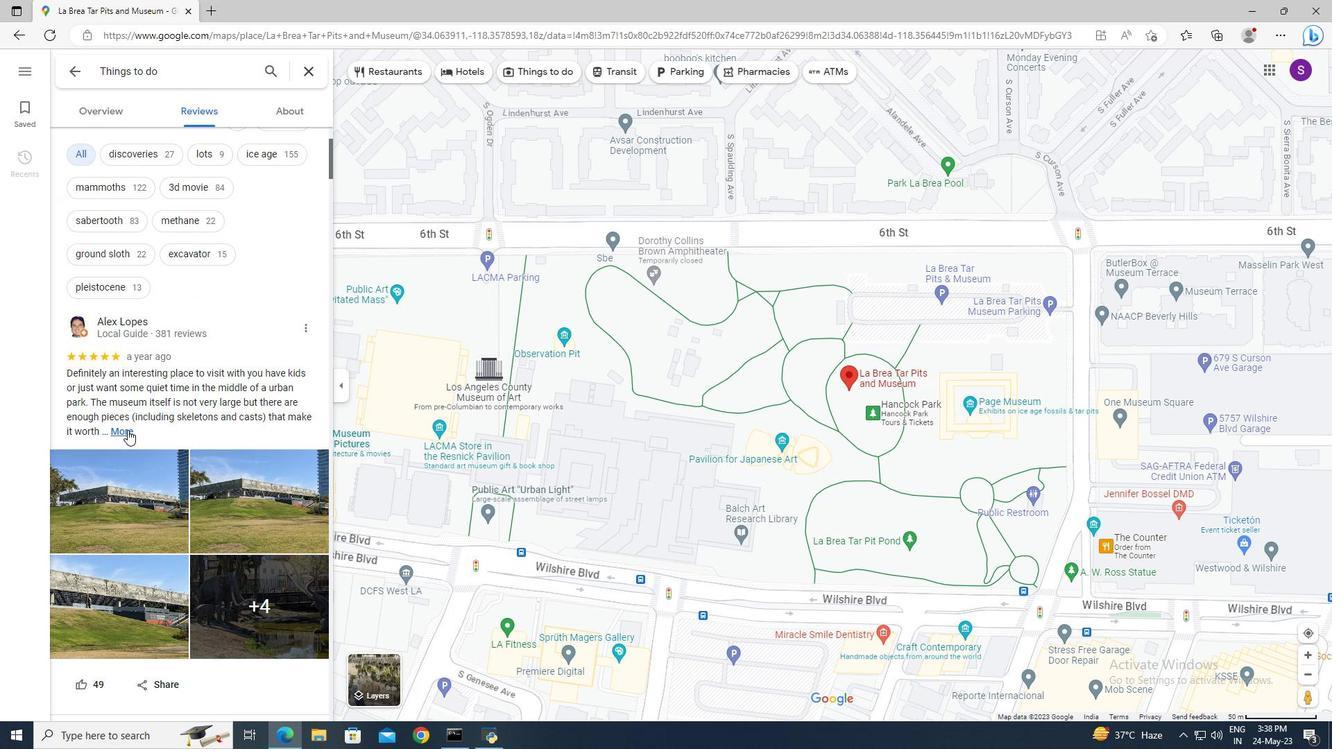 
Action: Mouse scrolled (127, 430) with delta (0, 0)
Screenshot: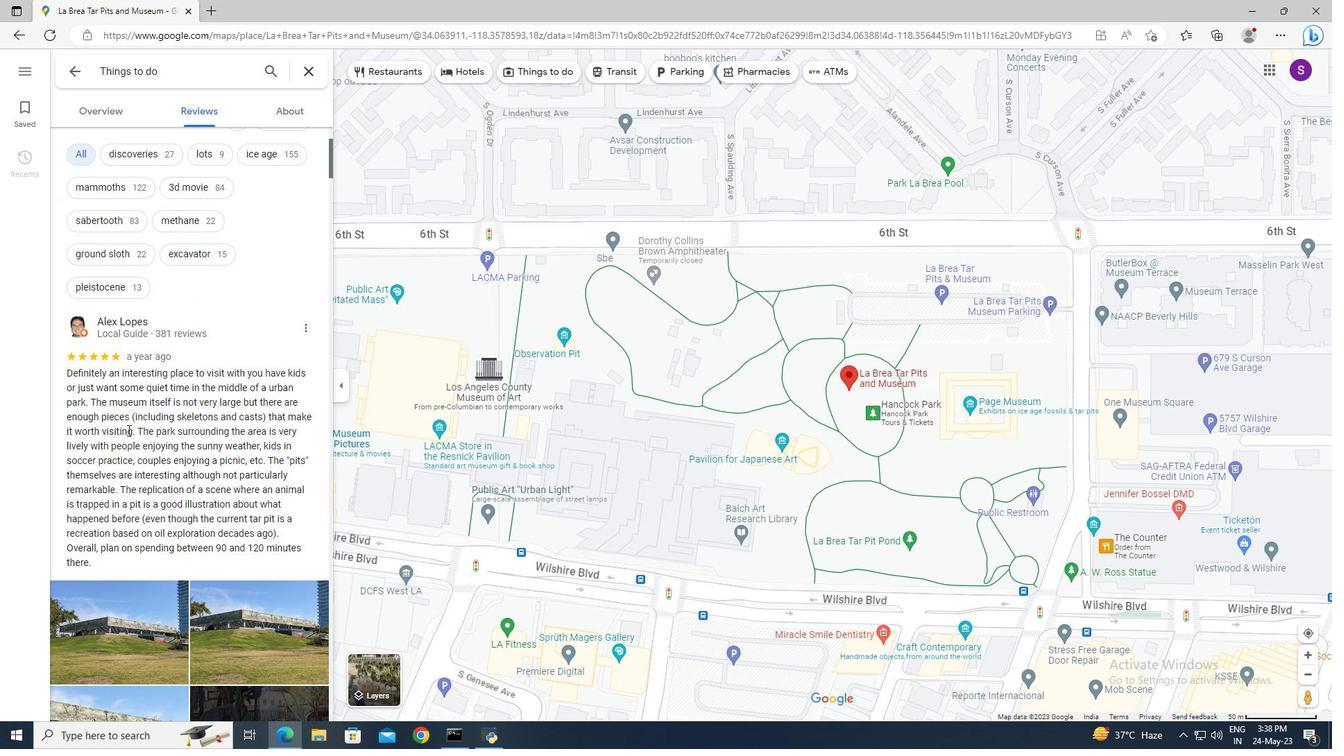 
Action: Mouse scrolled (127, 430) with delta (0, 0)
Screenshot: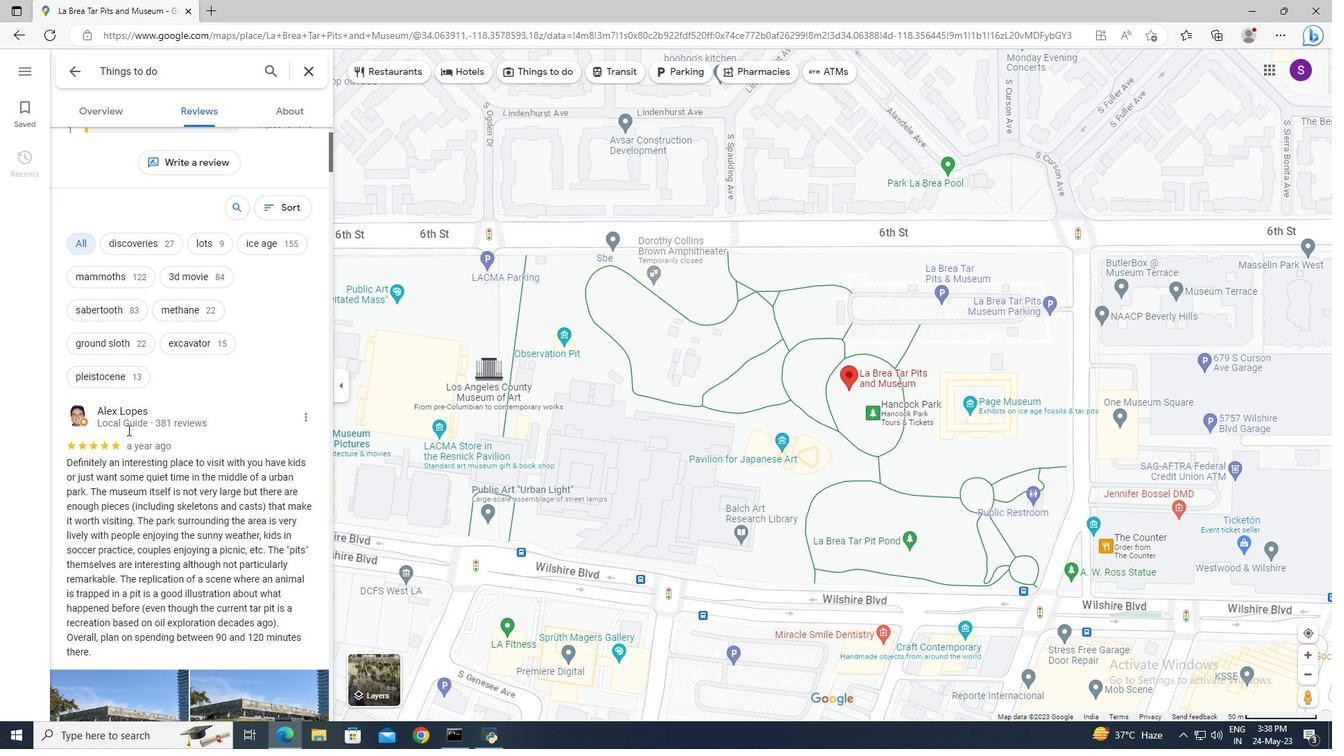 
Action: Mouse scrolled (127, 430) with delta (0, 0)
Screenshot: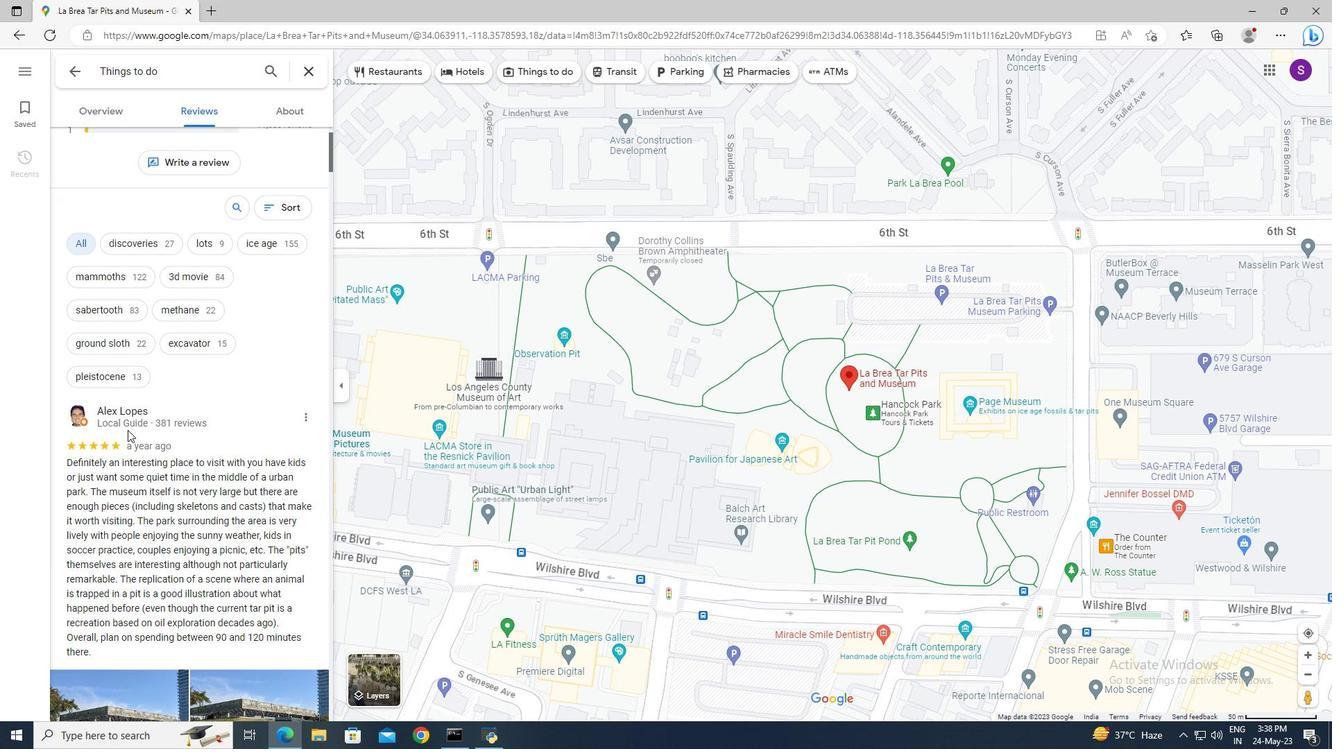 
Action: Mouse scrolled (127, 429) with delta (0, 0)
Screenshot: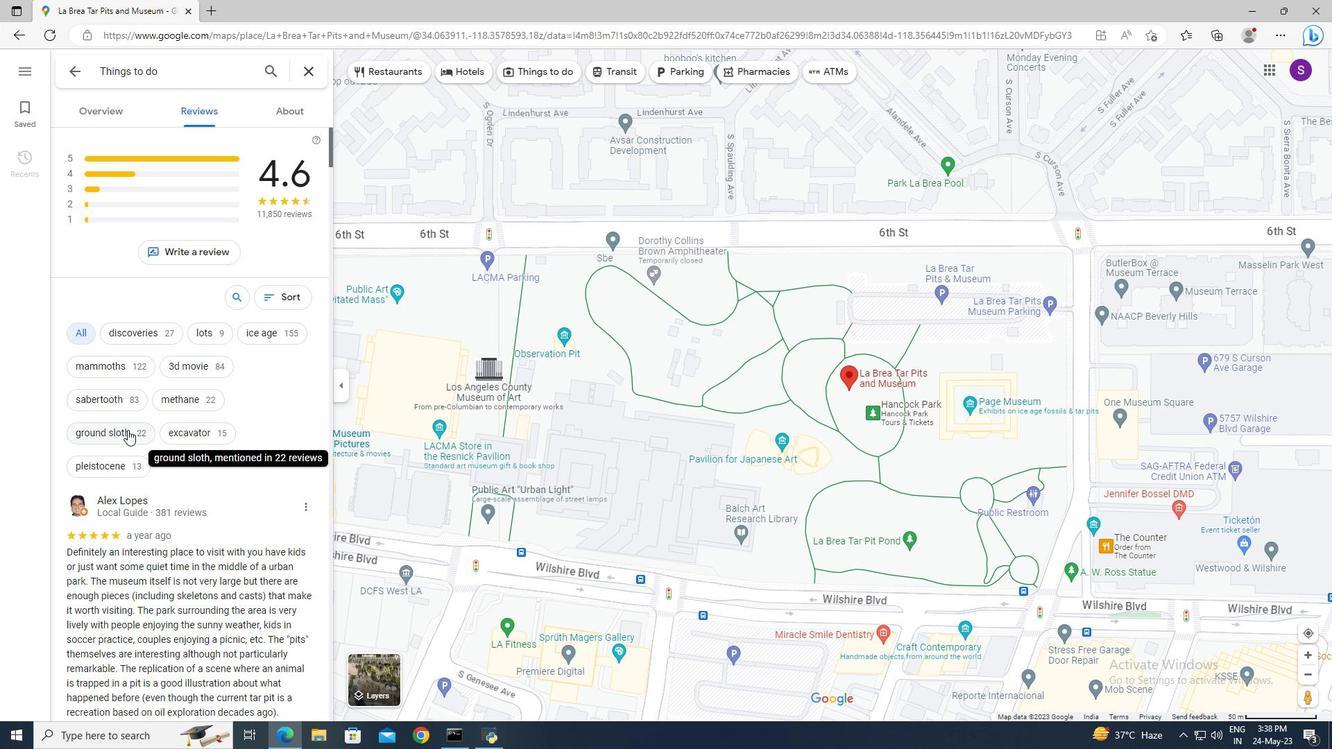 
Action: Mouse scrolled (127, 429) with delta (0, 0)
Screenshot: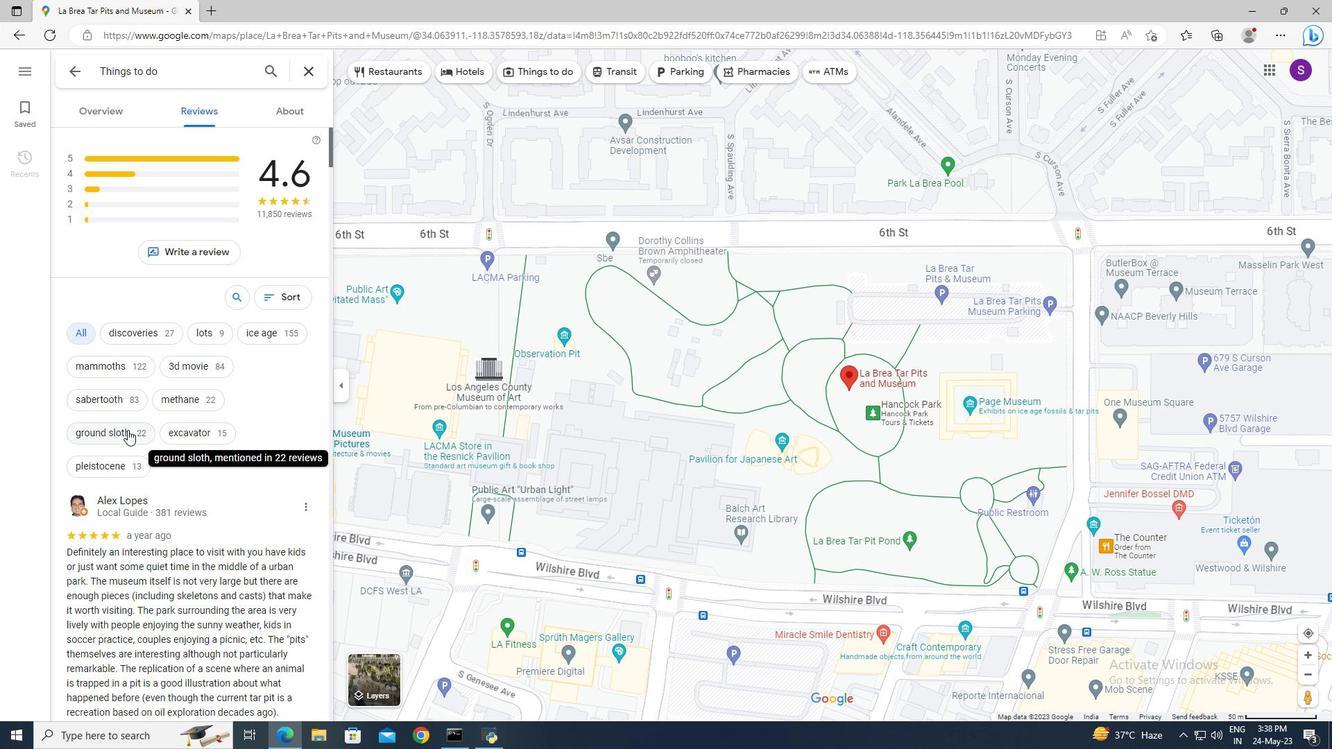 
Action: Mouse scrolled (127, 429) with delta (0, 0)
Screenshot: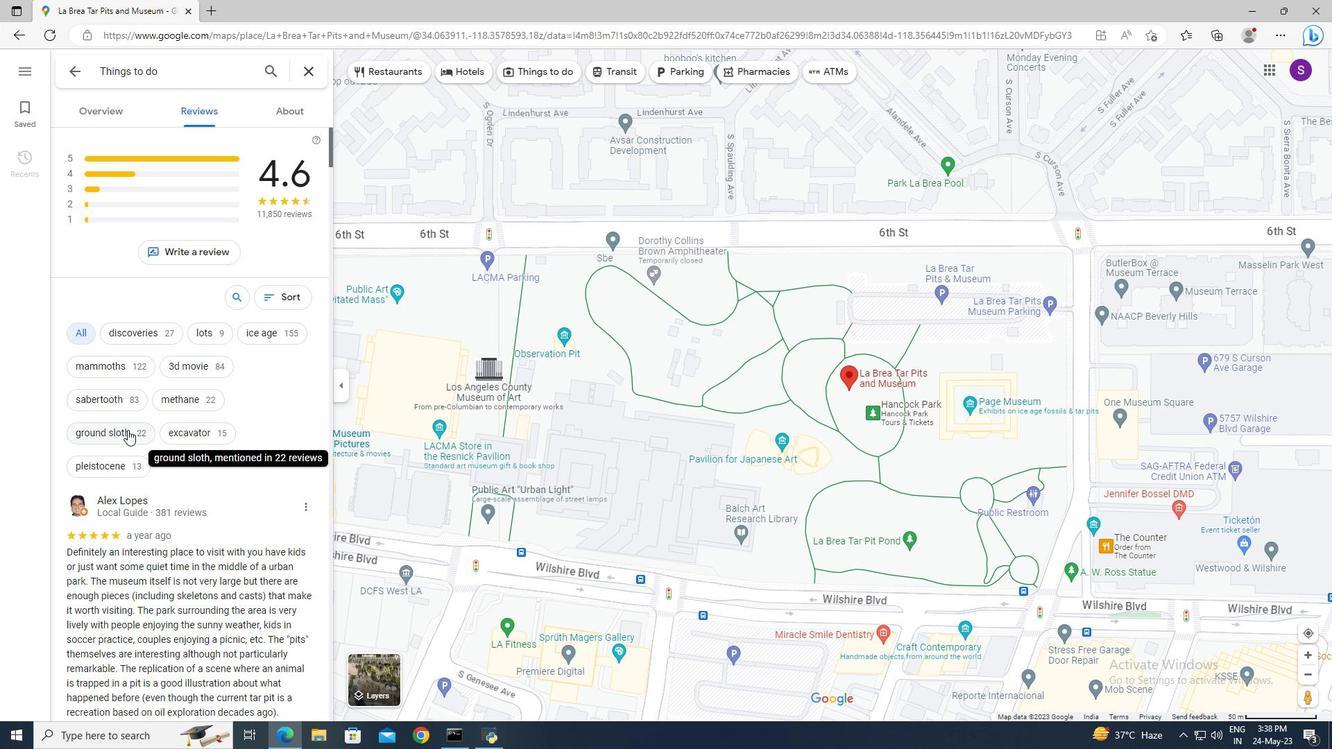 
Action: Mouse scrolled (127, 429) with delta (0, 0)
Screenshot: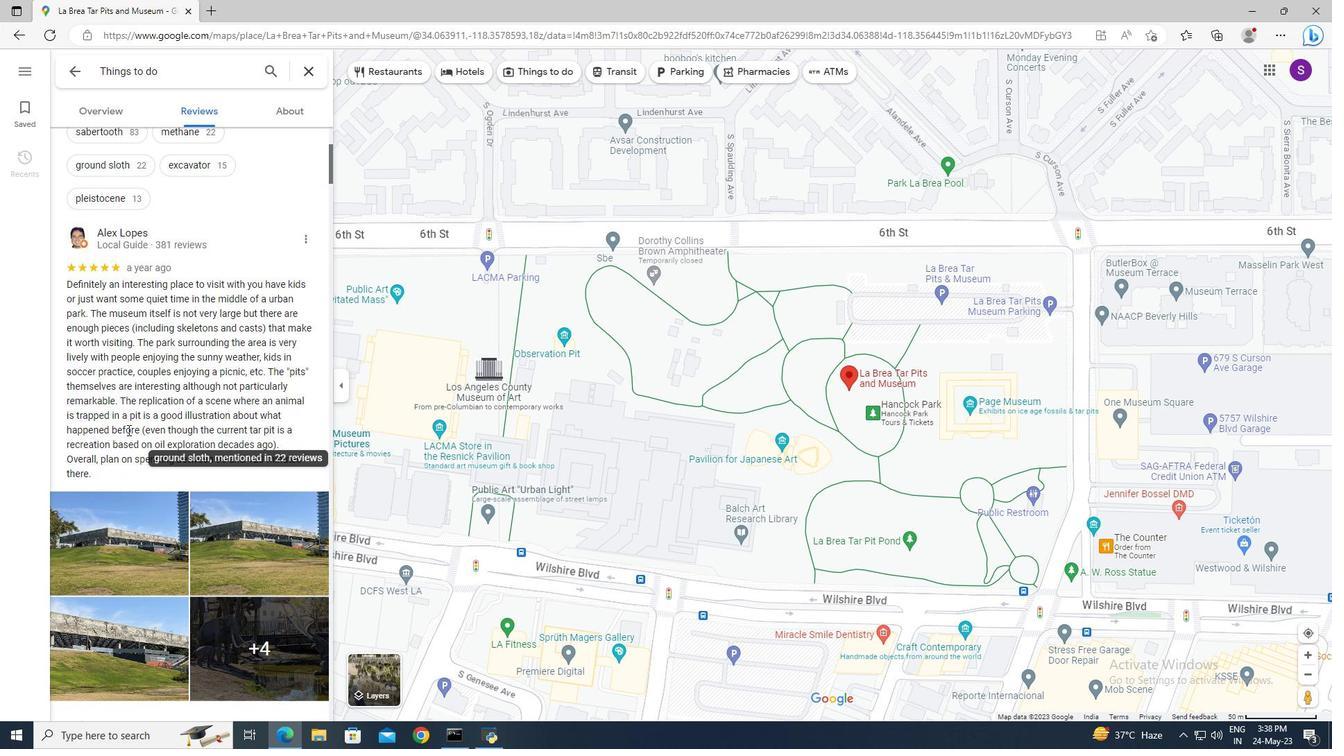 
Action: Mouse scrolled (127, 429) with delta (0, 0)
Screenshot: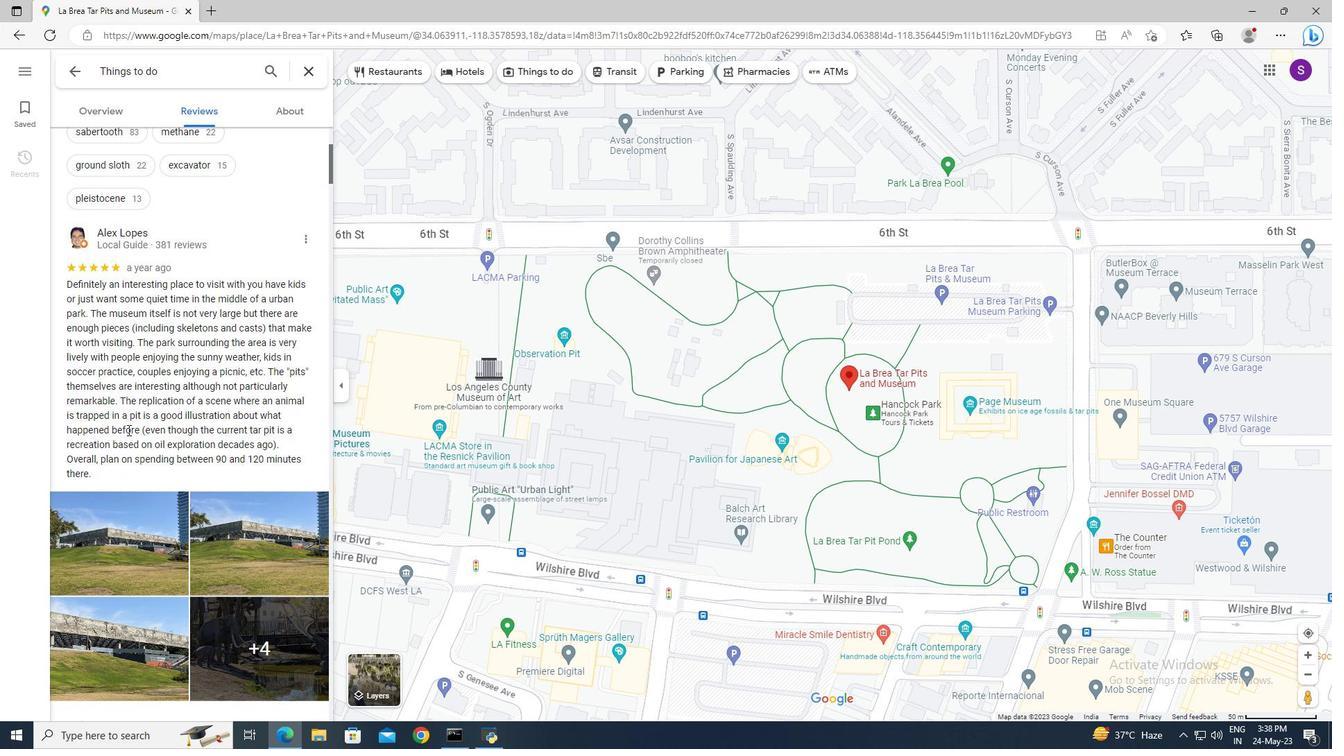 
Action: Mouse scrolled (127, 429) with delta (0, 0)
Screenshot: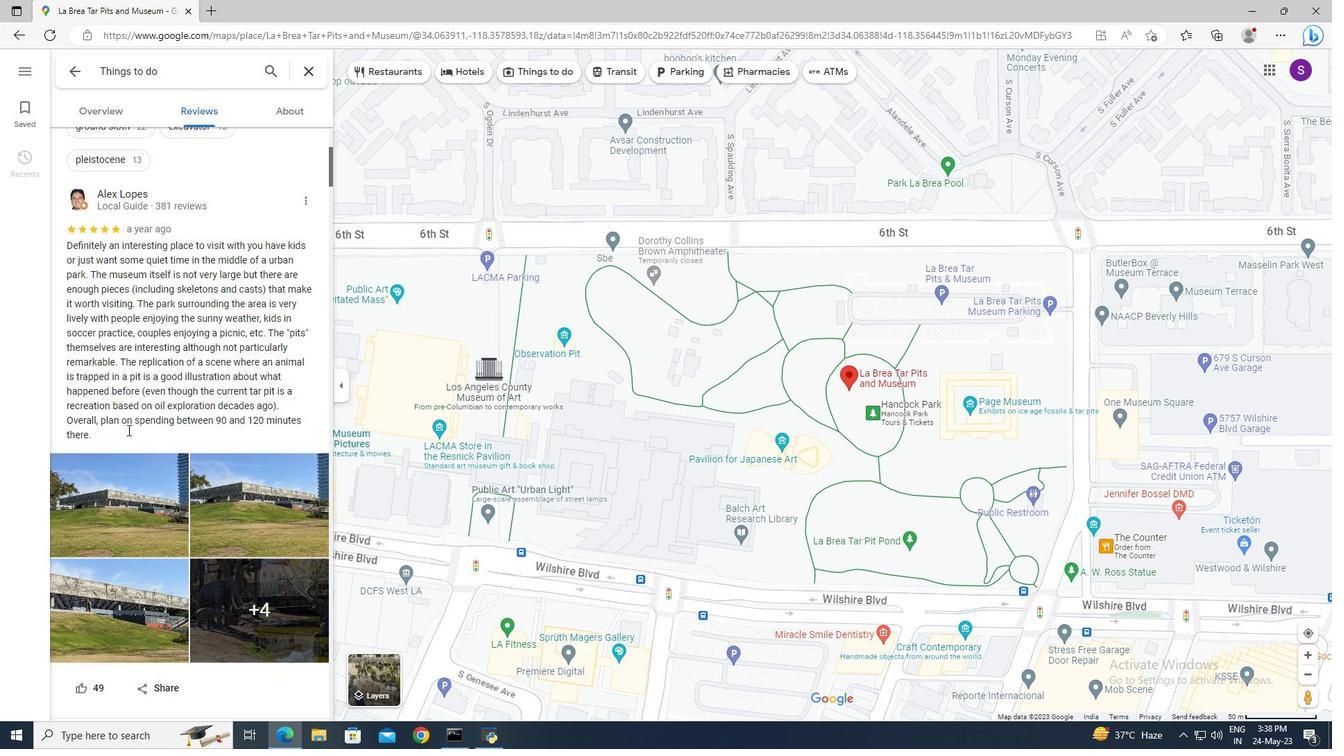 
Action: Mouse scrolled (127, 430) with delta (0, 0)
Screenshot: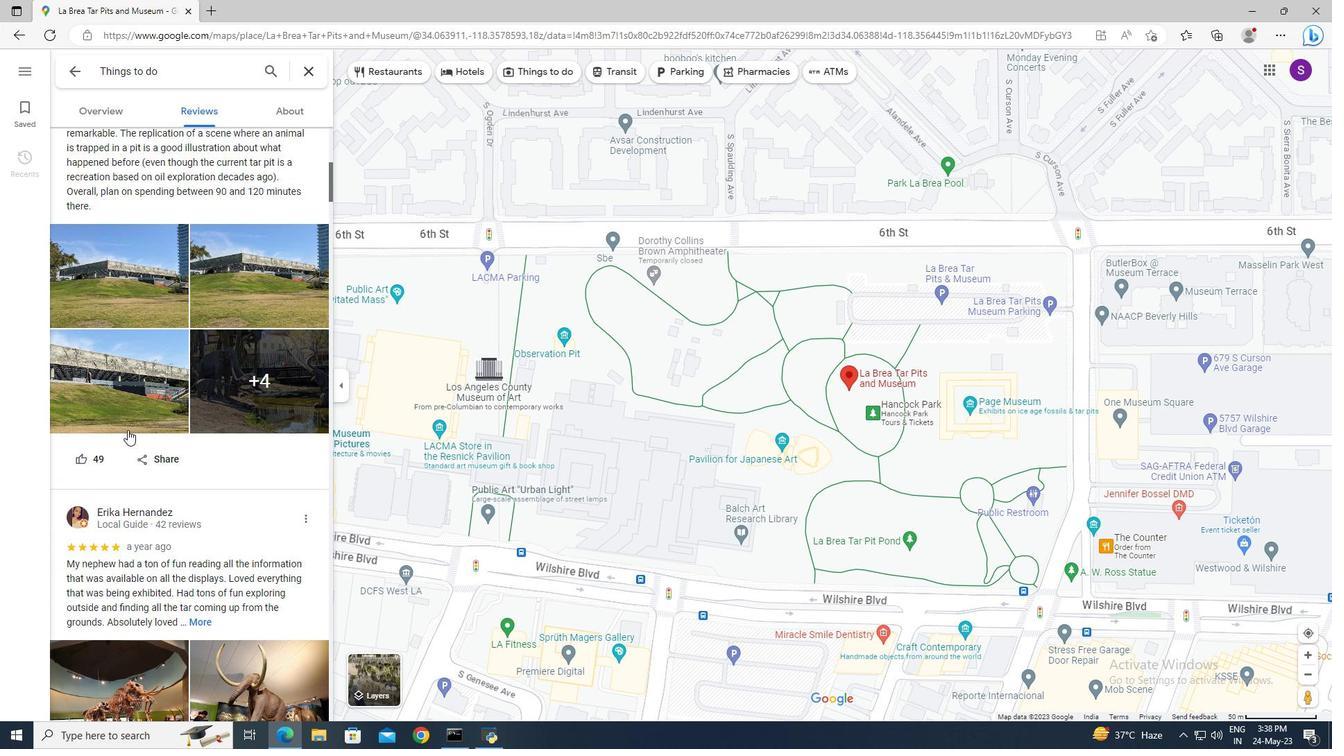 
Action: Mouse scrolled (127, 430) with delta (0, 0)
Screenshot: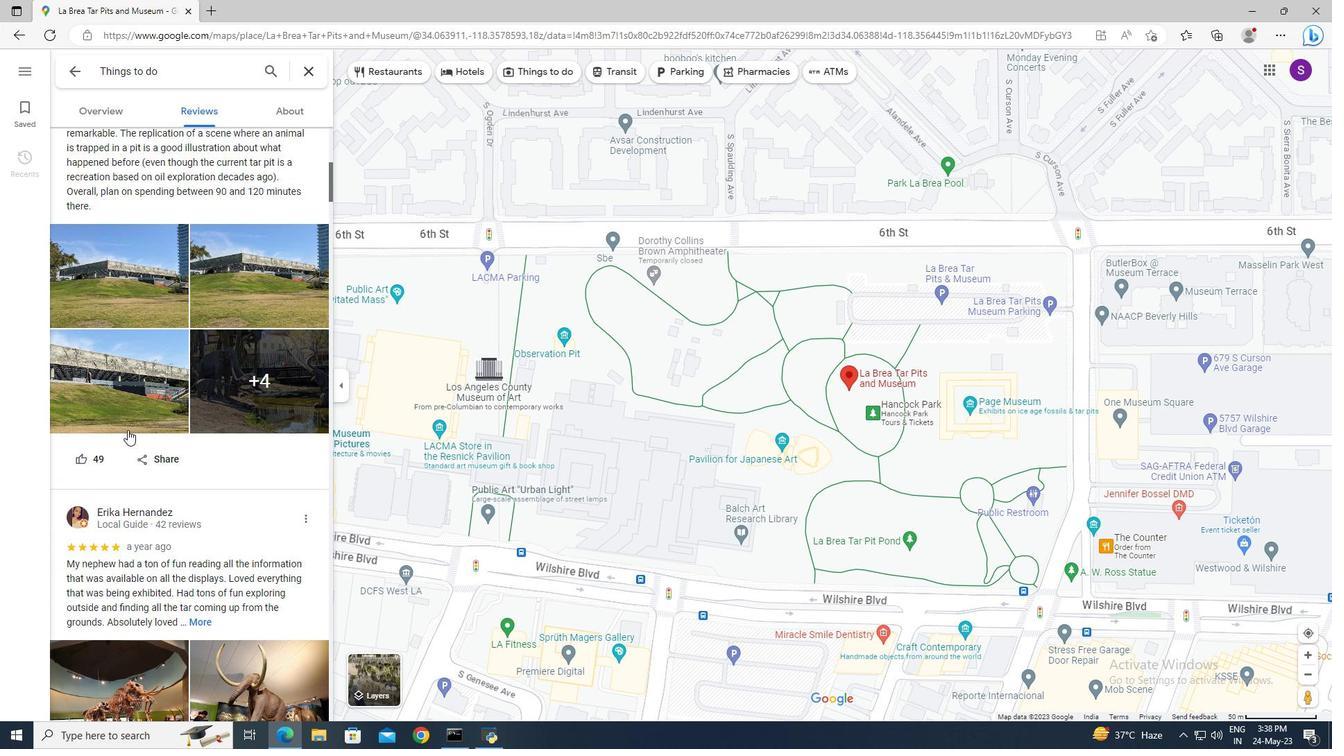 
Action: Mouse scrolled (127, 430) with delta (0, 0)
Screenshot: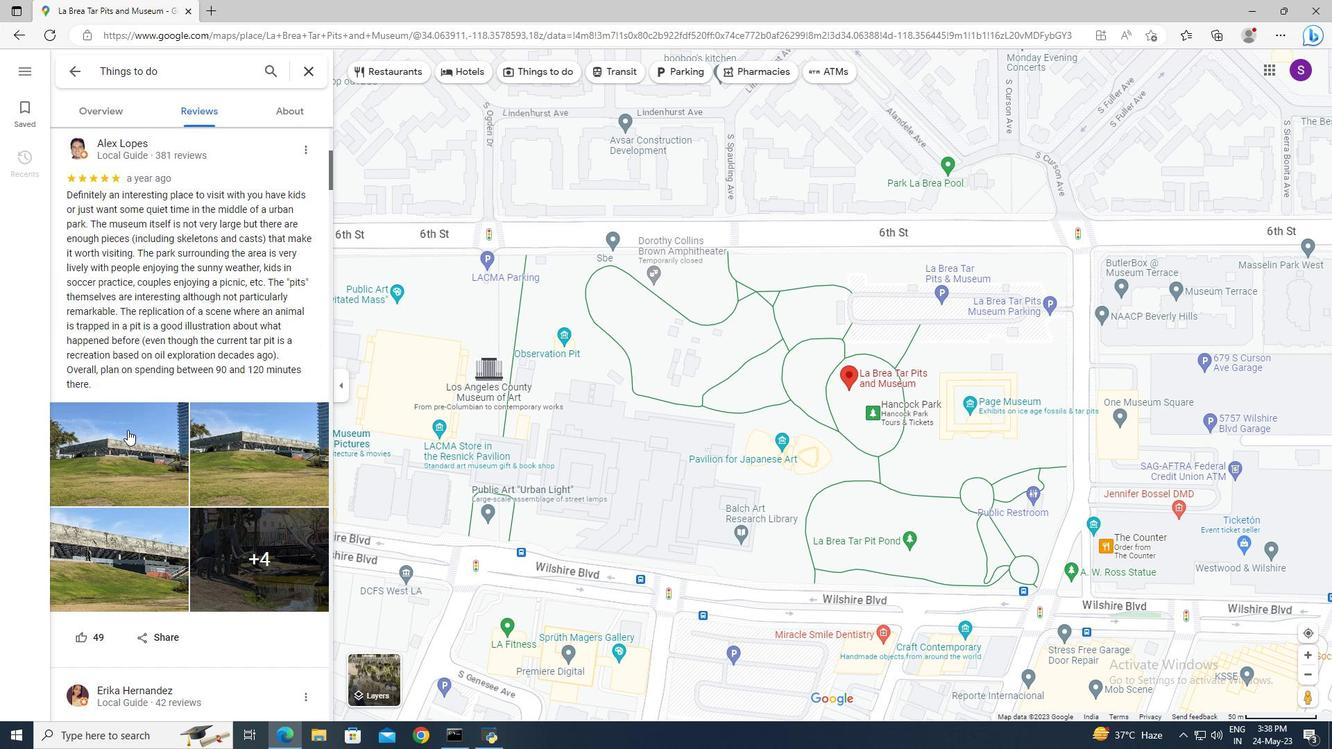
Action: Mouse scrolled (127, 430) with delta (0, 0)
Screenshot: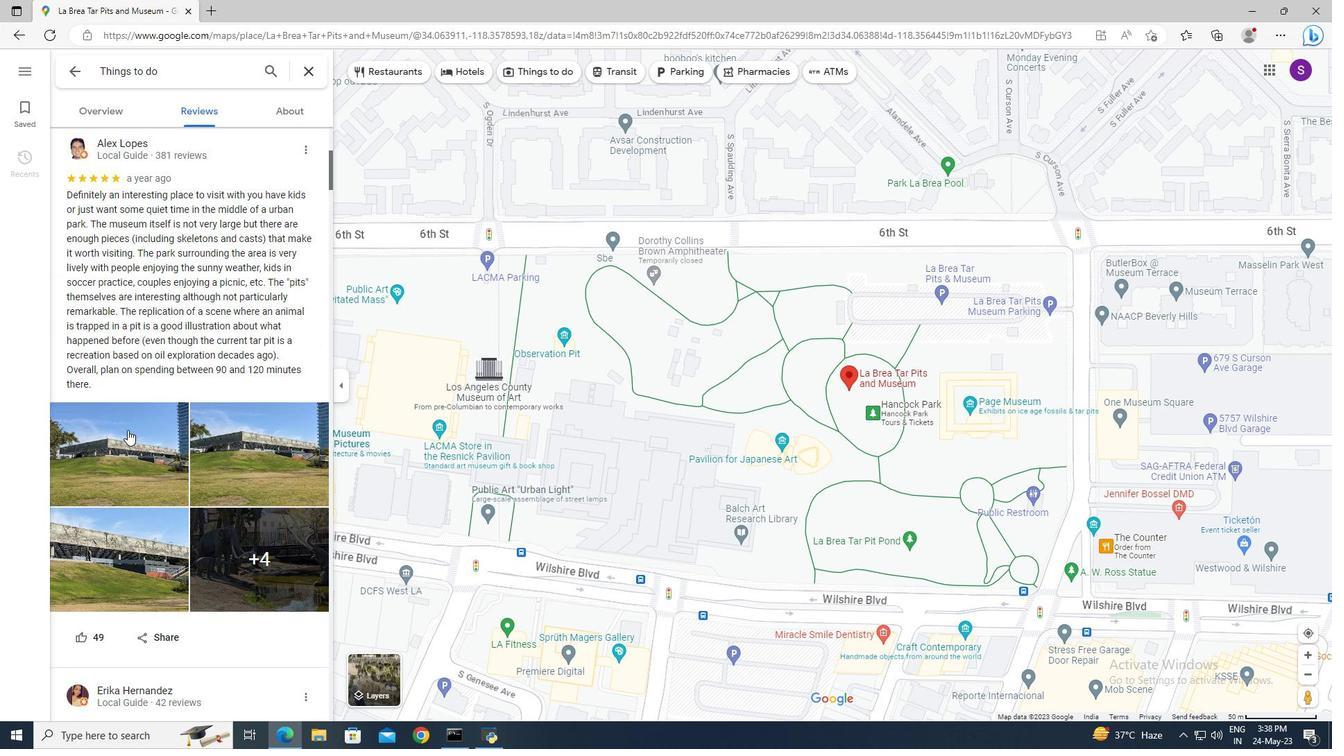 
Action: Mouse scrolled (127, 430) with delta (0, 0)
Screenshot: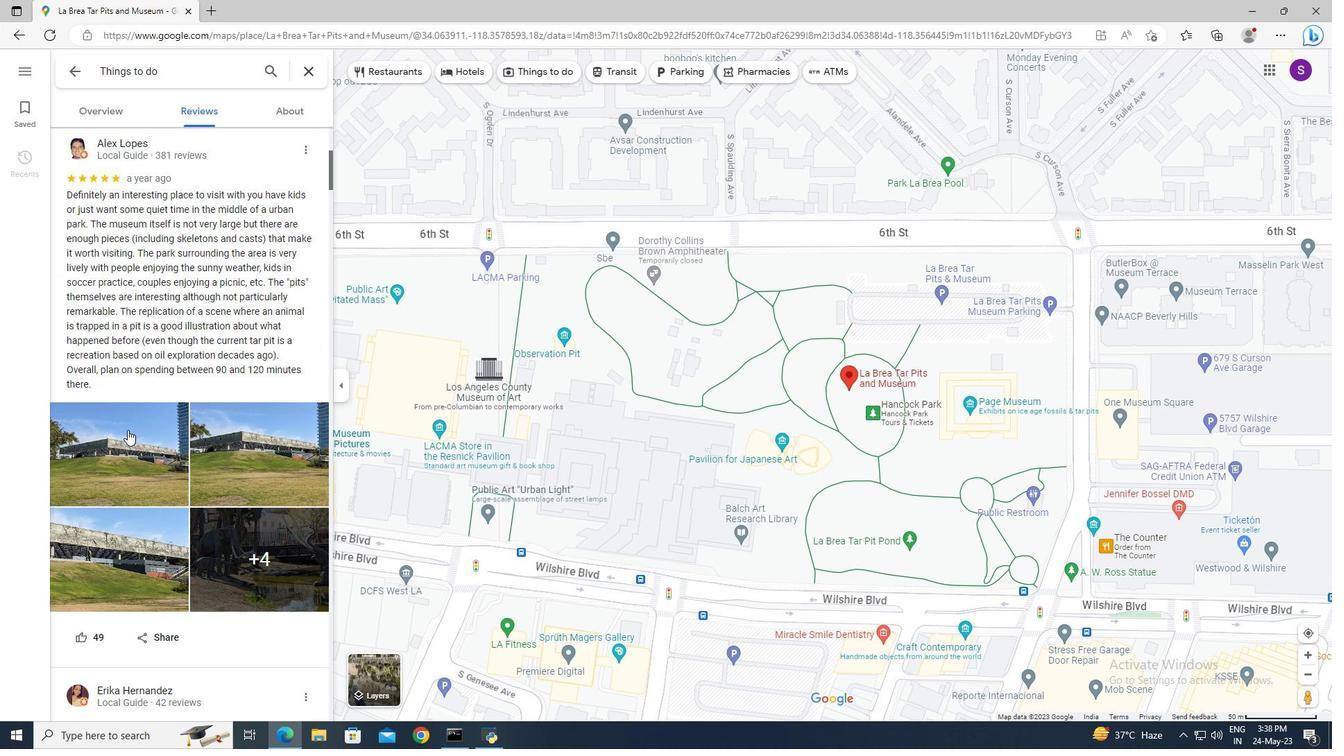 
Action: Mouse scrolled (127, 430) with delta (0, 0)
Screenshot: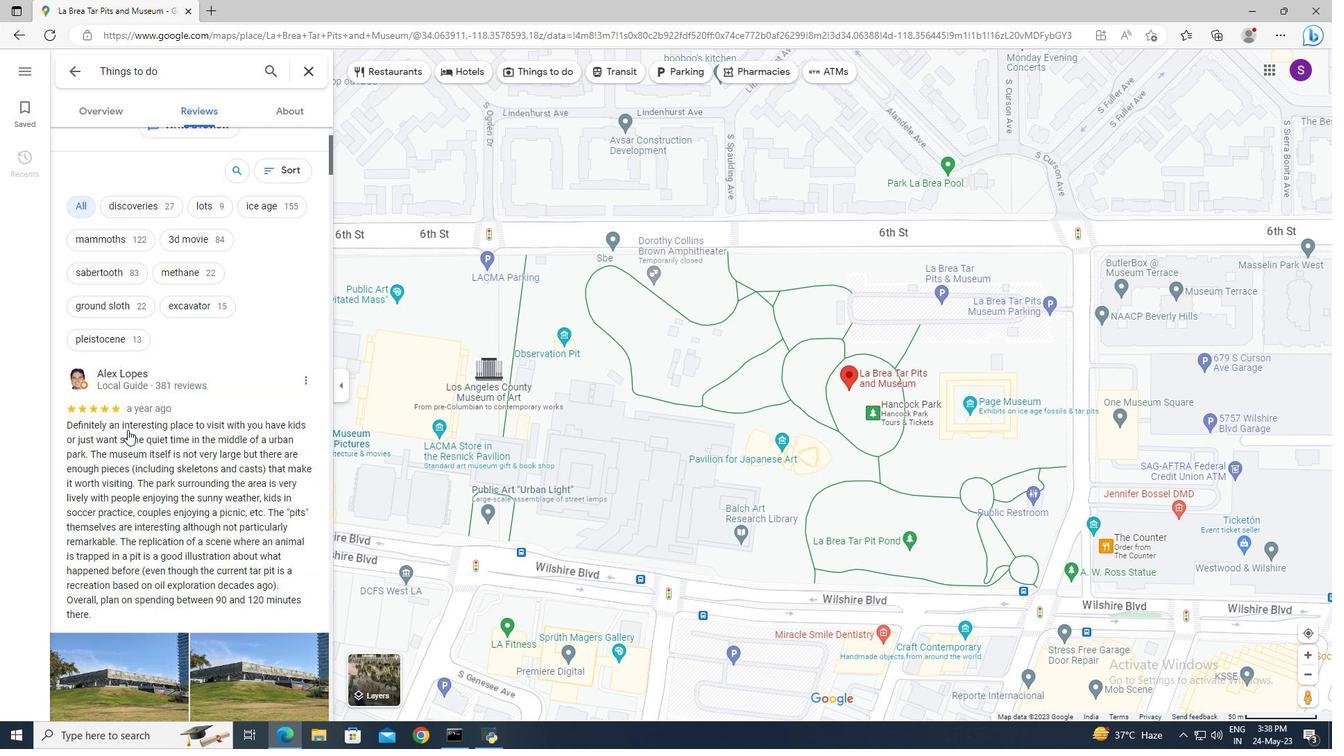 
Action: Mouse scrolled (127, 430) with delta (0, 0)
Screenshot: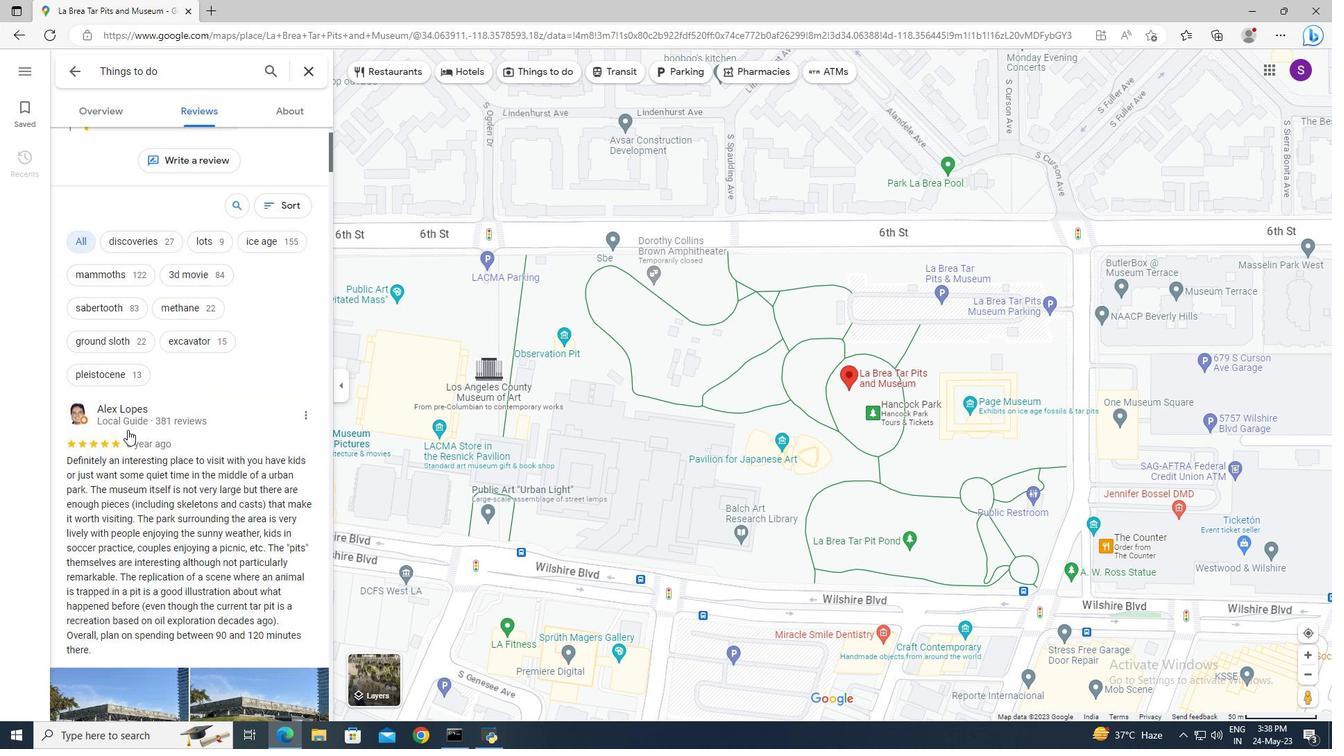 
Action: Mouse moved to (127, 417)
Screenshot: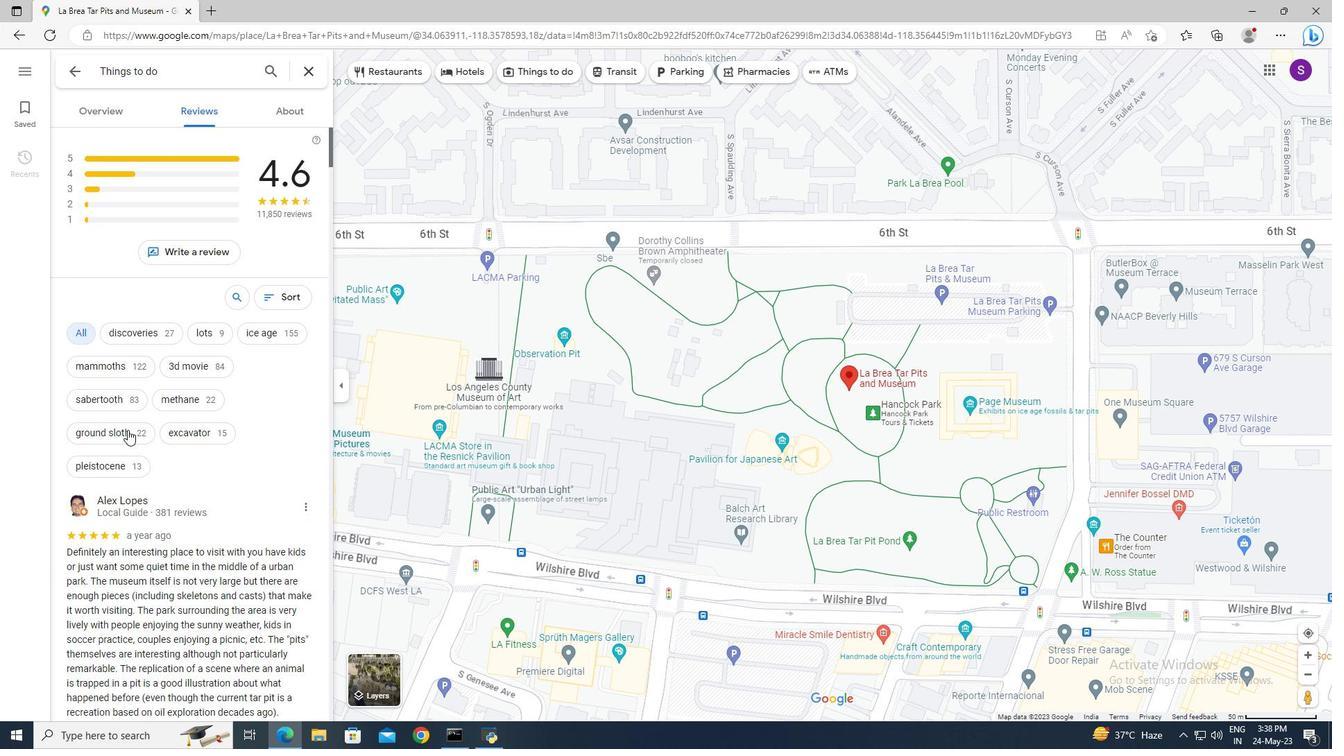 
Action: Mouse scrolled (127, 418) with delta (0, 0)
Screenshot: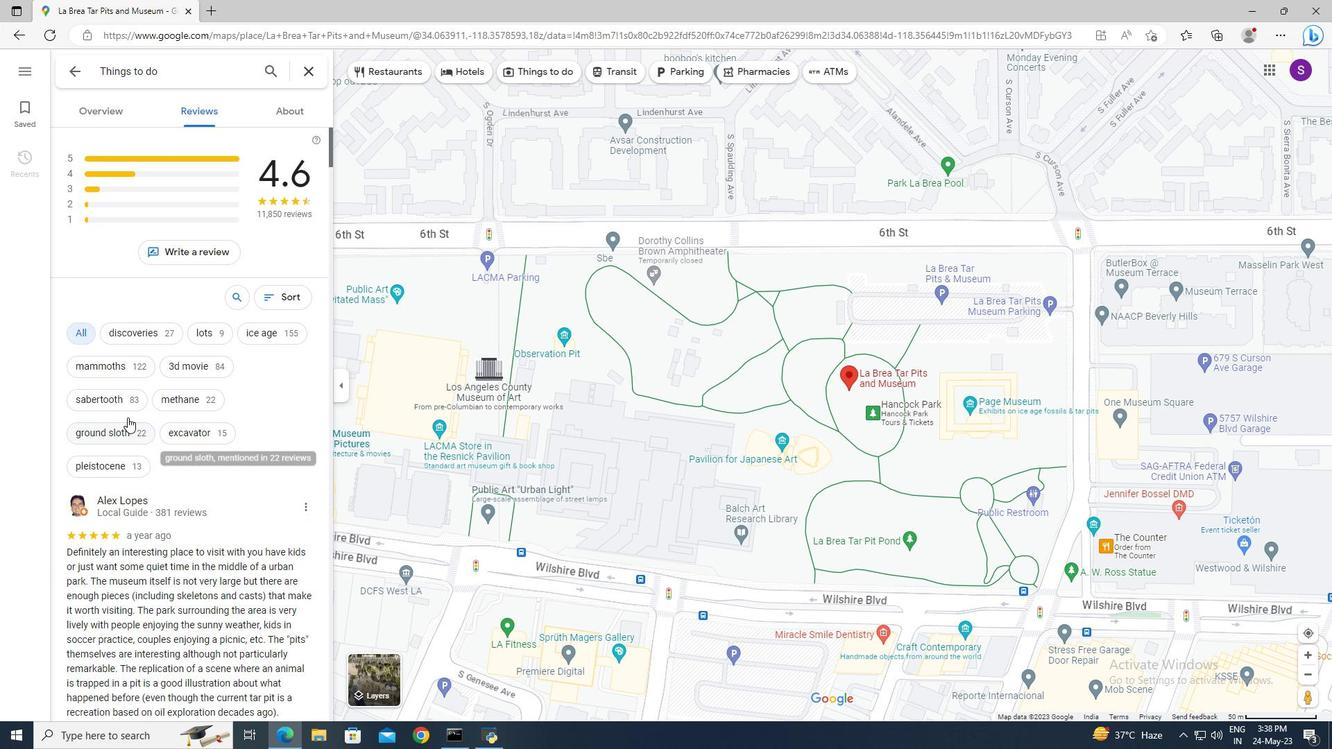
Action: Mouse scrolled (127, 418) with delta (0, 0)
Screenshot: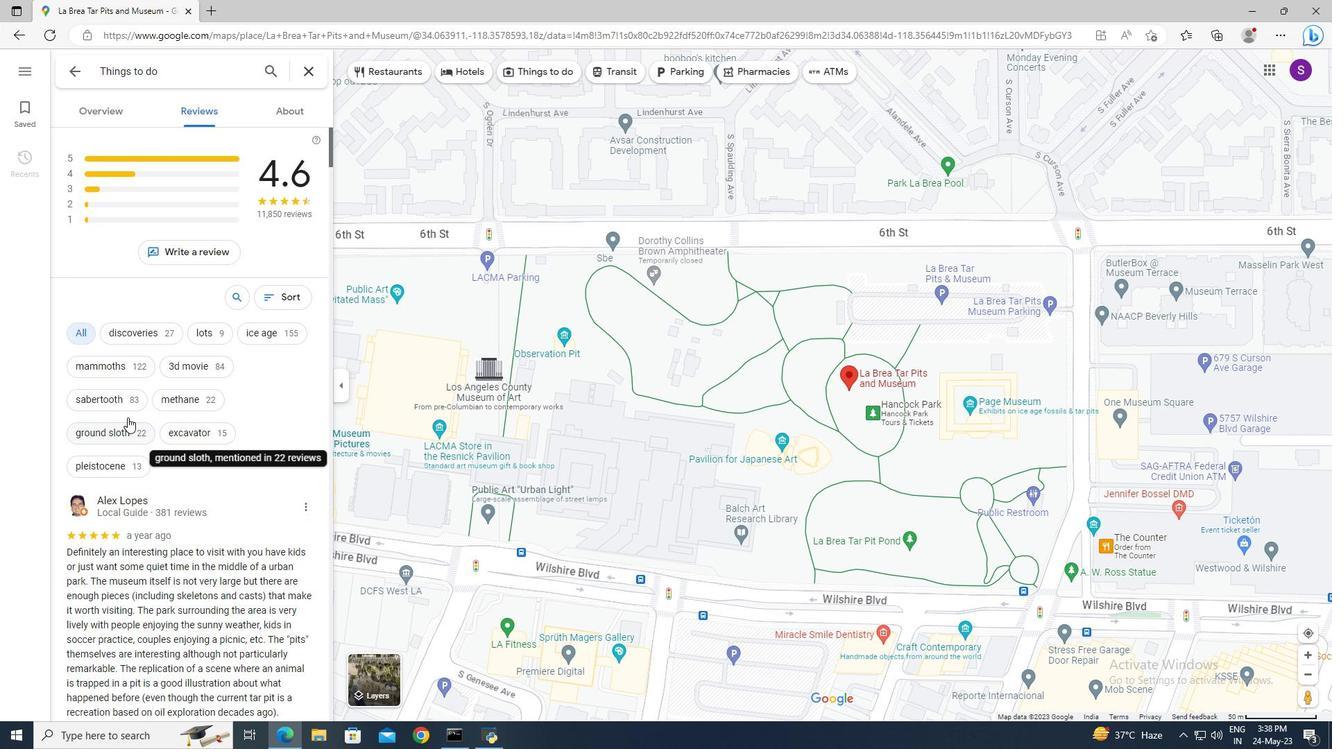 
Action: Mouse moved to (101, 122)
Screenshot: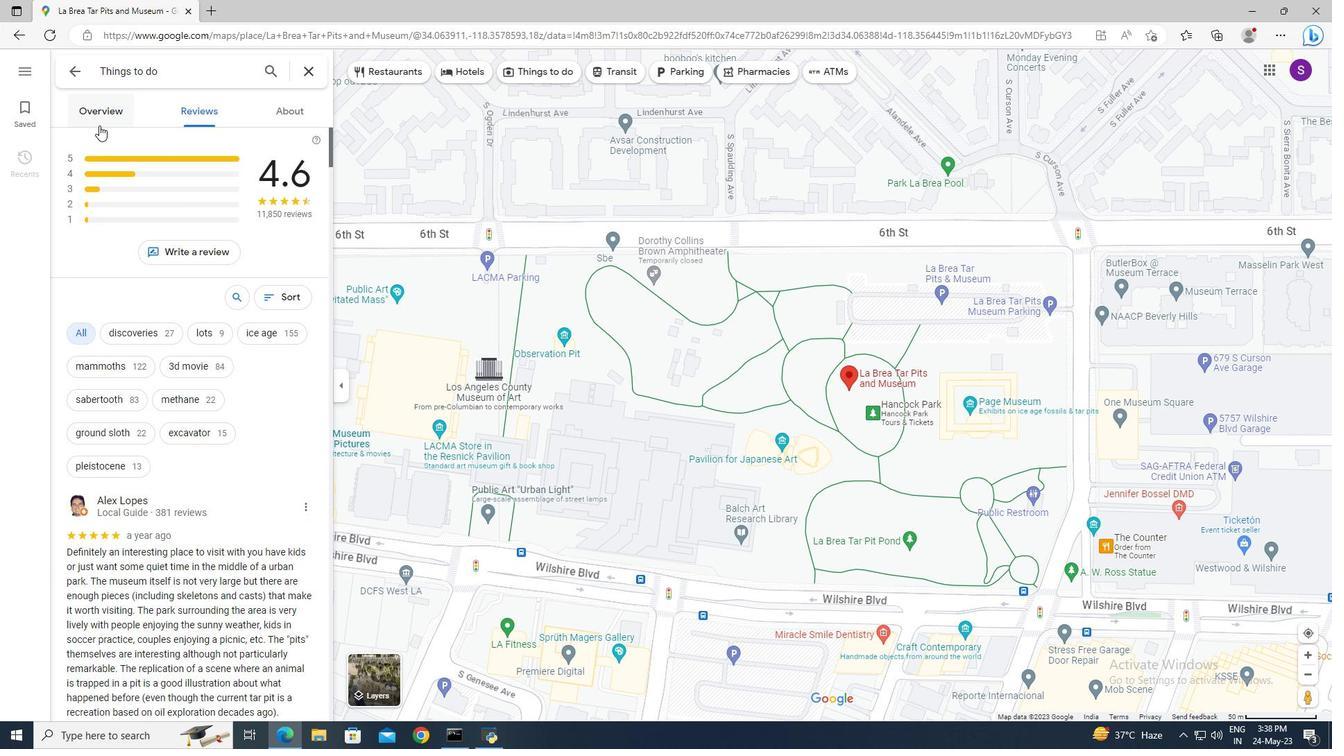 
Action: Mouse pressed left at (101, 122)
Screenshot: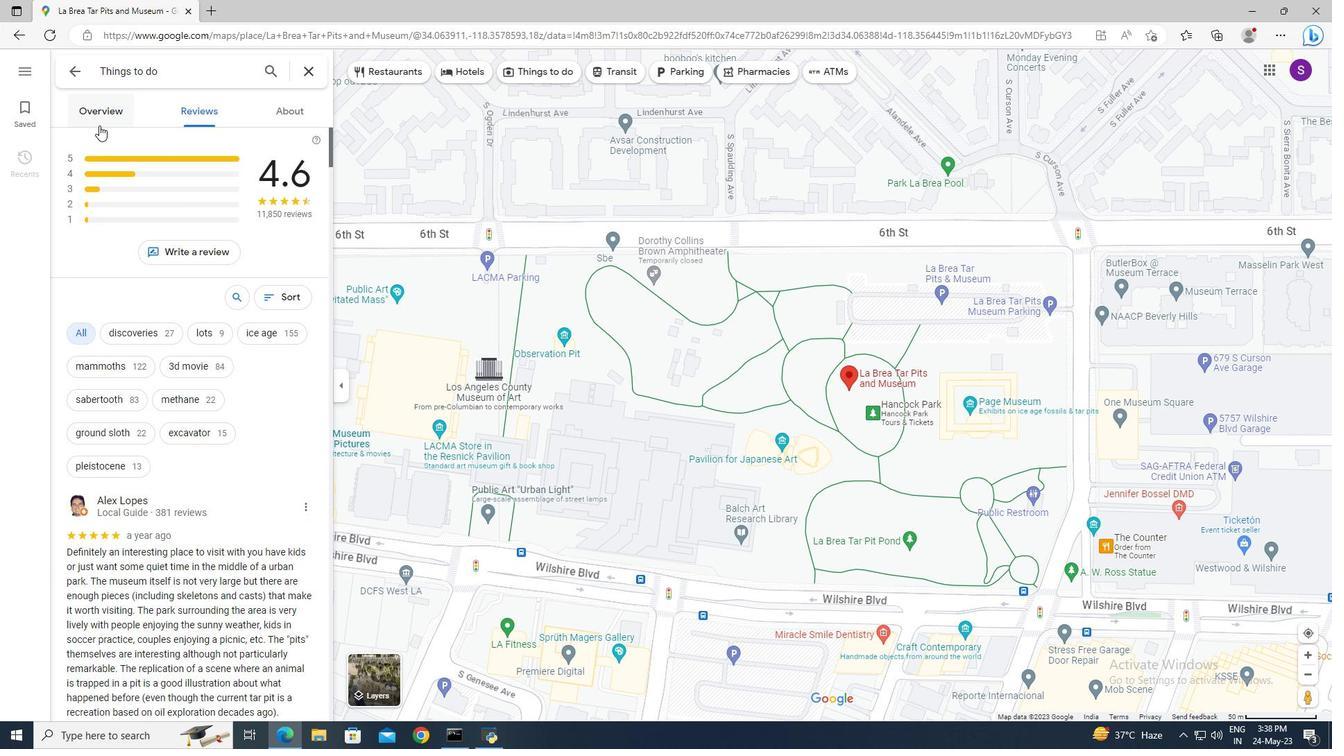 
Action: Mouse moved to (168, 172)
Screenshot: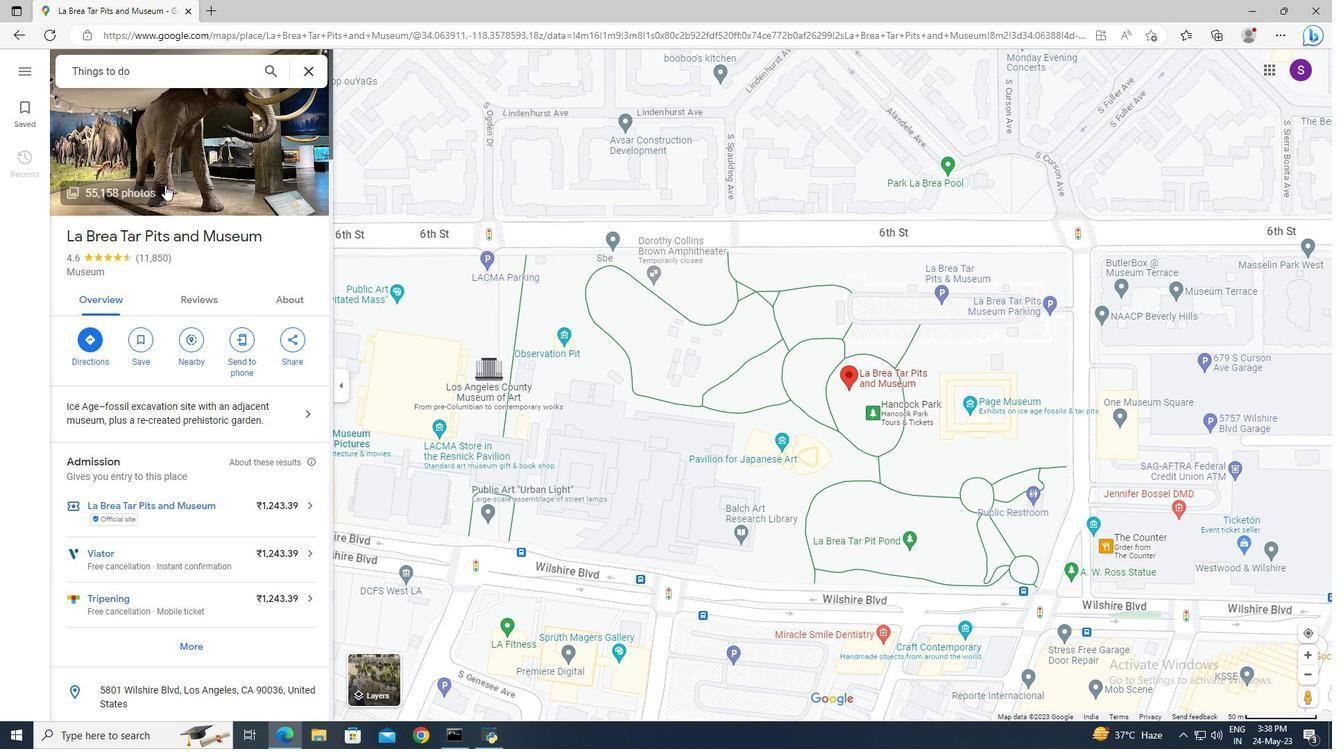 
Action: Mouse pressed left at (168, 172)
Screenshot: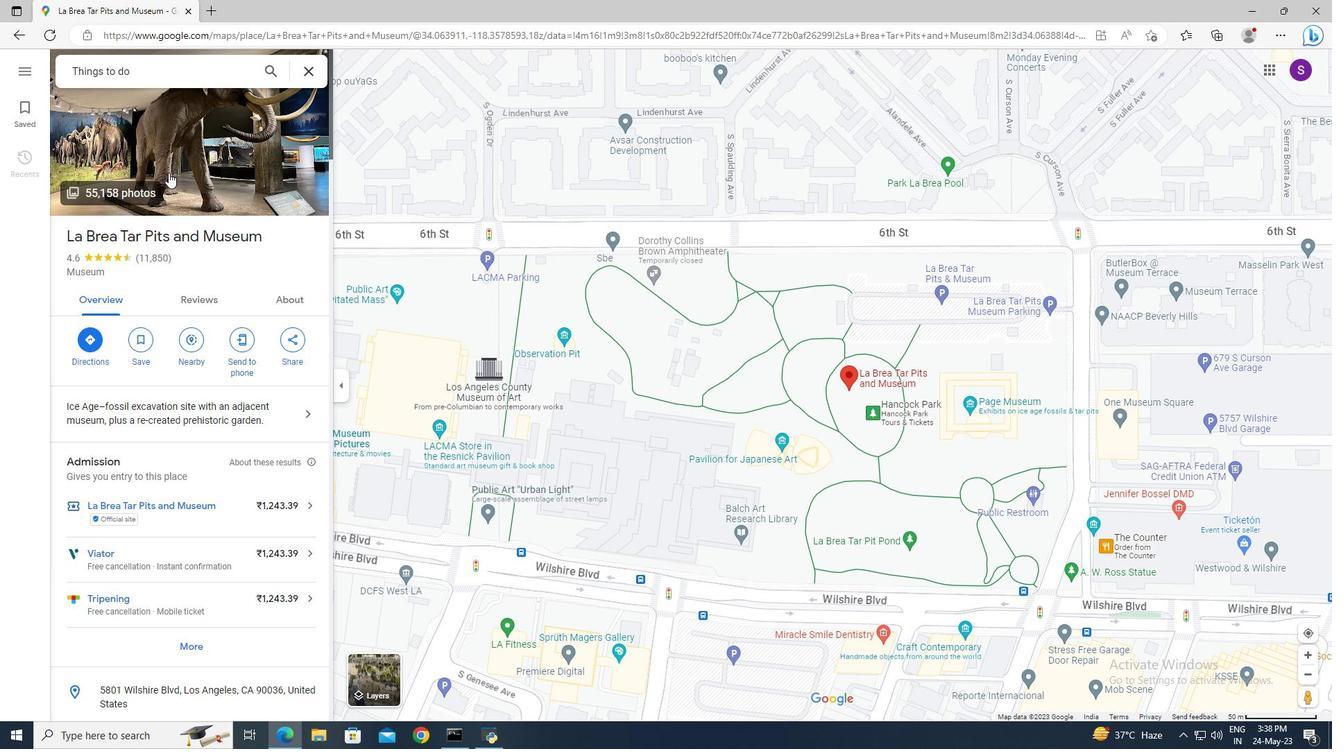 
Action: Mouse moved to (857, 614)
Screenshot: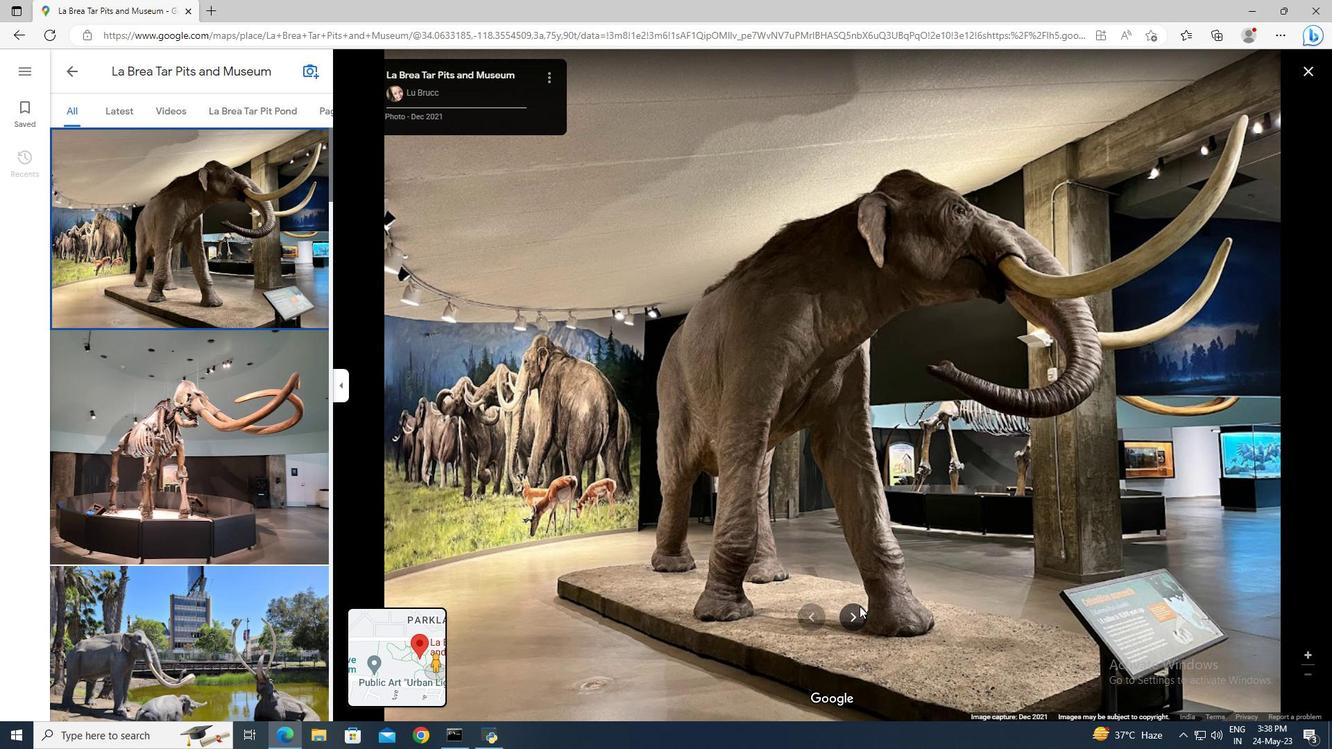 
Action: Mouse pressed left at (857, 614)
Screenshot: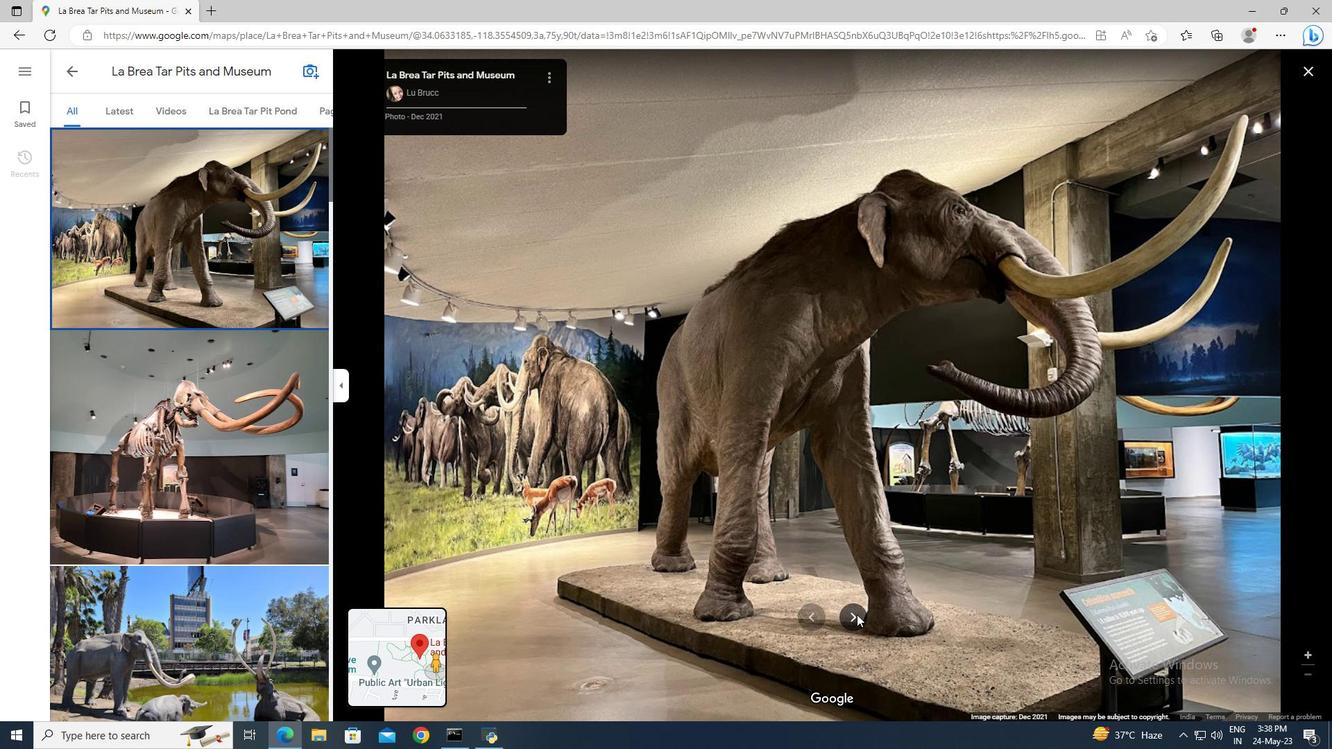 
Action: Mouse moved to (709, 405)
Screenshot: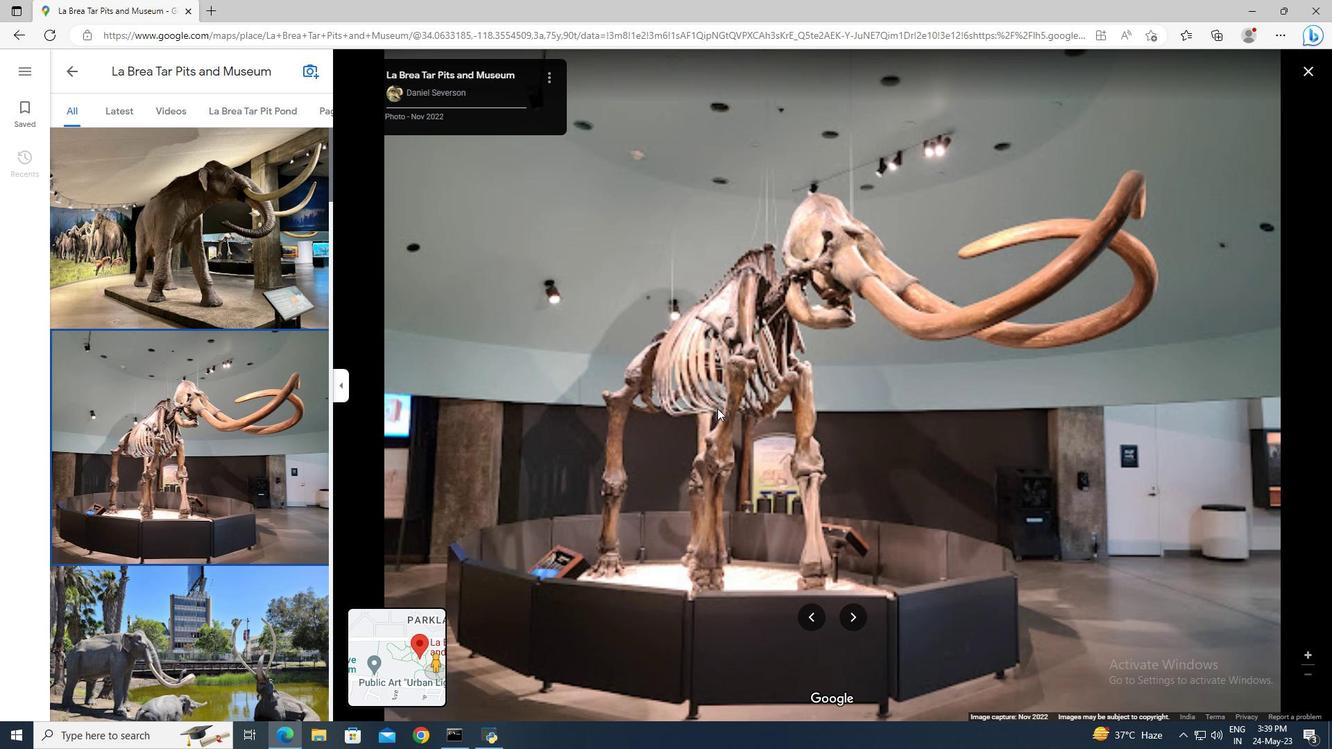 
Action: Mouse scrolled (709, 405) with delta (0, 0)
Screenshot: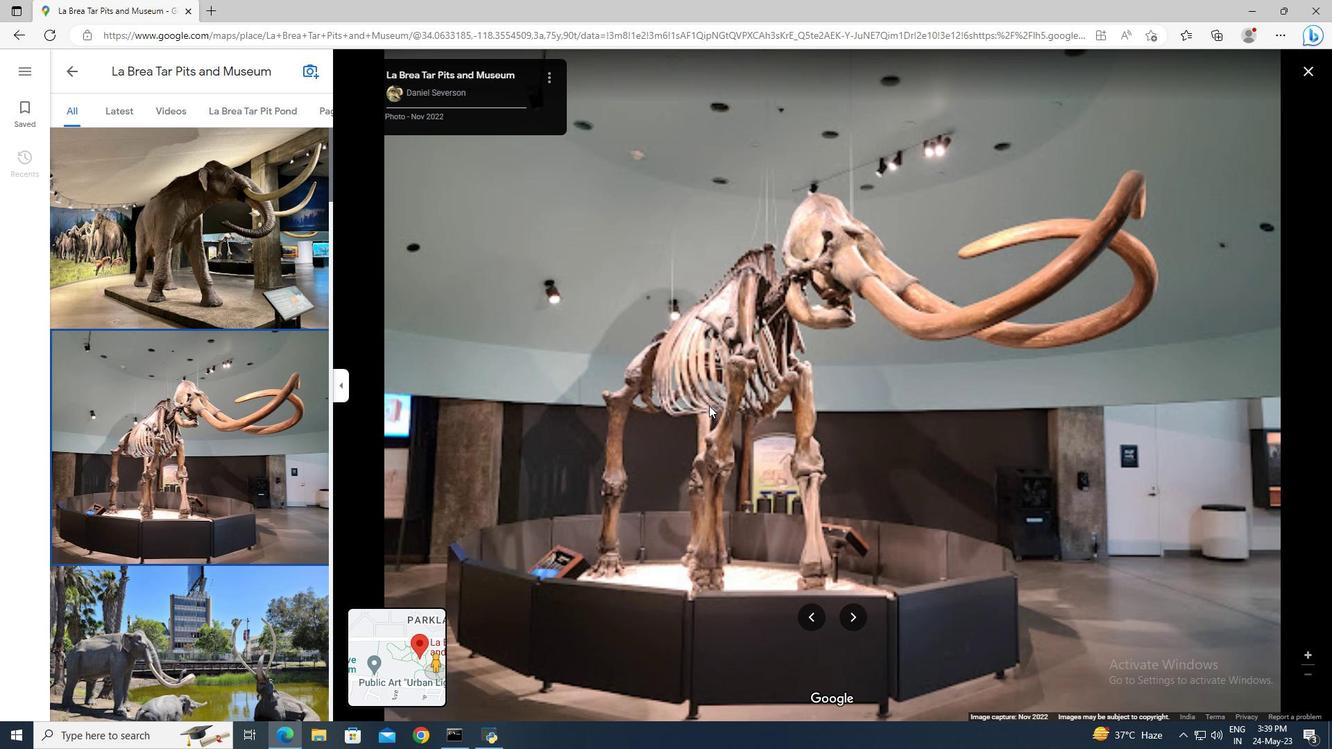 
Action: Mouse scrolled (709, 406) with delta (0, 0)
Screenshot: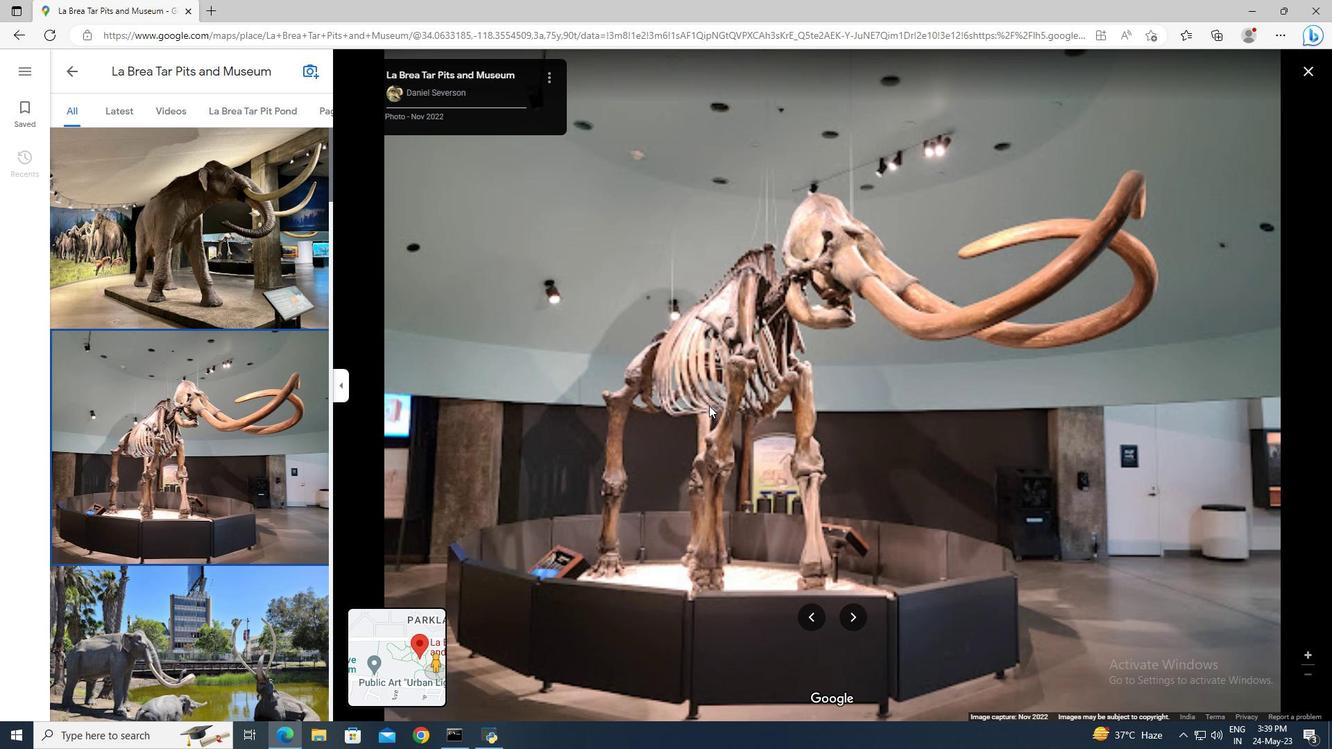 
Action: Mouse moved to (731, 376)
Screenshot: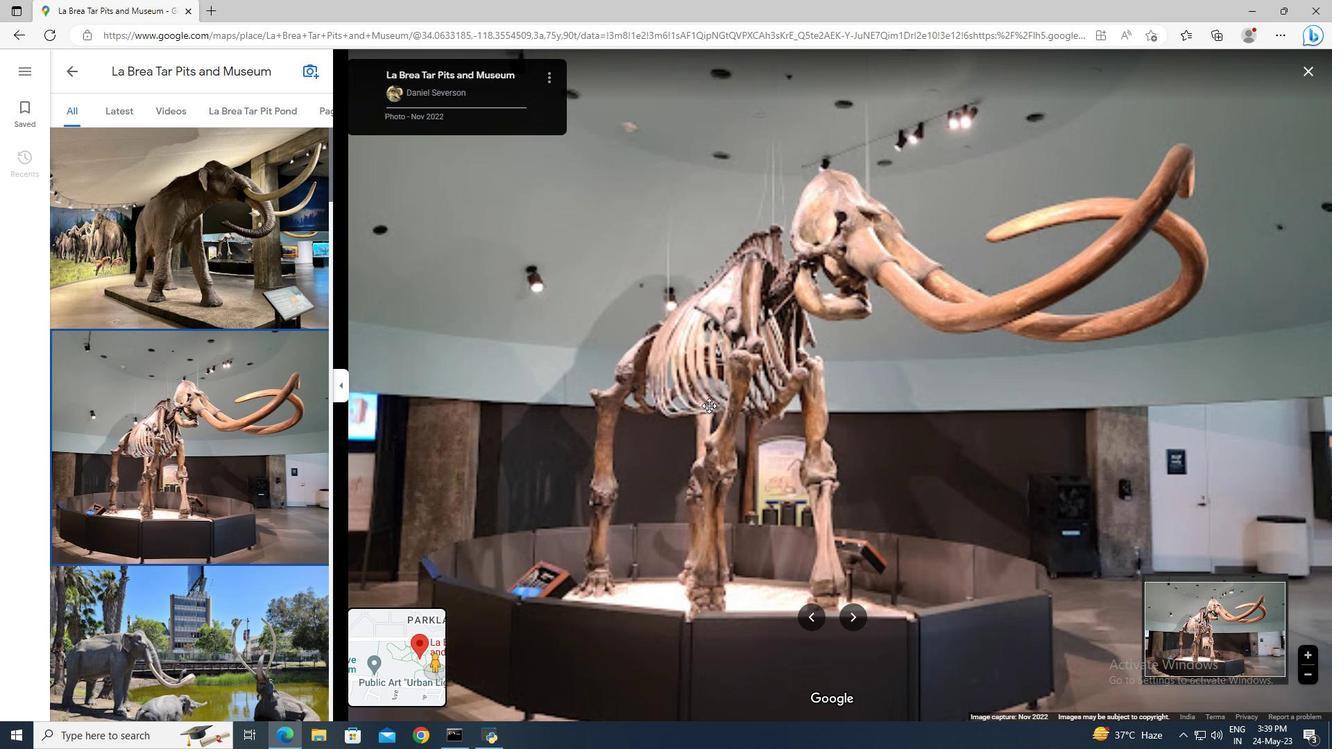
Action: Mouse scrolled (731, 376) with delta (0, 0)
Screenshot: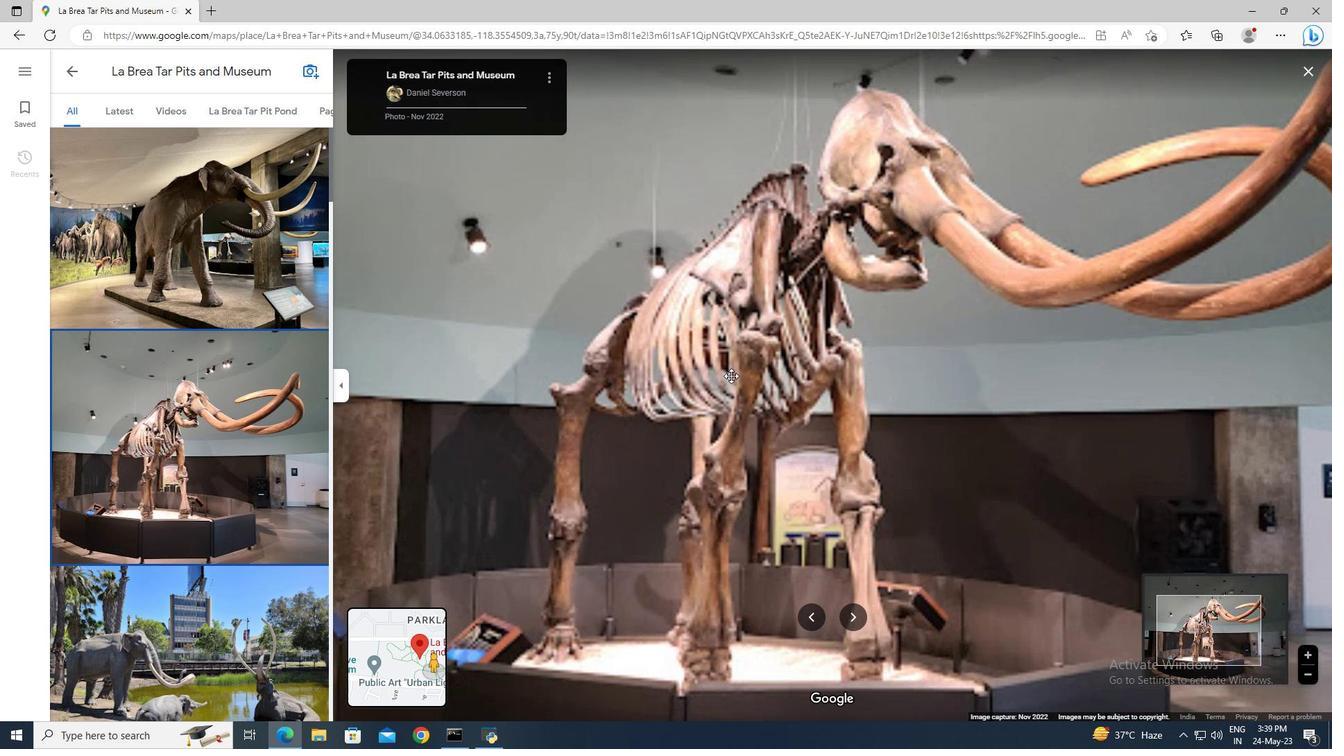 
Action: Mouse scrolled (731, 376) with delta (0, 0)
Screenshot: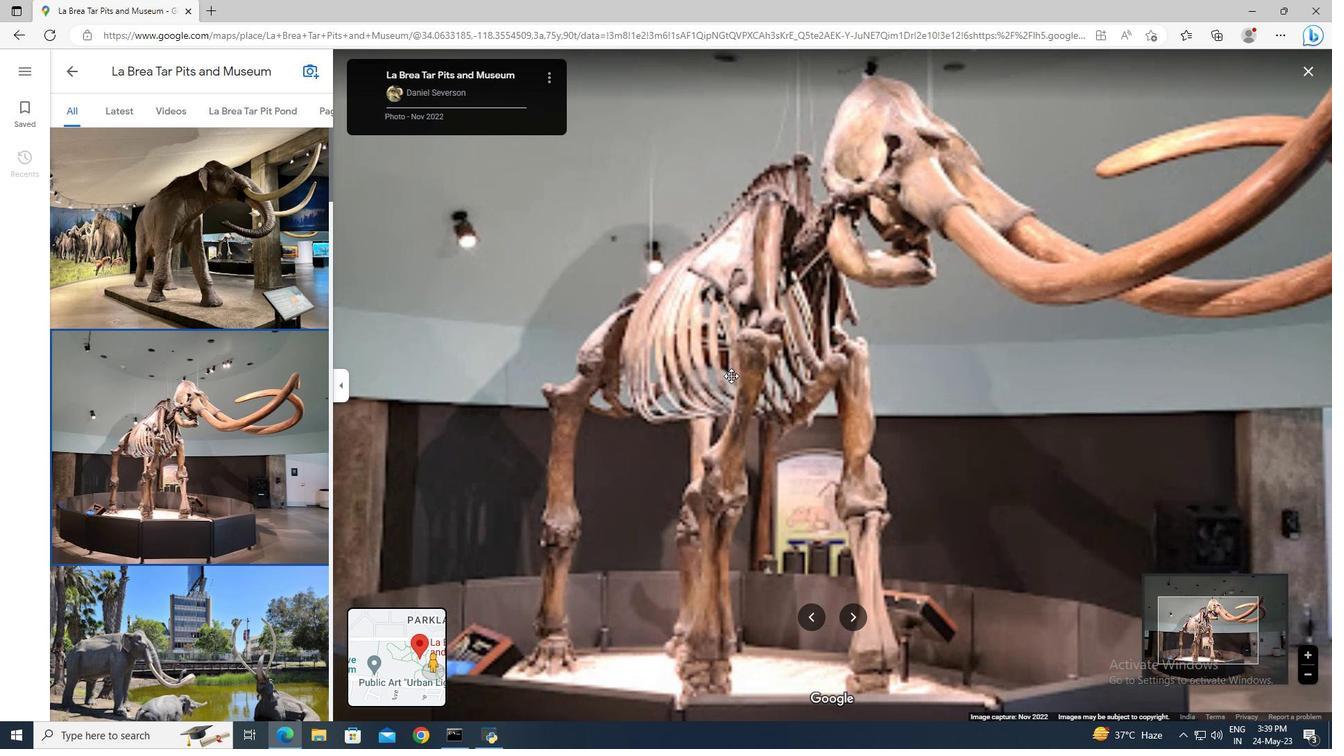 
Action: Mouse moved to (732, 391)
Screenshot: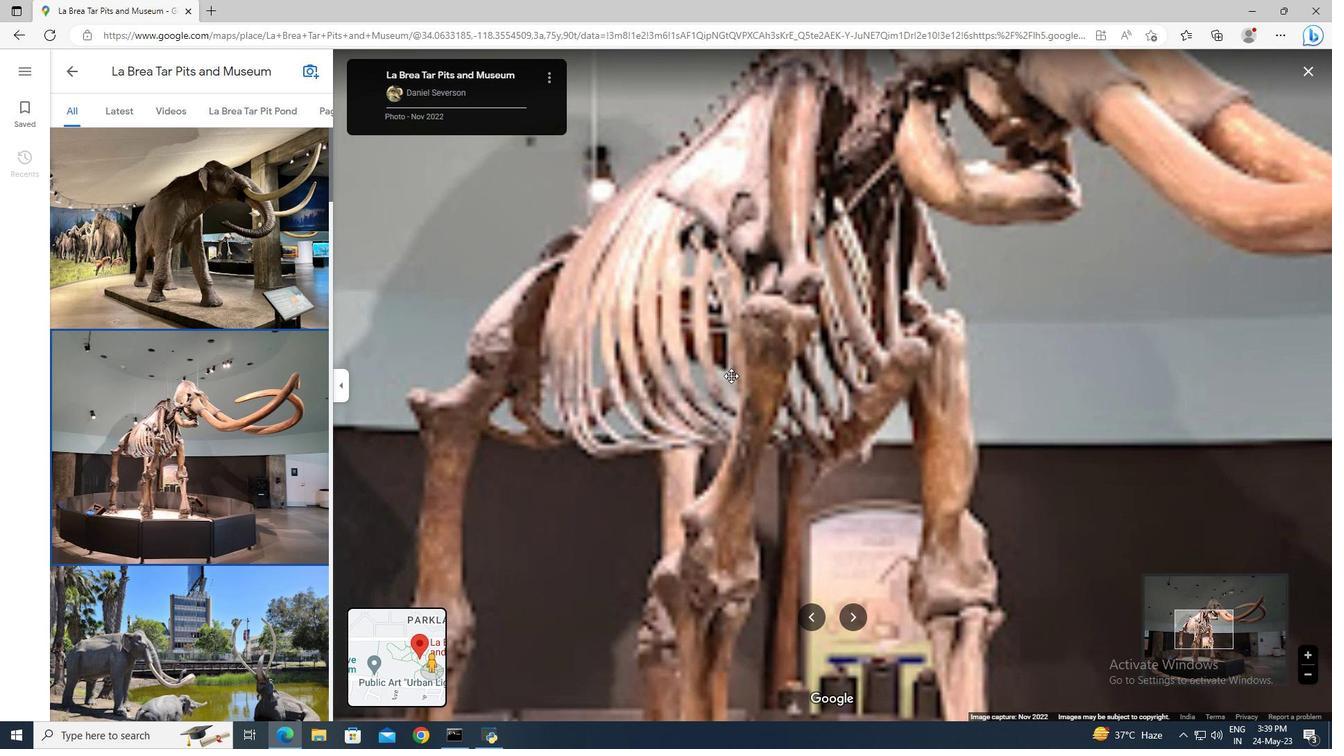 
Action: Mouse pressed left at (732, 391)
Screenshot: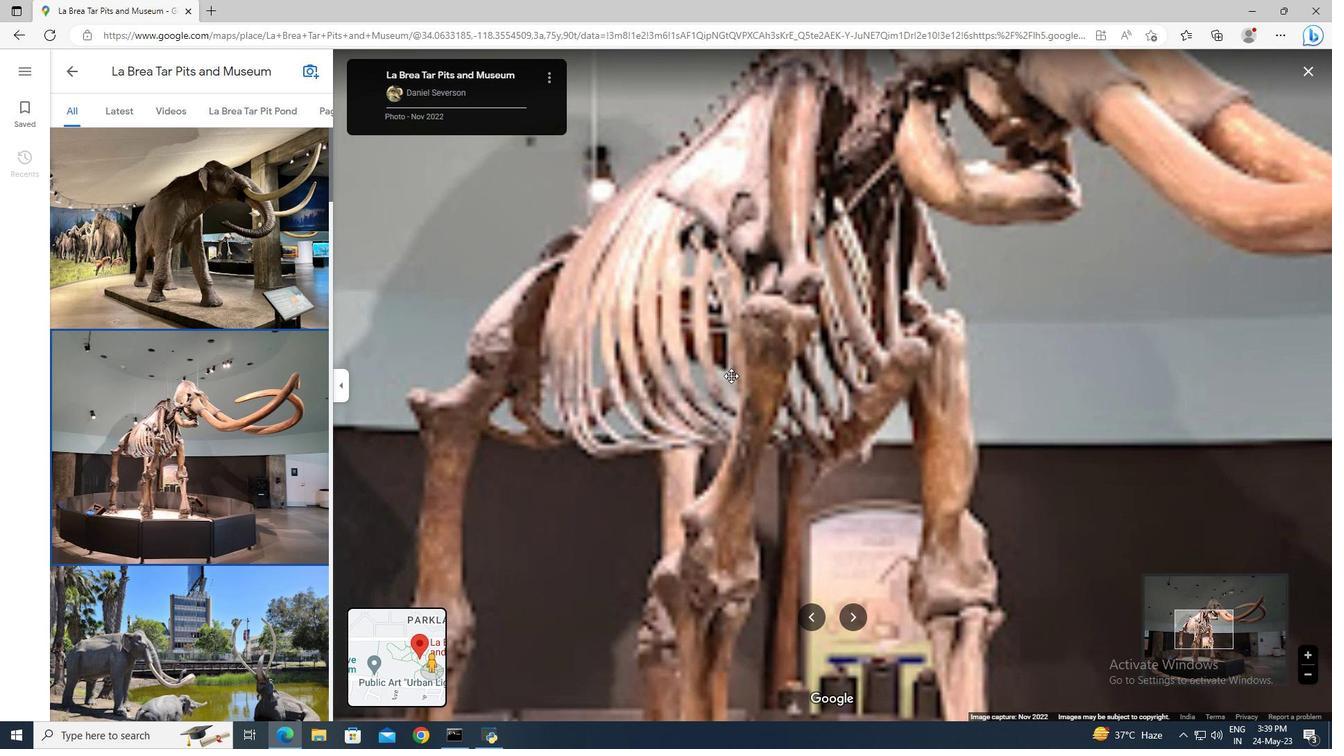 
Action: Mouse moved to (732, 453)
Screenshot: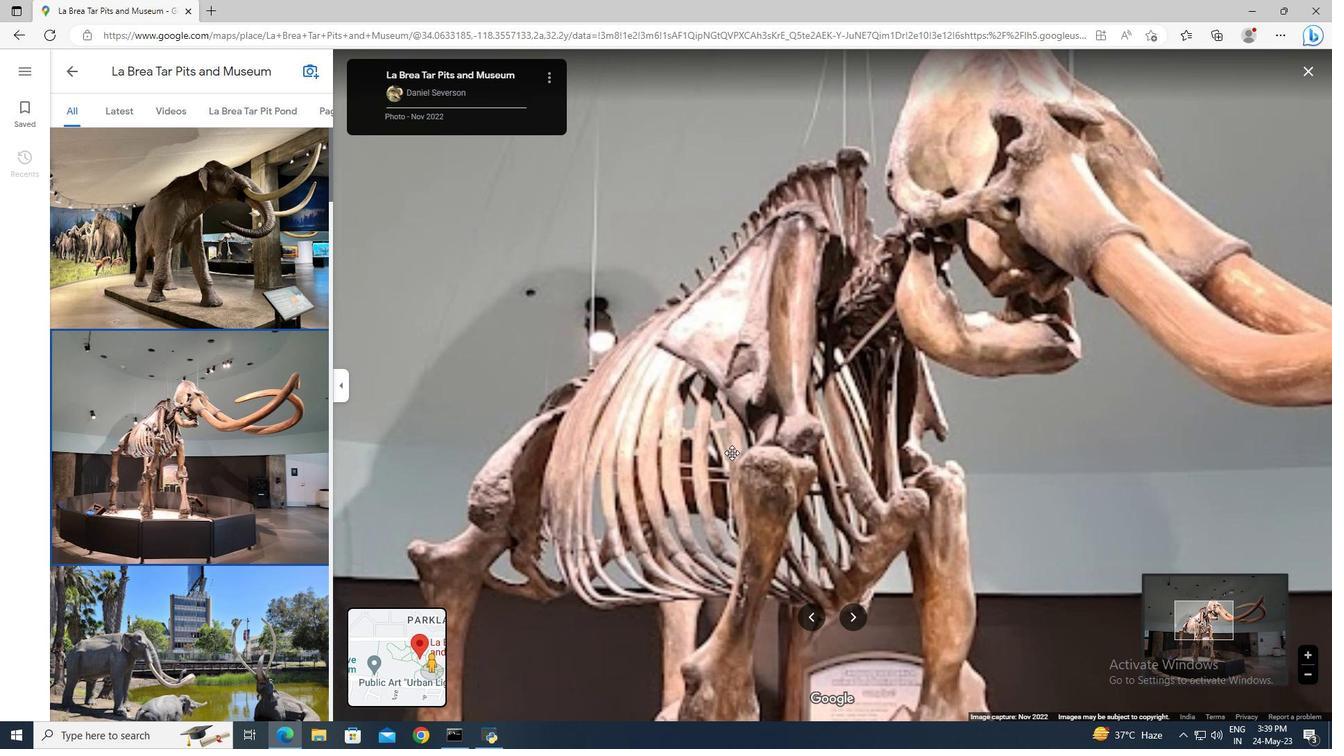 
Action: Mouse scrolled (732, 453) with delta (0, 0)
Screenshot: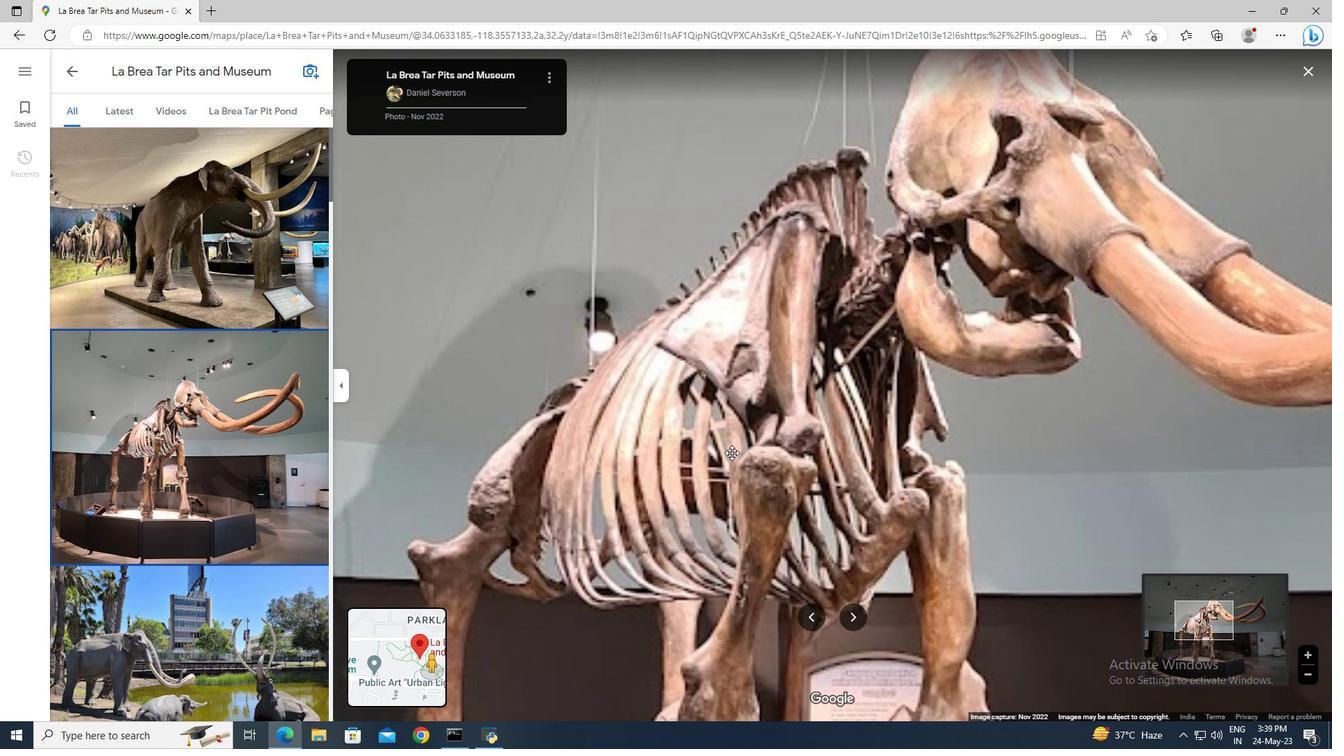 
Action: Mouse scrolled (732, 453) with delta (0, 0)
Screenshot: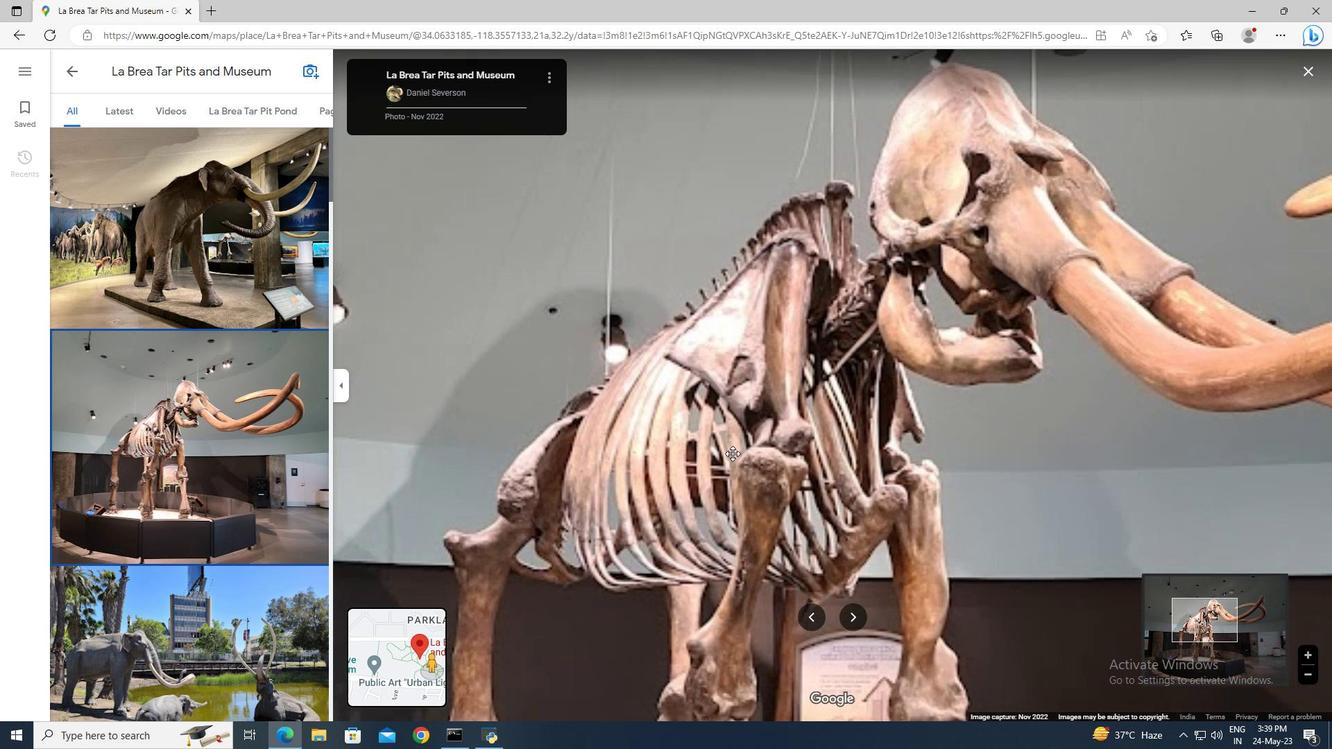 
Action: Mouse scrolled (732, 453) with delta (0, 0)
Screenshot: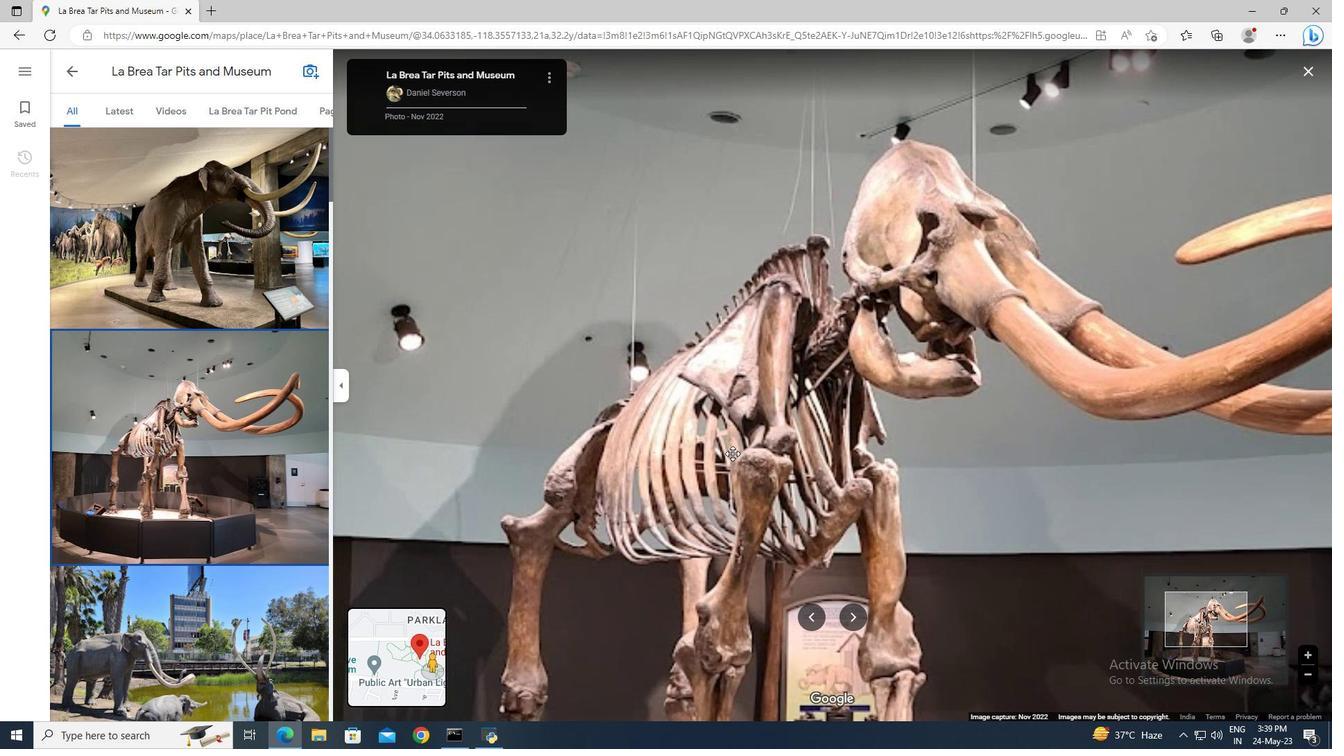 
Action: Mouse scrolled (732, 453) with delta (0, 0)
Screenshot: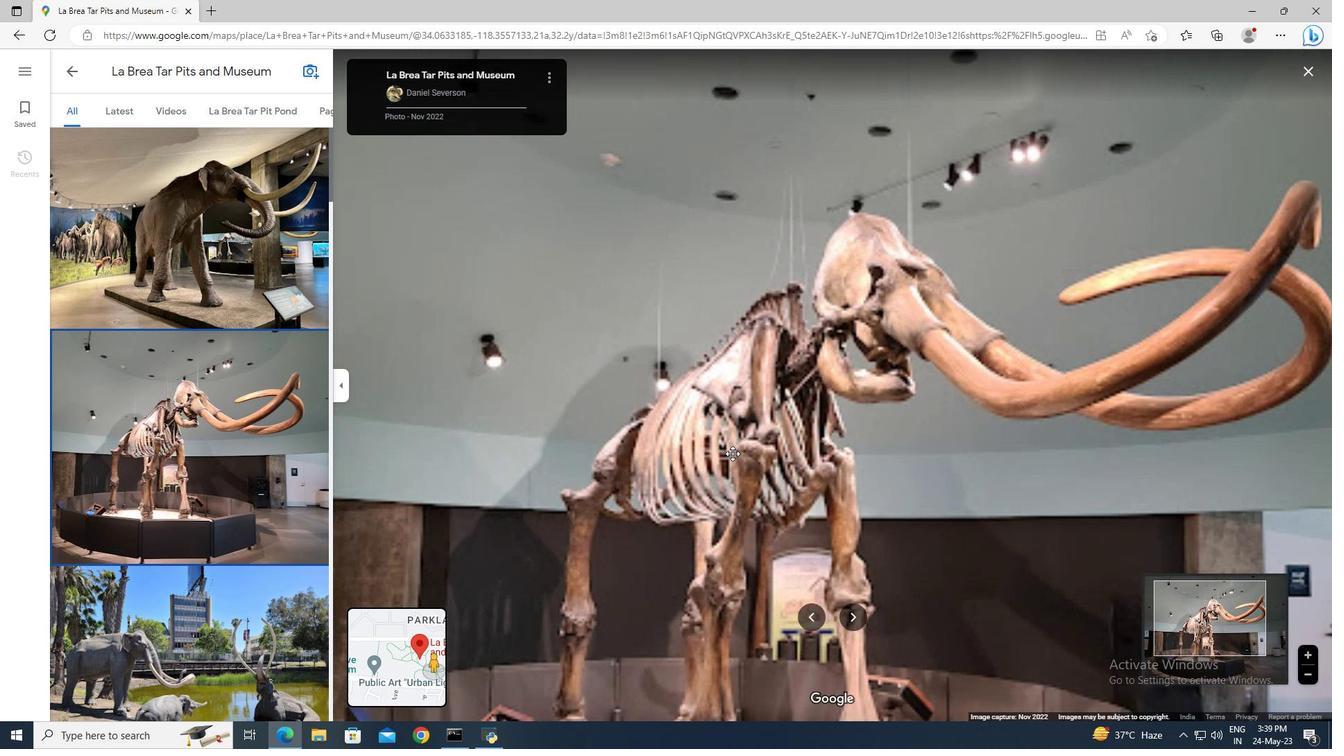 
Action: Mouse scrolled (732, 453) with delta (0, 0)
Screenshot: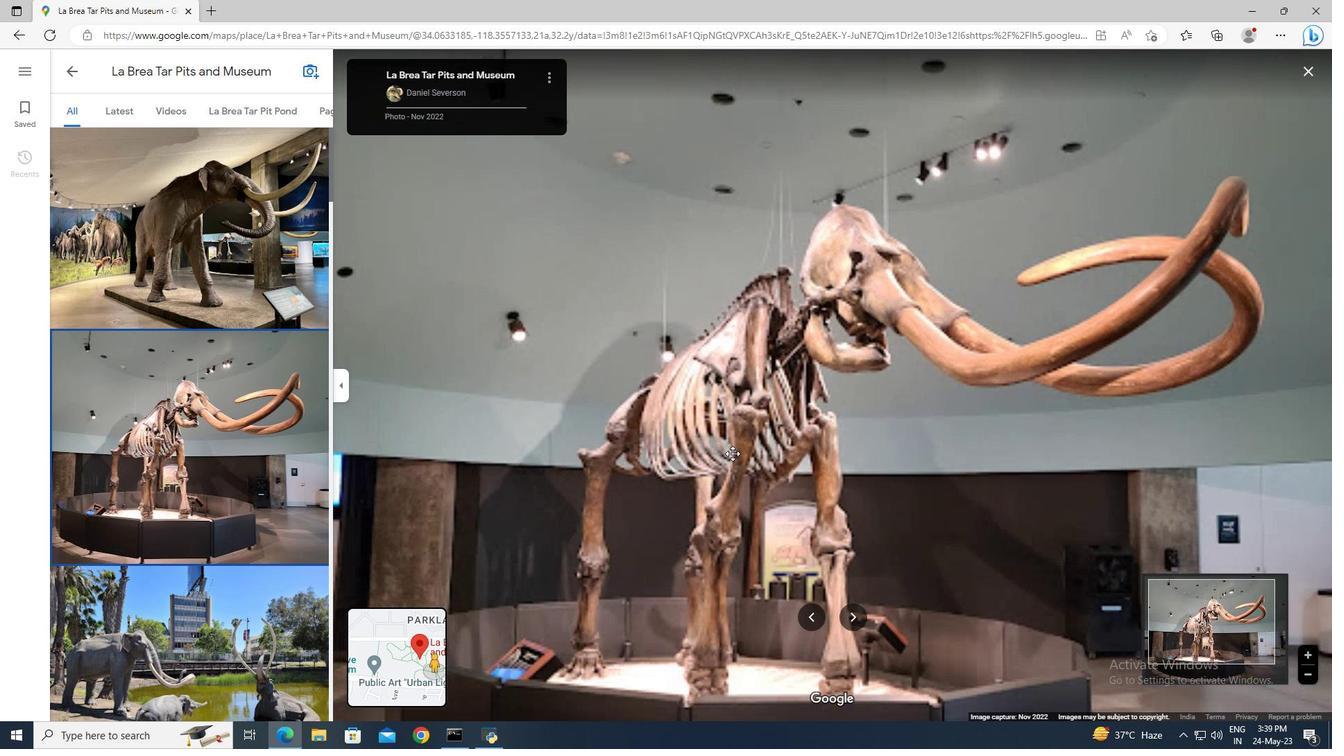
Action: Mouse moved to (857, 621)
Screenshot: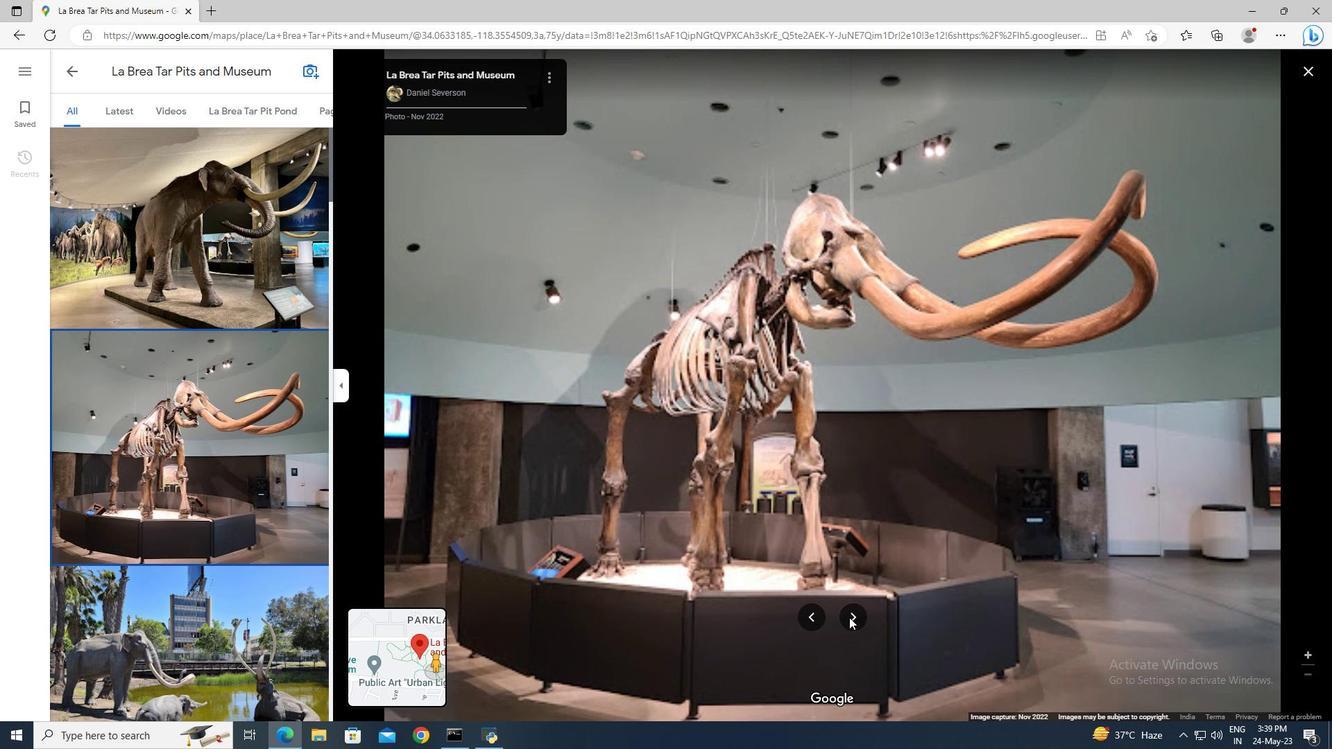 
Action: Mouse pressed left at (857, 621)
Screenshot: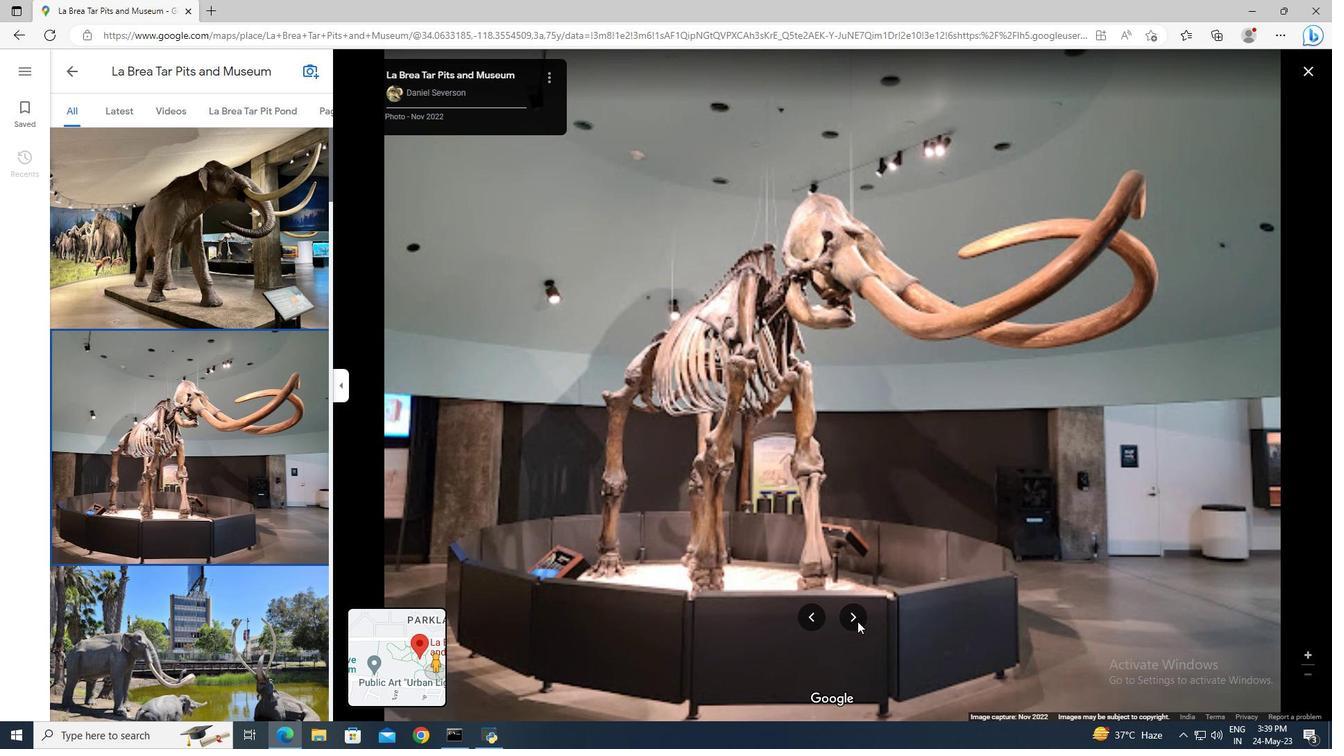 
Action: Mouse moved to (734, 415)
Screenshot: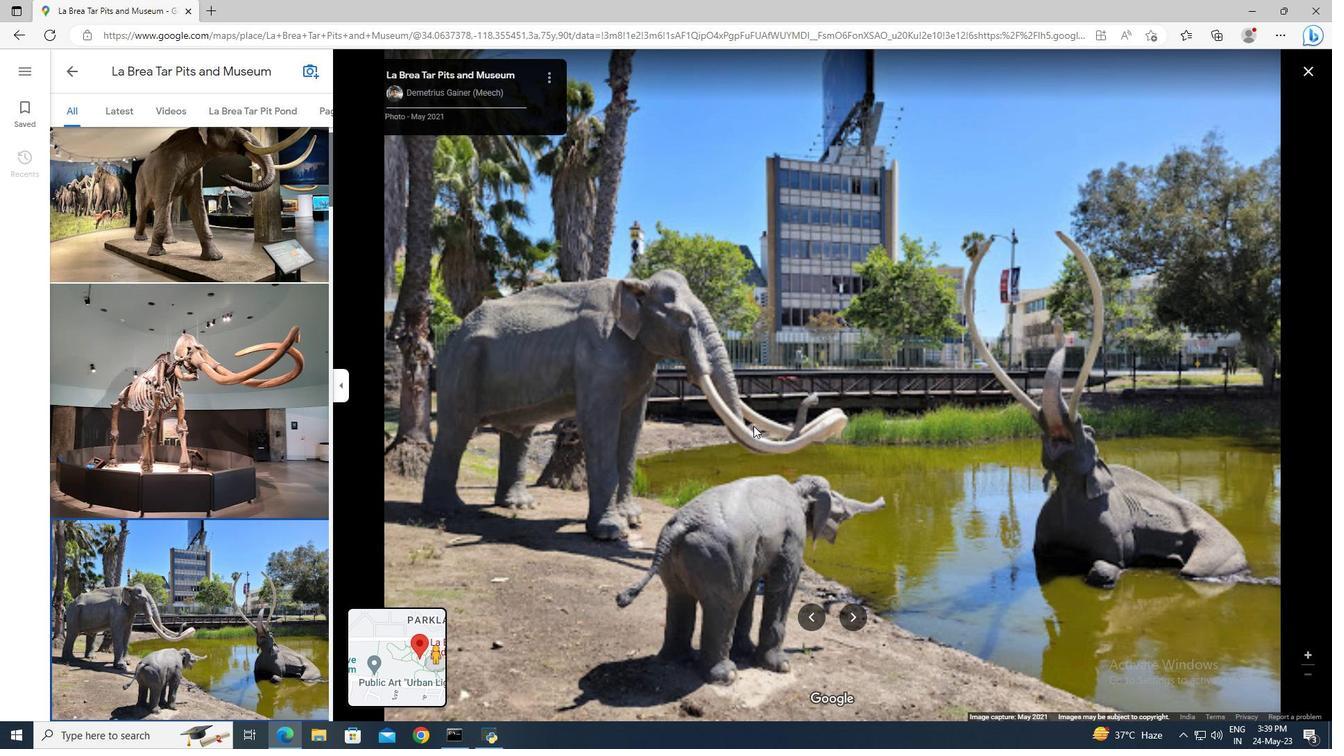 
Action: Mouse scrolled (734, 415) with delta (0, 0)
Screenshot: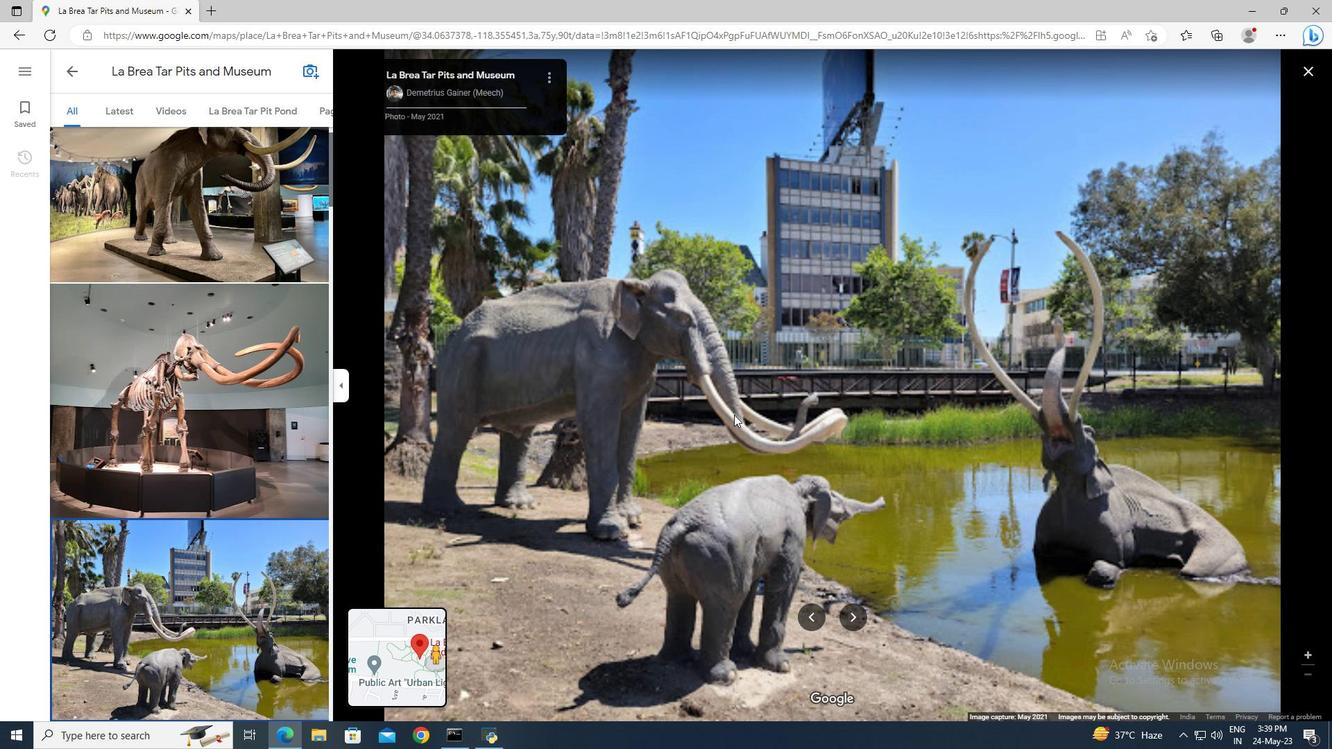 
Action: Mouse scrolled (734, 415) with delta (0, 0)
Screenshot: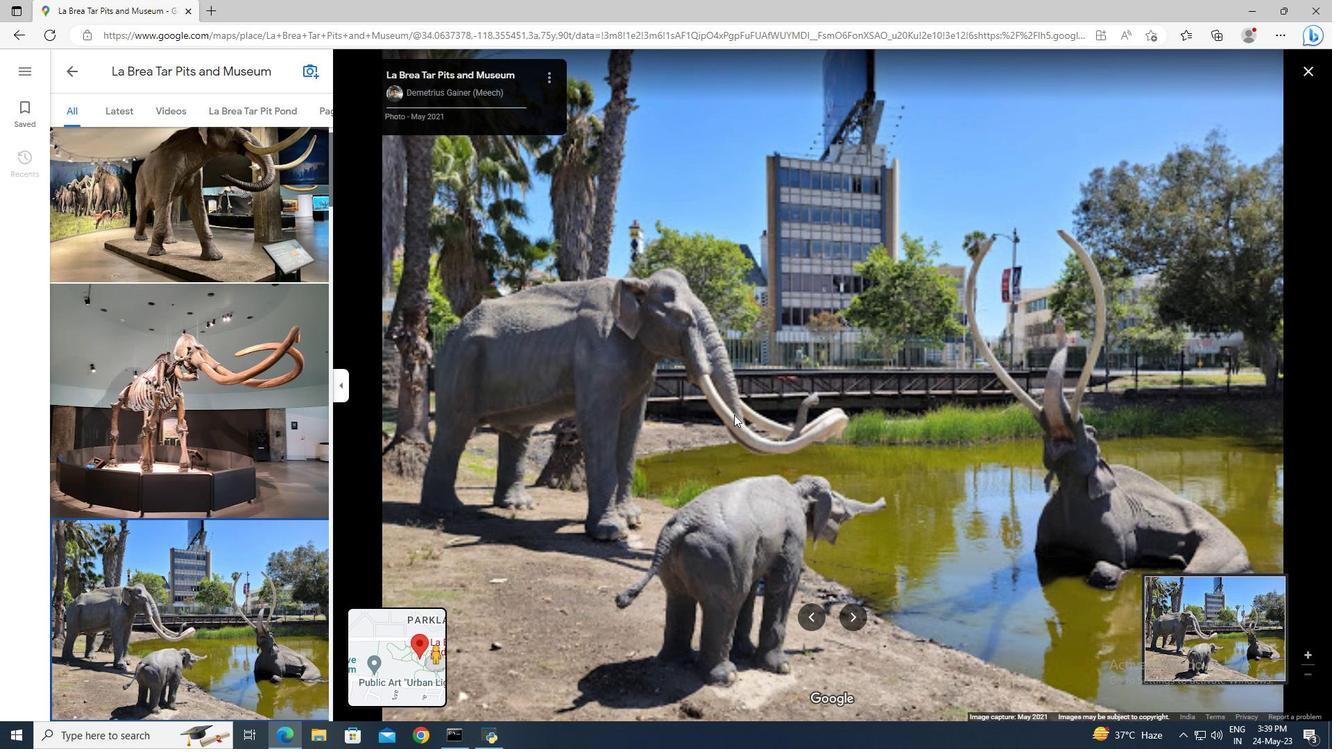 
Action: Mouse scrolled (734, 414) with delta (0, 0)
Screenshot: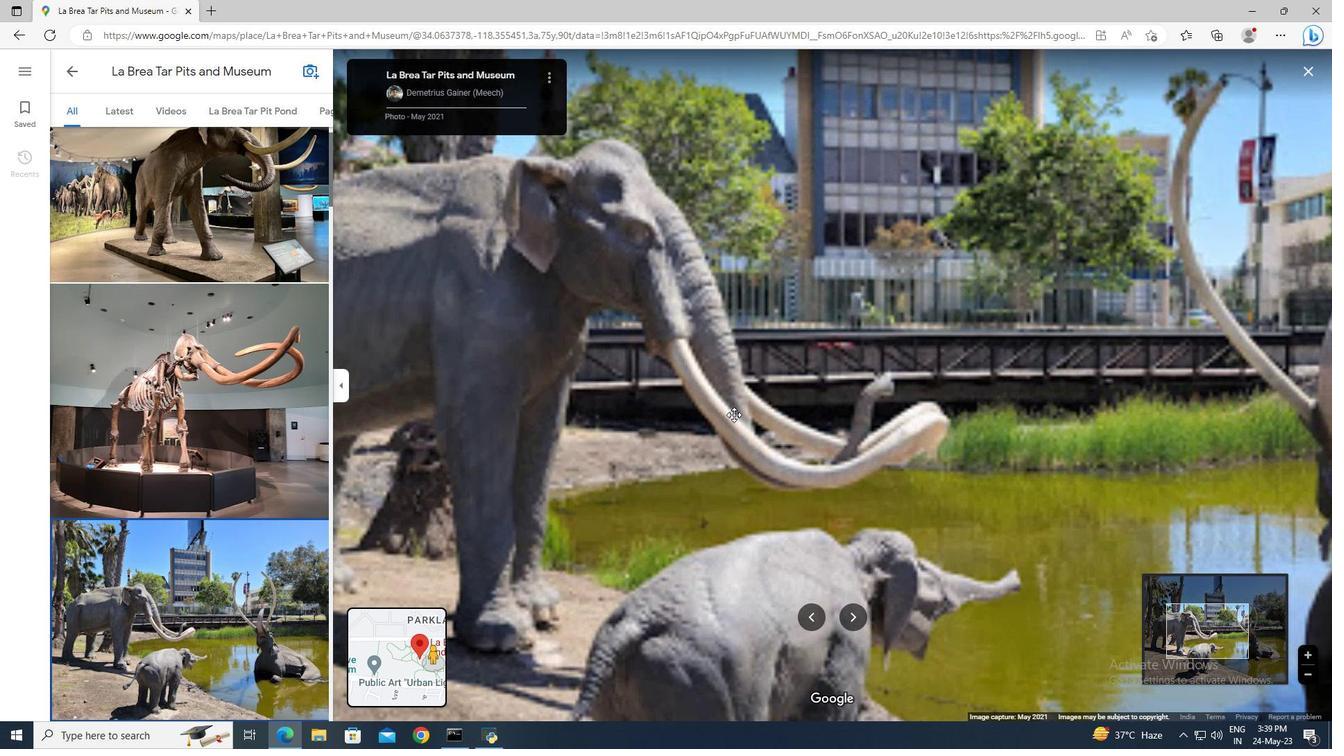 
Action: Mouse scrolled (734, 414) with delta (0, 0)
Screenshot: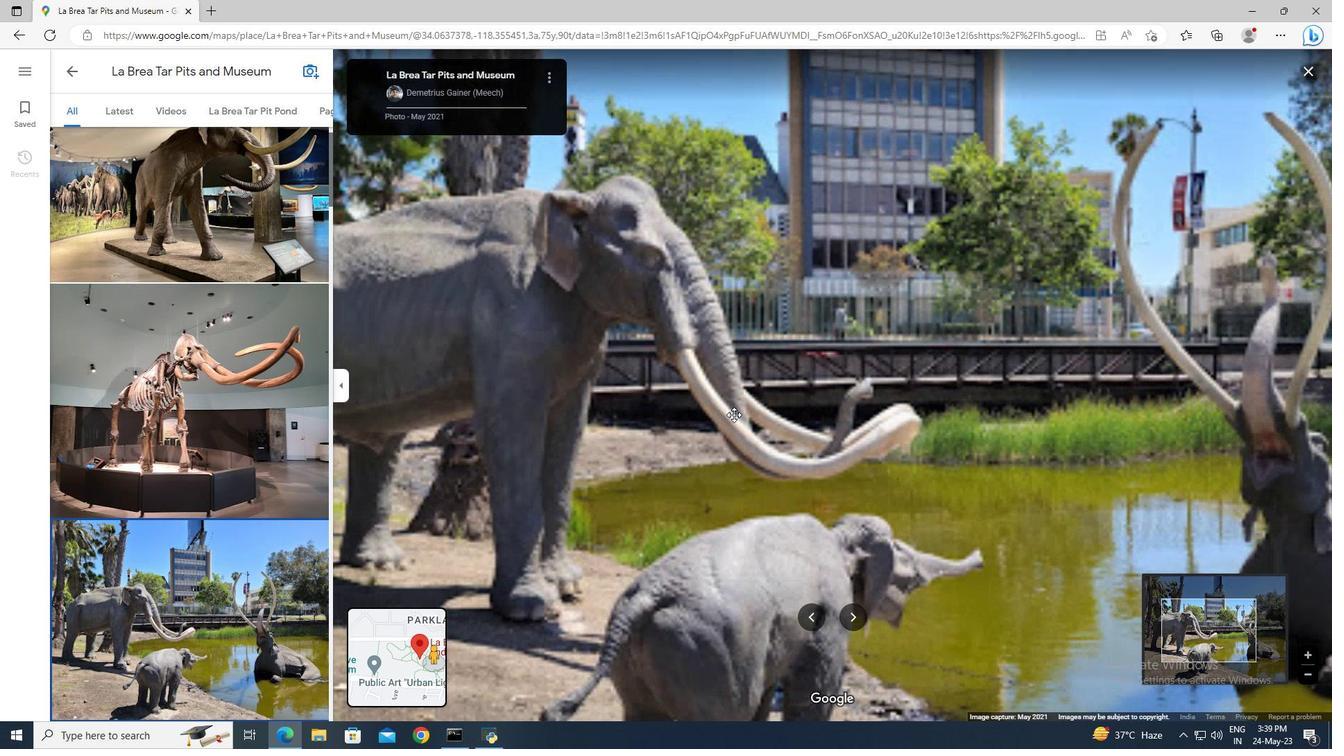 
Action: Mouse scrolled (734, 414) with delta (0, 0)
Screenshot: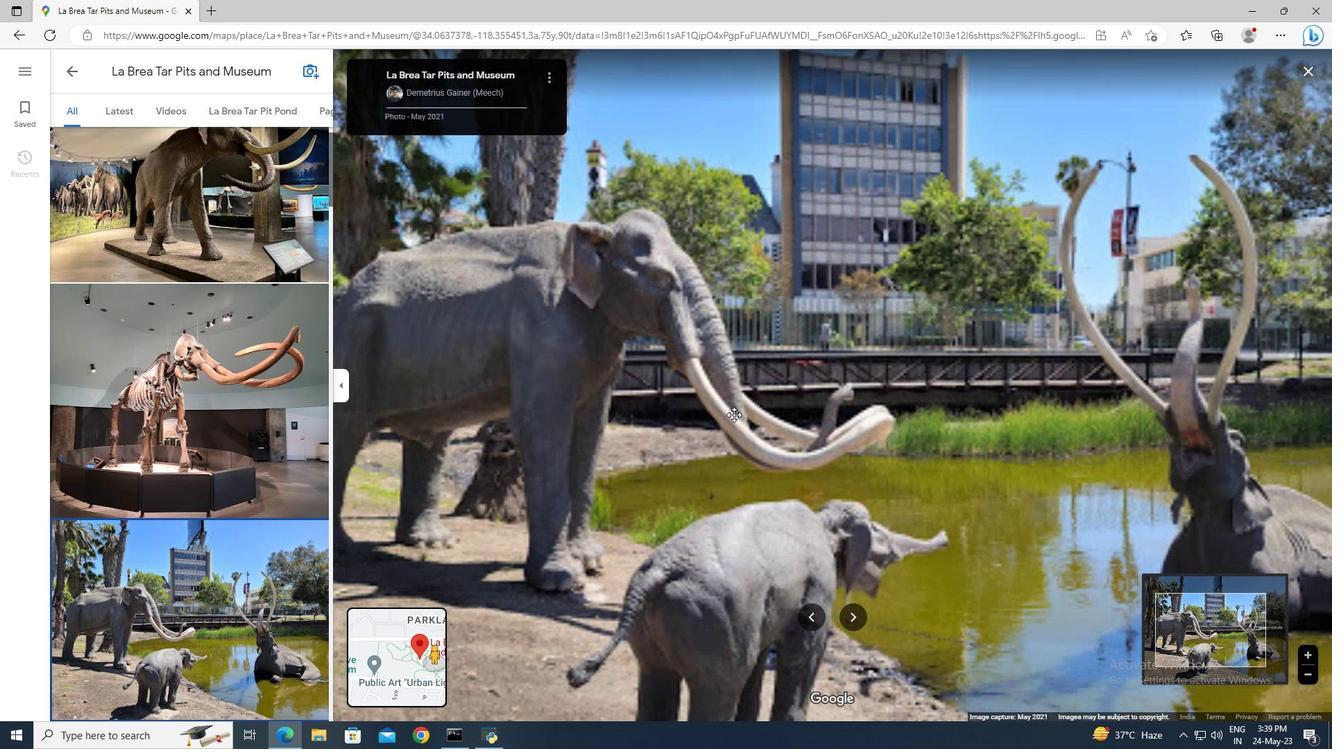 
Action: Mouse scrolled (734, 414) with delta (0, 0)
Screenshot: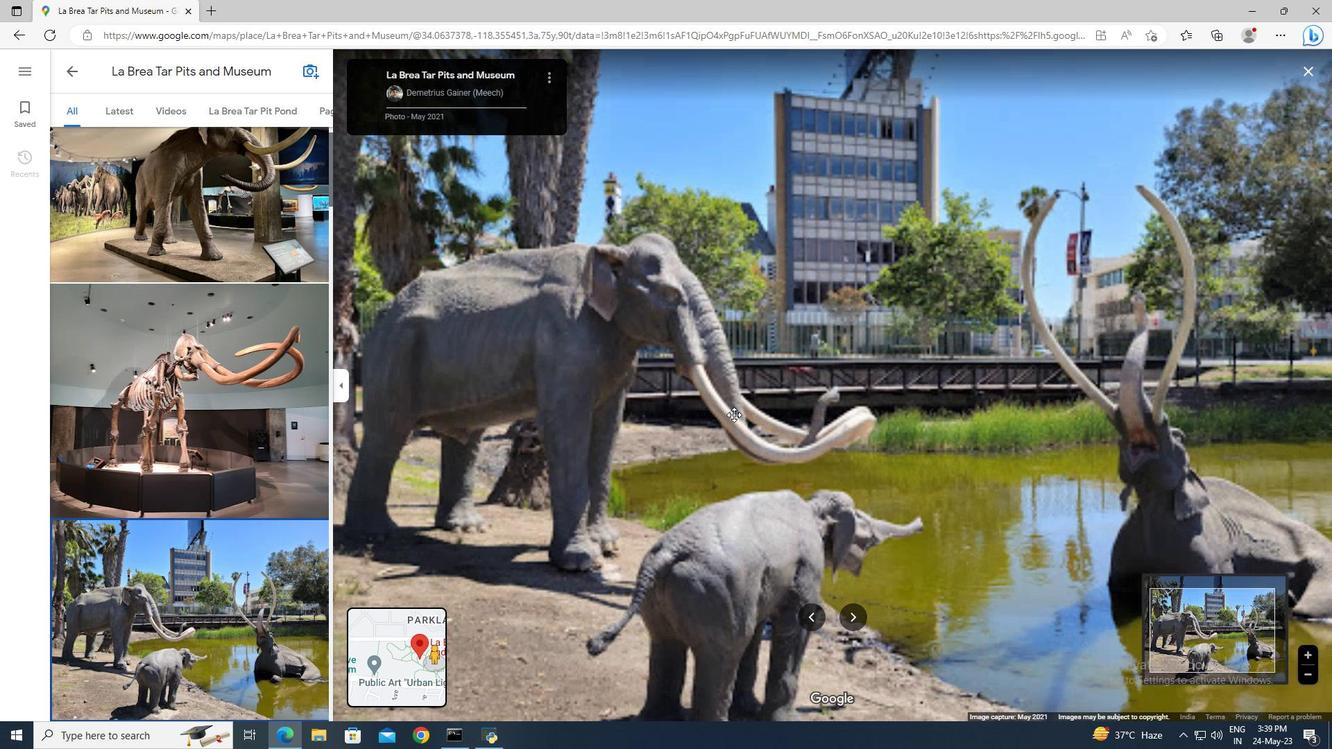 
Action: Mouse scrolled (734, 414) with delta (0, 0)
Screenshot: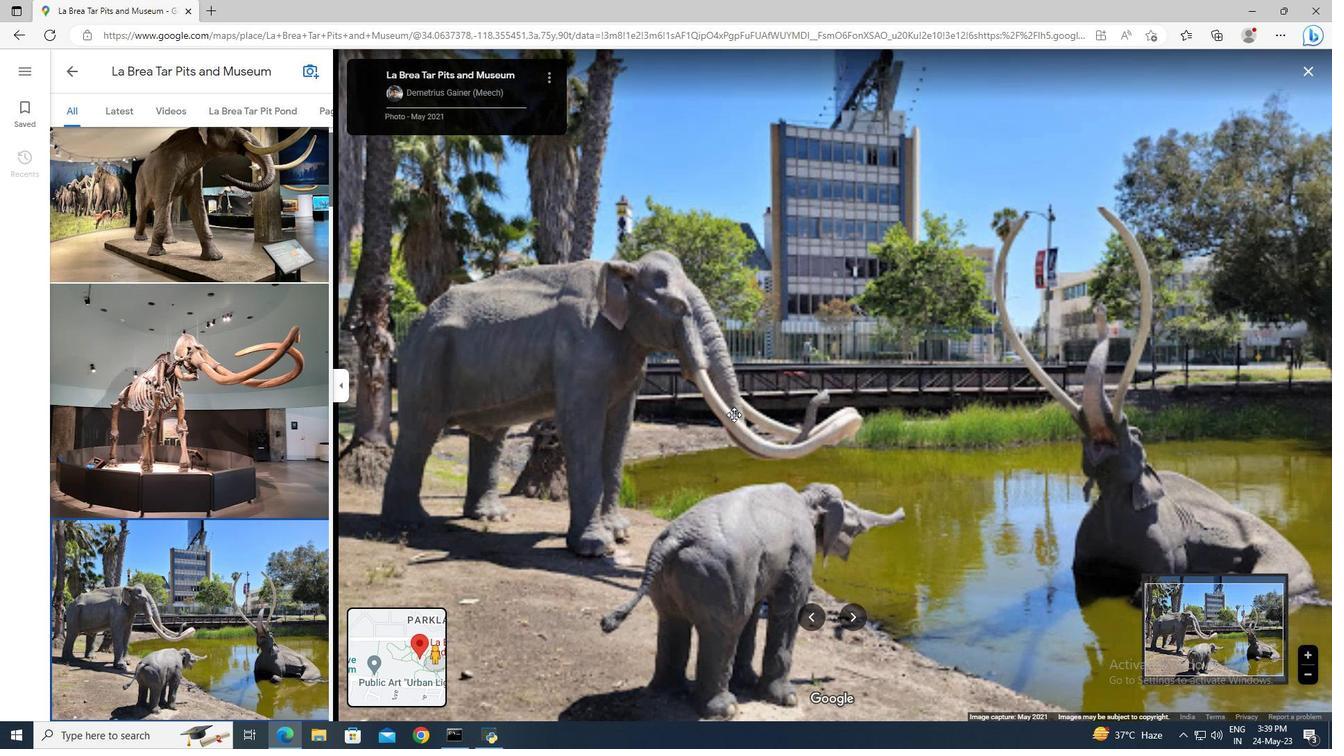 
Action: Mouse scrolled (734, 414) with delta (0, 0)
Screenshot: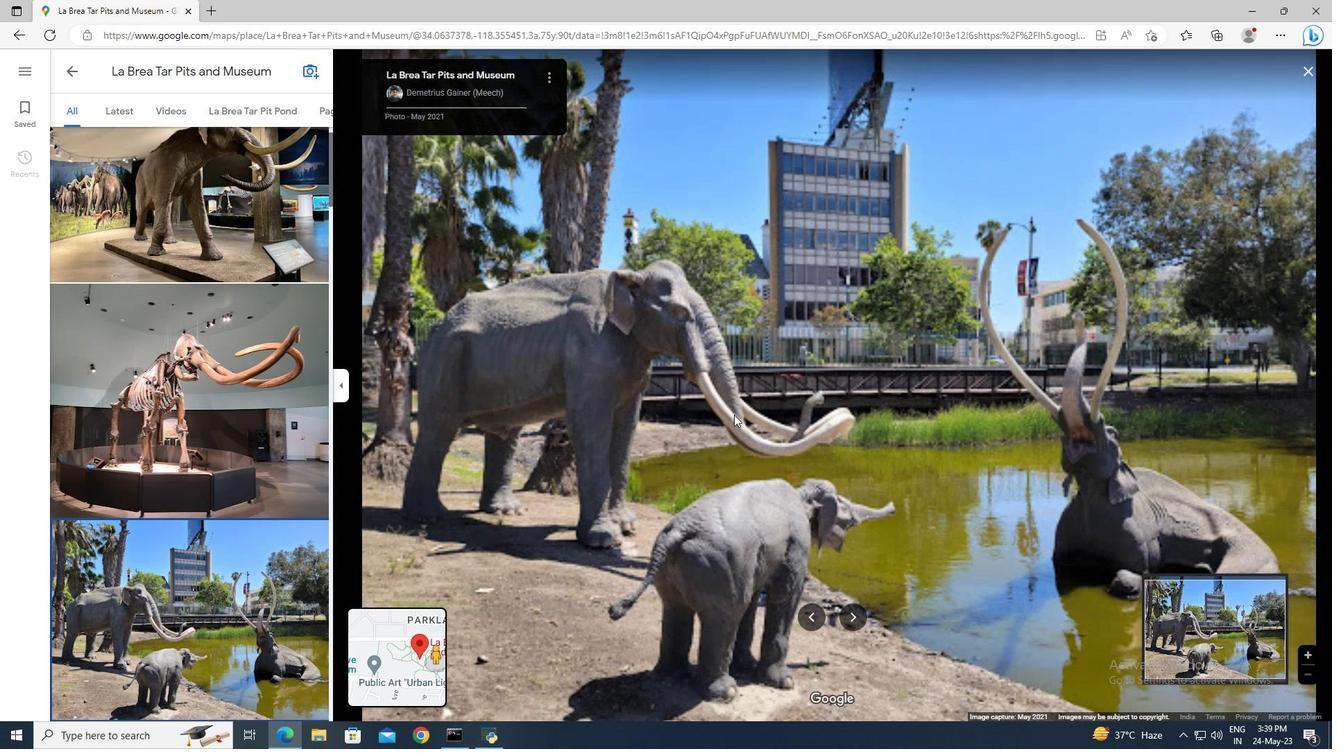 
Action: Mouse pressed left at (734, 415)
Screenshot: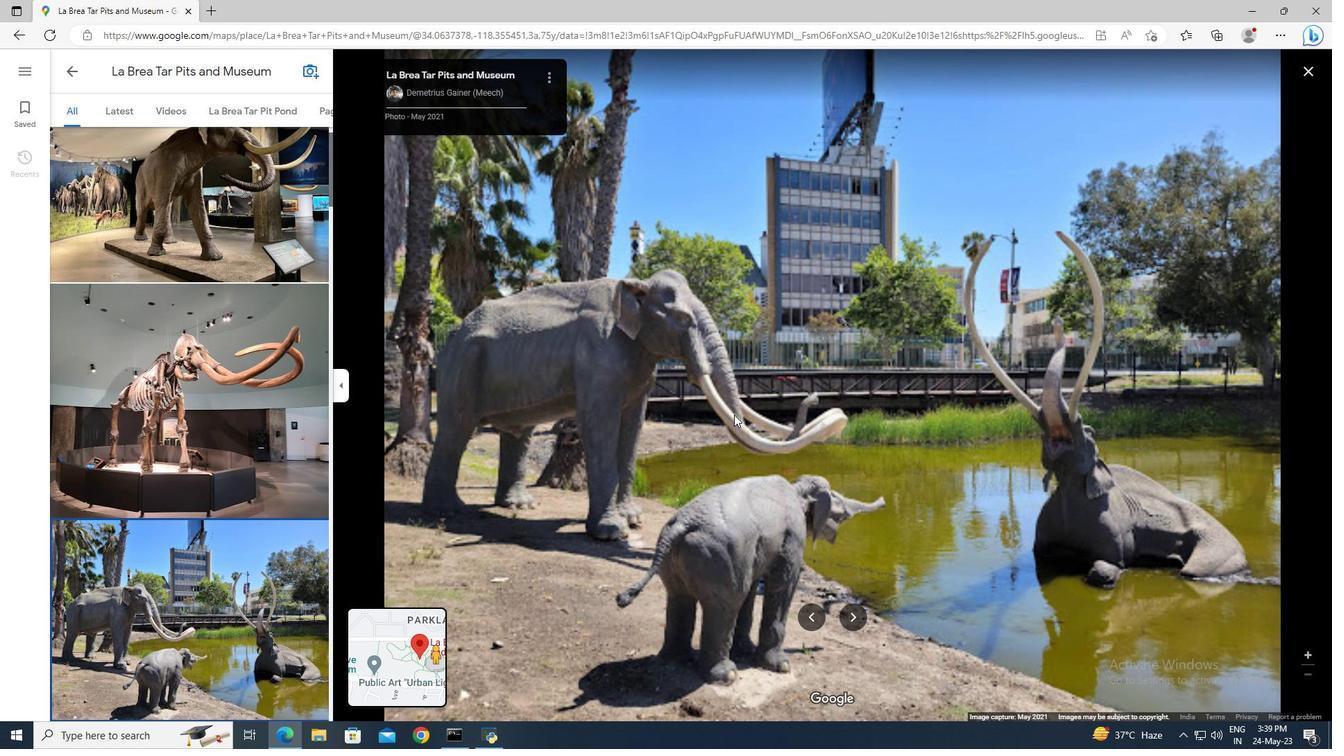 
Action: Mouse scrolled (734, 415) with delta (0, 0)
Screenshot: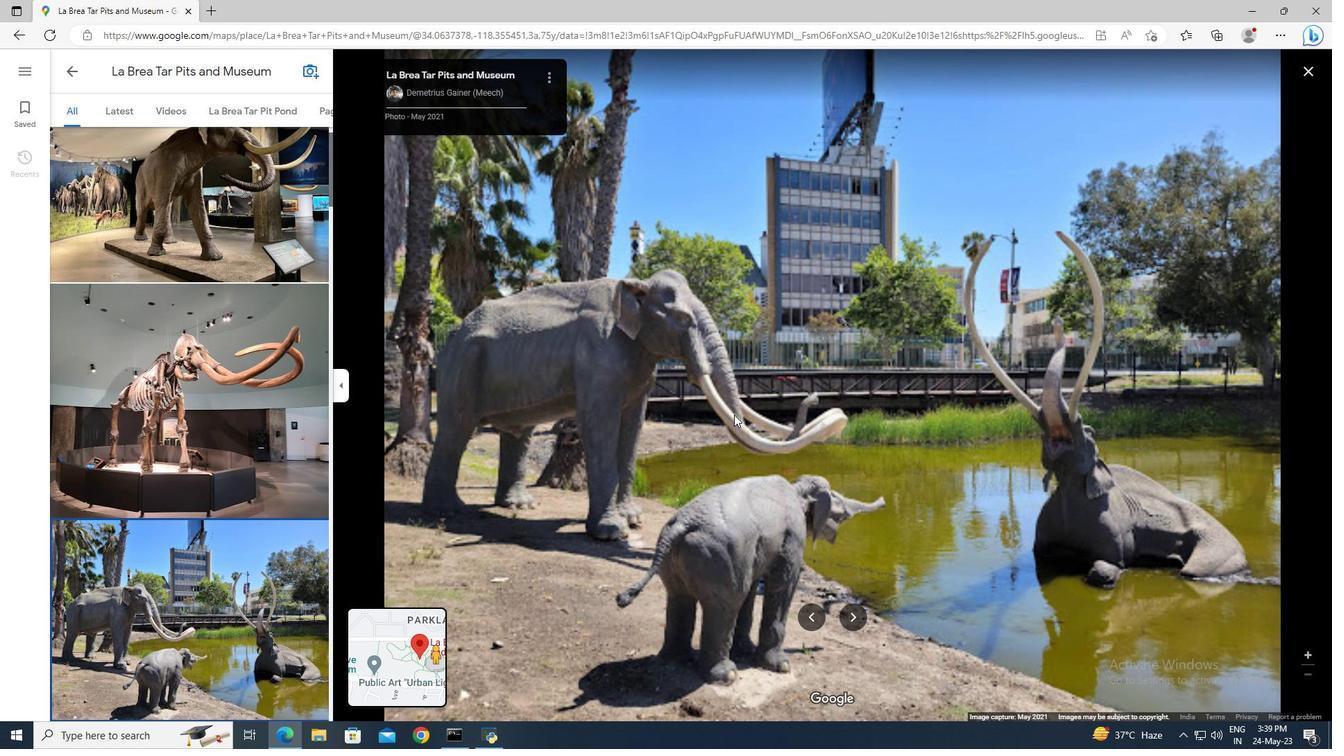 
Action: Mouse scrolled (734, 415) with delta (0, 0)
Screenshot: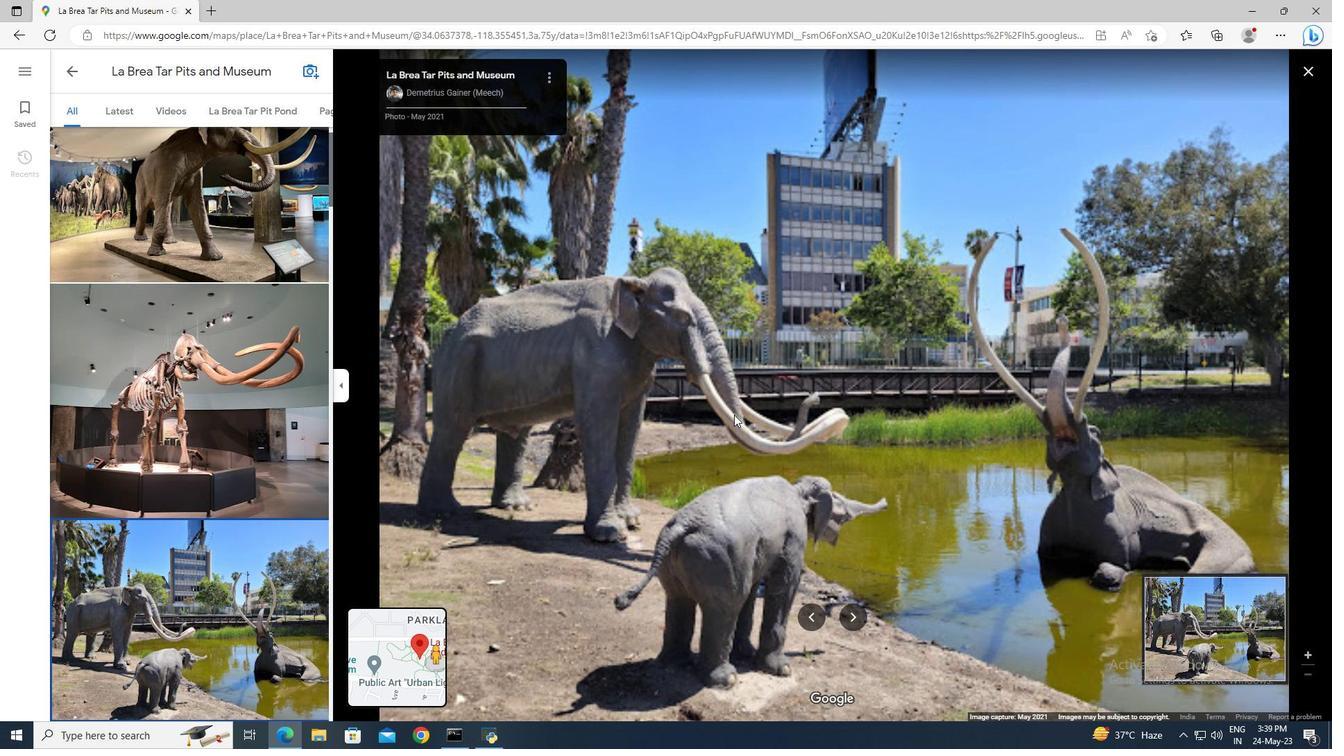 
Action: Mouse scrolled (734, 414) with delta (0, 0)
Screenshot: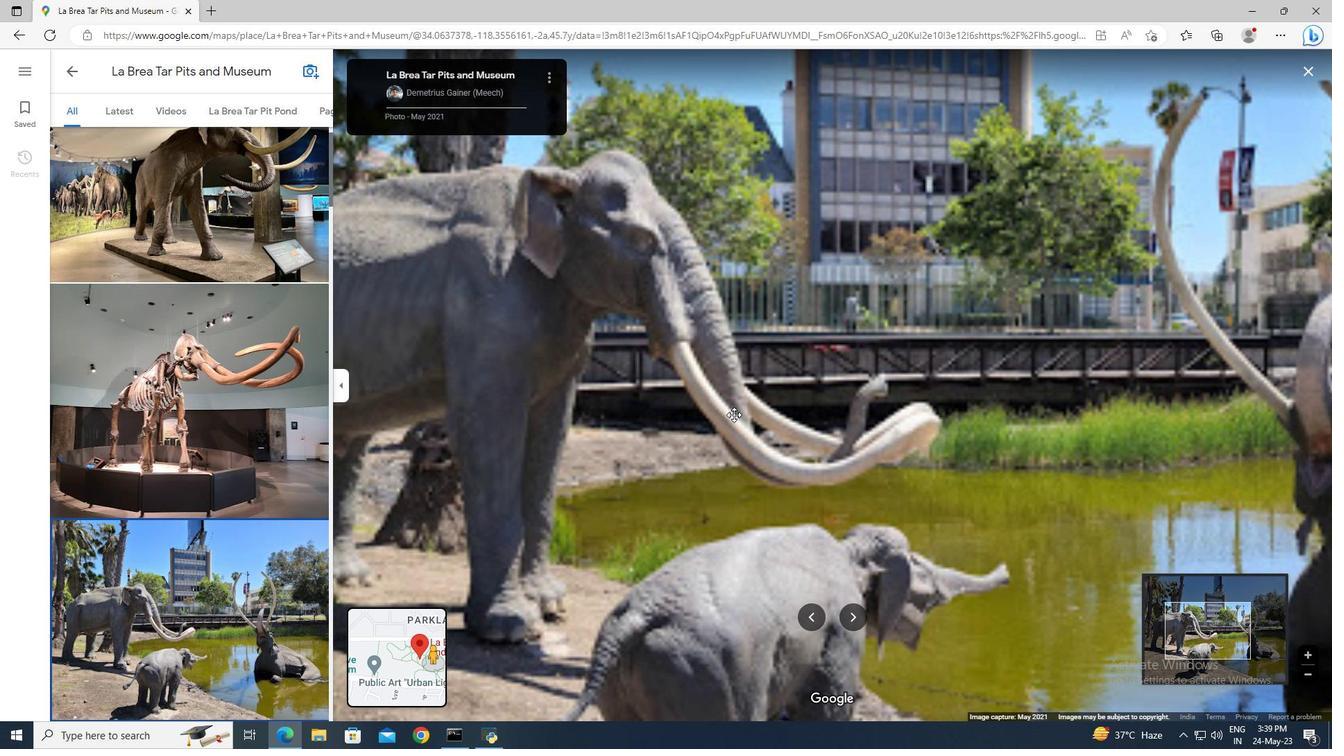 
Action: Mouse scrolled (734, 414) with delta (0, 0)
Screenshot: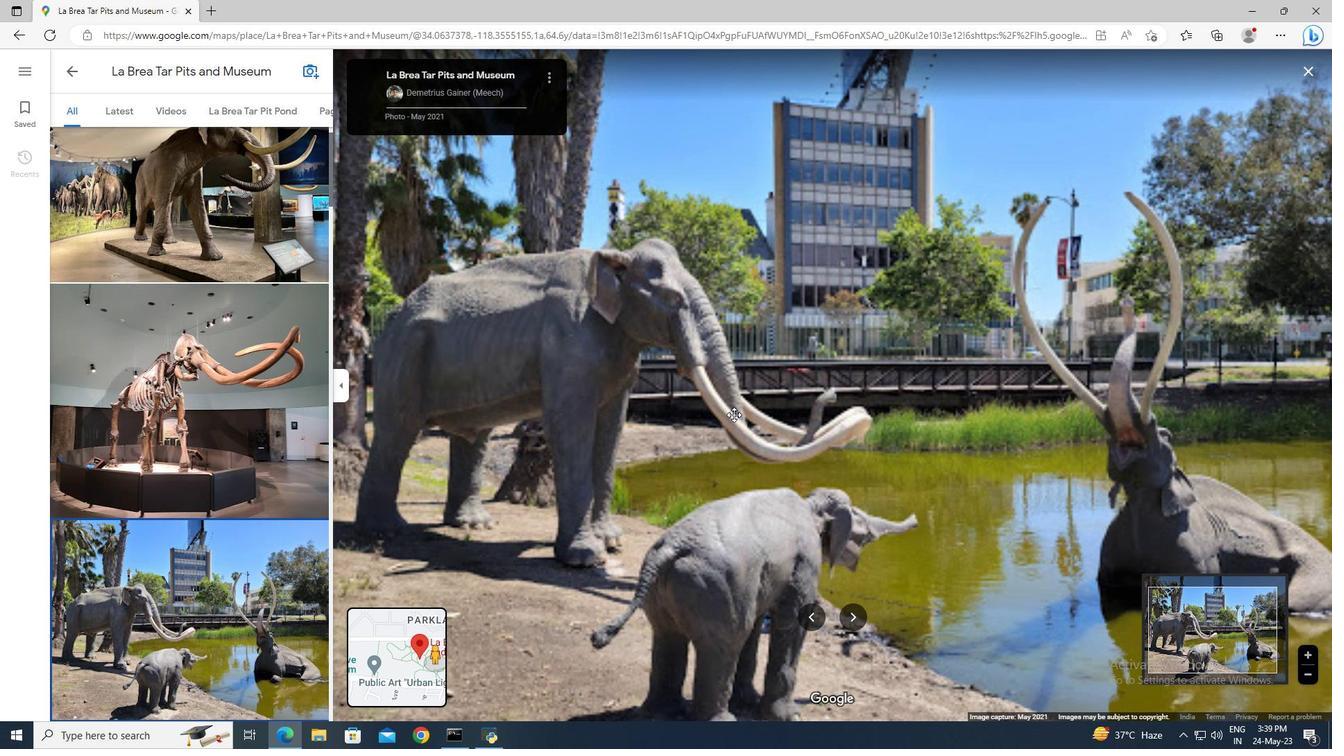 
Action: Mouse scrolled (734, 414) with delta (0, 0)
Screenshot: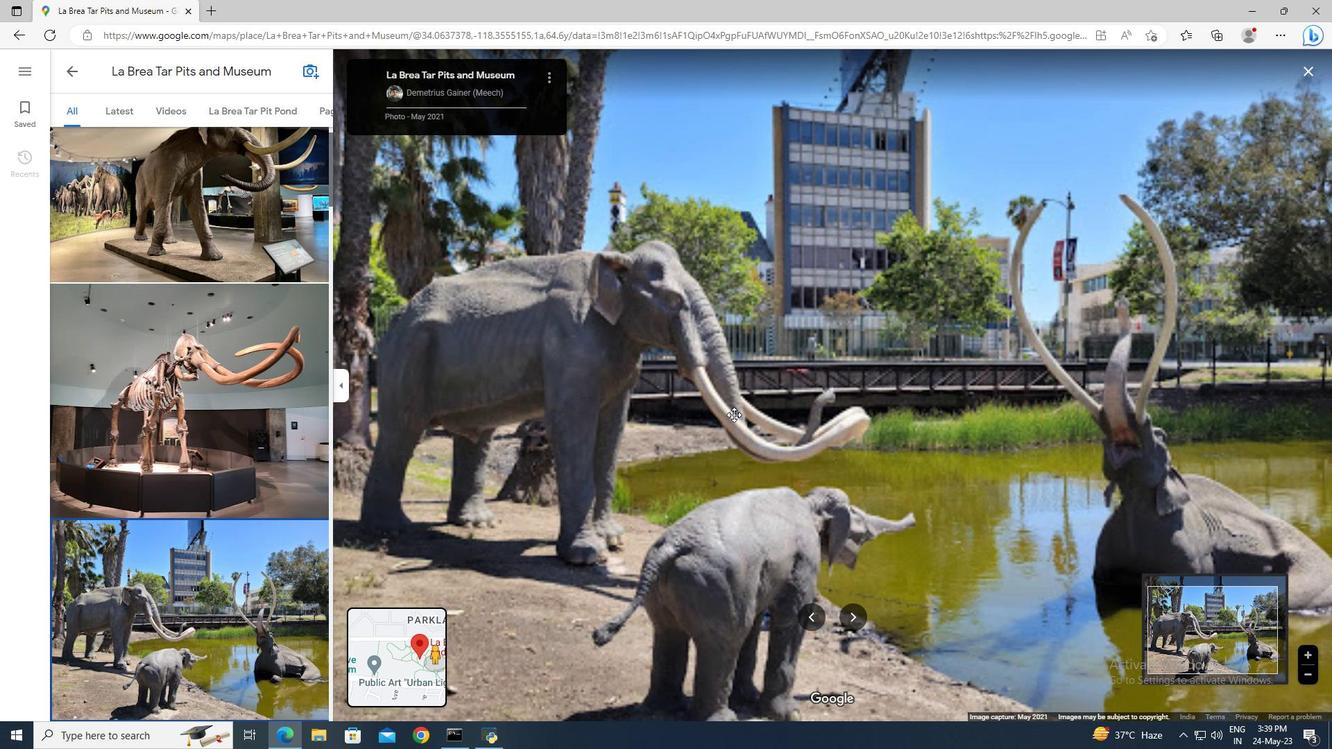 
Action: Mouse scrolled (734, 414) with delta (0, 0)
Screenshot: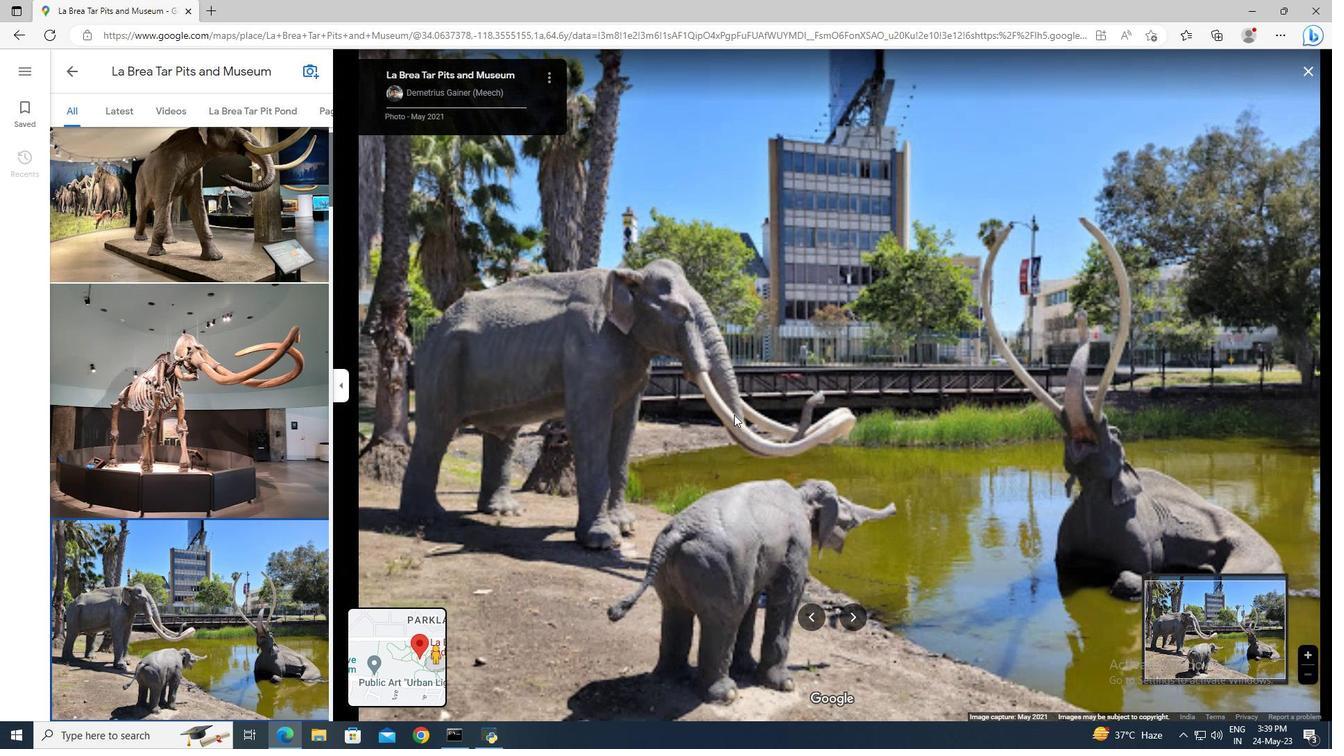 
Action: Mouse scrolled (734, 414) with delta (0, 0)
Screenshot: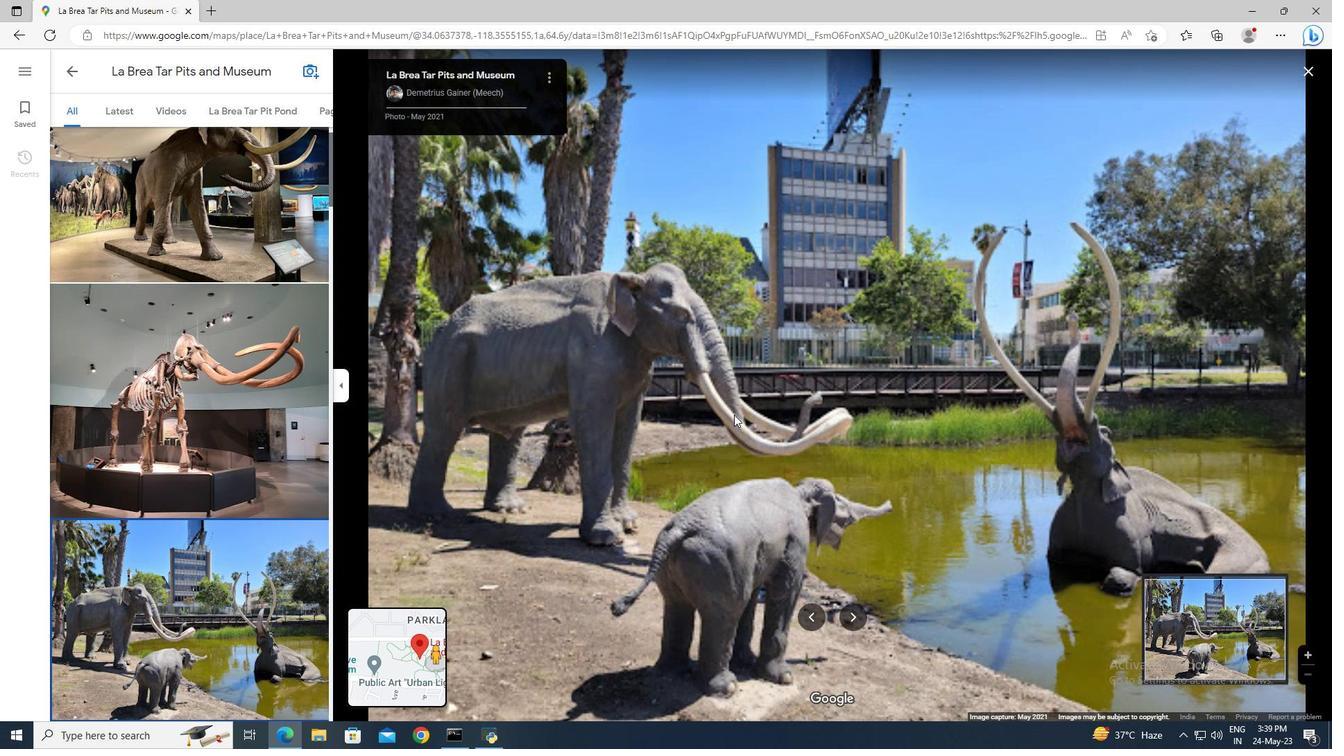 
Action: Mouse scrolled (734, 414) with delta (0, 0)
Screenshot: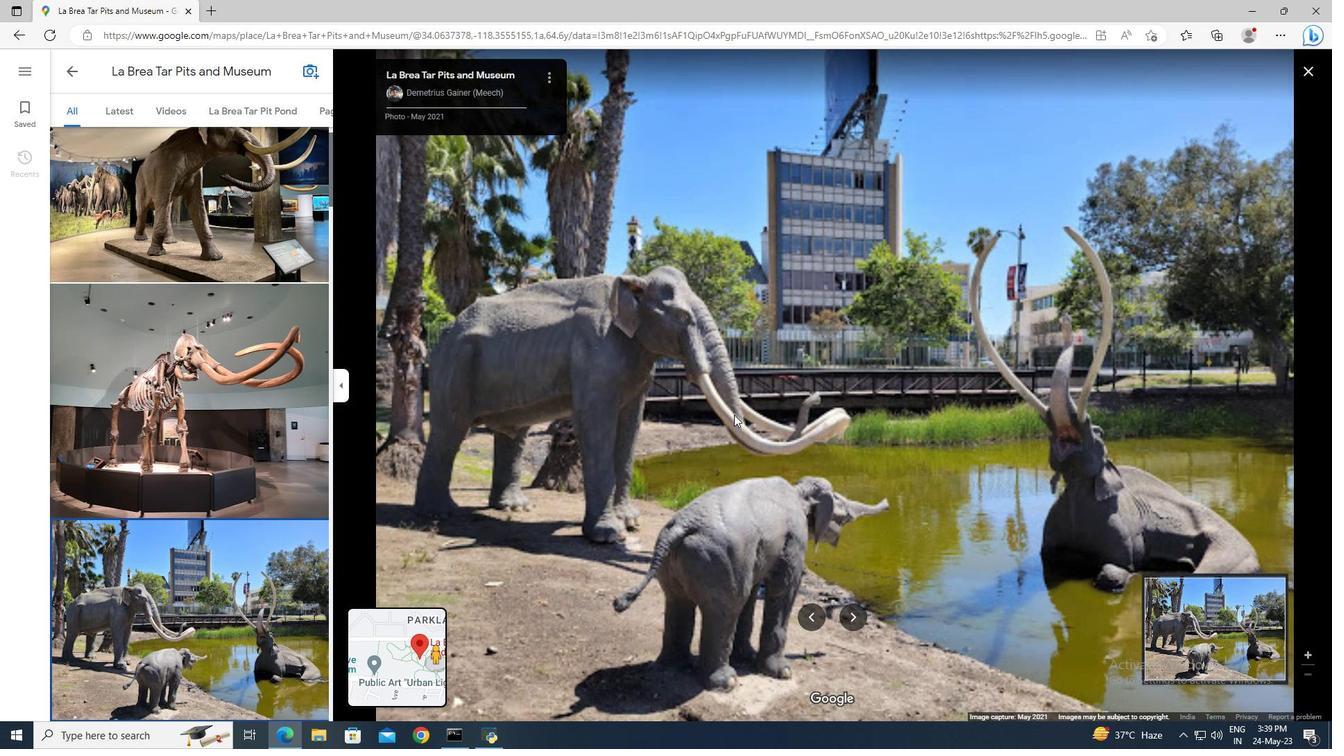 
Action: Mouse scrolled (734, 414) with delta (0, 0)
Screenshot: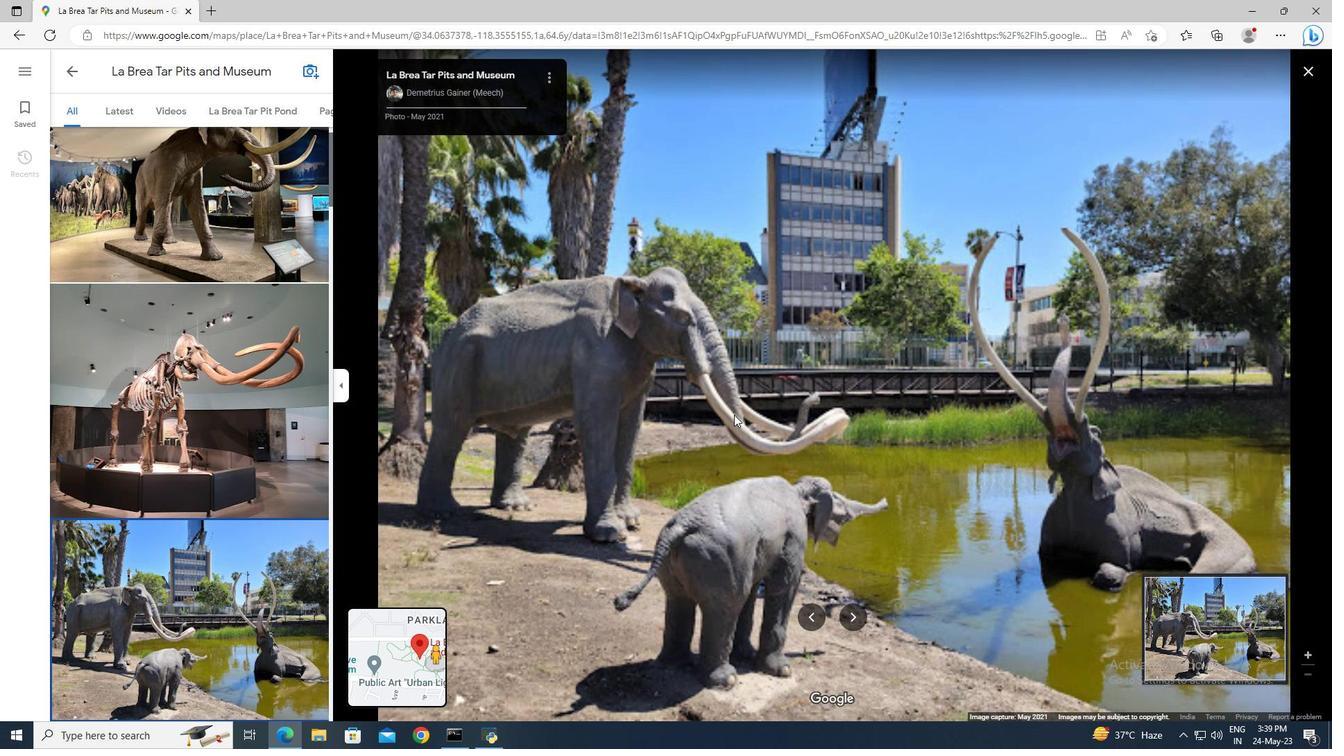 
Action: Mouse moved to (883, 402)
Screenshot: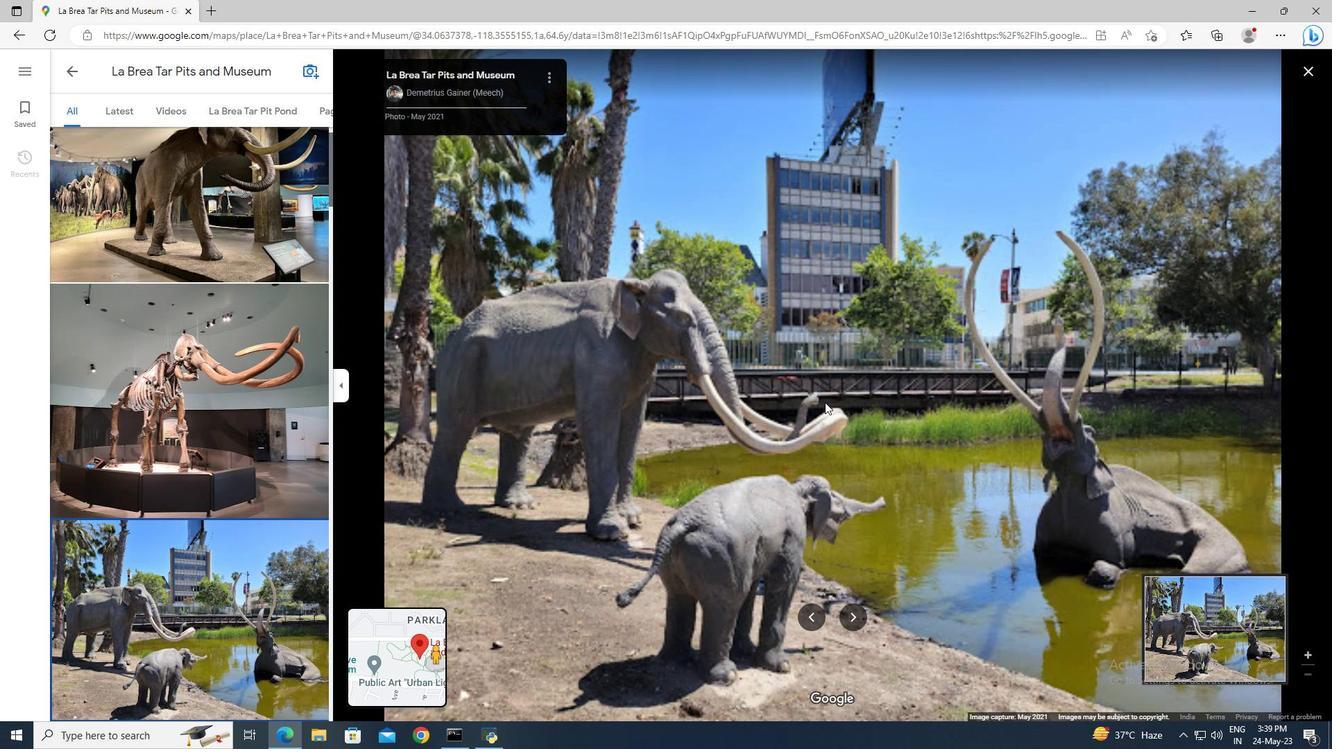 
Action: Mouse pressed left at (883, 402)
Screenshot: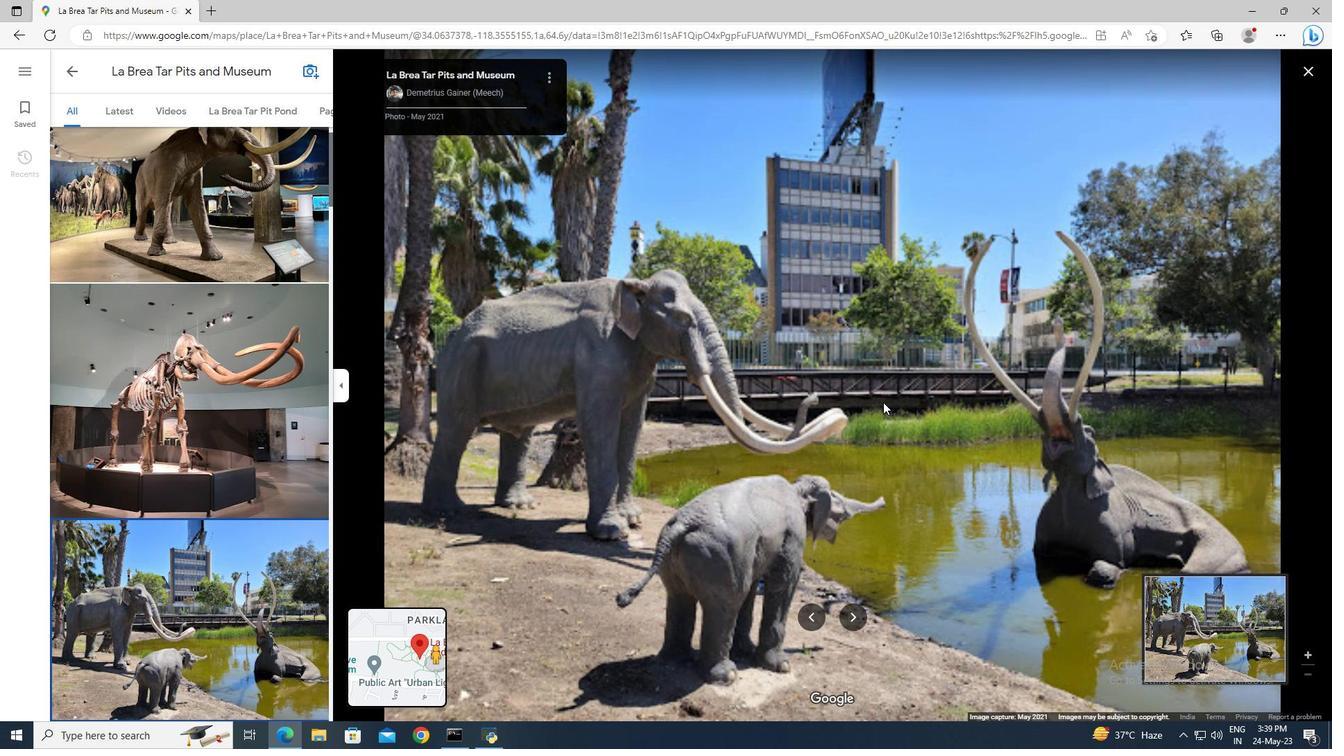 
Action: Mouse moved to (853, 612)
Screenshot: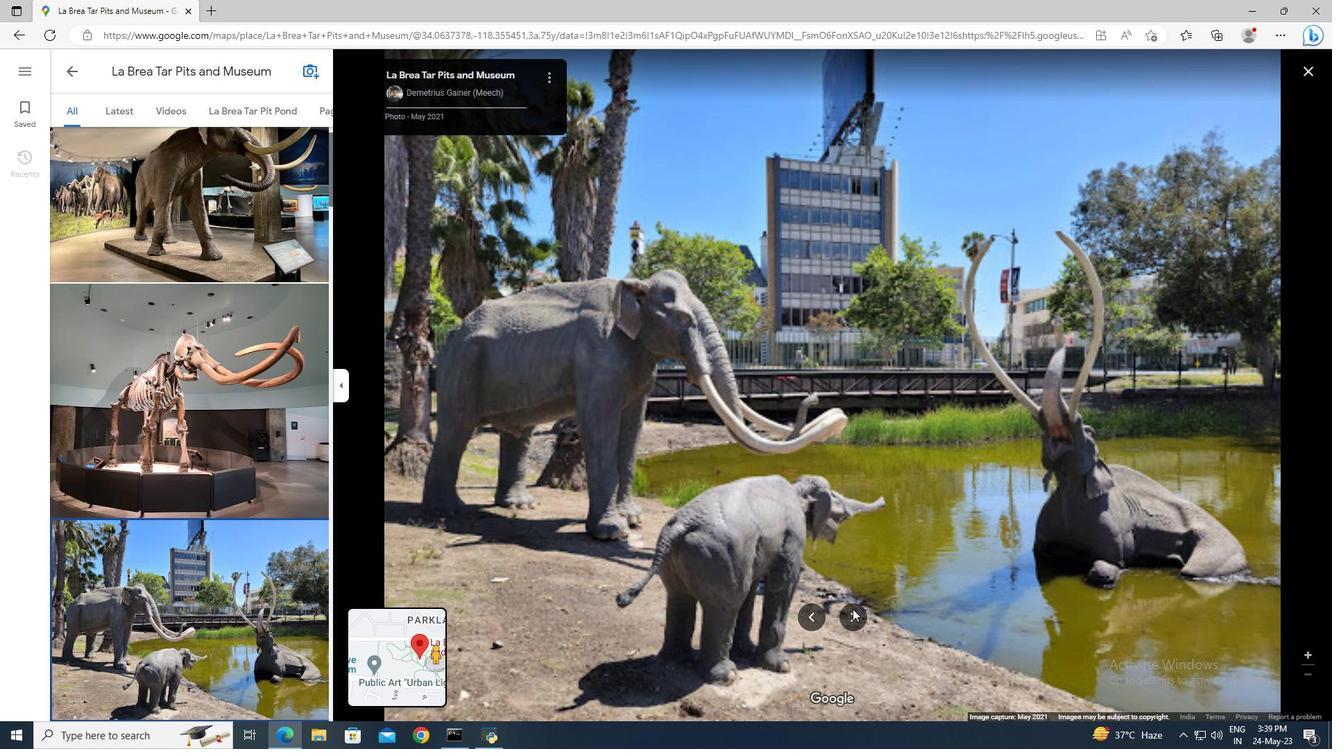 
Action: Mouse pressed left at (853, 612)
Screenshot: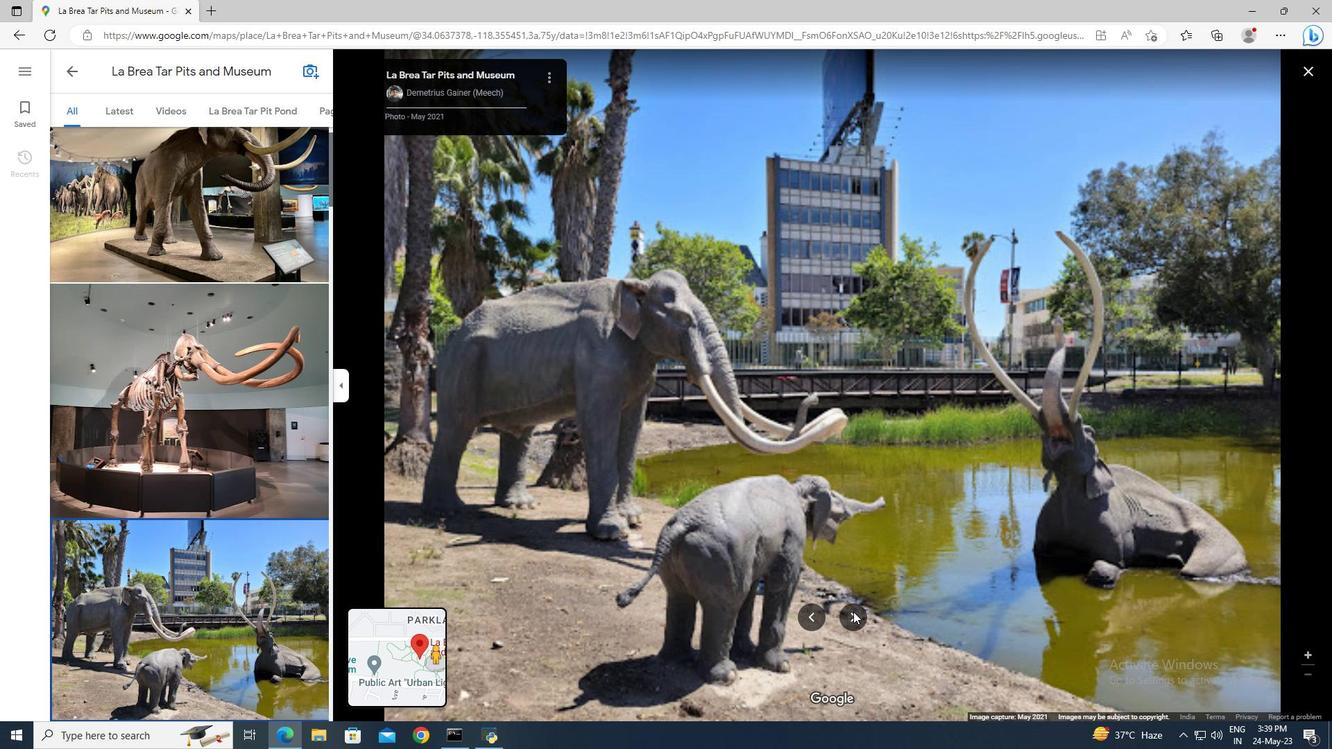 
Action: Mouse moved to (830, 545)
Screenshot: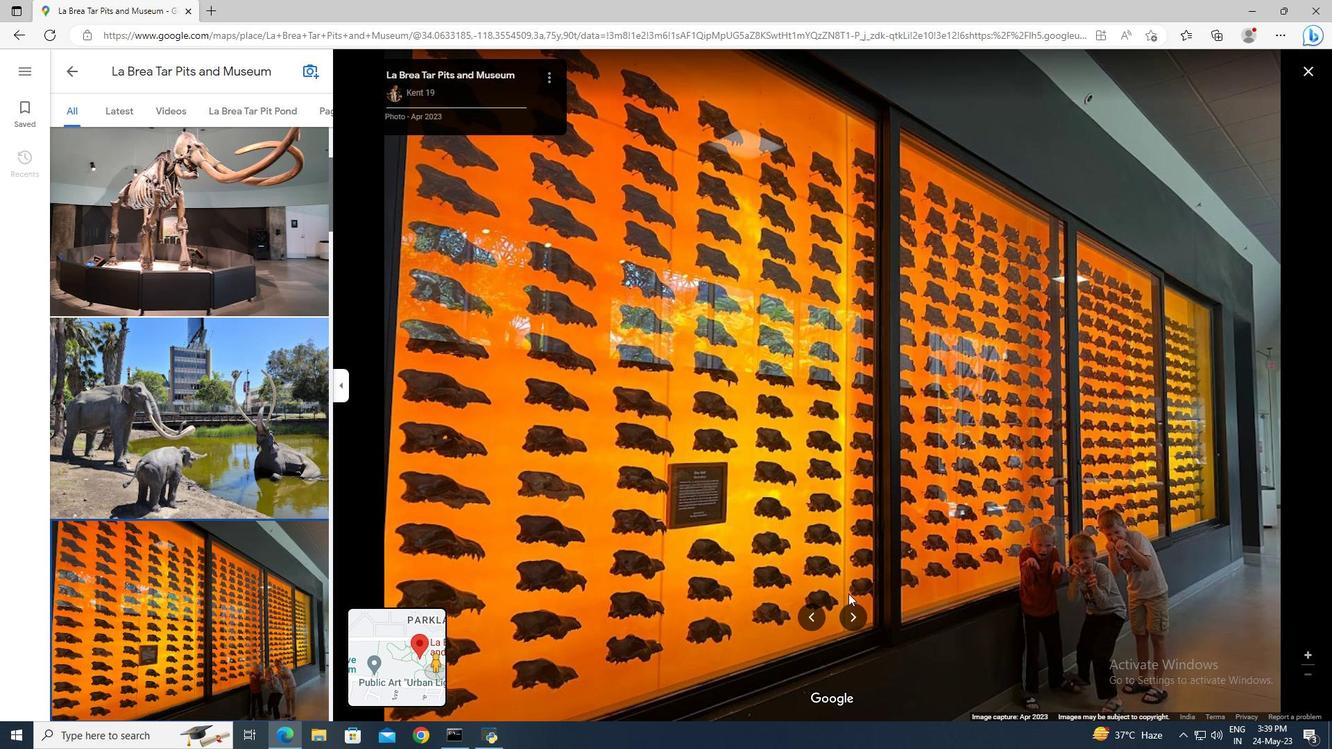 
Action: Mouse scrolled (830, 546) with delta (0, 0)
Screenshot: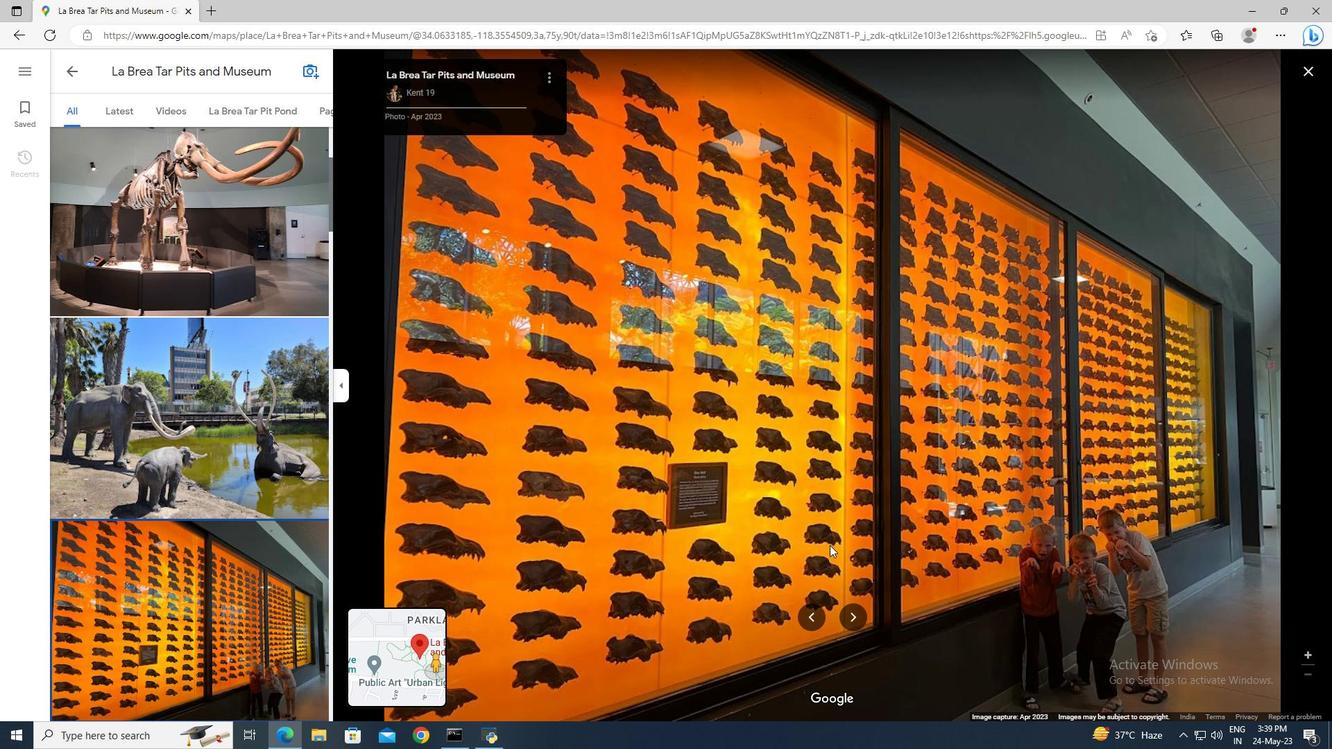 
Action: Mouse scrolled (830, 546) with delta (0, 0)
Screenshot: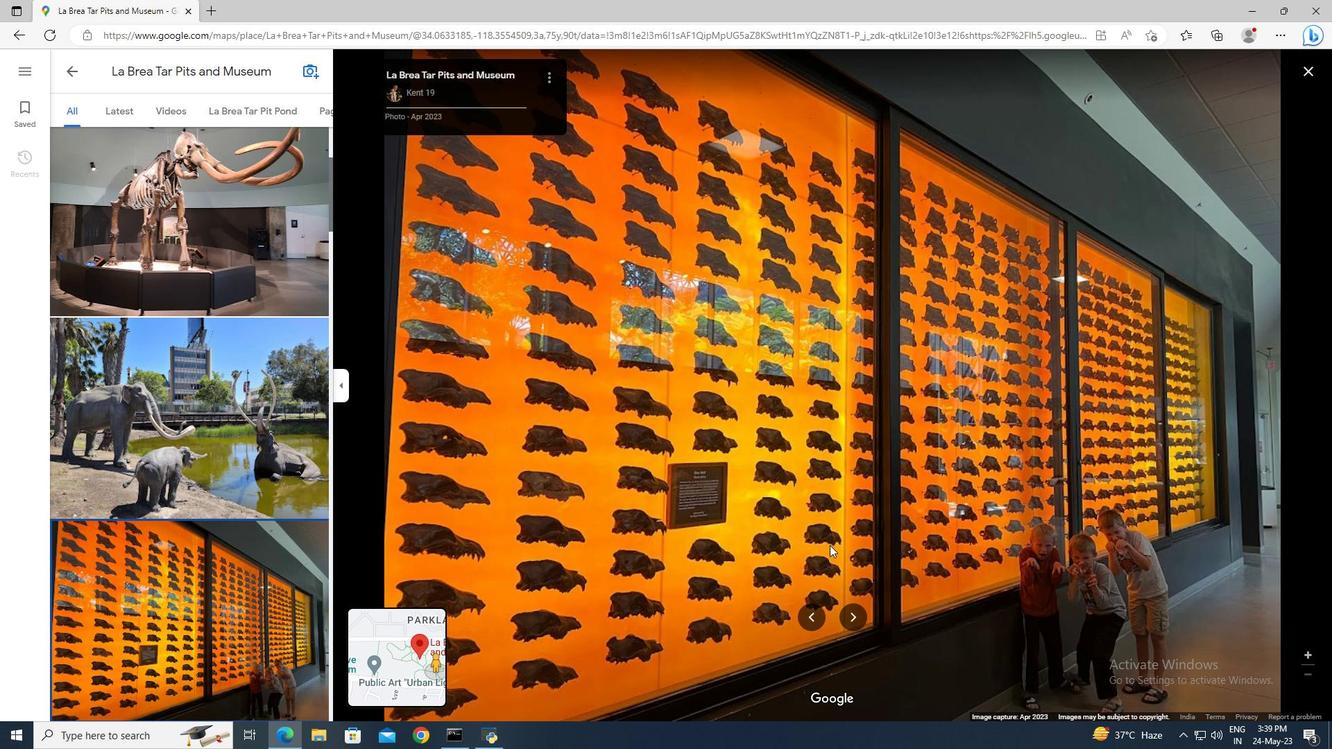 
Action: Mouse scrolled (830, 546) with delta (0, 0)
Screenshot: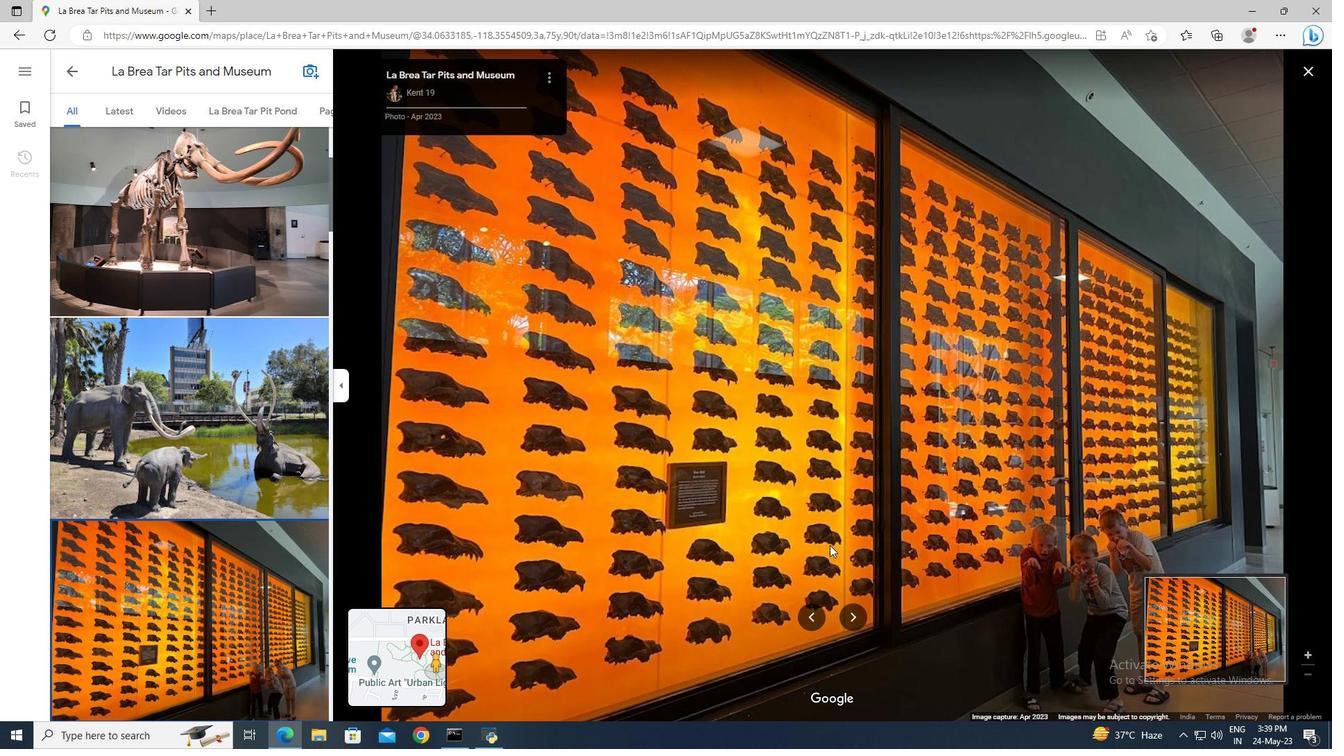 
Action: Mouse scrolled (830, 544) with delta (0, 0)
Screenshot: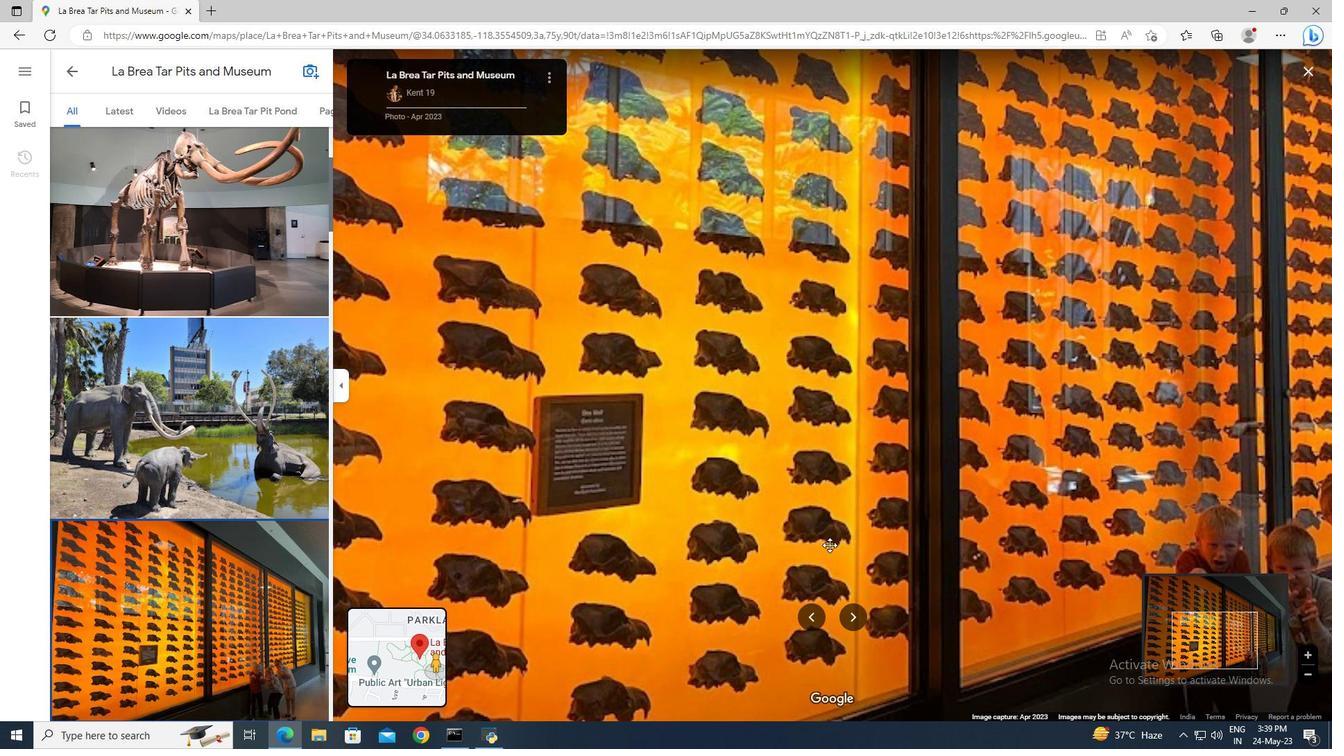 
Action: Mouse scrolled (830, 544) with delta (0, 0)
Screenshot: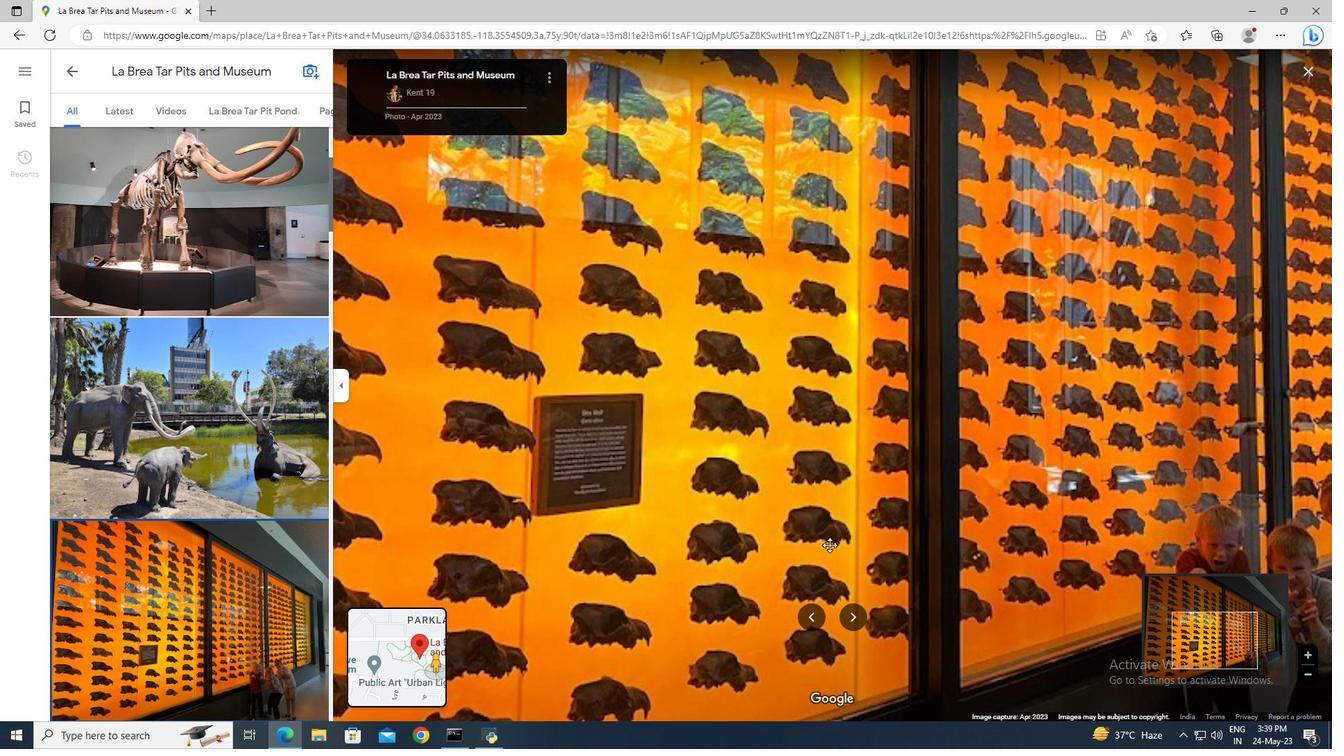 
Action: Mouse scrolled (830, 544) with delta (0, 0)
Screenshot: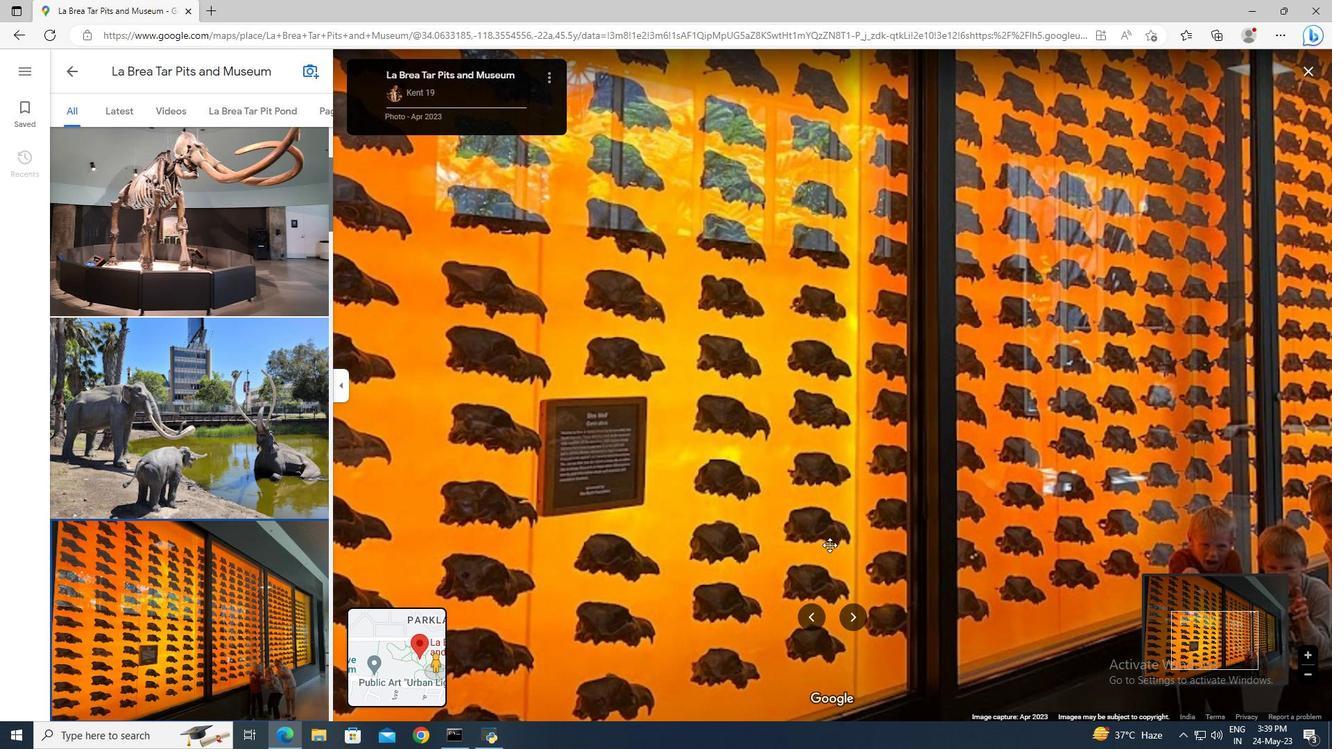 
Action: Mouse scrolled (830, 544) with delta (0, 0)
Screenshot: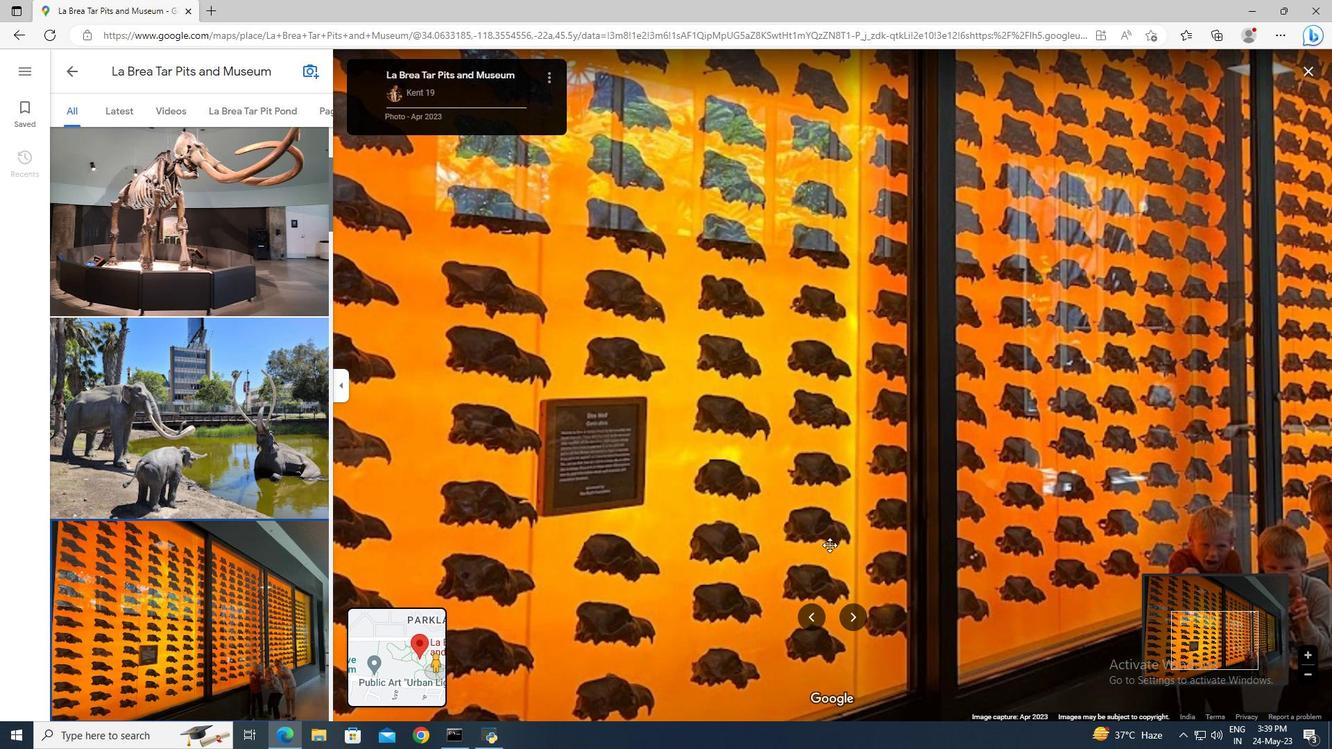 
Action: Mouse scrolled (830, 544) with delta (0, 0)
Screenshot: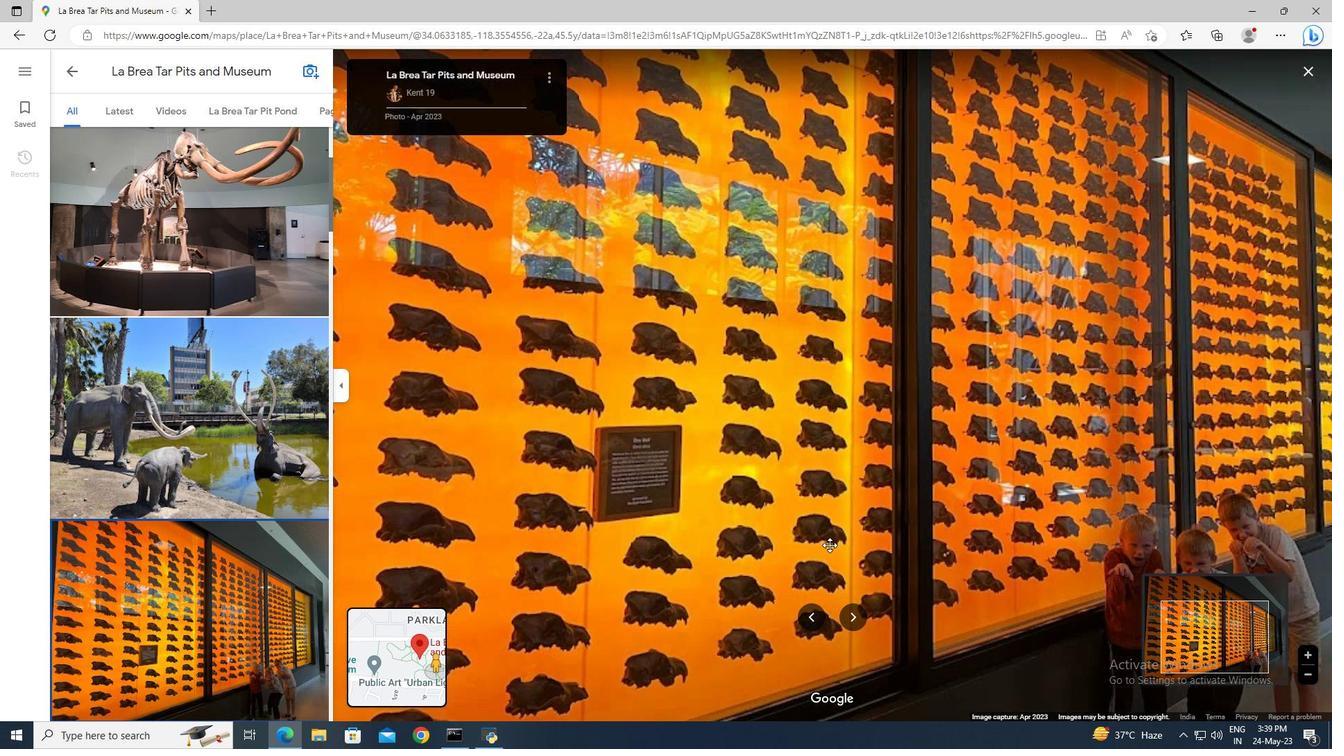 
Action: Mouse scrolled (830, 544) with delta (0, 0)
Screenshot: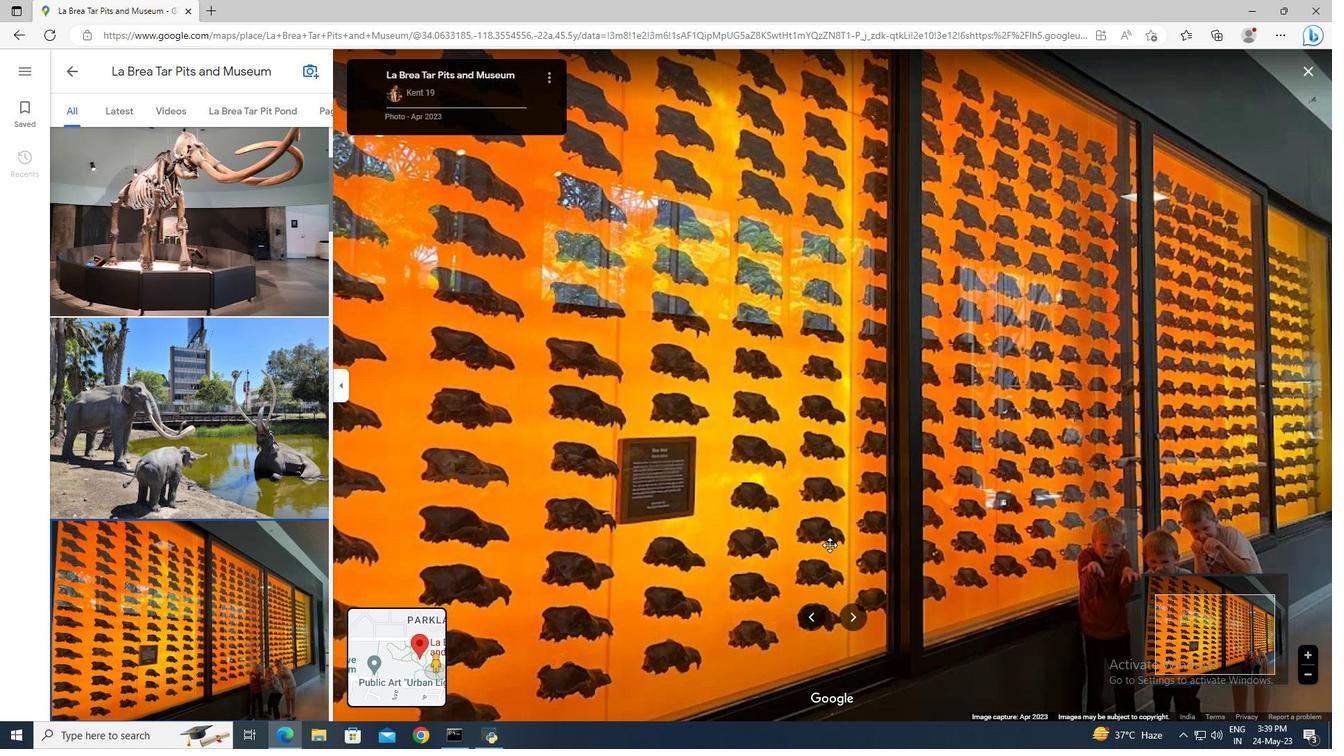 
Action: Mouse moved to (818, 477)
Screenshot: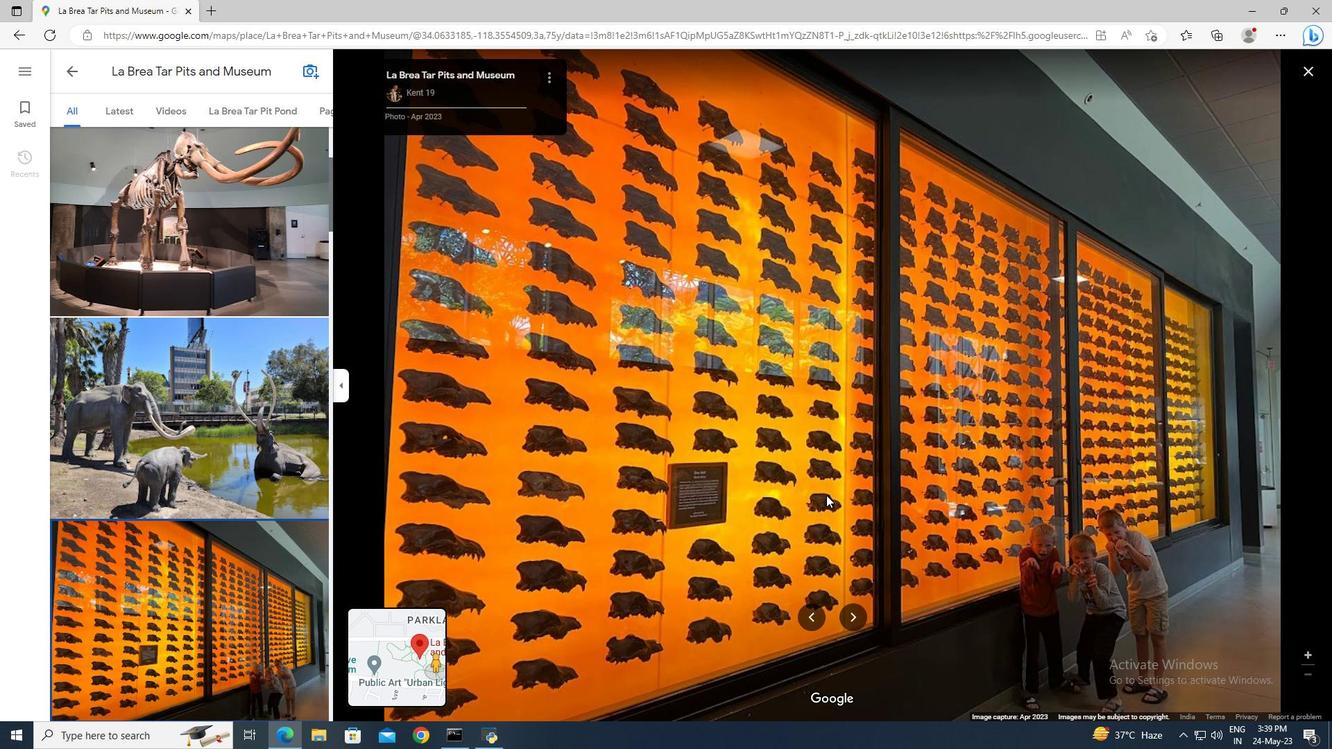 
Action: Mouse scrolled (818, 476) with delta (0, 0)
Screenshot: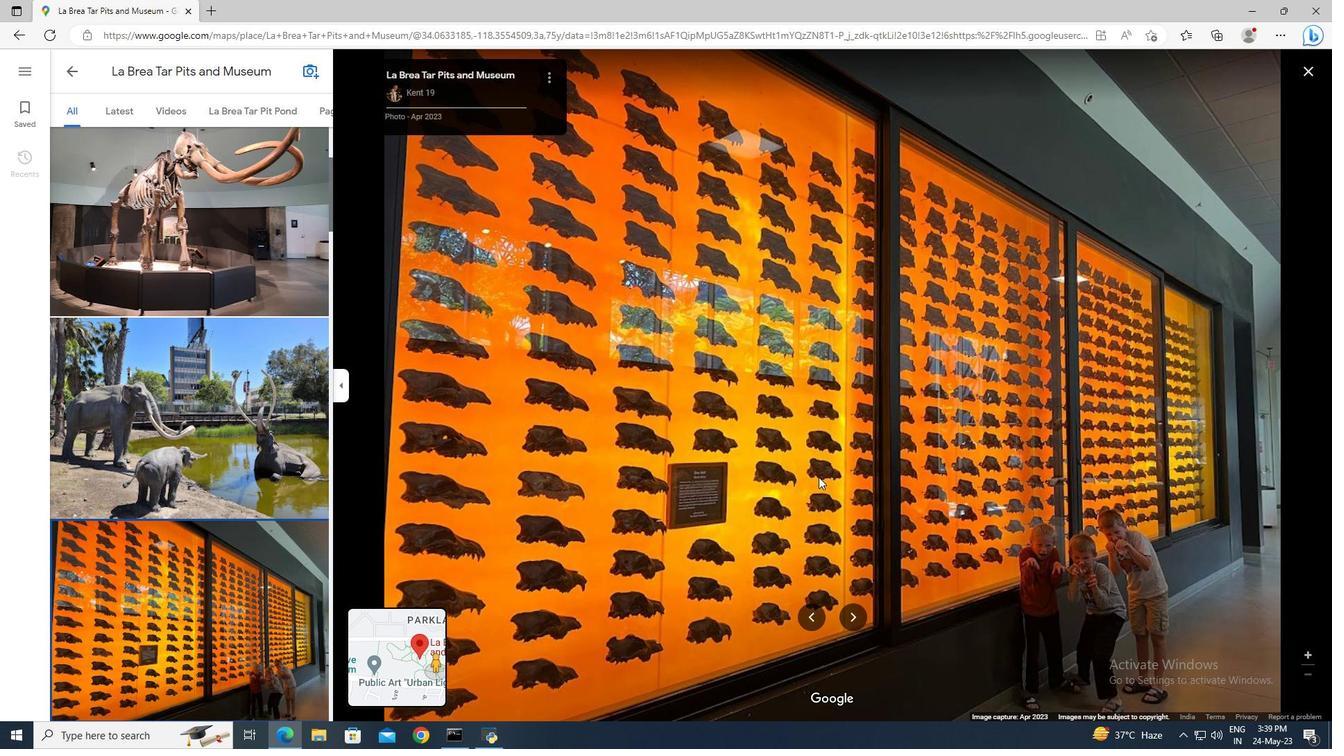 
Action: Mouse scrolled (818, 476) with delta (0, 0)
Screenshot: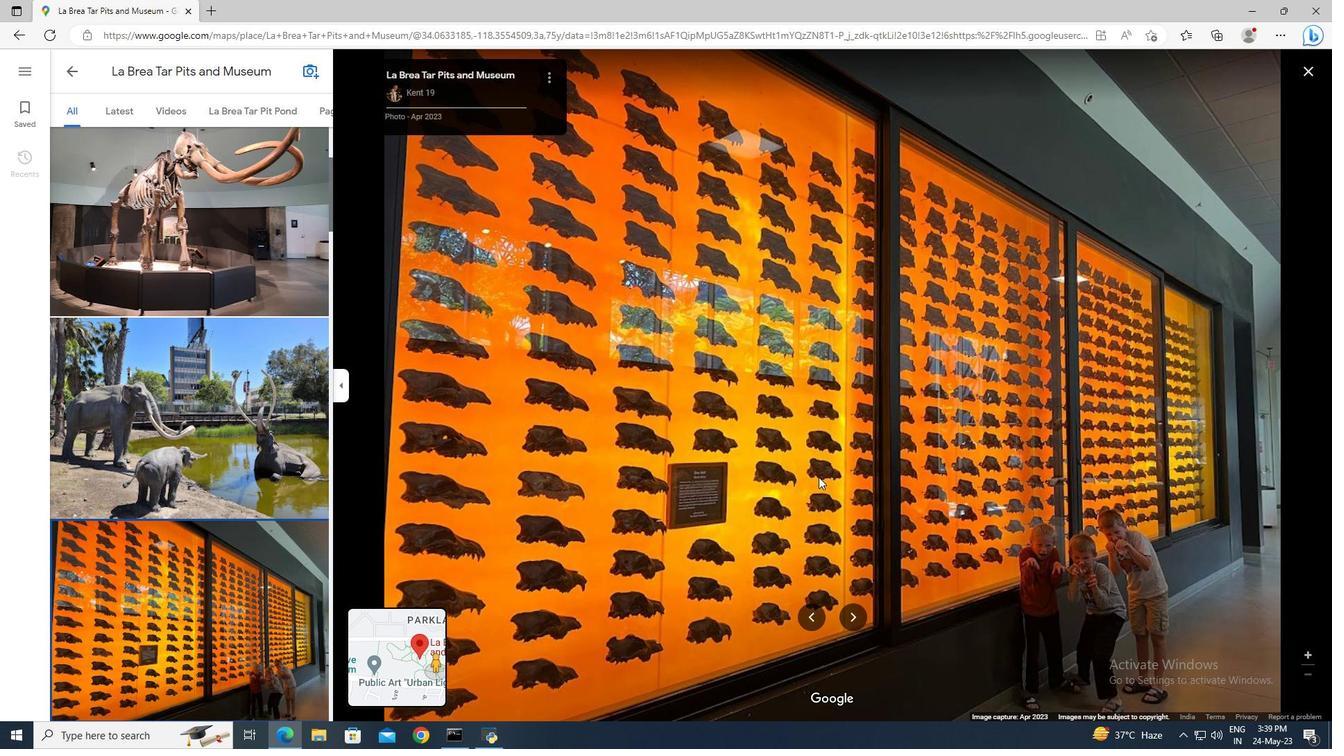 
Action: Mouse scrolled (818, 476) with delta (0, 0)
Screenshot: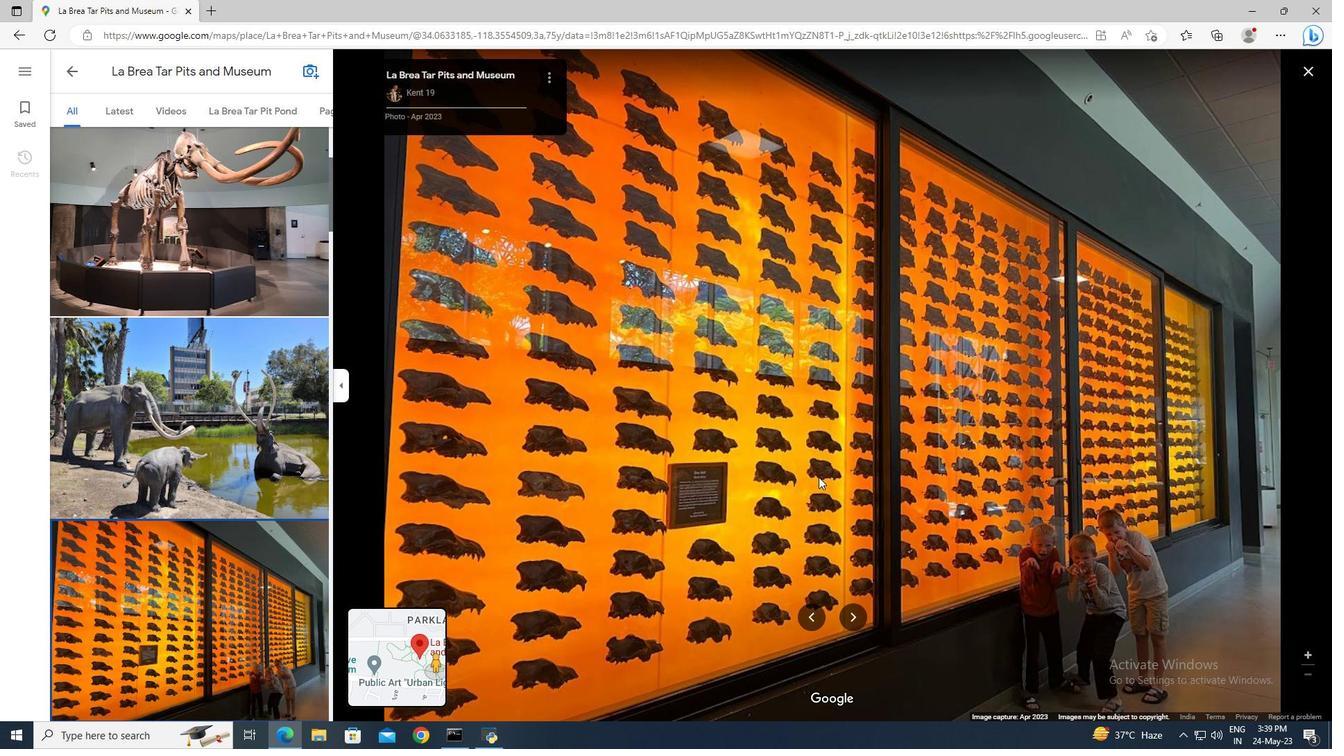 
Action: Mouse scrolled (818, 478) with delta (0, 0)
Screenshot: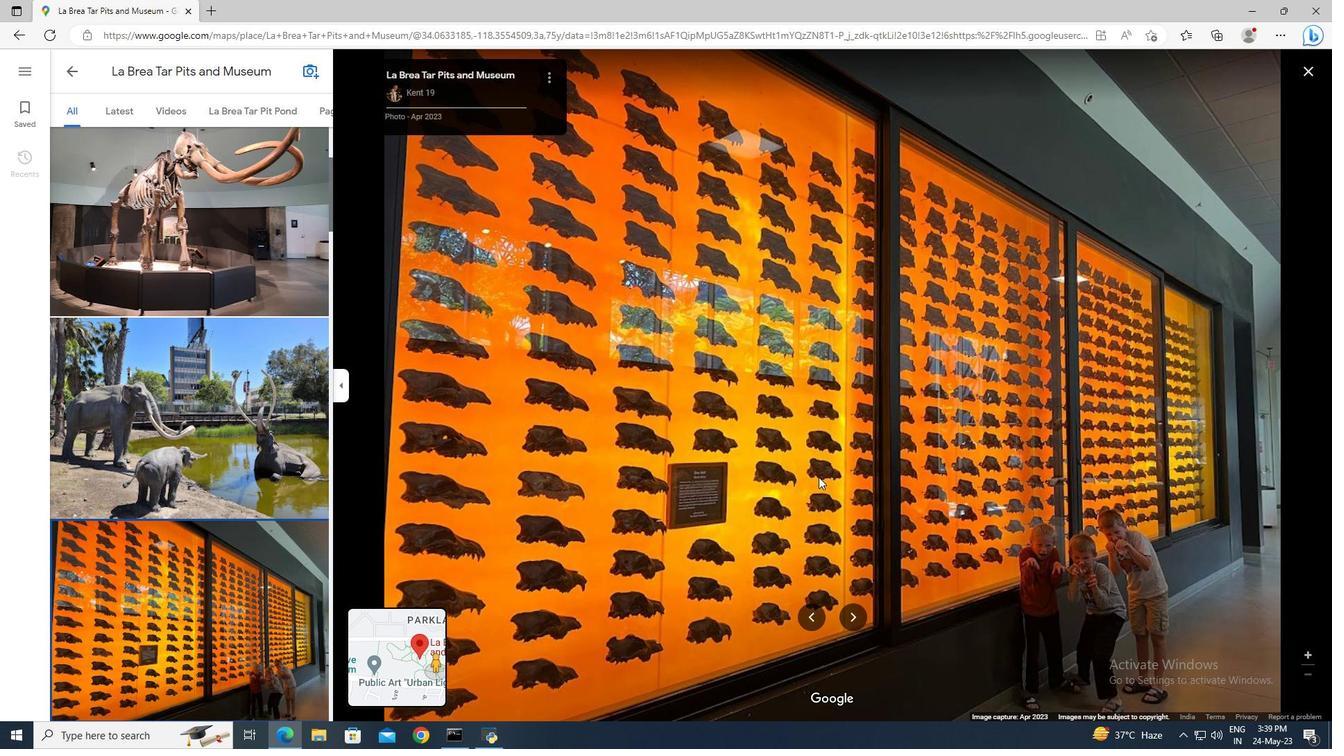 
Action: Mouse scrolled (818, 478) with delta (0, 0)
Screenshot: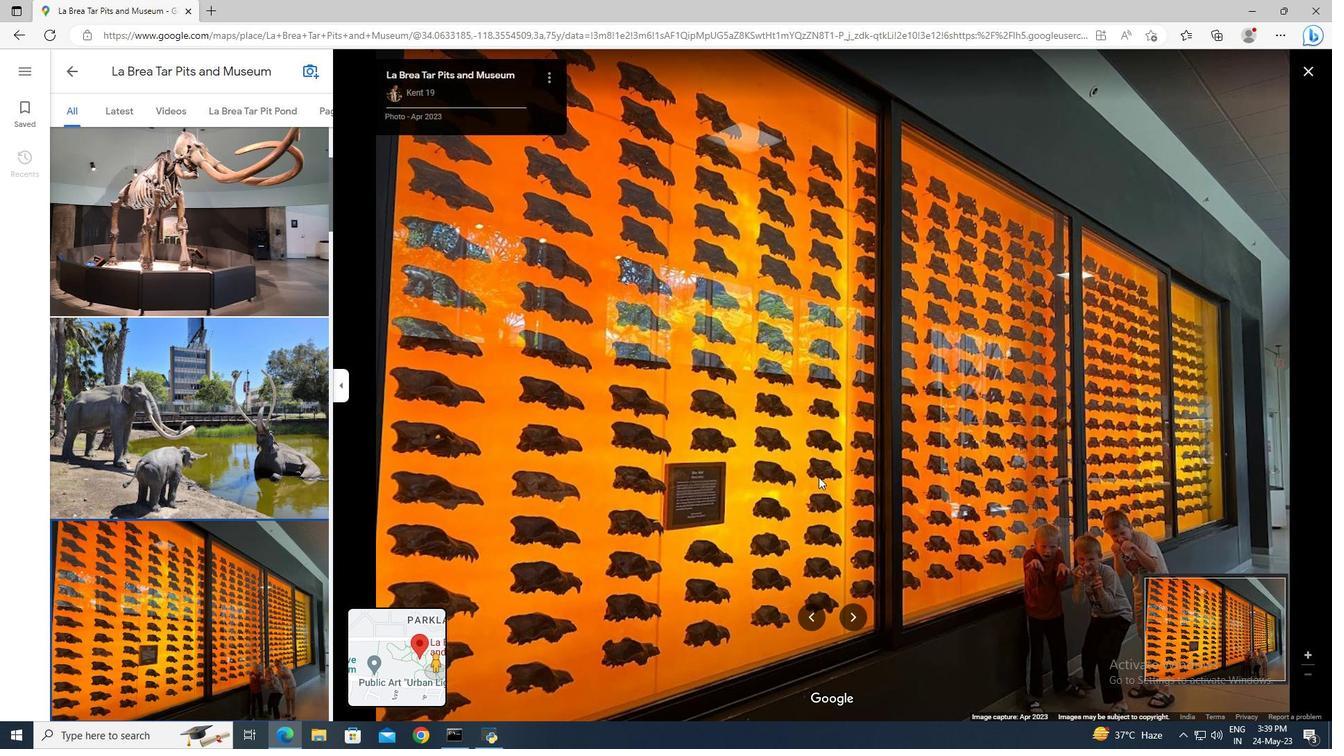 
Action: Mouse scrolled (818, 476) with delta (0, 0)
Screenshot: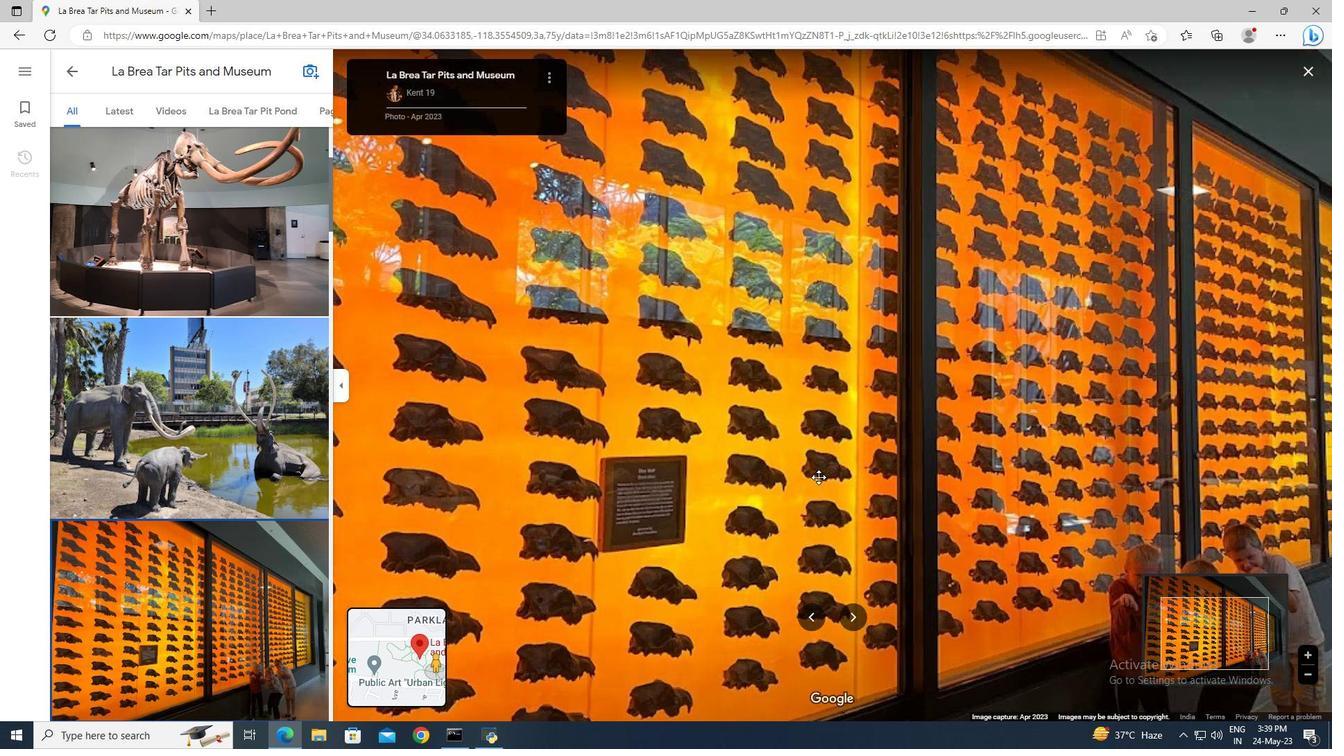 
Action: Mouse scrolled (818, 476) with delta (0, 0)
Screenshot: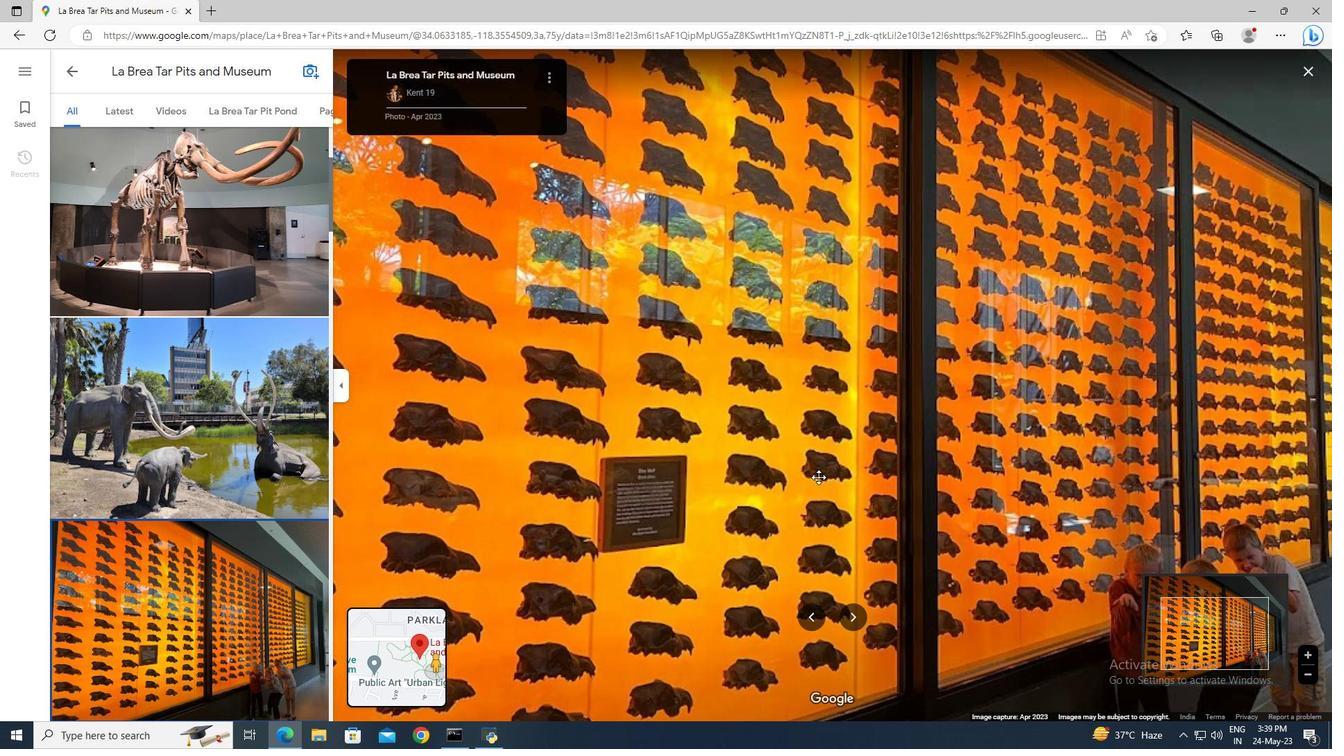 
Action: Mouse scrolled (818, 476) with delta (0, 0)
Screenshot: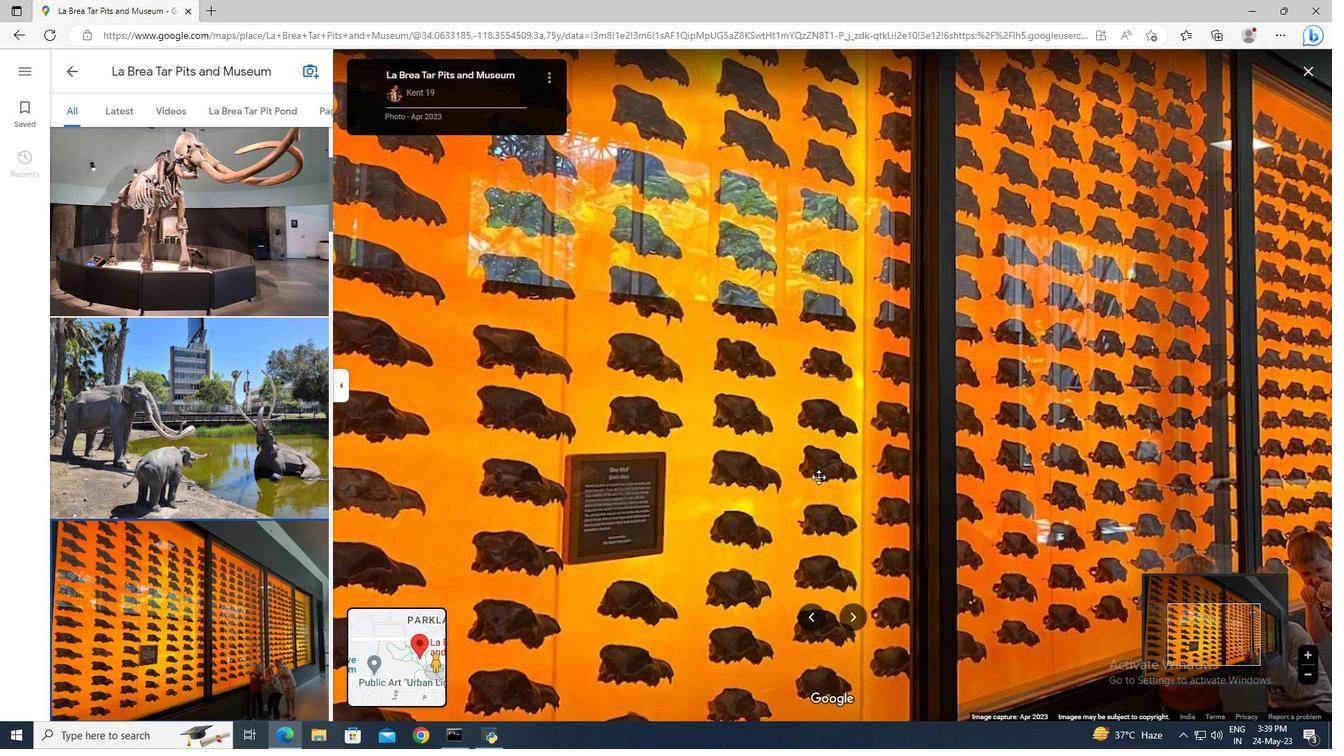 
Action: Mouse scrolled (818, 476) with delta (0, 0)
Screenshot: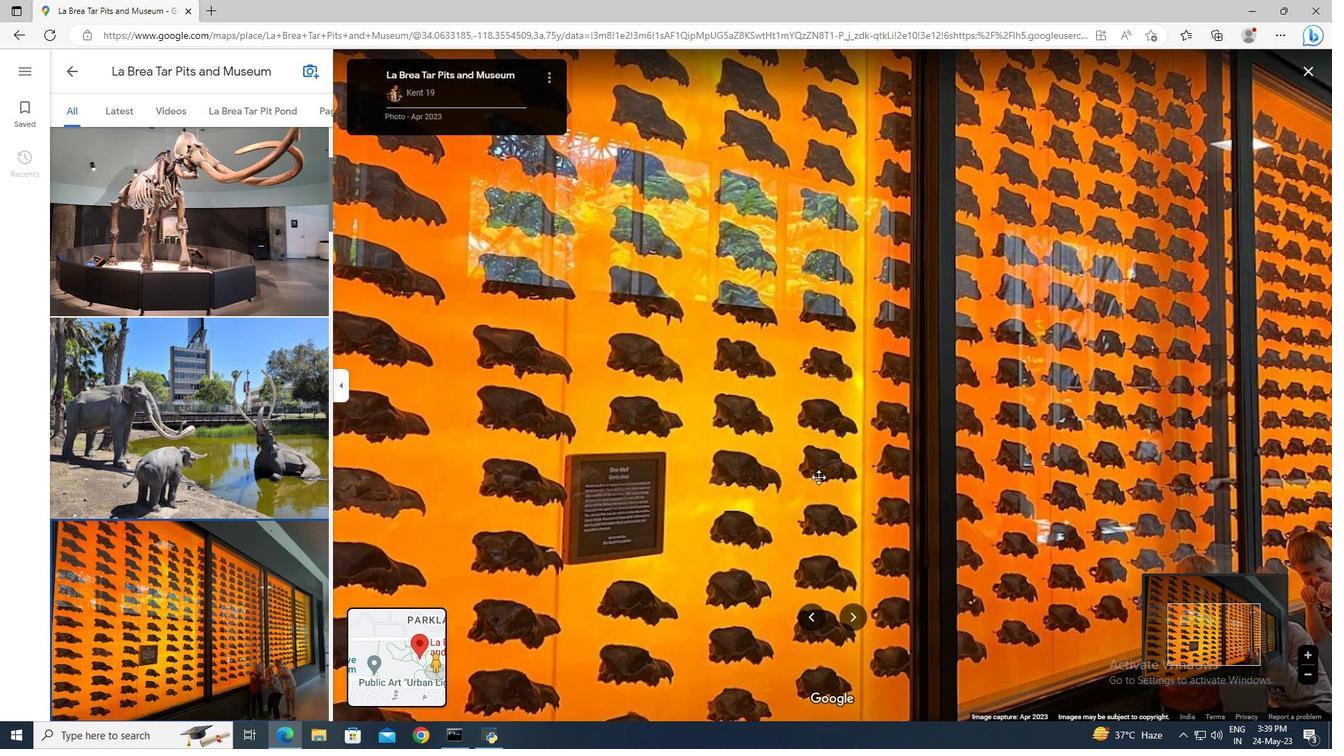
Action: Mouse scrolled (818, 476) with delta (0, 0)
Screenshot: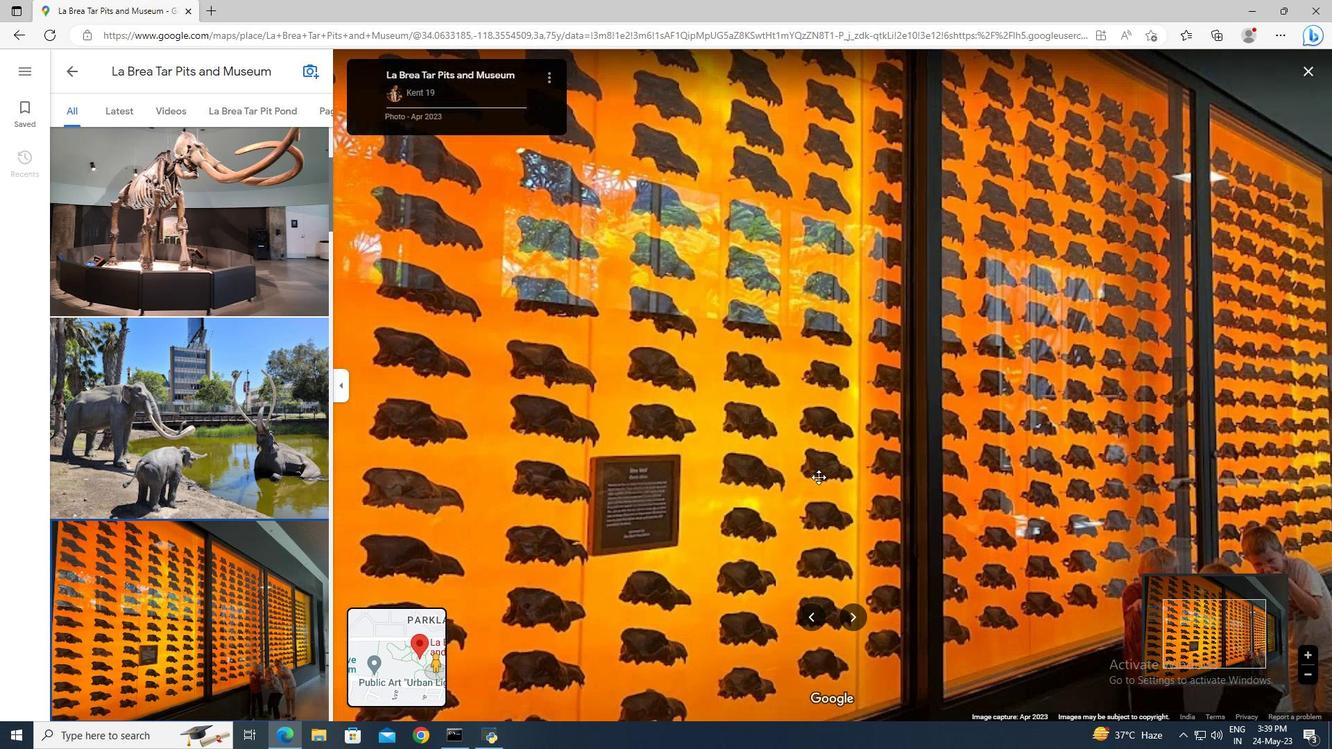 
Action: Mouse moved to (853, 621)
Screenshot: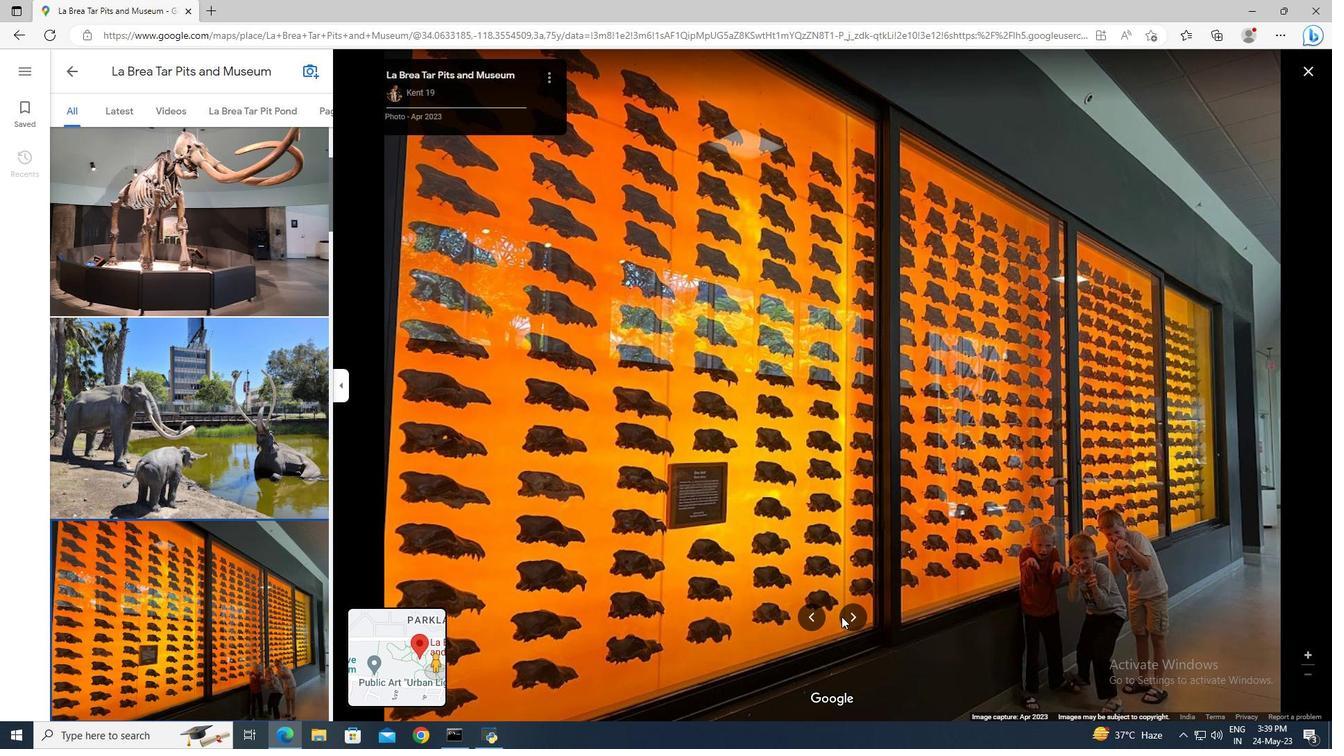 
Action: Mouse pressed left at (853, 621)
Screenshot: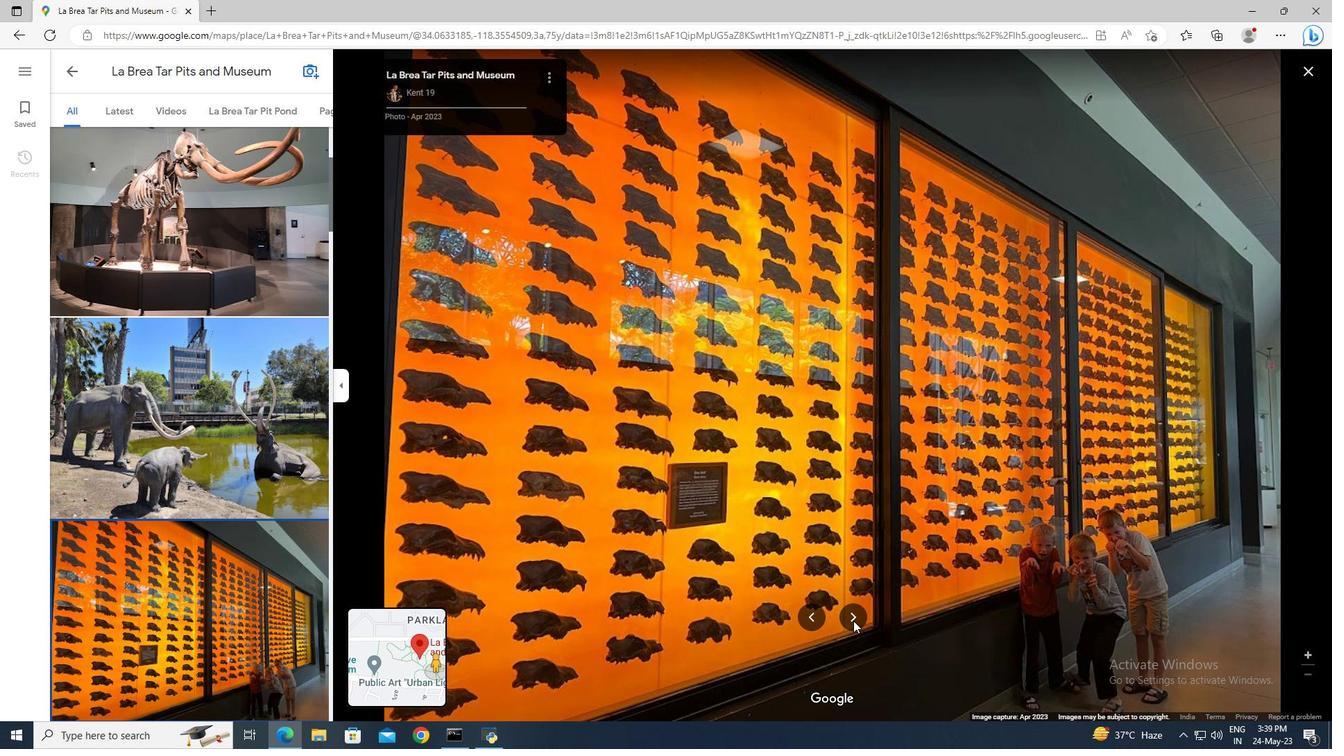 
Action: Mouse moved to (880, 552)
Screenshot: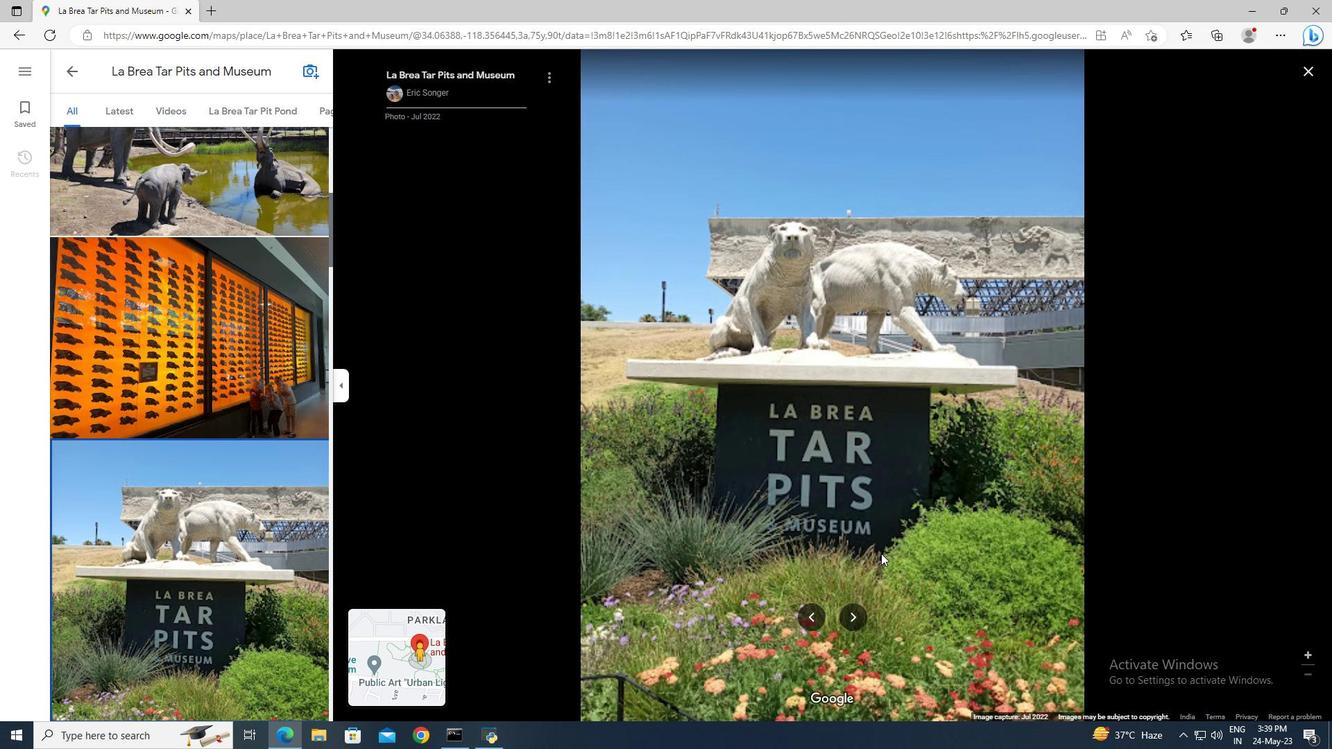 
Action: Mouse scrolled (880, 553) with delta (0, 0)
Screenshot: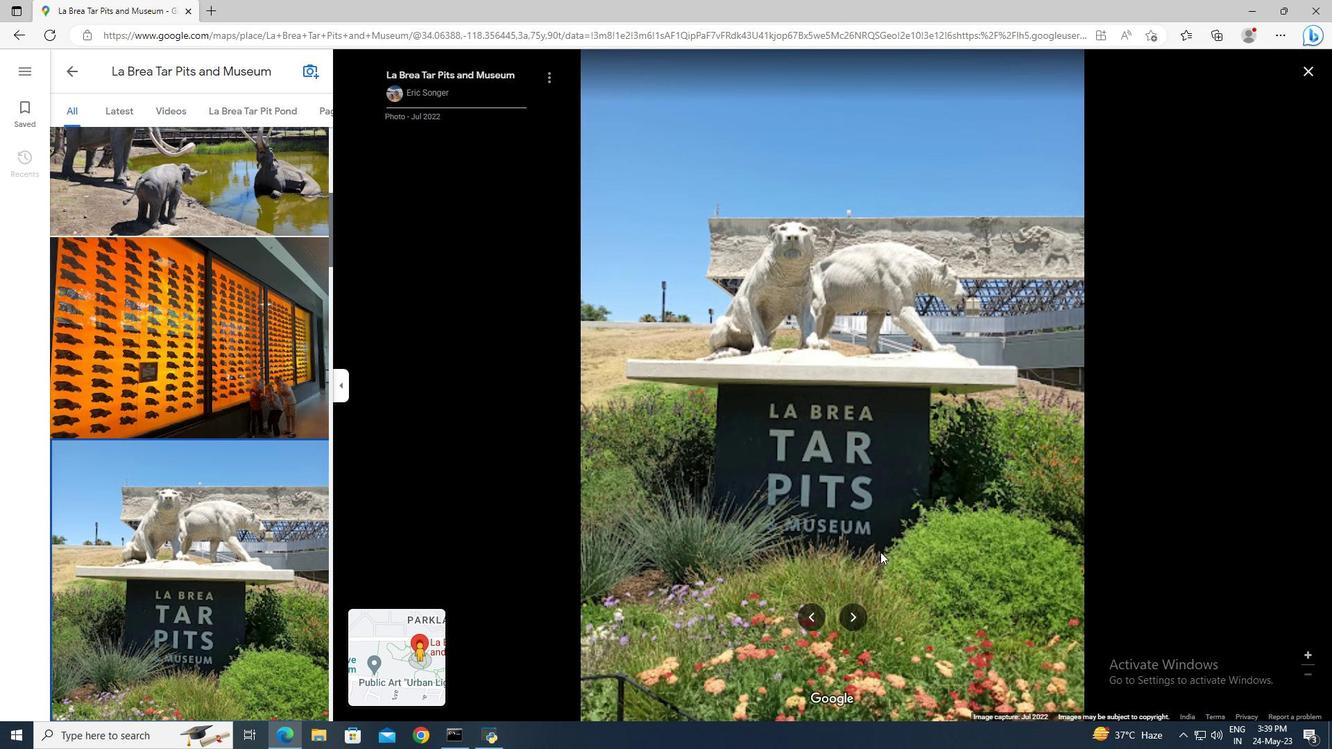 
Action: Mouse scrolled (880, 553) with delta (0, 0)
Screenshot: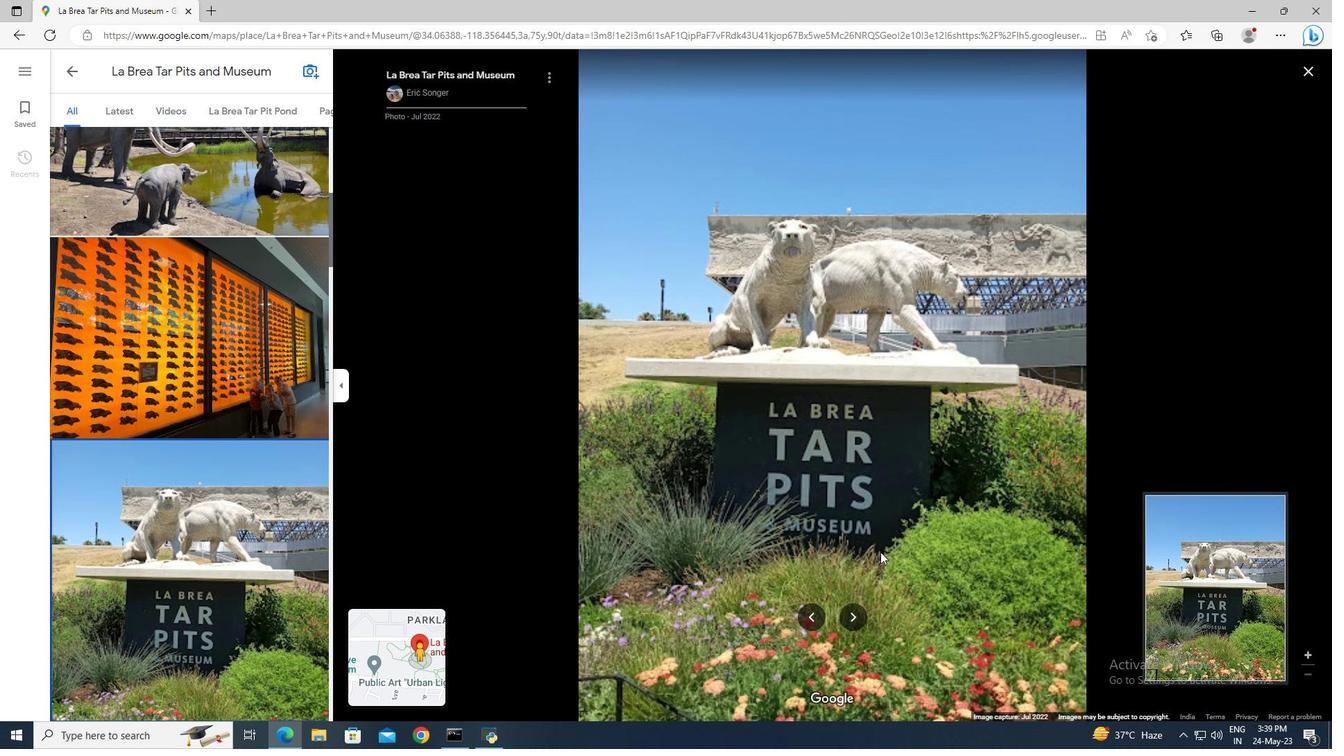 
Action: Mouse scrolled (880, 551) with delta (0, 0)
Screenshot: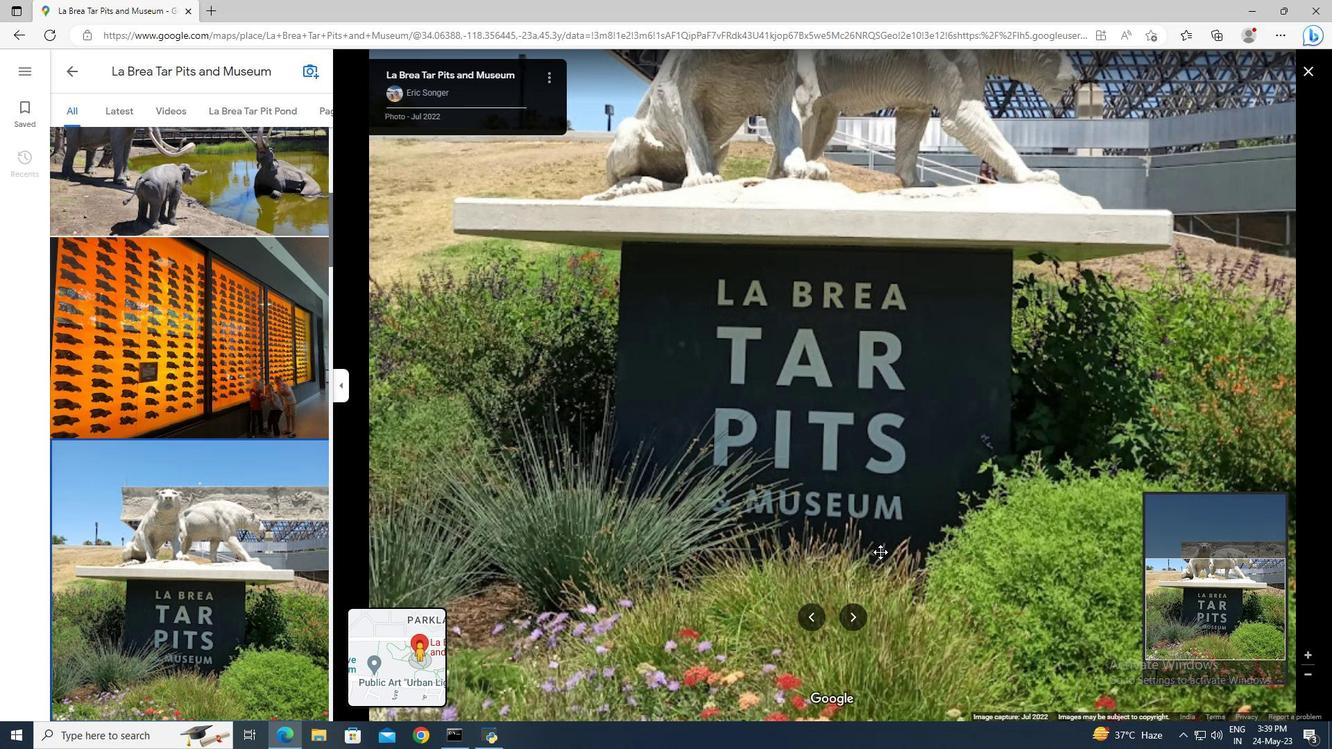 
Action: Mouse scrolled (880, 551) with delta (0, 0)
Screenshot: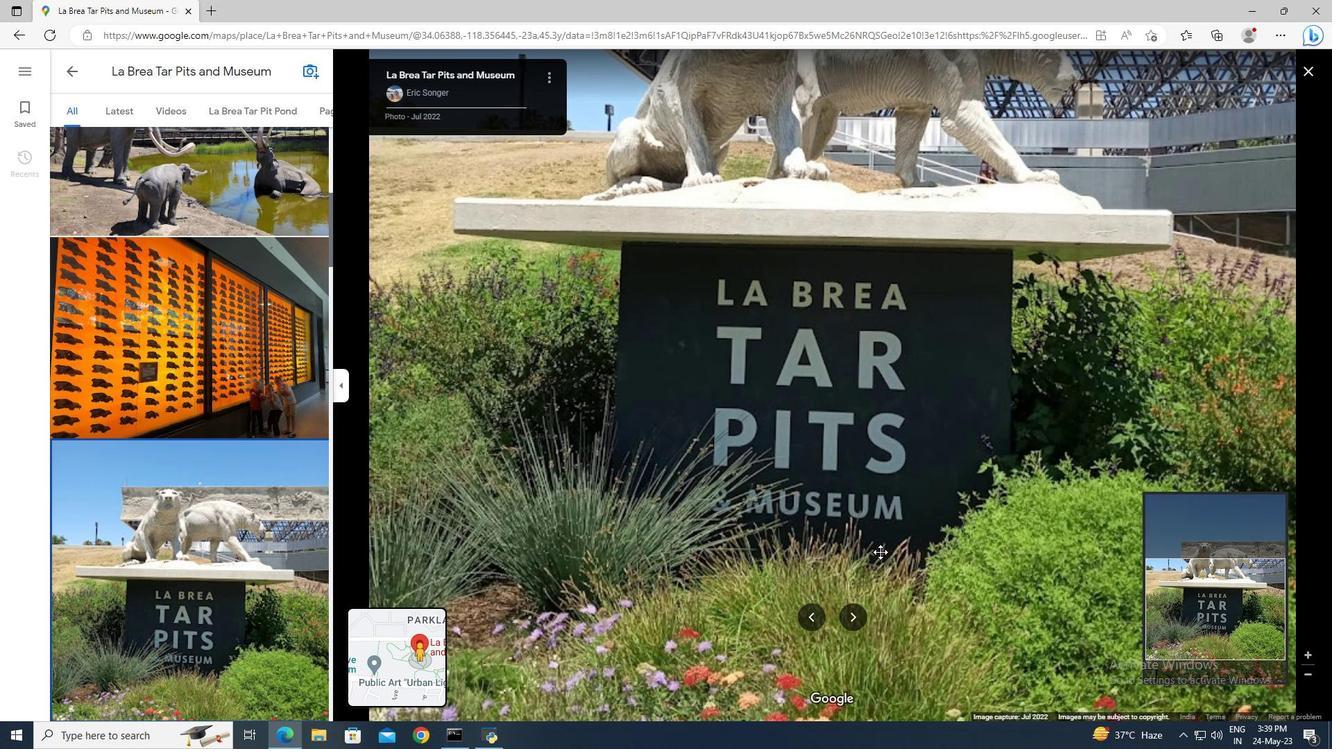 
Action: Mouse scrolled (880, 551) with delta (0, 0)
Screenshot: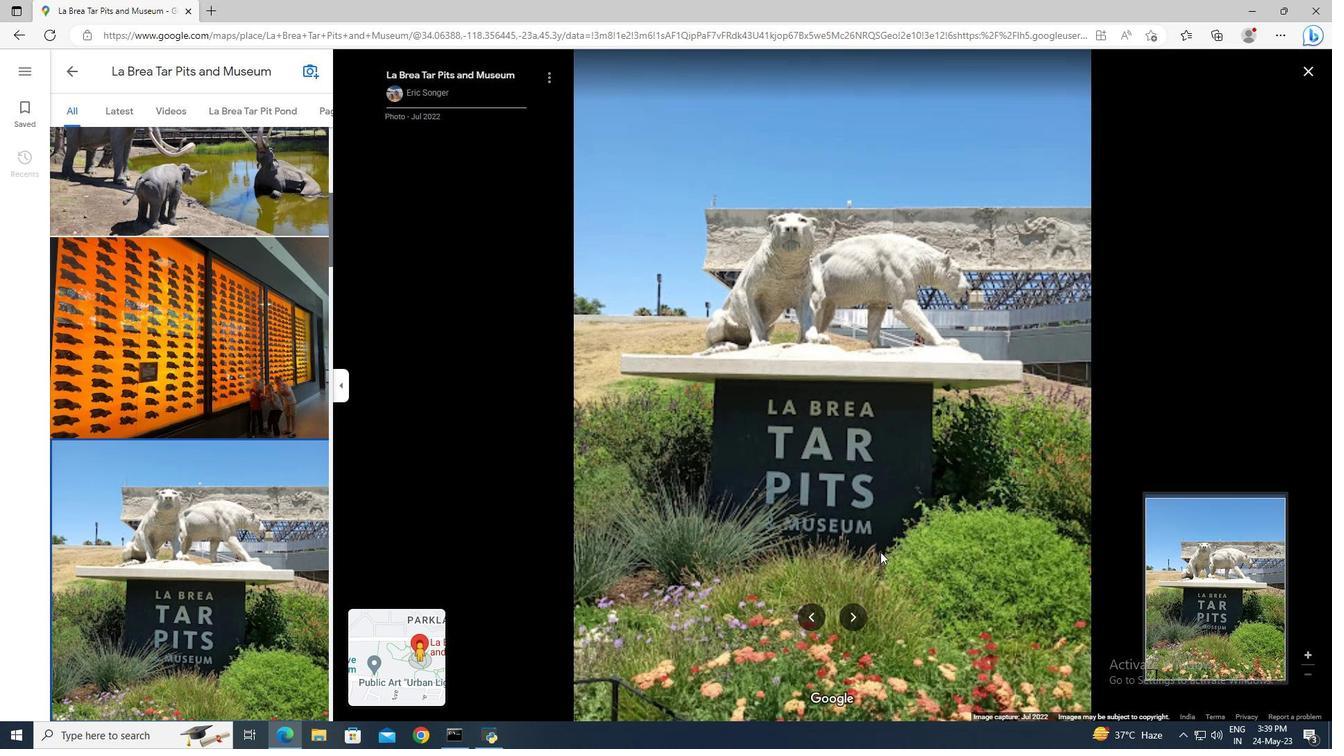 
Action: Mouse moved to (854, 623)
Screenshot: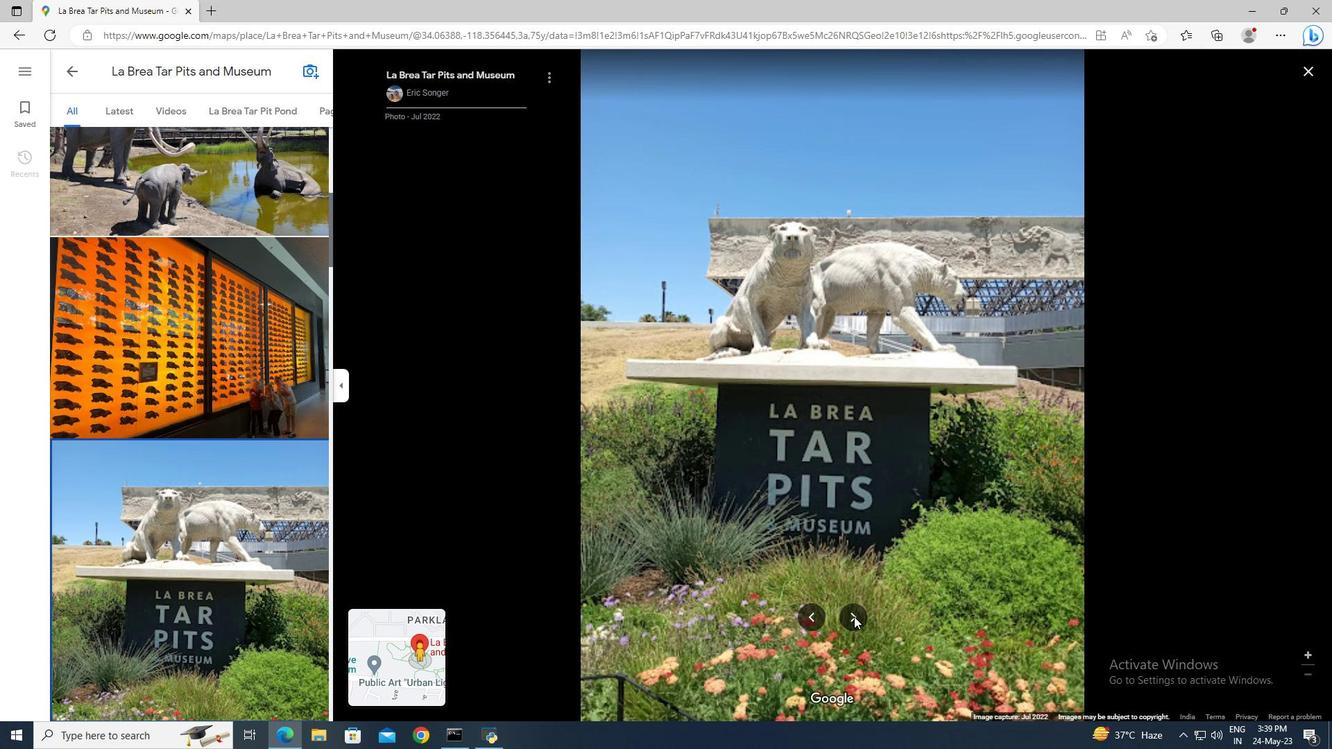 
Action: Mouse pressed left at (854, 623)
Screenshot: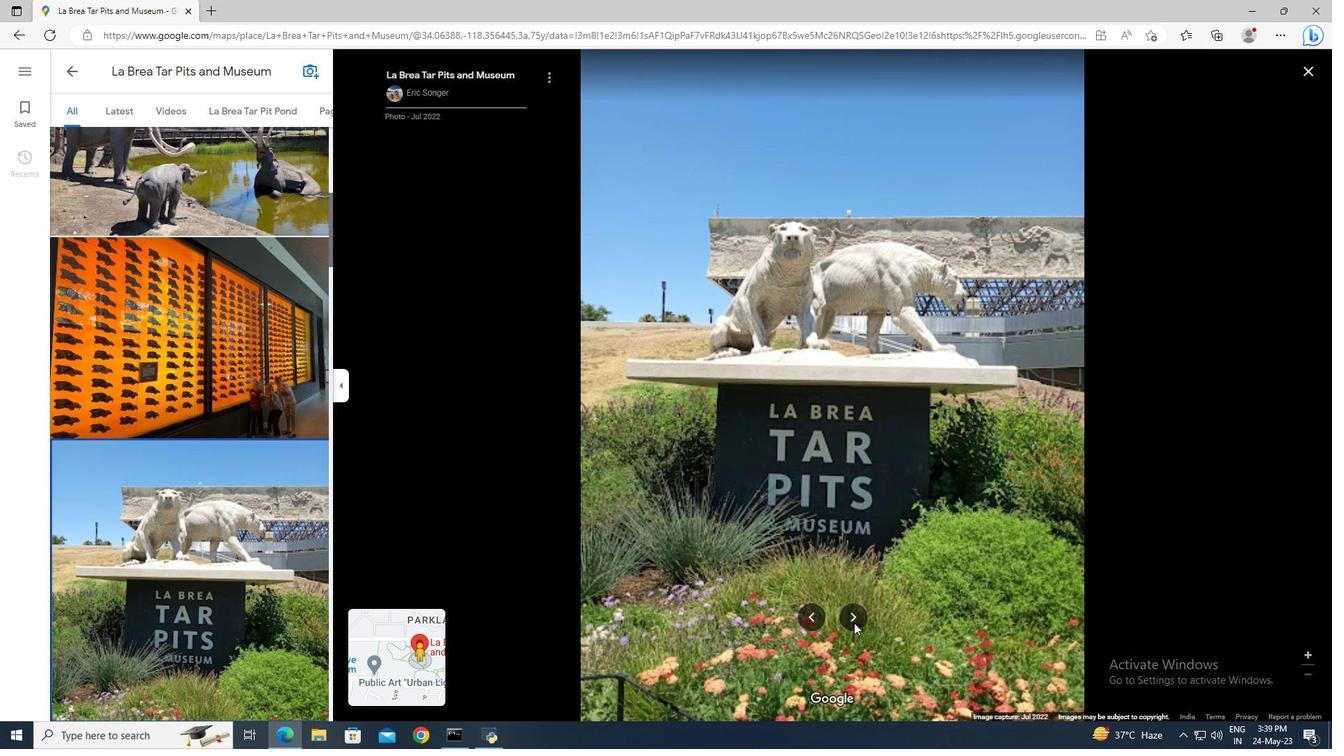 
Action: Mouse pressed left at (854, 623)
Screenshot: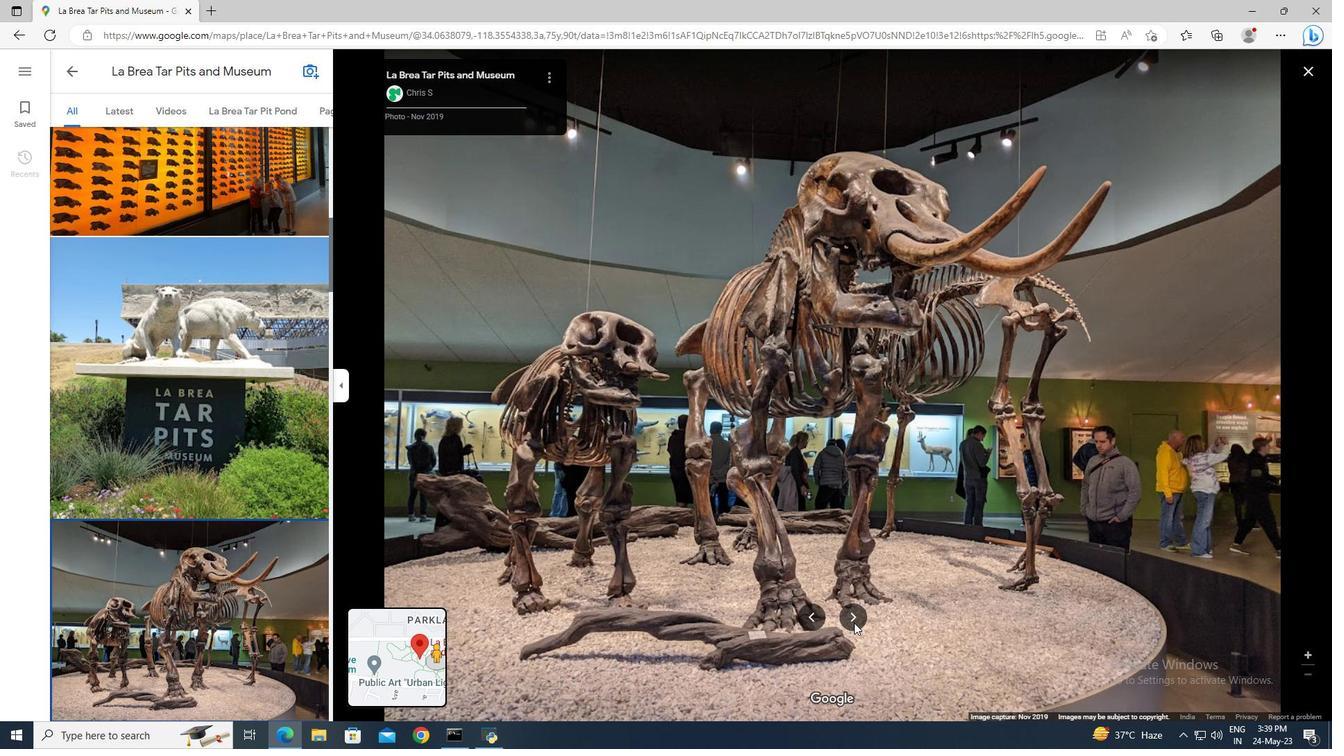 
Action: Mouse moved to (920, 496)
Screenshot: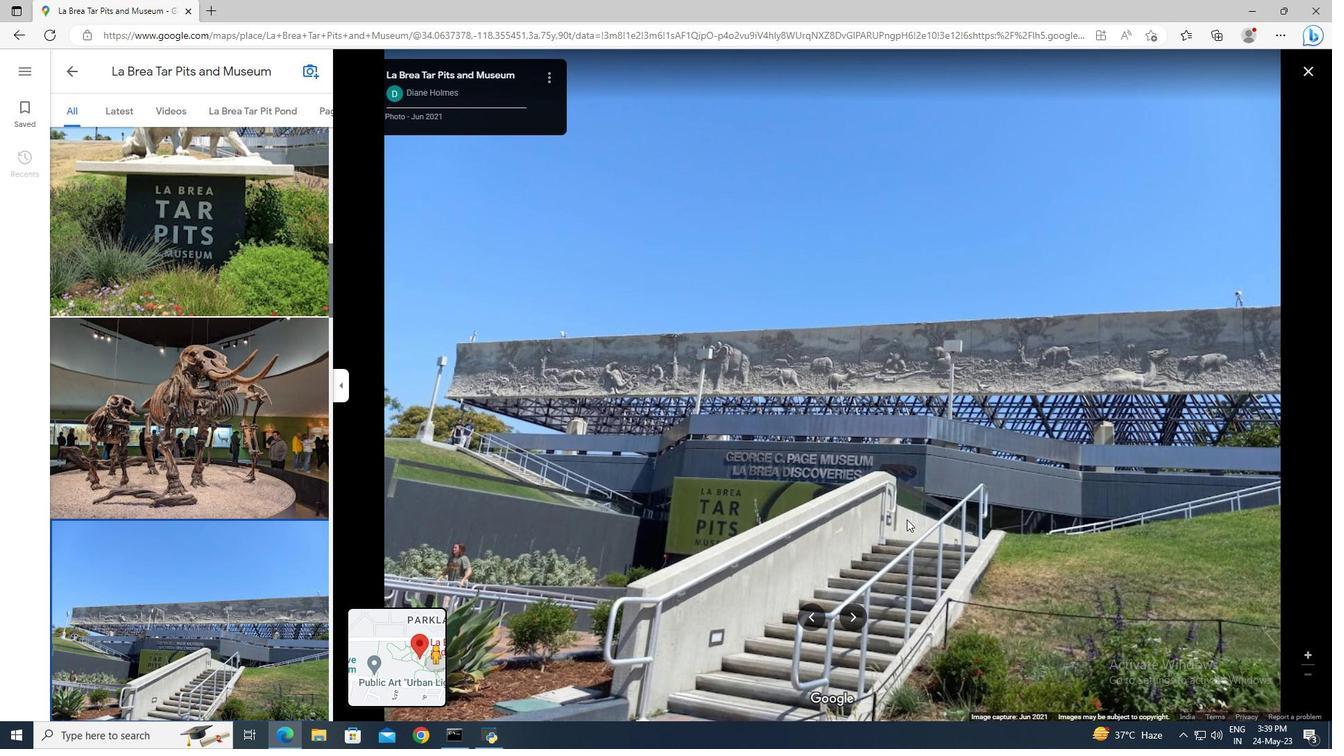 
Action: Mouse scrolled (920, 496) with delta (0, 0)
Screenshot: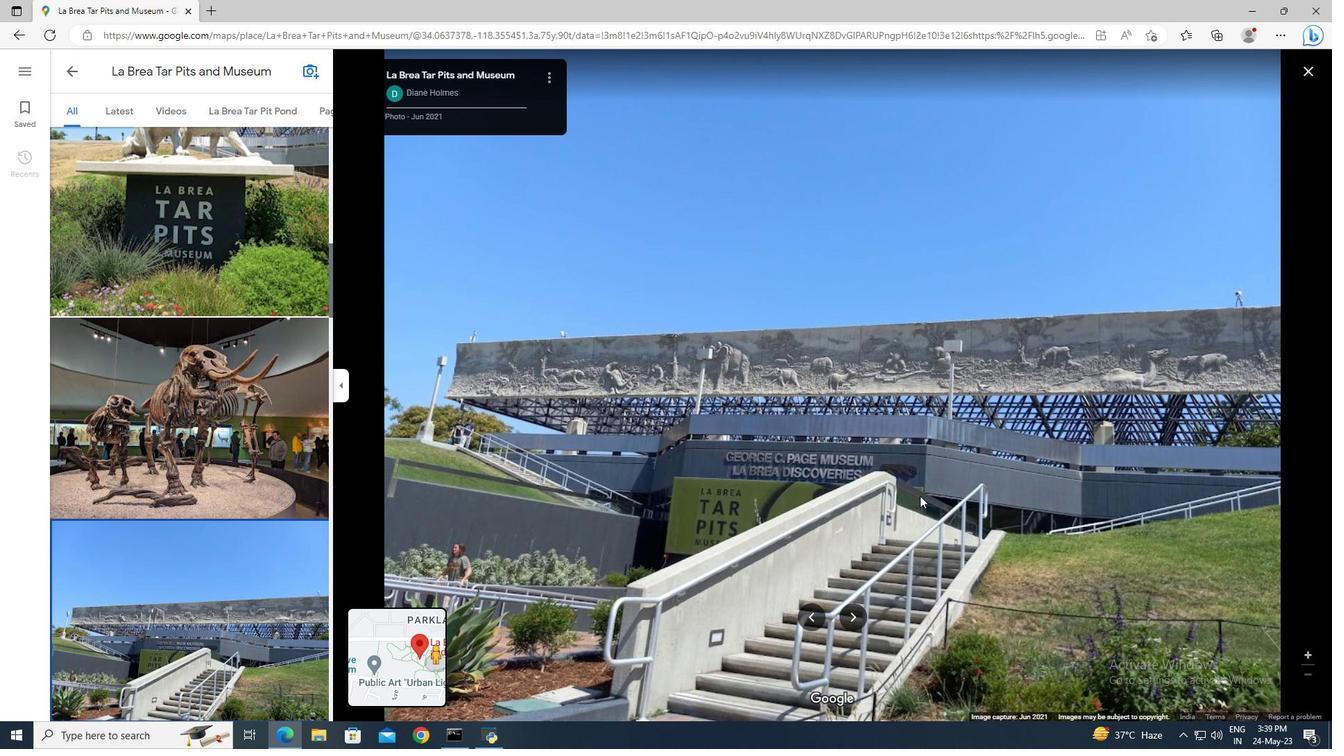 
Action: Mouse scrolled (920, 495) with delta (0, 0)
Screenshot: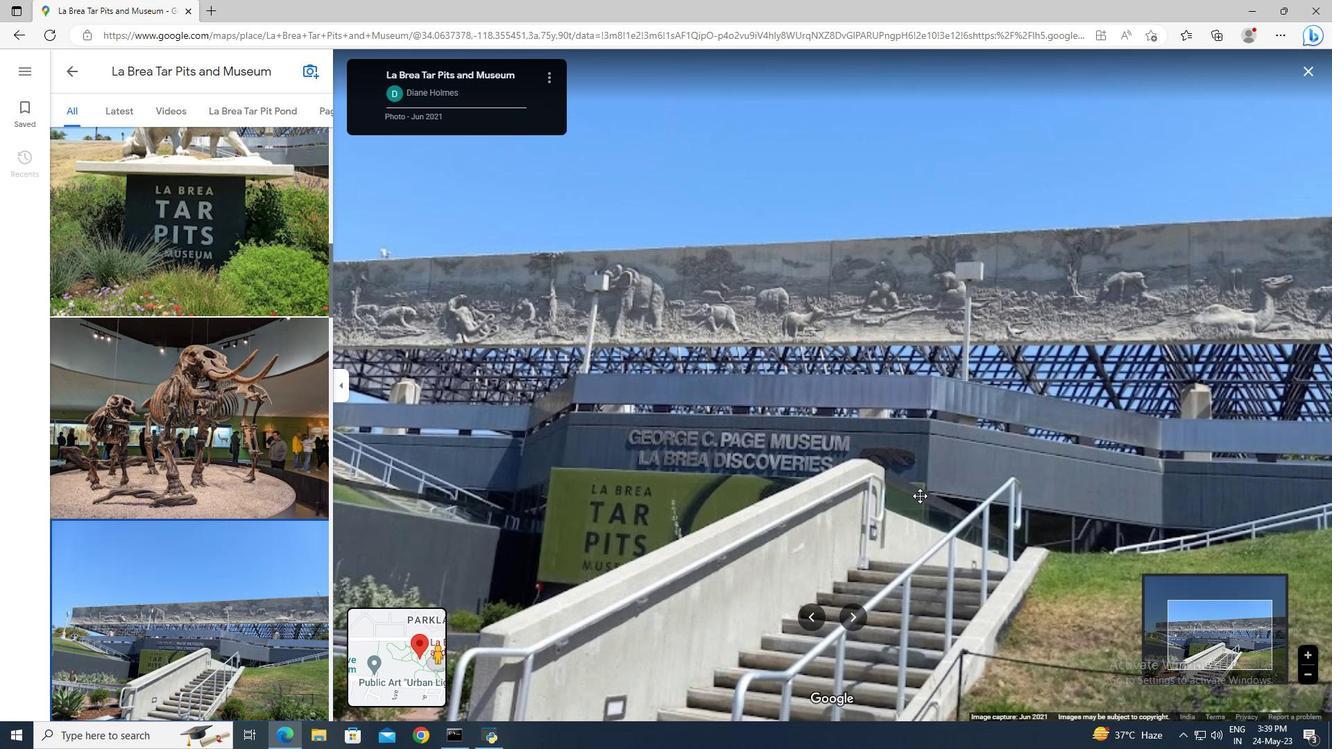 
Action: Mouse scrolled (920, 495) with delta (0, 0)
Screenshot: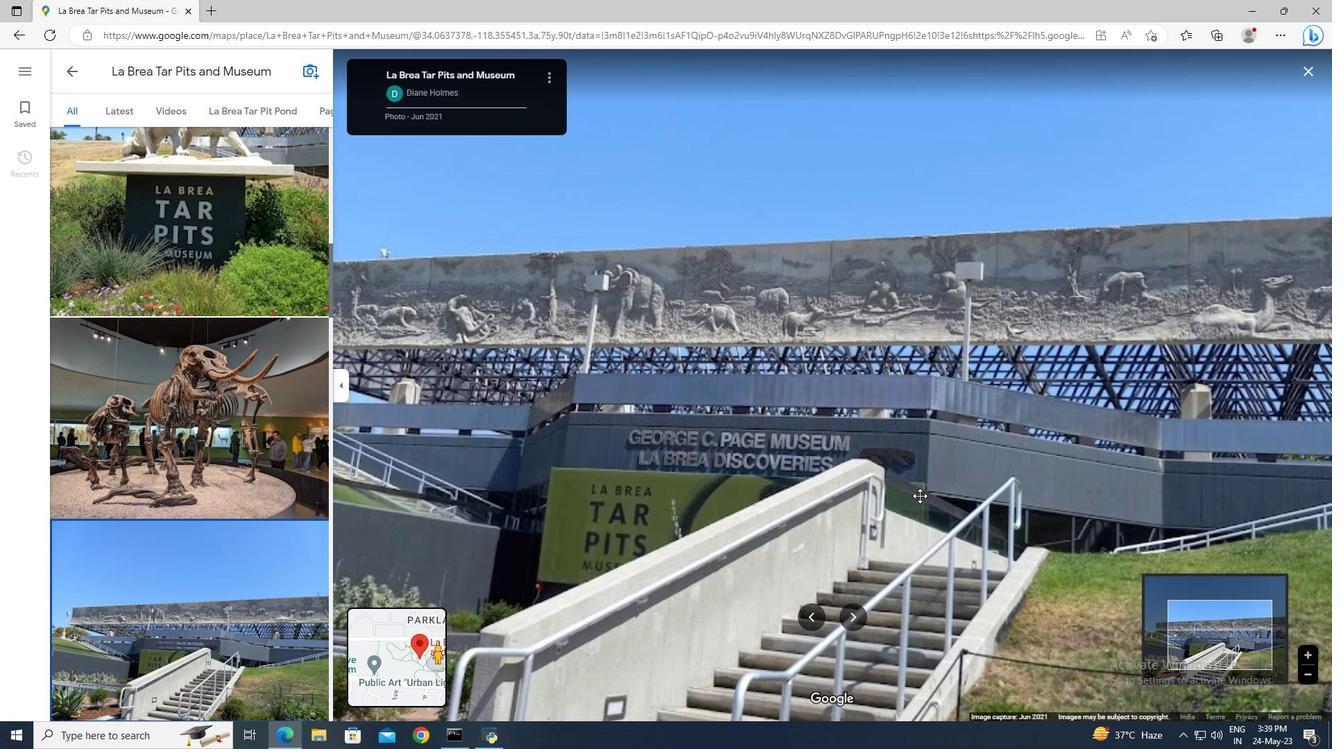 
Action: Mouse scrolled (920, 495) with delta (0, 0)
Screenshot: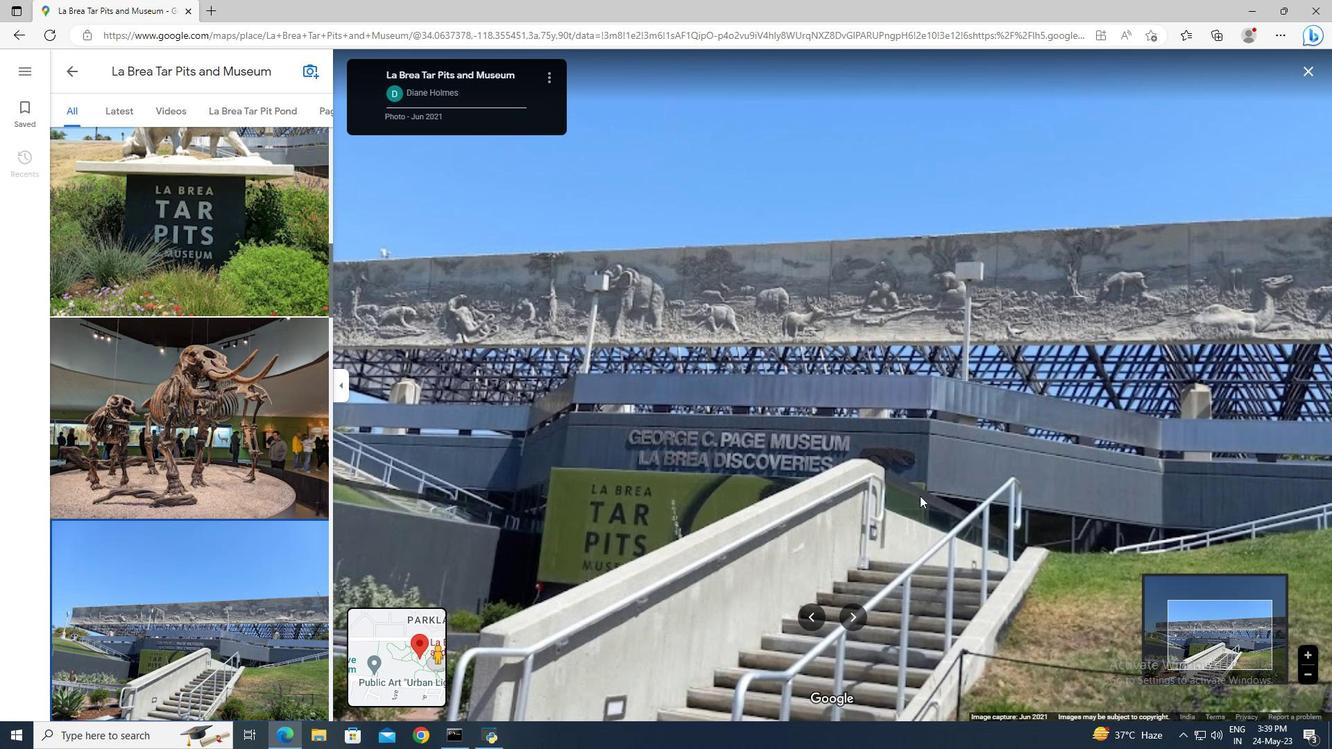 
Action: Mouse scrolled (920, 495) with delta (0, 0)
Screenshot: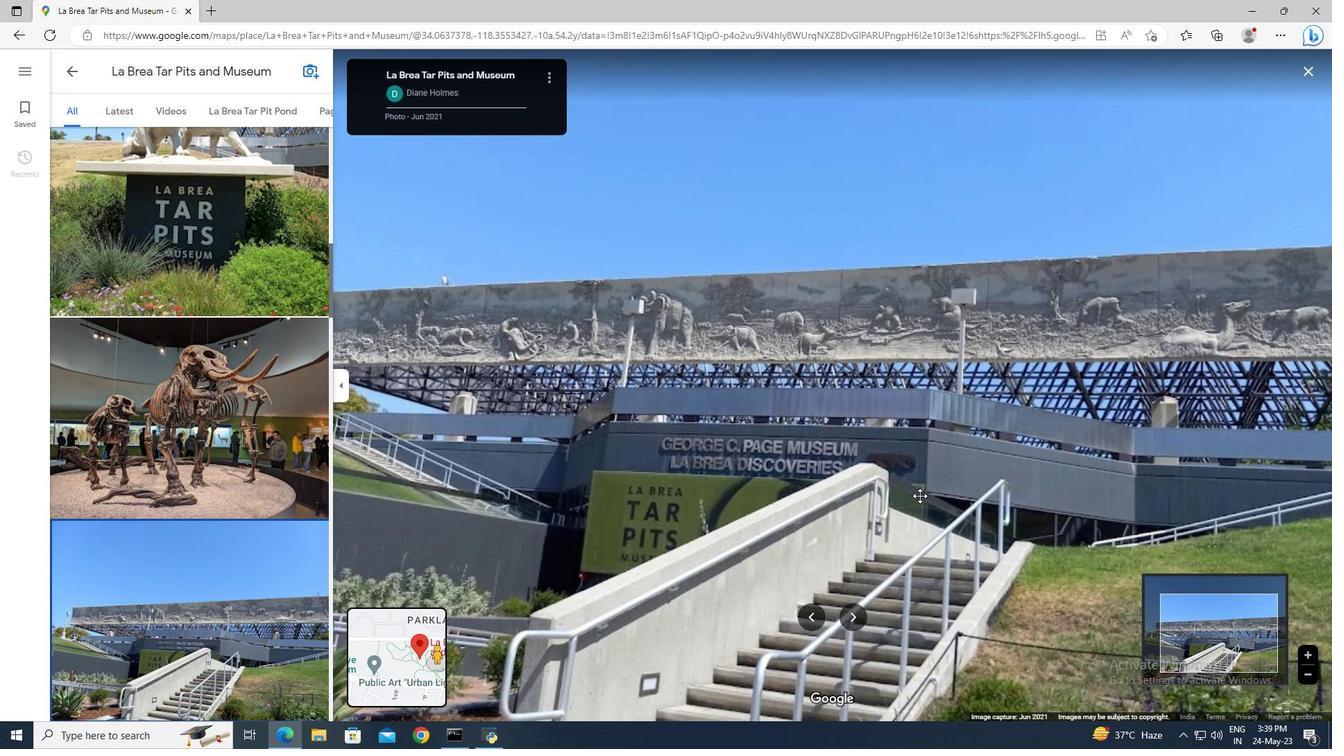 
Action: Mouse moved to (859, 617)
Screenshot: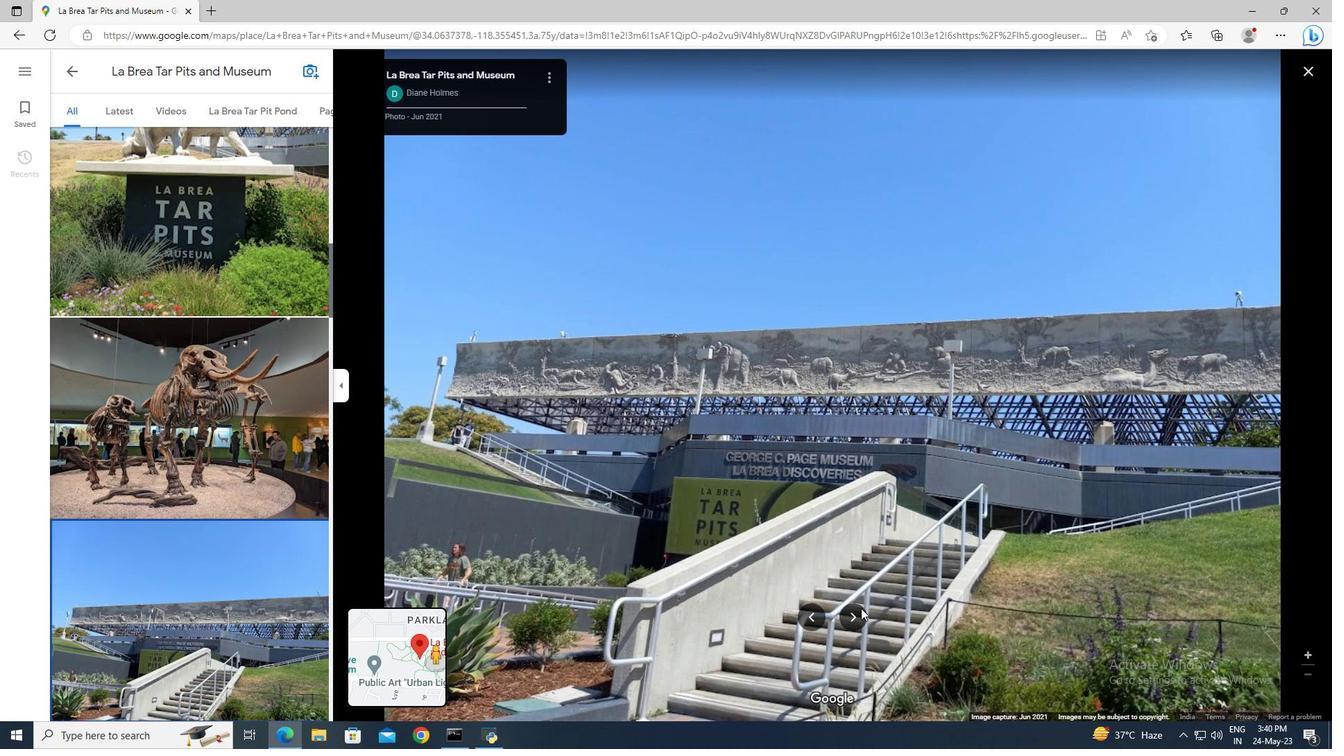 
Action: Mouse pressed left at (859, 617)
Screenshot: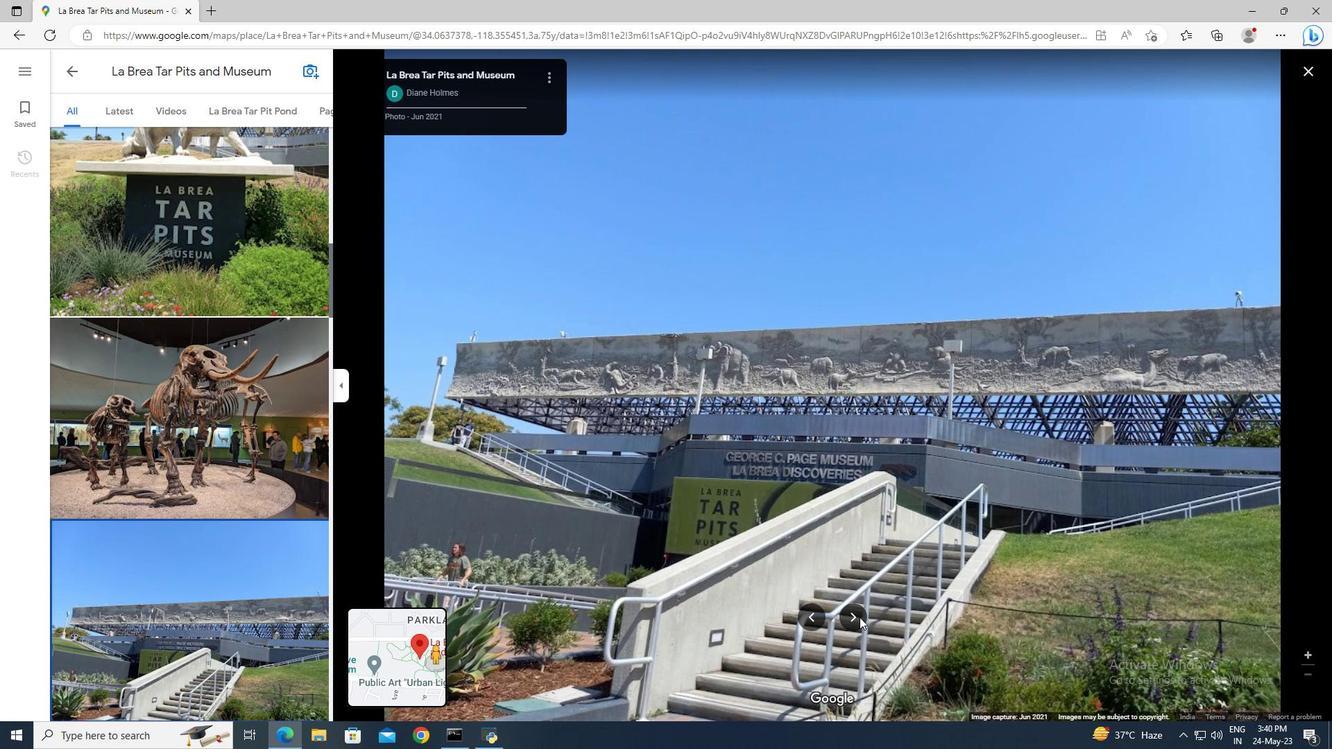 
Action: Mouse moved to (853, 616)
